 Task: Create a personal budget by listing your income and expenses, then calculate your remaining balance. Research personal finance strategies online.
Action: Mouse moved to (117, 29)
Screenshot: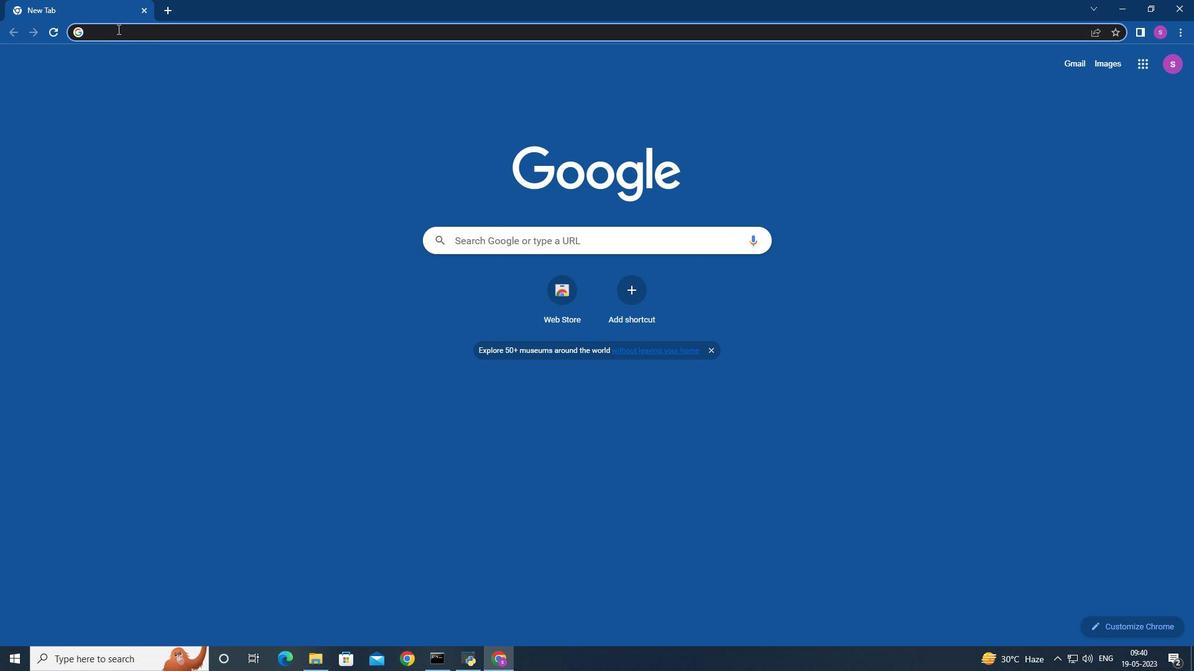 
Action: Mouse pressed left at (117, 29)
Screenshot: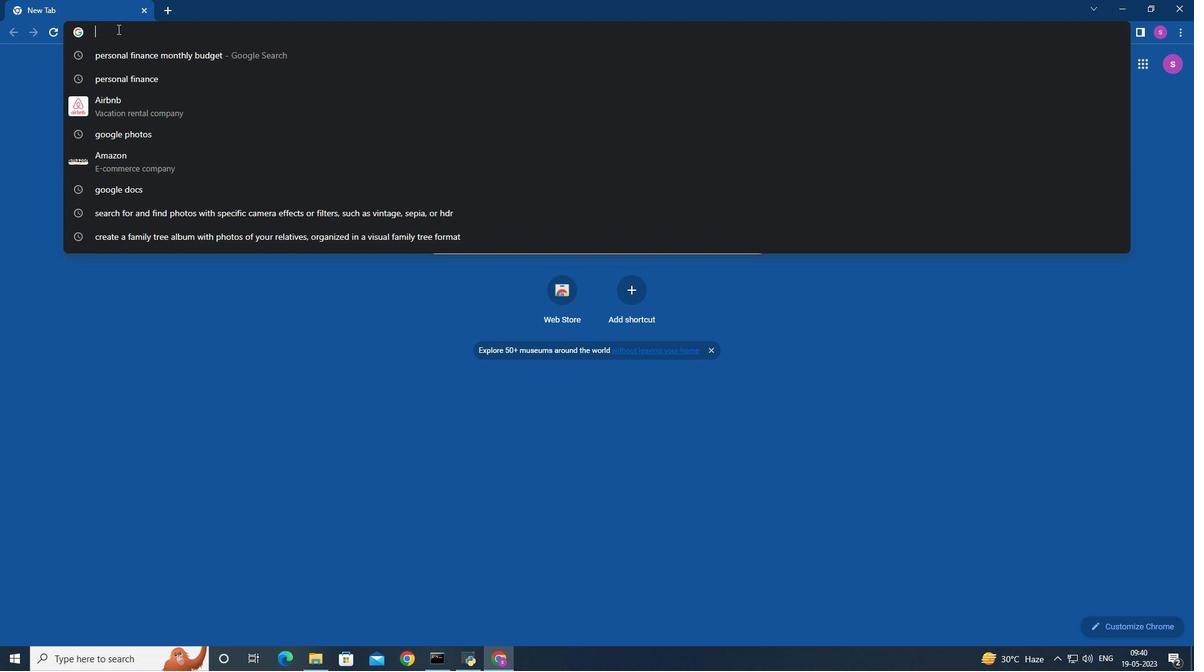
Action: Key pressed pero<Key.backspace>sonal<Key.space>
Screenshot: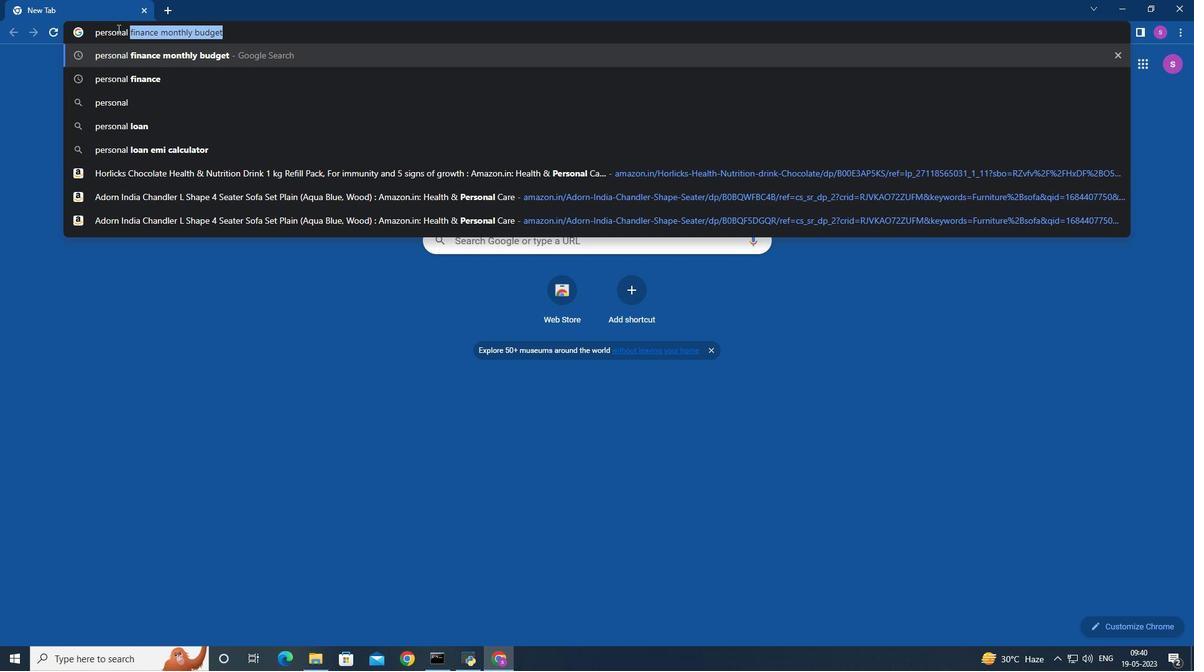 
Action: Mouse moved to (105, 82)
Screenshot: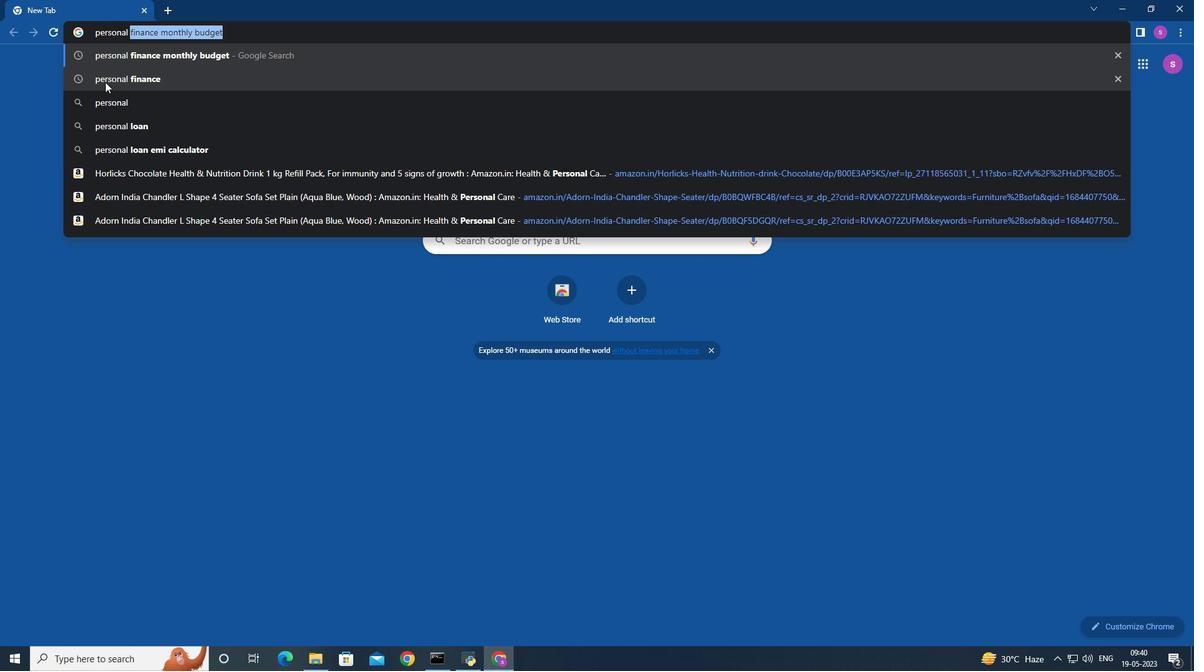 
Action: Mouse pressed left at (105, 82)
Screenshot: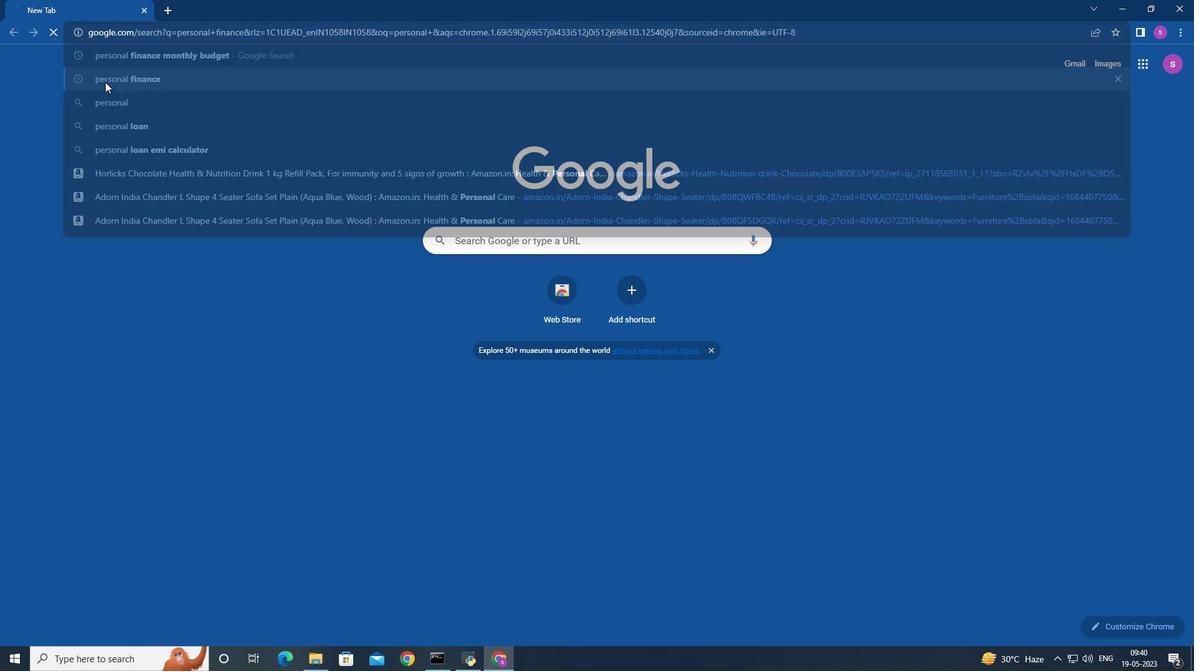 
Action: Mouse moved to (179, 273)
Screenshot: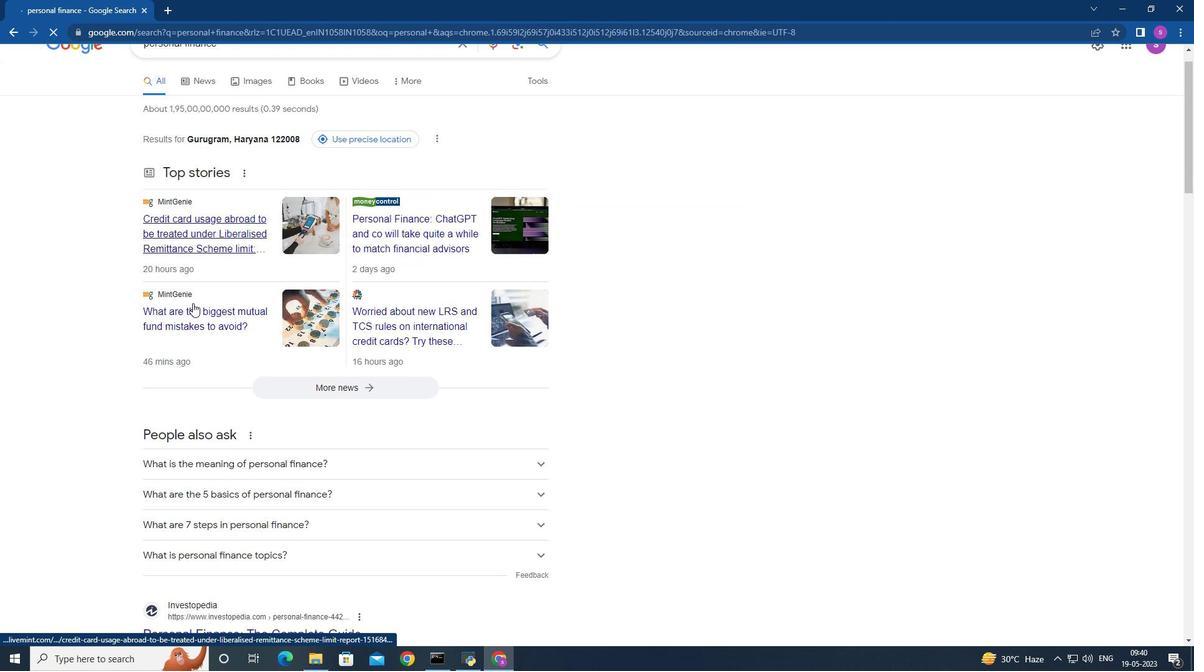 
Action: Mouse scrolled (179, 272) with delta (0, 0)
Screenshot: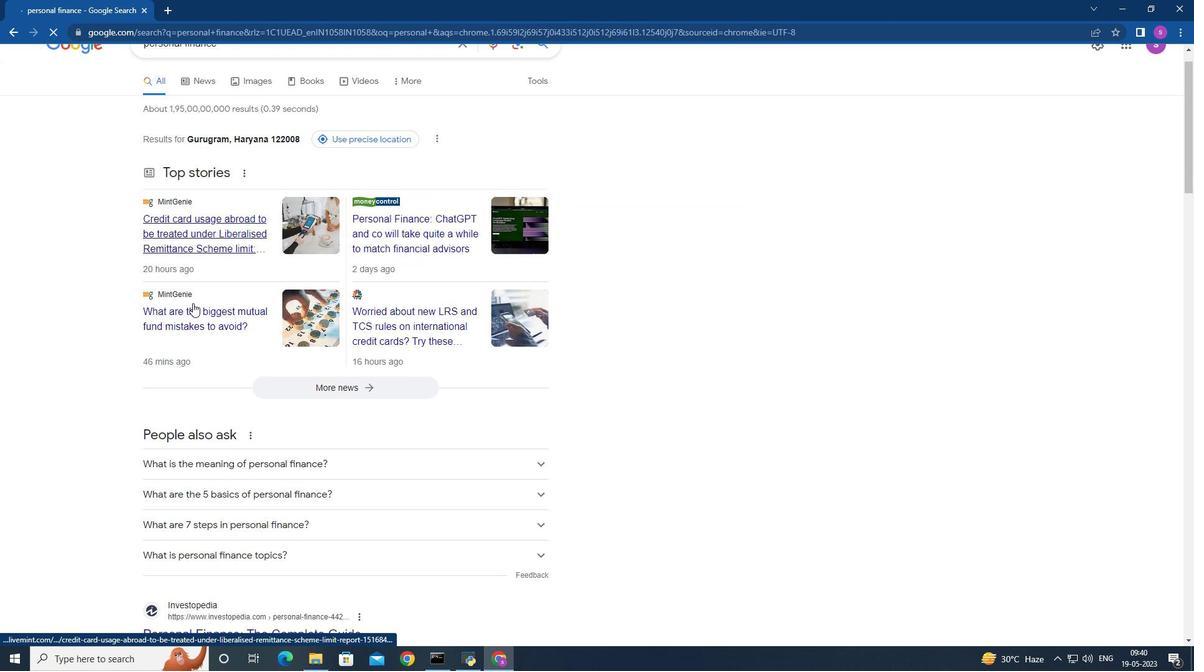 
Action: Mouse moved to (184, 281)
Screenshot: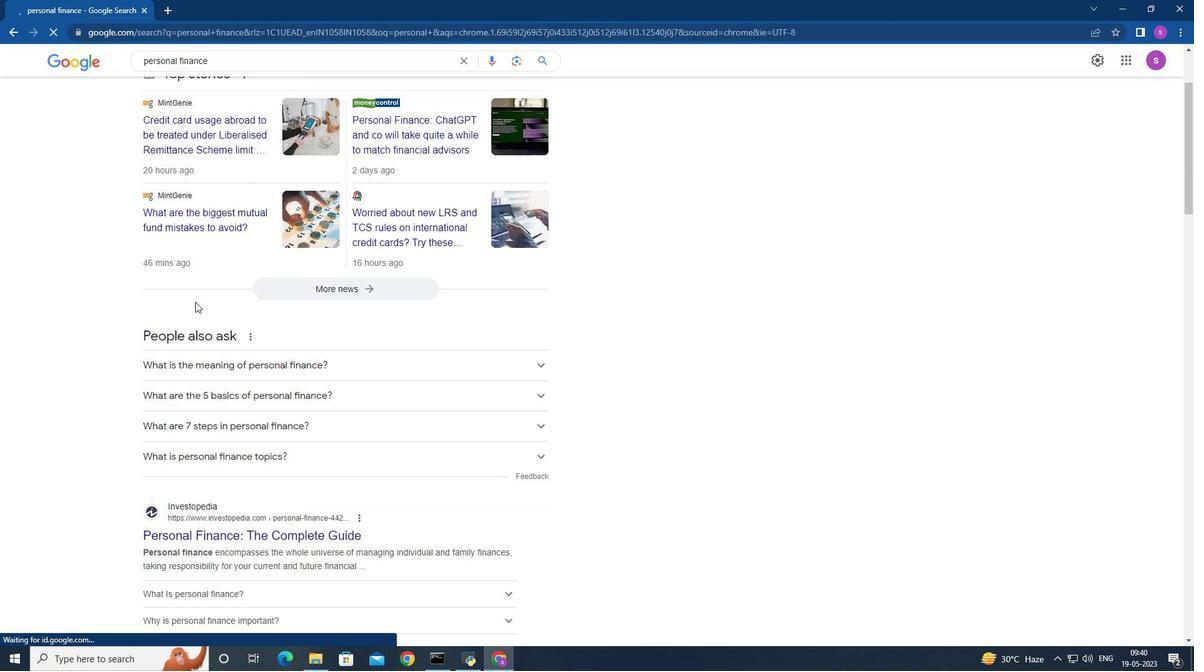 
Action: Mouse scrolled (184, 280) with delta (0, 0)
Screenshot: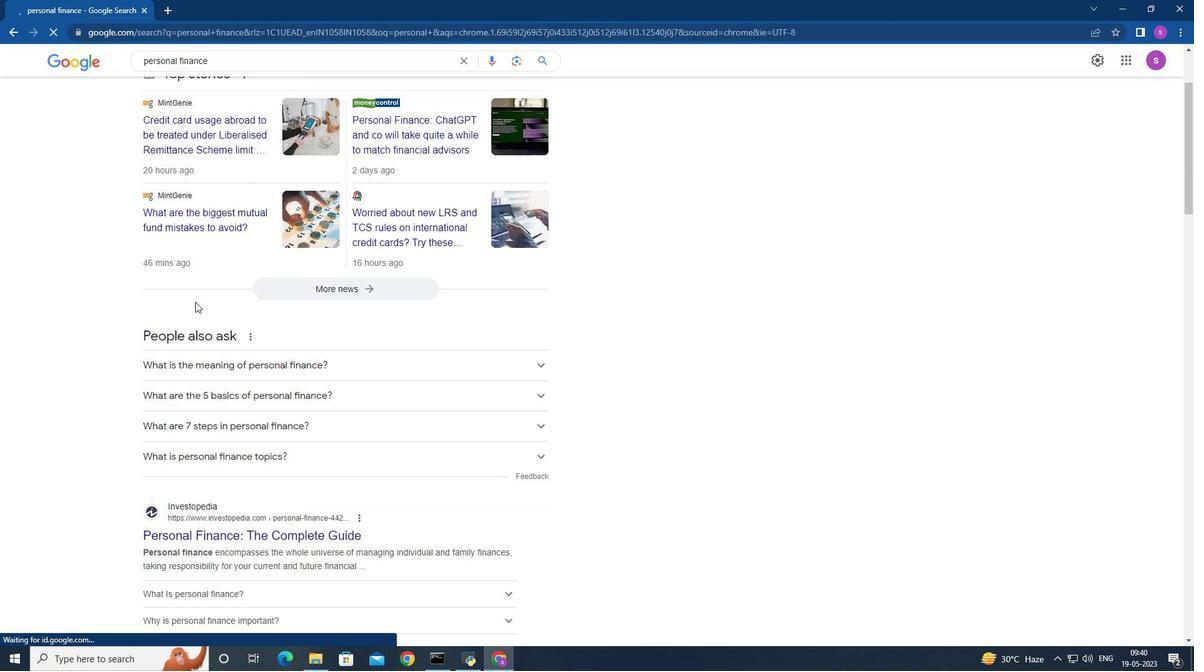
Action: Mouse moved to (193, 303)
Screenshot: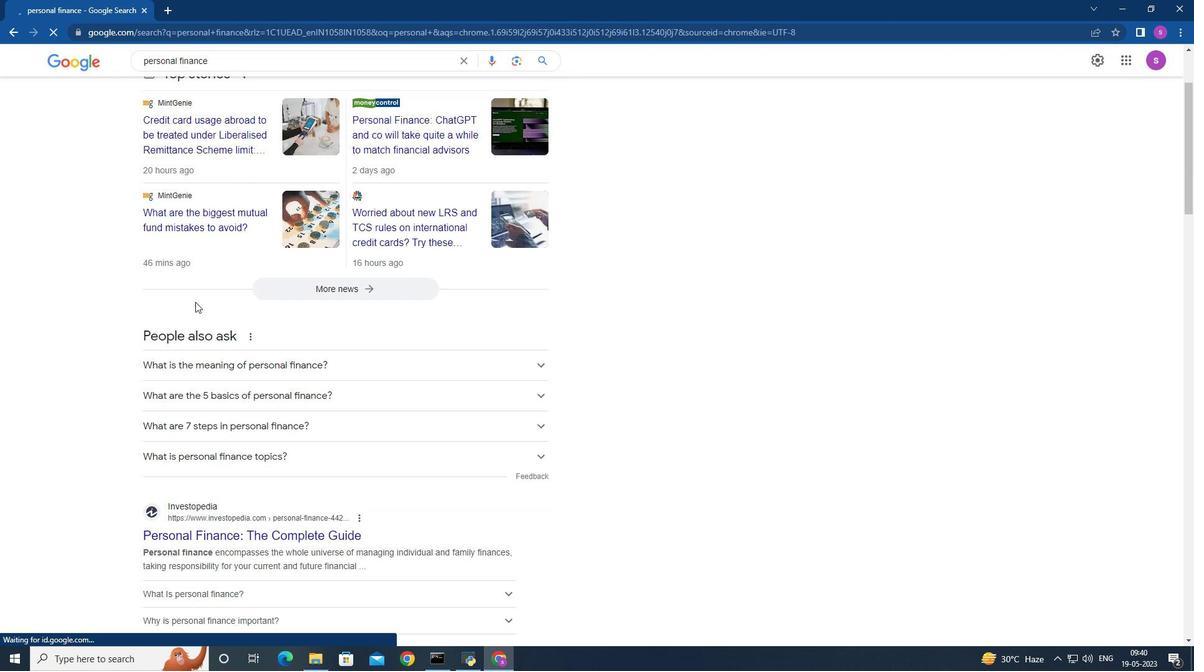 
Action: Mouse scrolled (193, 302) with delta (0, 0)
Screenshot: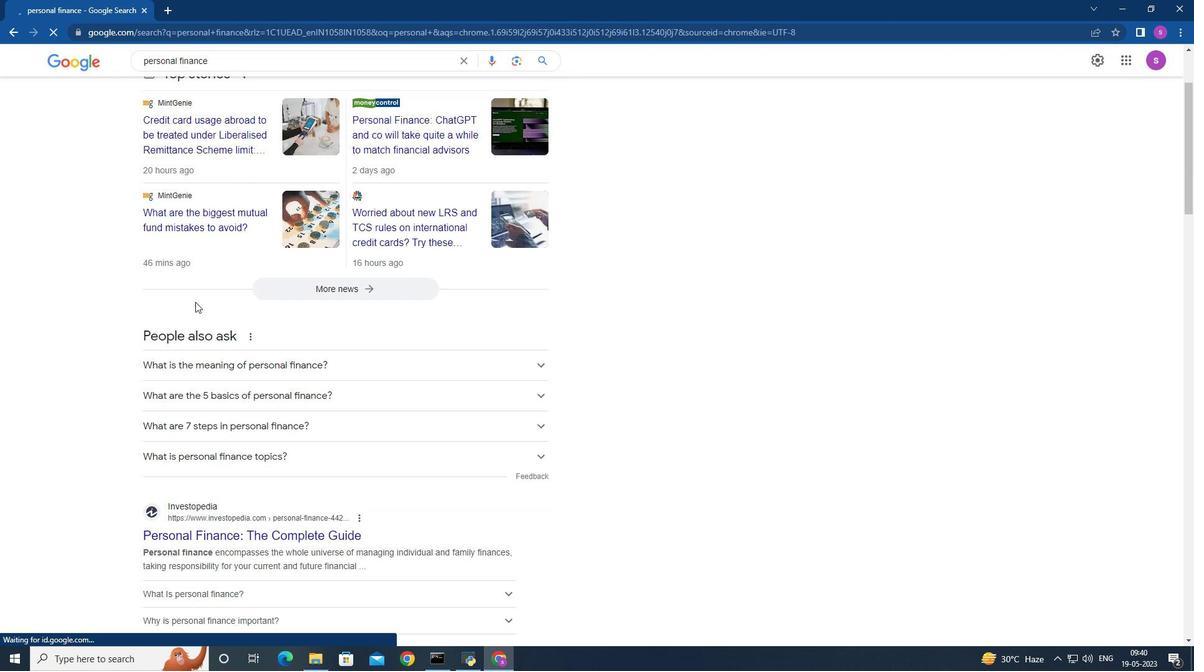 
Action: Mouse moved to (278, 444)
Screenshot: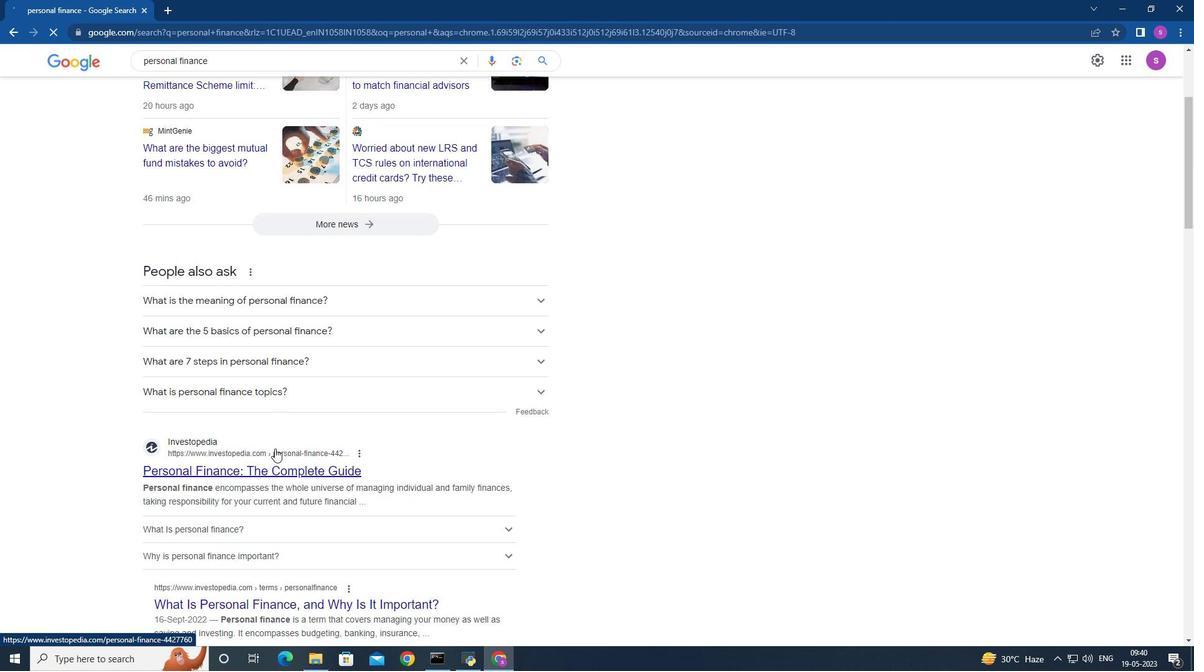 
Action: Mouse scrolled (278, 443) with delta (0, 0)
Screenshot: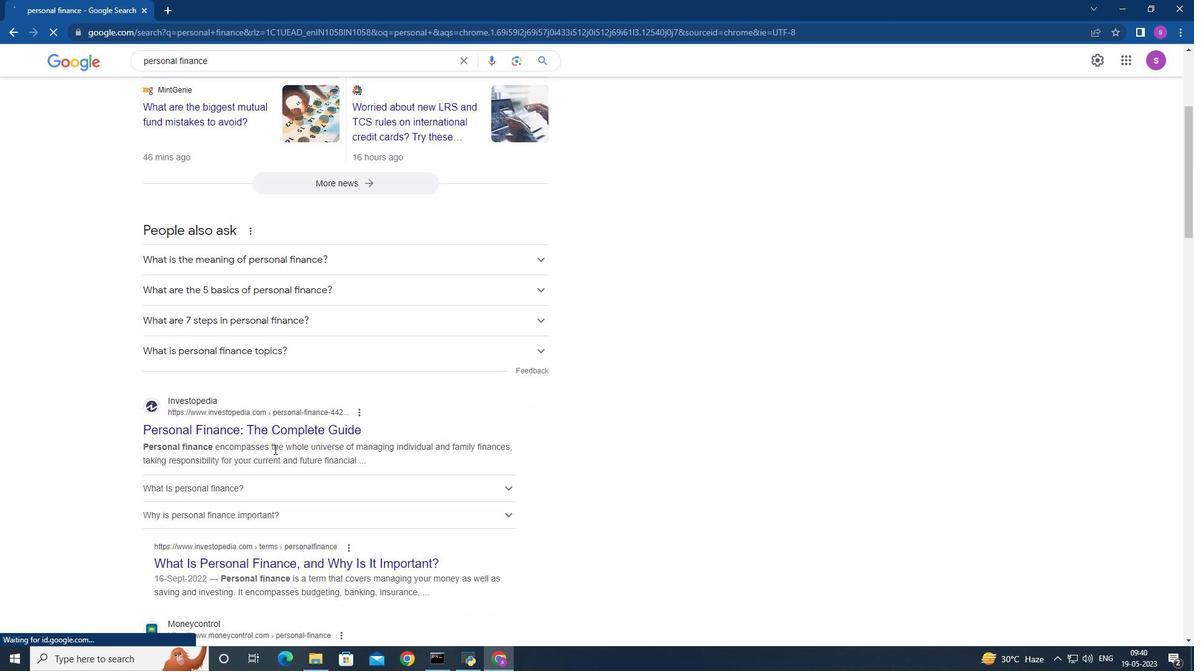 
Action: Mouse moved to (274, 449)
Screenshot: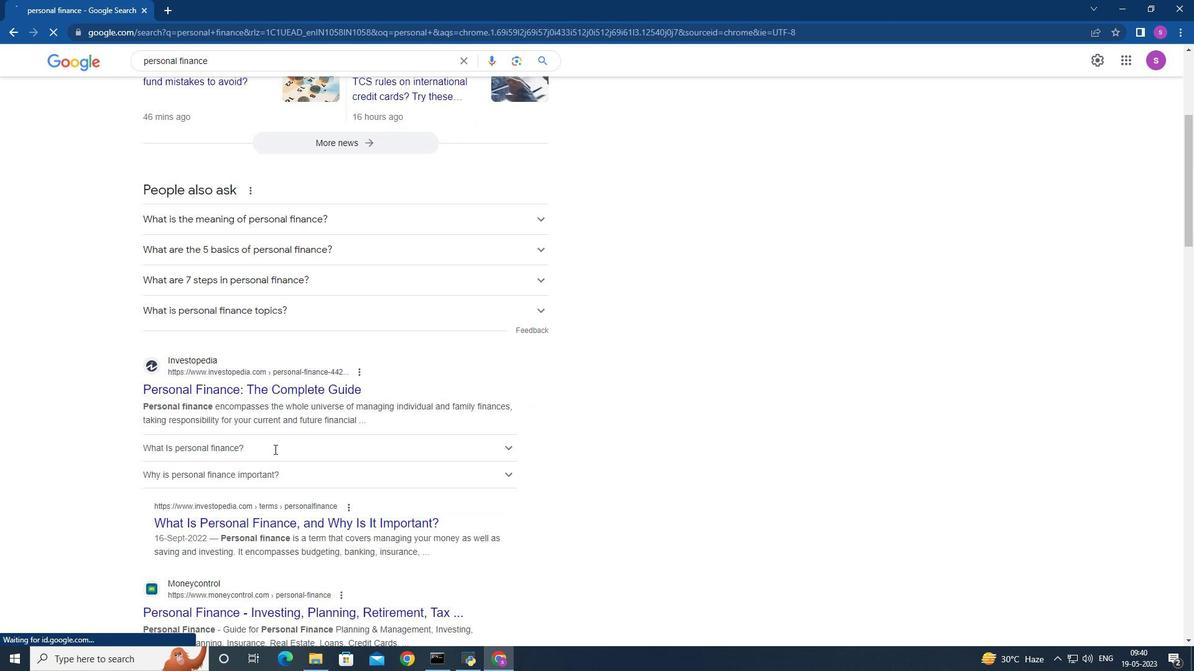 
Action: Mouse scrolled (274, 449) with delta (0, 0)
Screenshot: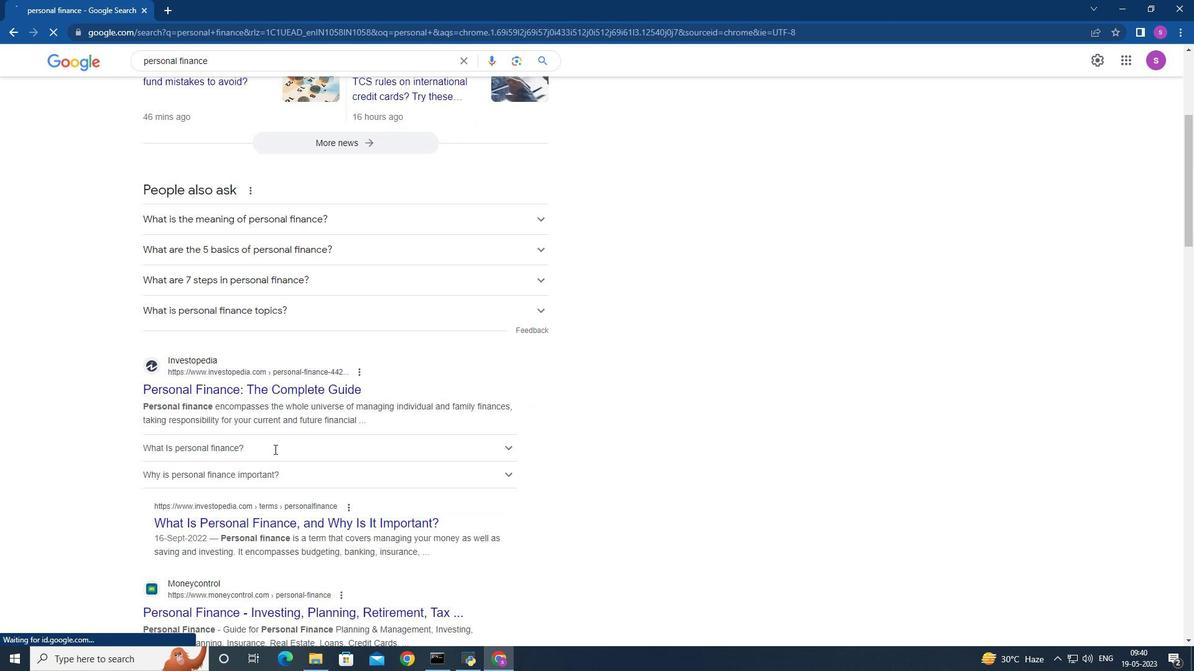 
Action: Mouse moved to (273, 444)
Screenshot: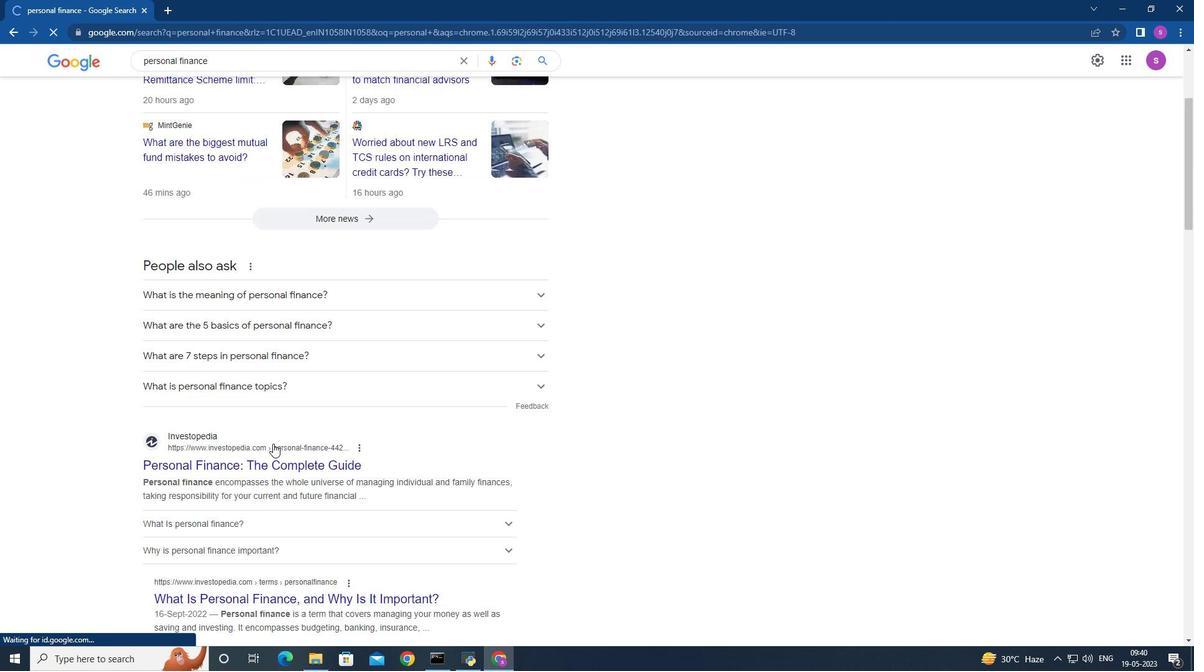 
Action: Mouse scrolled (273, 445) with delta (0, 0)
Screenshot: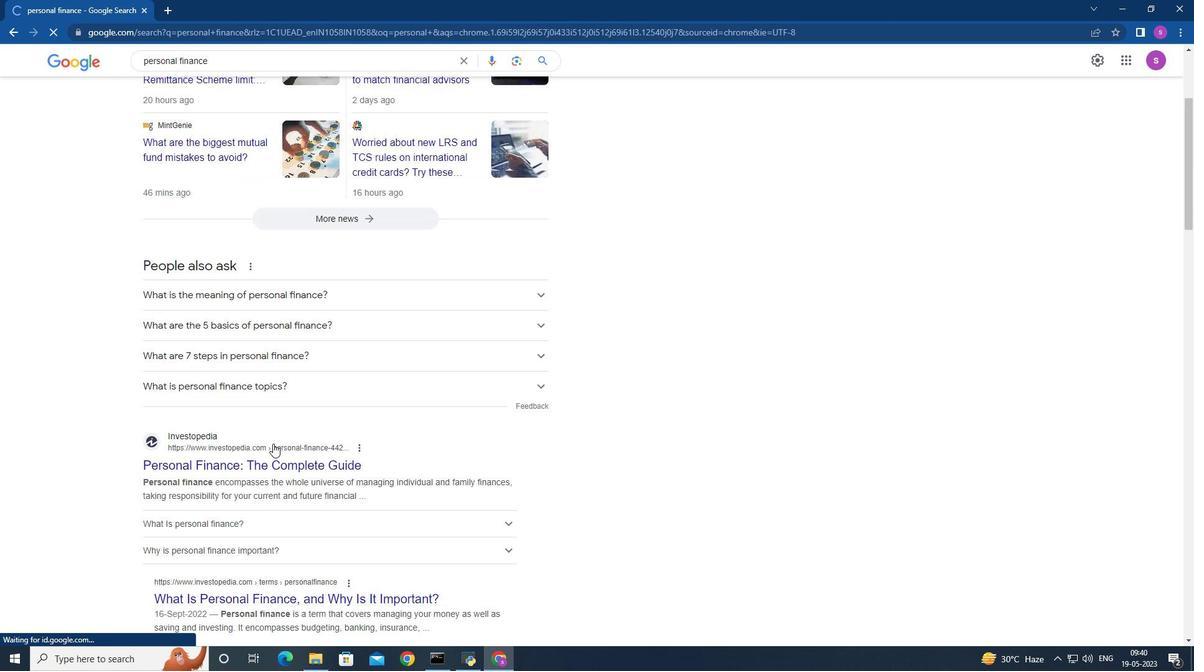 
Action: Mouse moved to (273, 444)
Screenshot: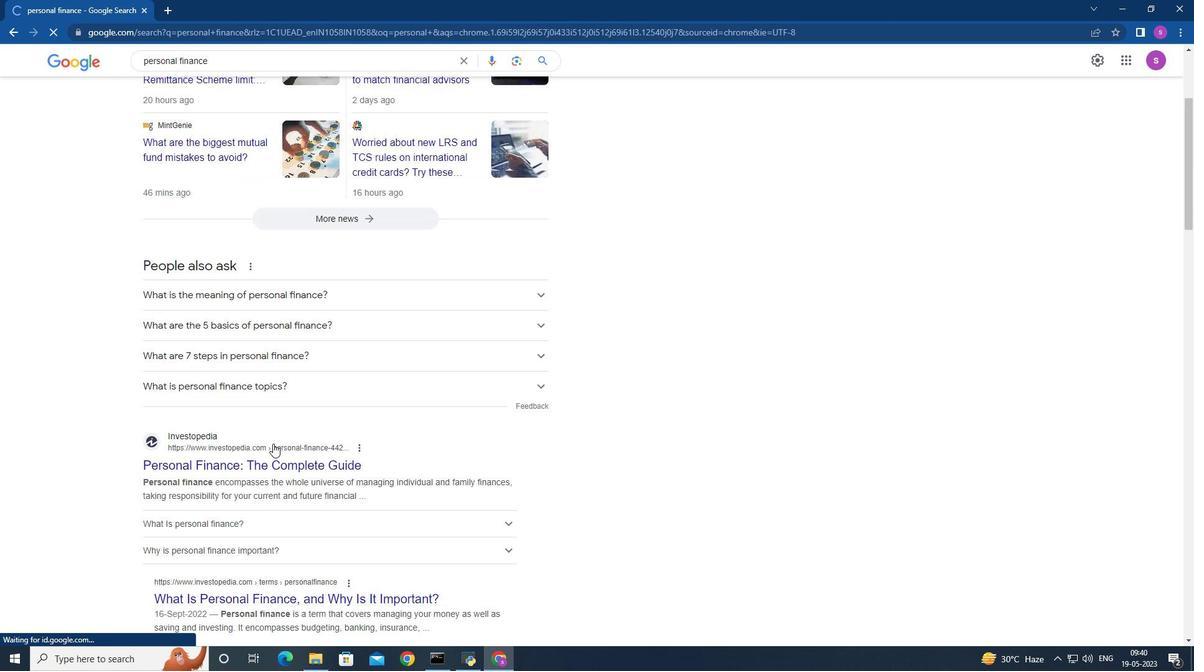 
Action: Mouse scrolled (273, 444) with delta (0, 0)
Screenshot: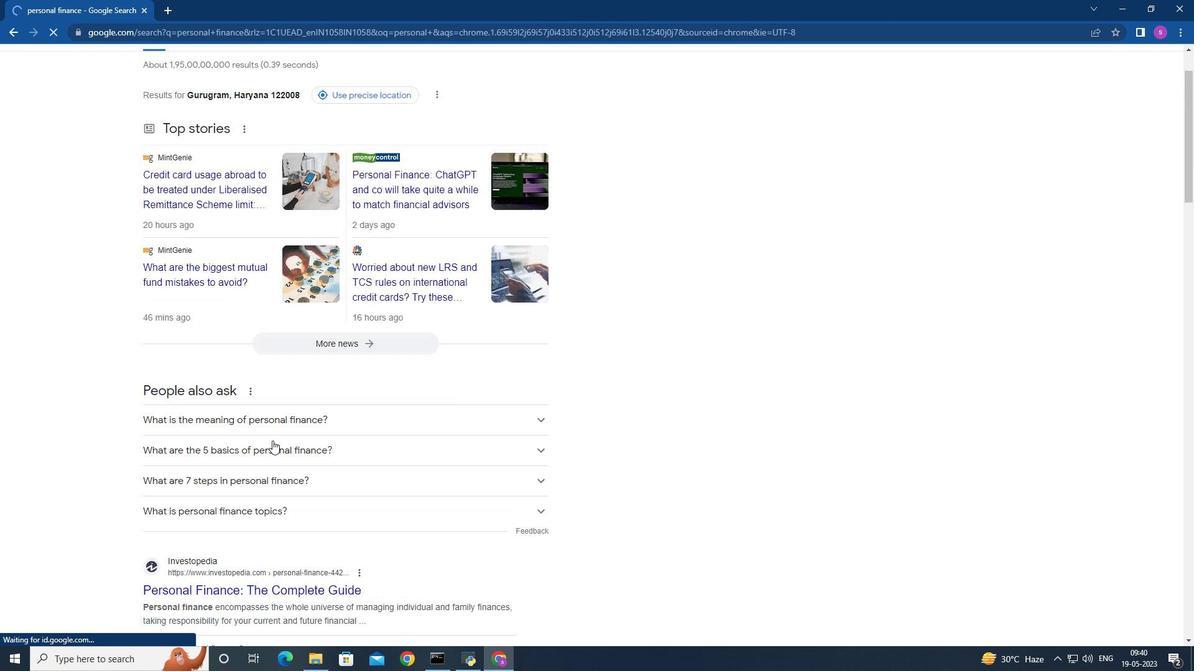 
Action: Mouse moved to (273, 444)
Screenshot: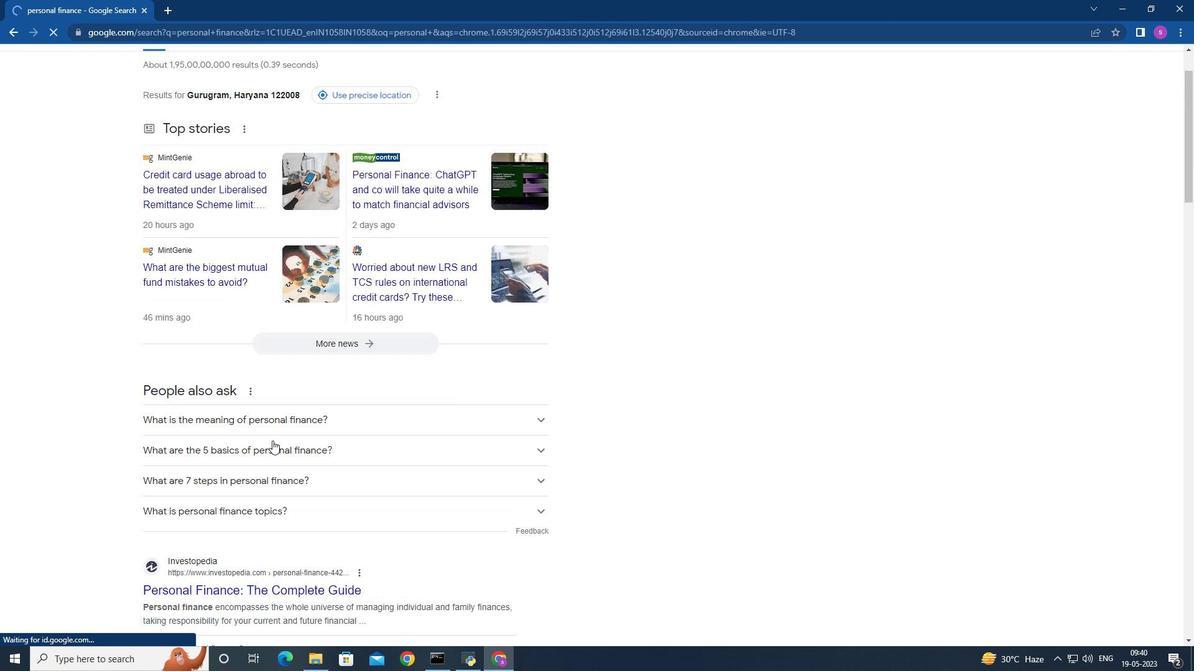 
Action: Mouse scrolled (273, 444) with delta (0, 0)
Screenshot: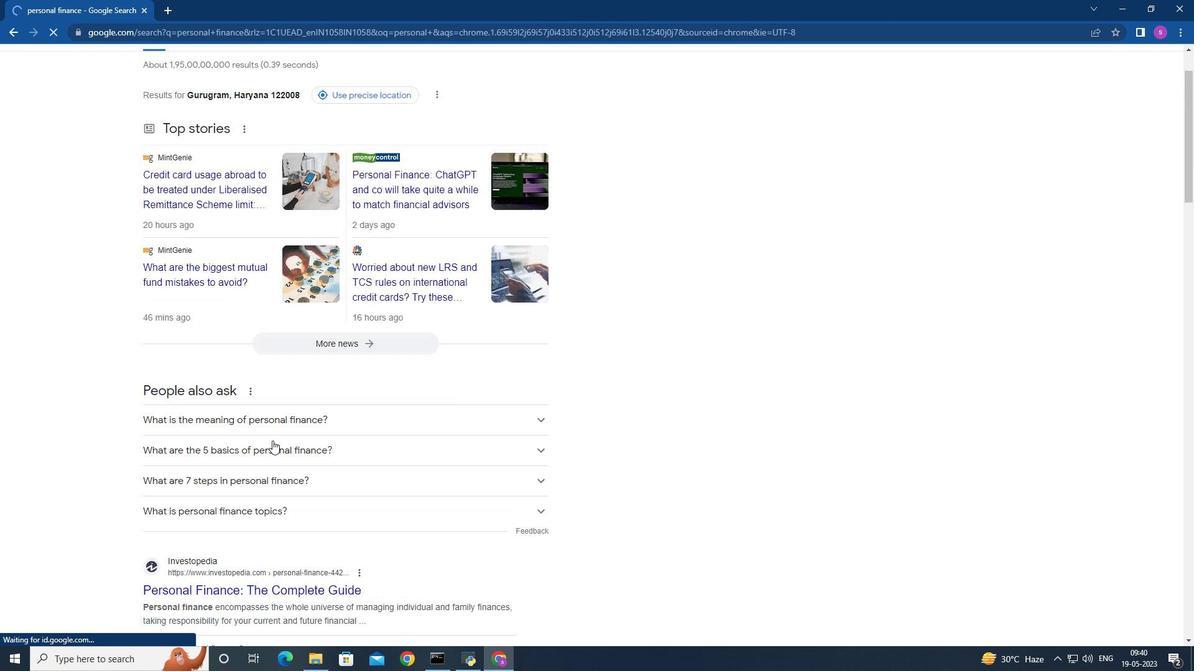 
Action: Mouse scrolled (273, 444) with delta (0, 0)
Screenshot: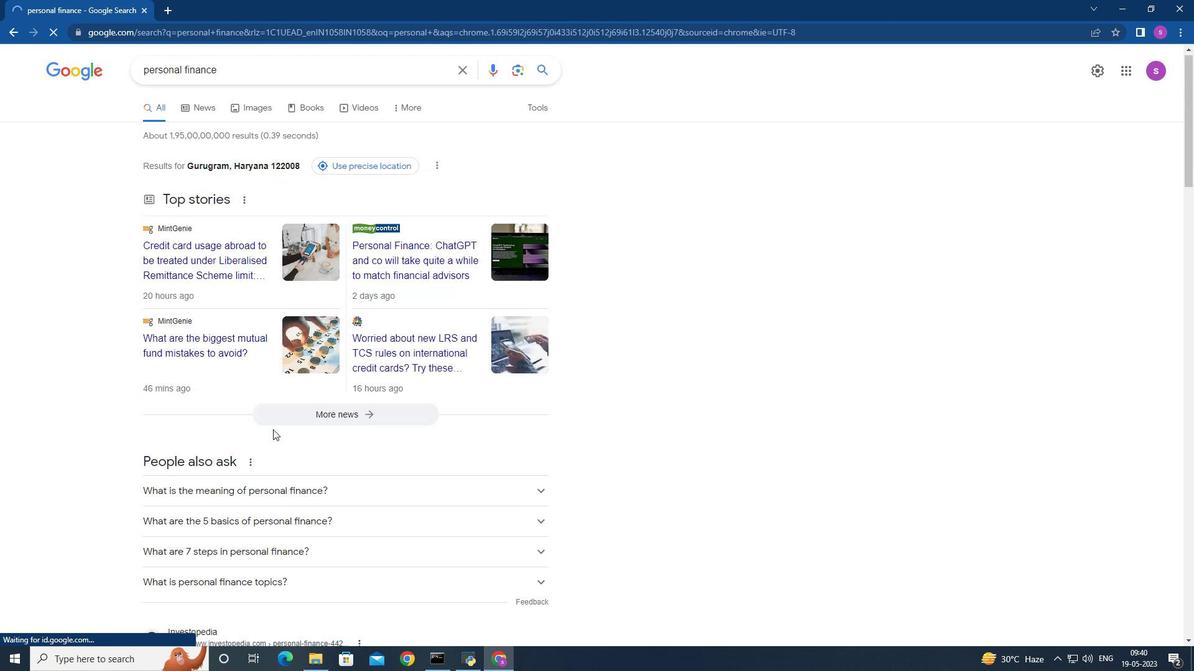 
Action: Mouse moved to (273, 444)
Screenshot: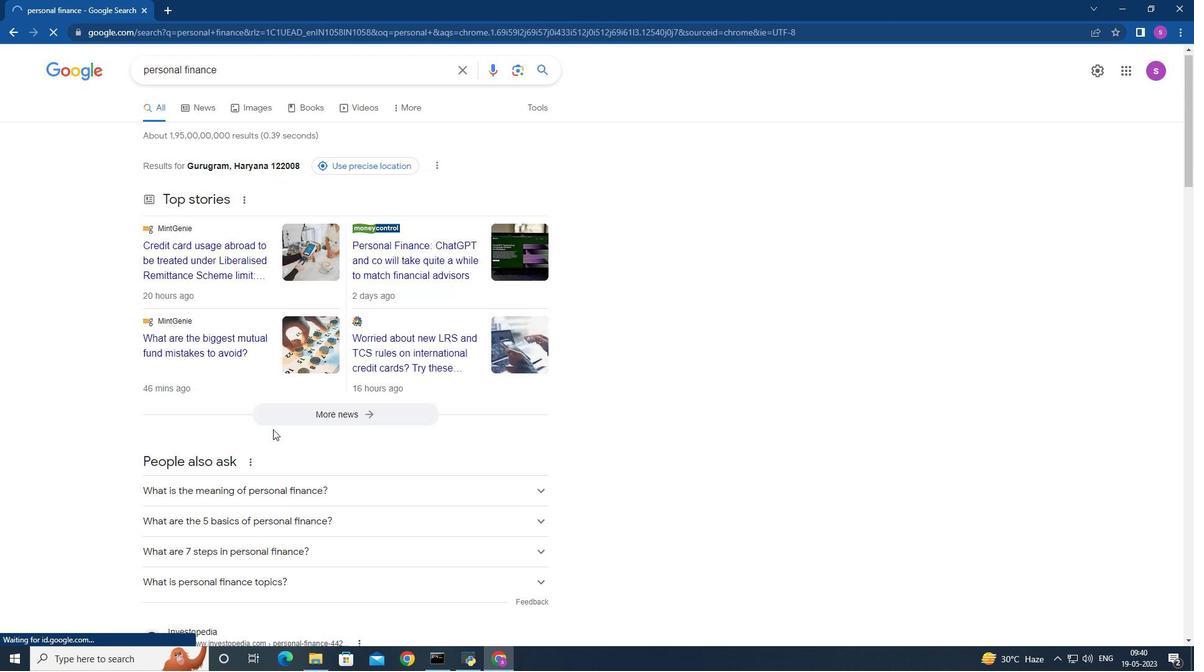 
Action: Mouse scrolled (273, 444) with delta (0, 0)
Screenshot: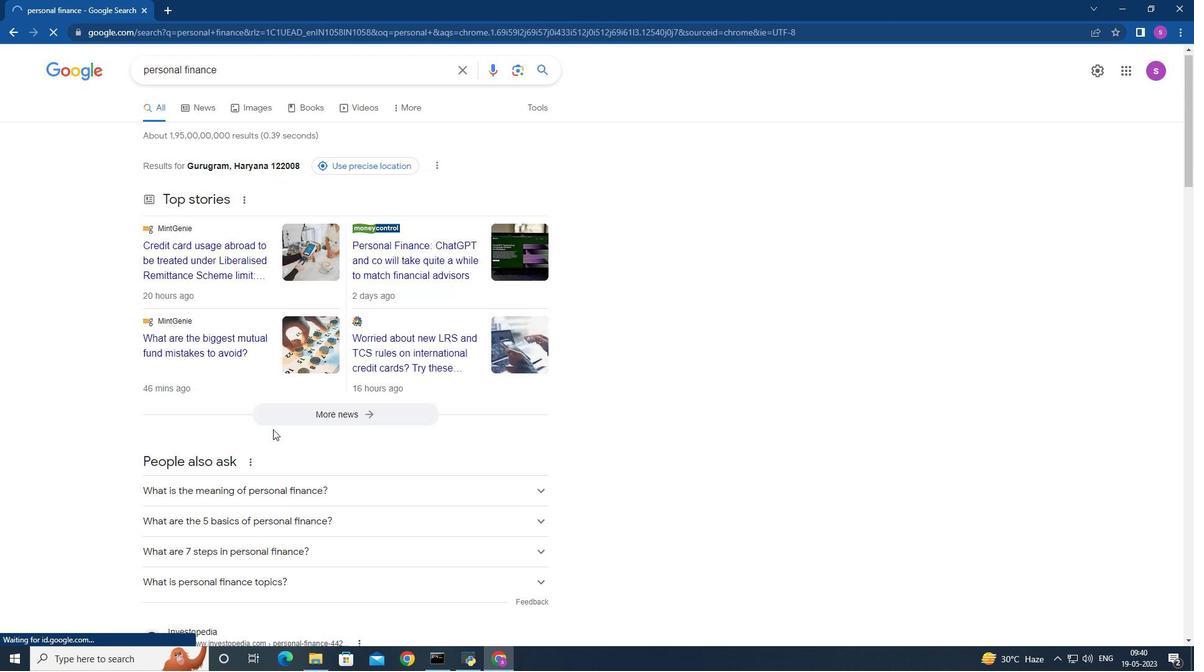 
Action: Mouse moved to (217, 245)
Screenshot: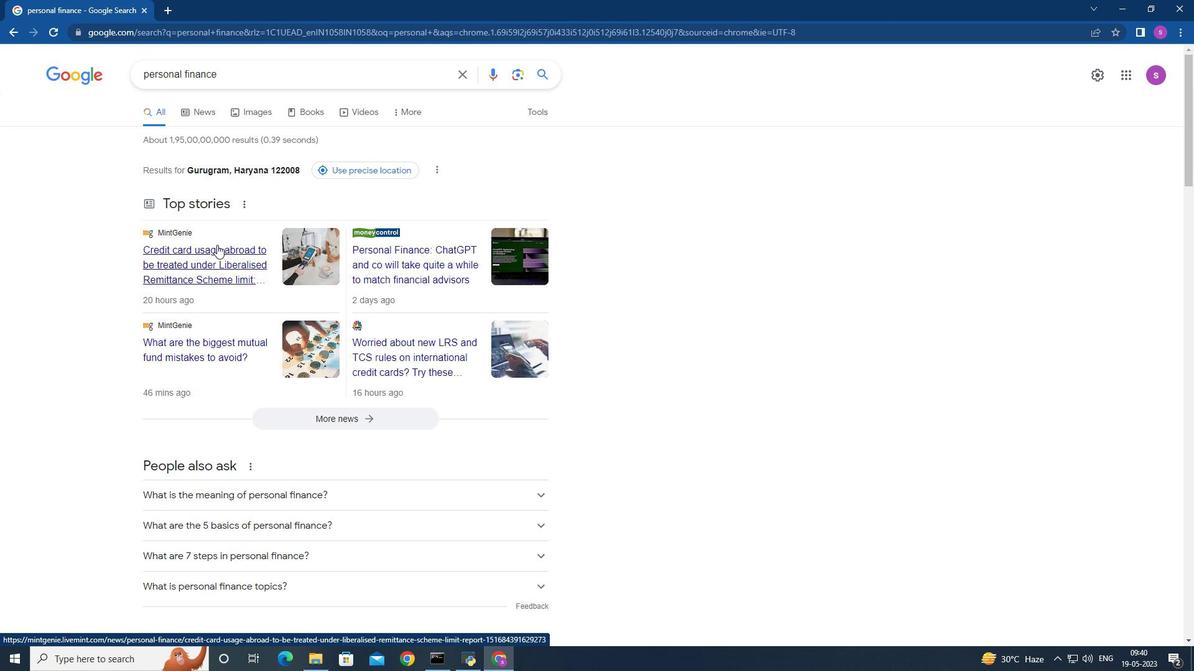 
Action: Mouse pressed left at (217, 245)
Screenshot: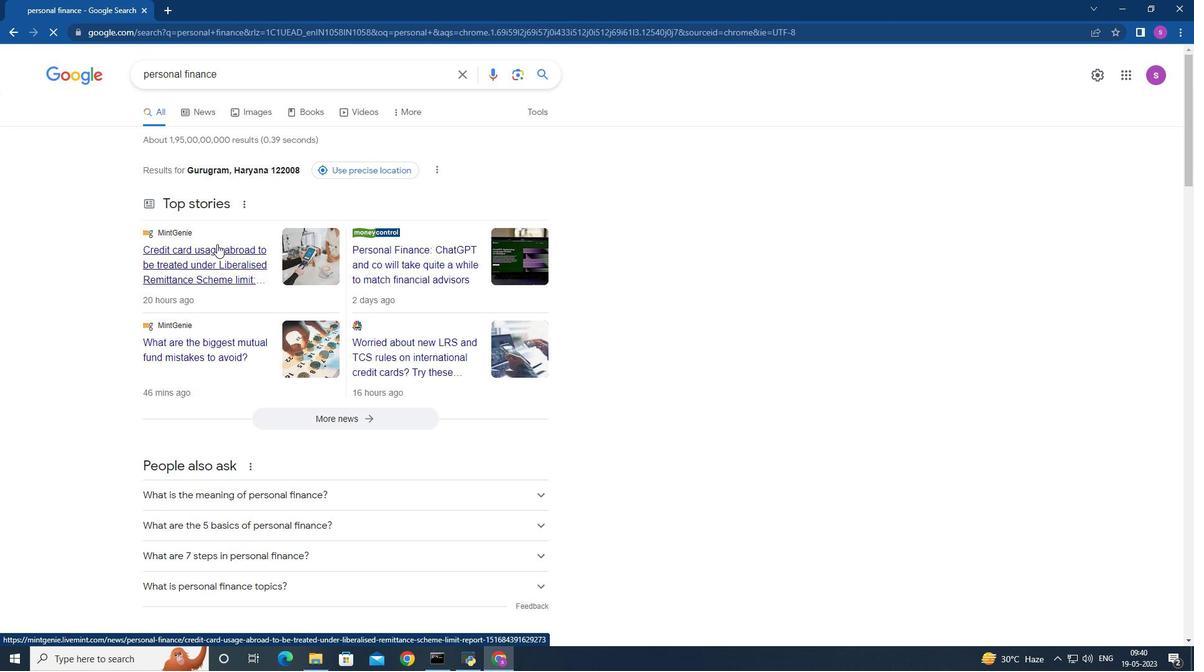 
Action: Mouse moved to (287, 382)
Screenshot: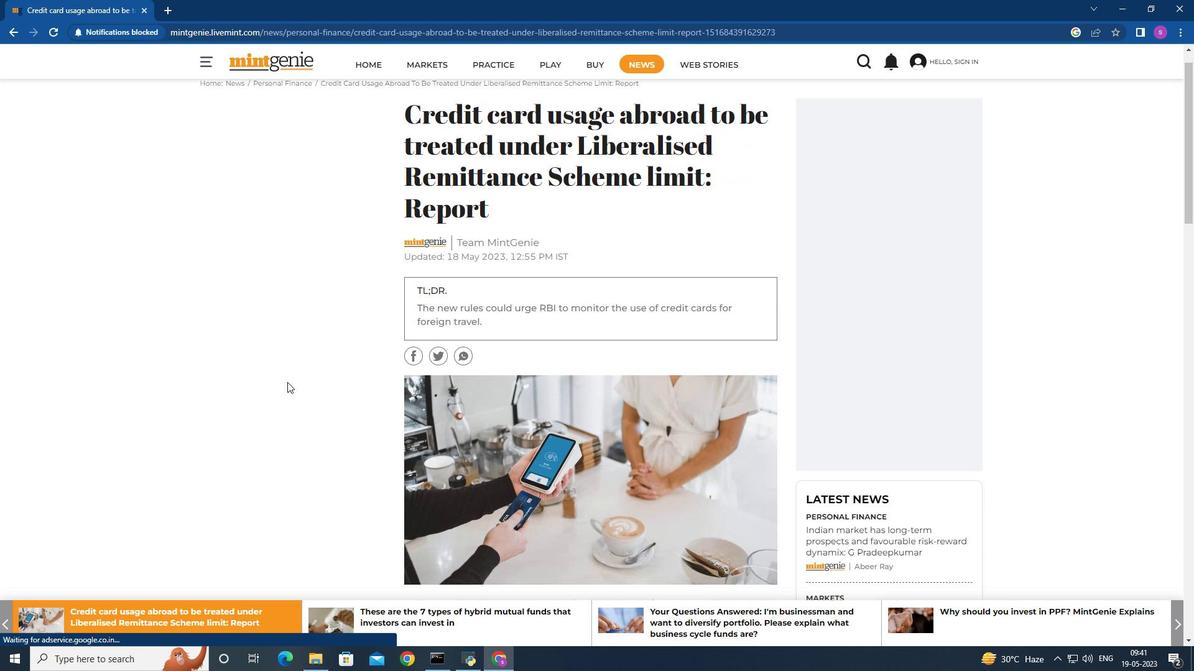 
Action: Mouse scrolled (287, 381) with delta (0, 0)
Screenshot: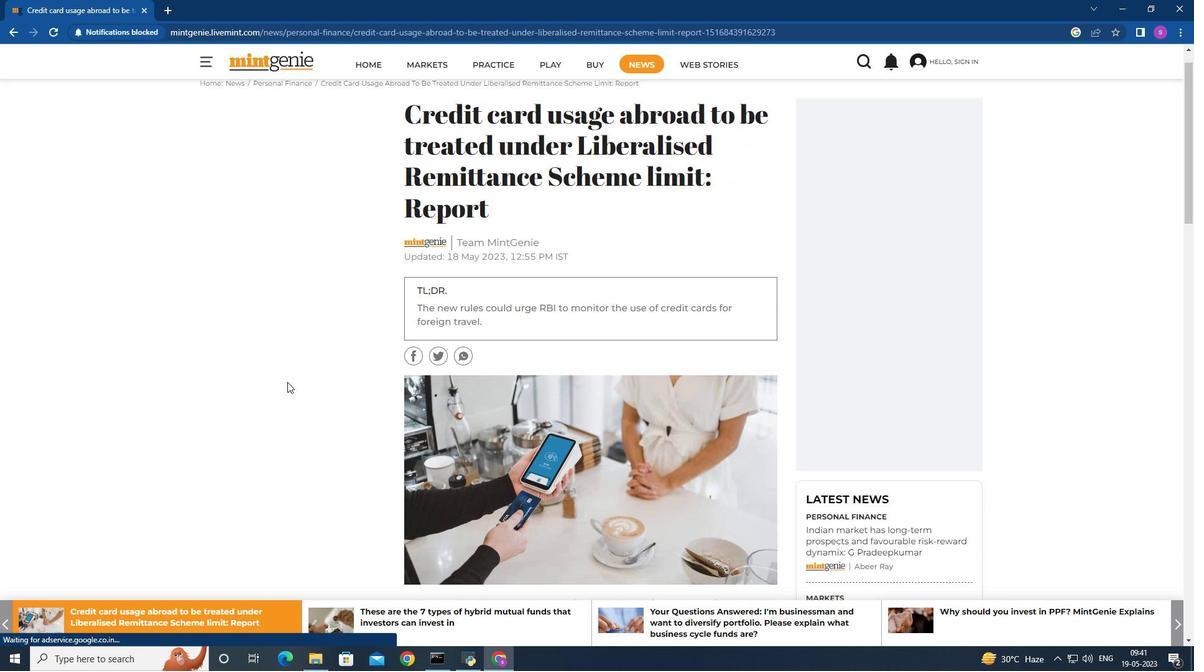 
Action: Mouse scrolled (287, 381) with delta (0, 0)
Screenshot: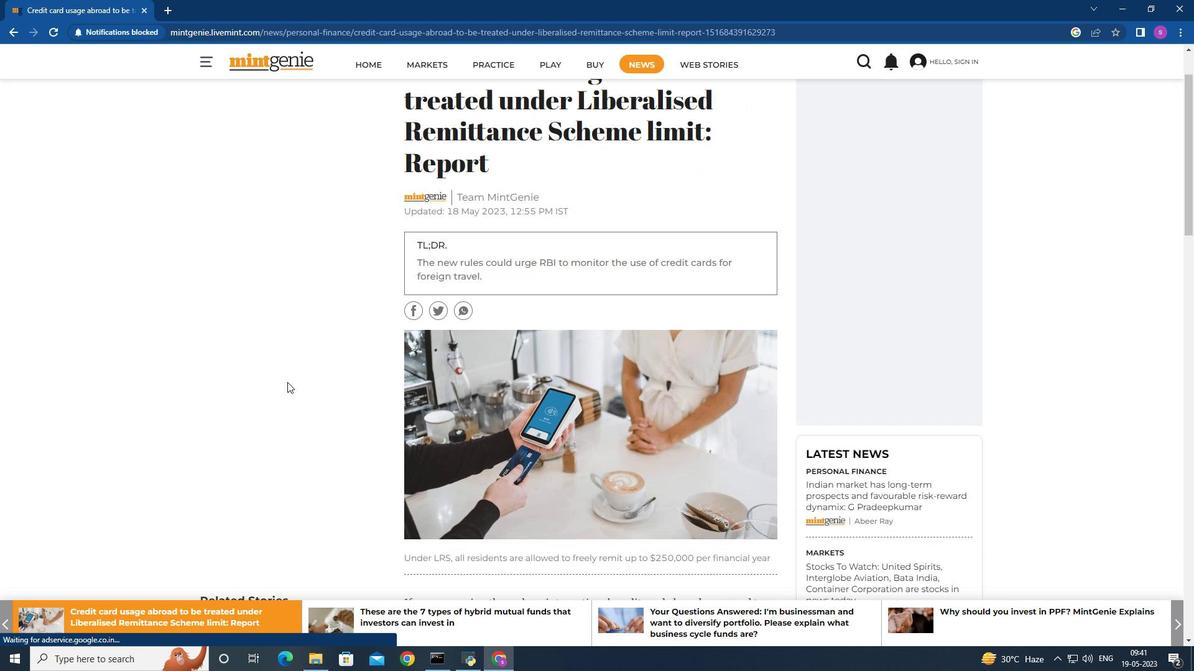 
Action: Mouse moved to (287, 378)
Screenshot: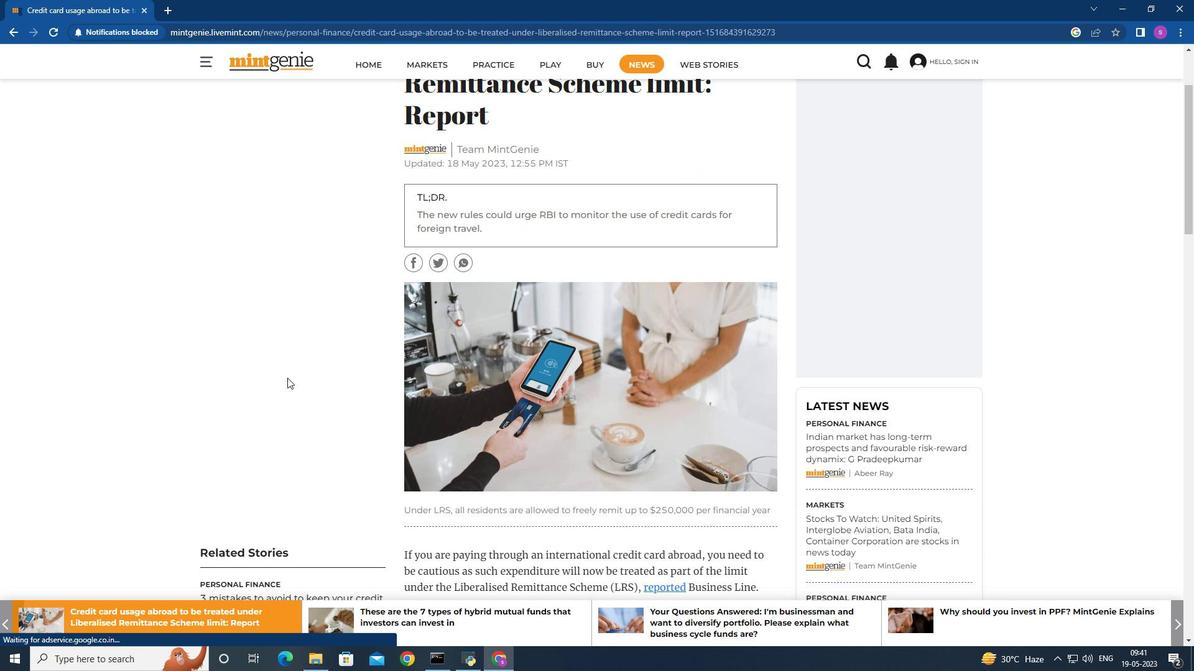 
Action: Mouse scrolled (287, 377) with delta (0, 0)
Screenshot: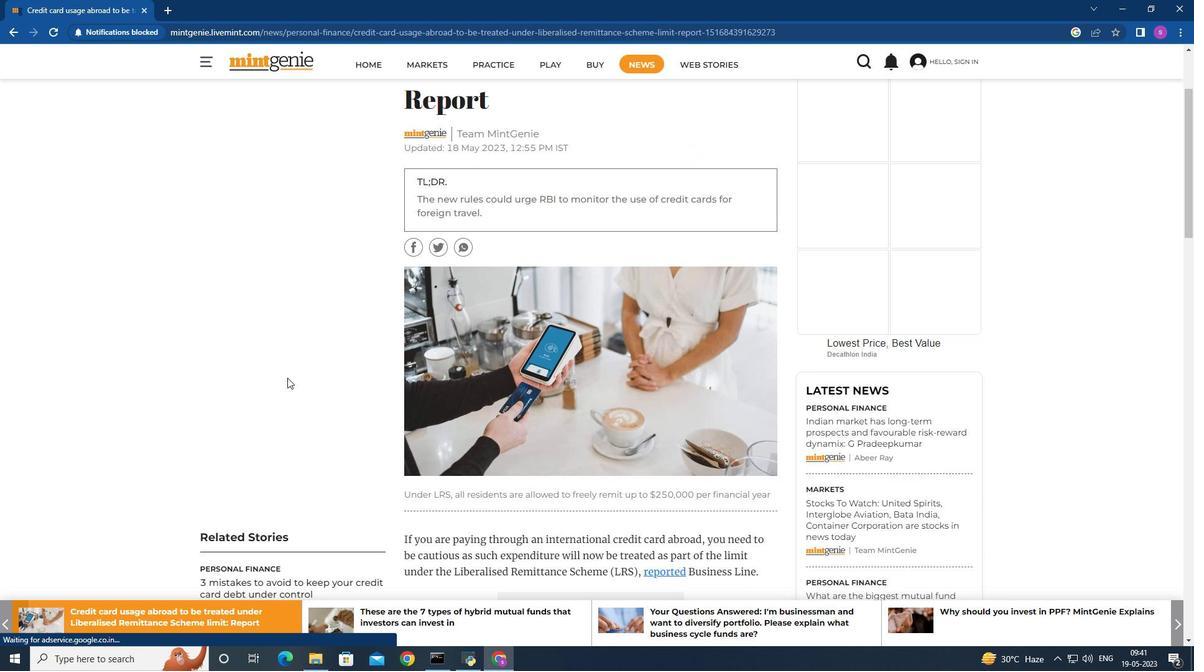 
Action: Mouse moved to (287, 378)
Screenshot: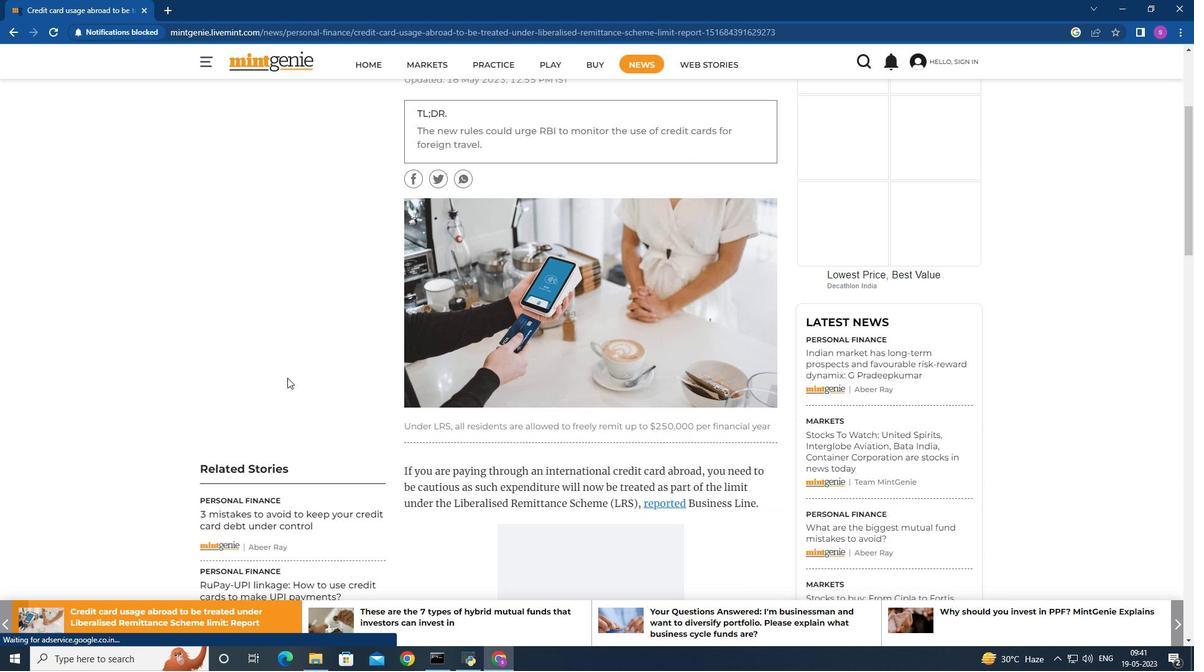 
Action: Mouse scrolled (287, 377) with delta (0, 0)
Screenshot: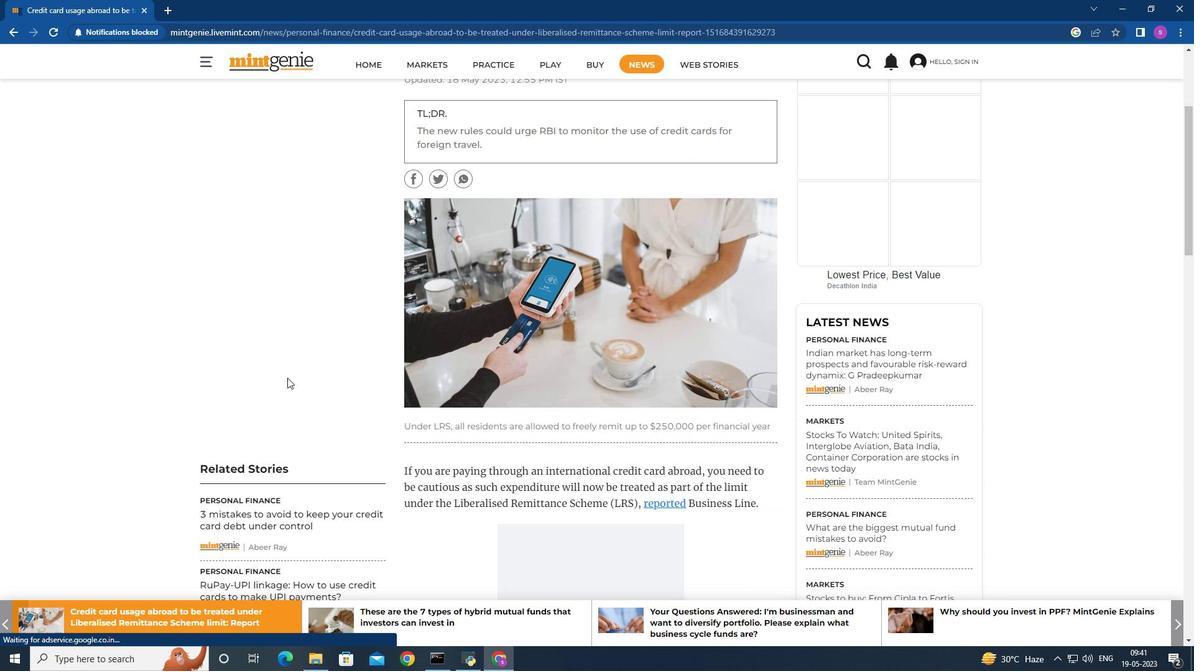 
Action: Mouse moved to (287, 378)
Screenshot: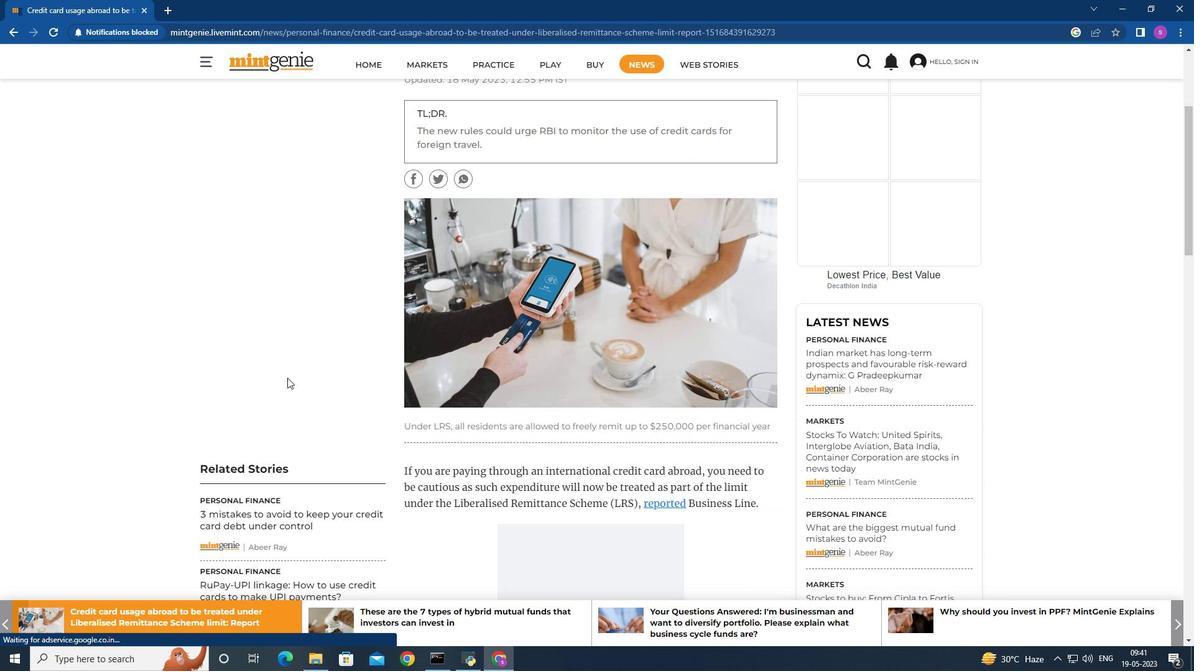 
Action: Mouse scrolled (287, 377) with delta (0, 0)
Screenshot: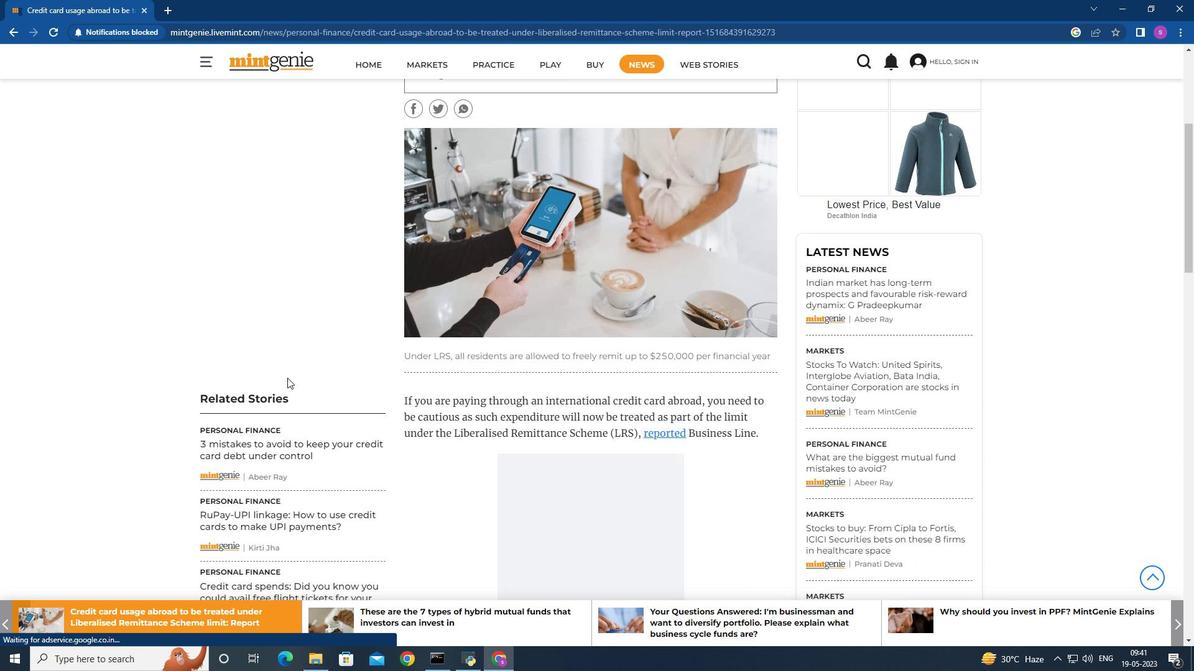
Action: Mouse moved to (285, 373)
Screenshot: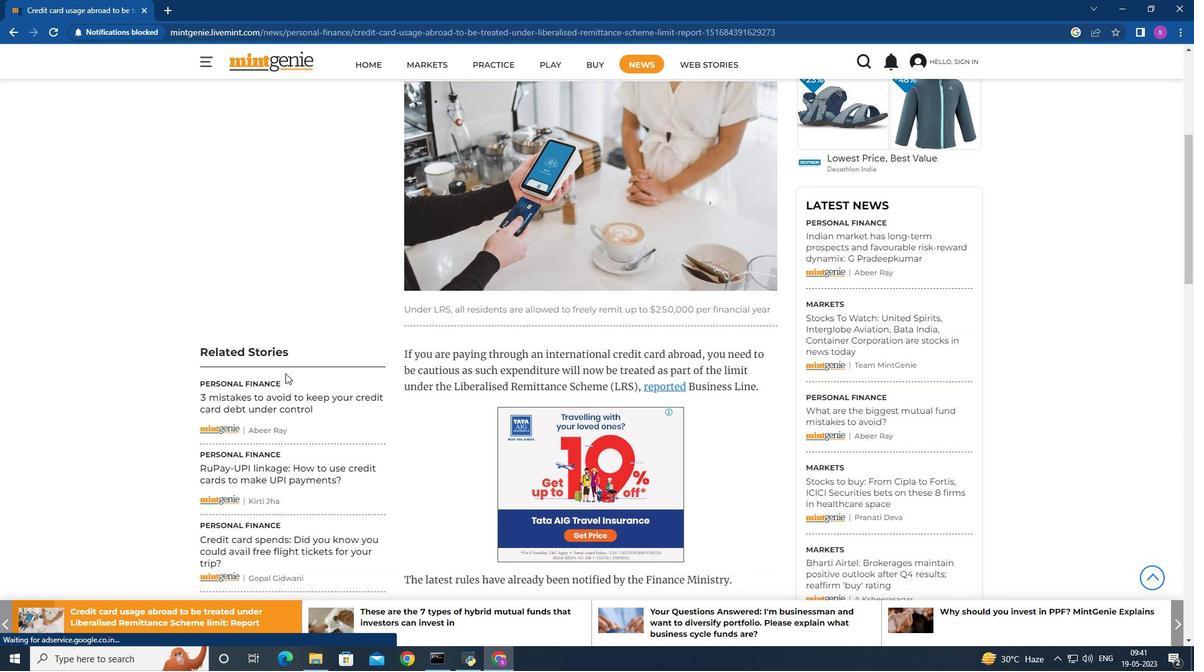 
Action: Mouse scrolled (285, 373) with delta (0, 0)
Screenshot: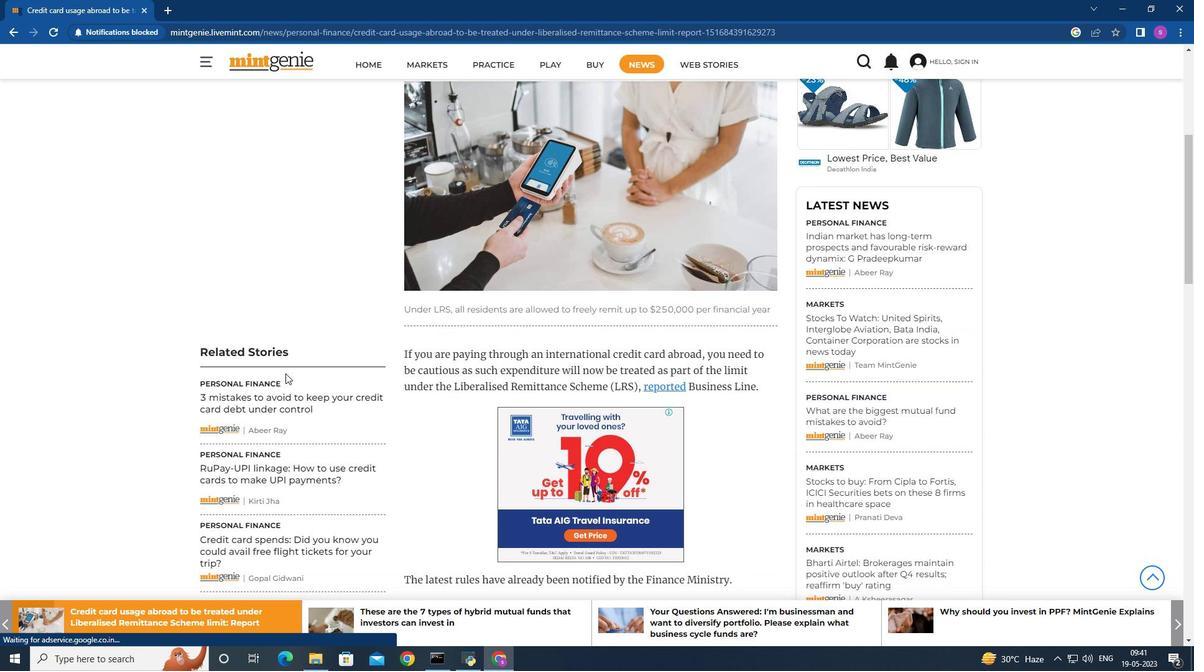 
Action: Mouse moved to (284, 374)
Screenshot: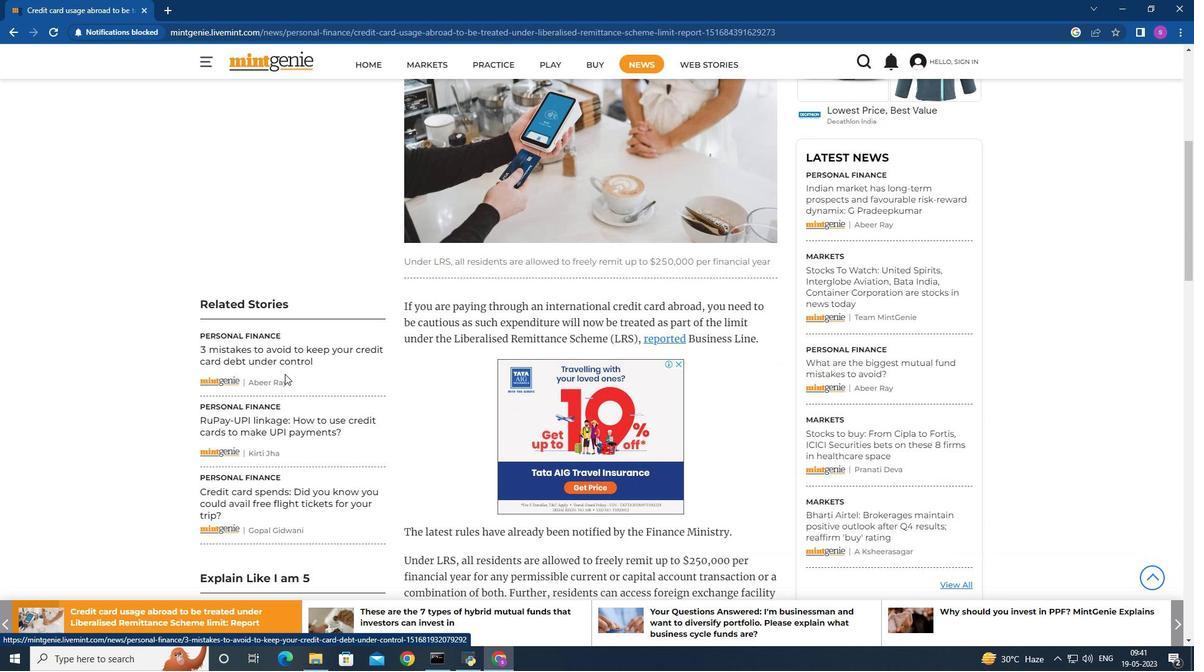 
Action: Mouse scrolled (284, 373) with delta (0, 0)
Screenshot: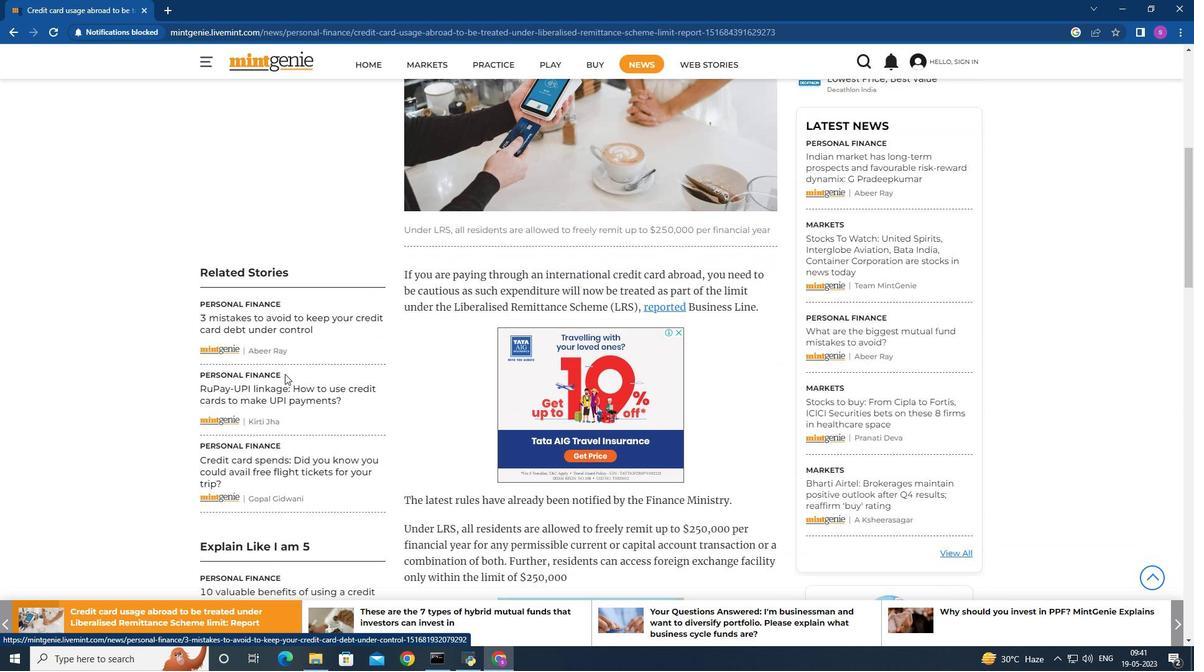 
Action: Mouse scrolled (284, 373) with delta (0, 0)
Screenshot: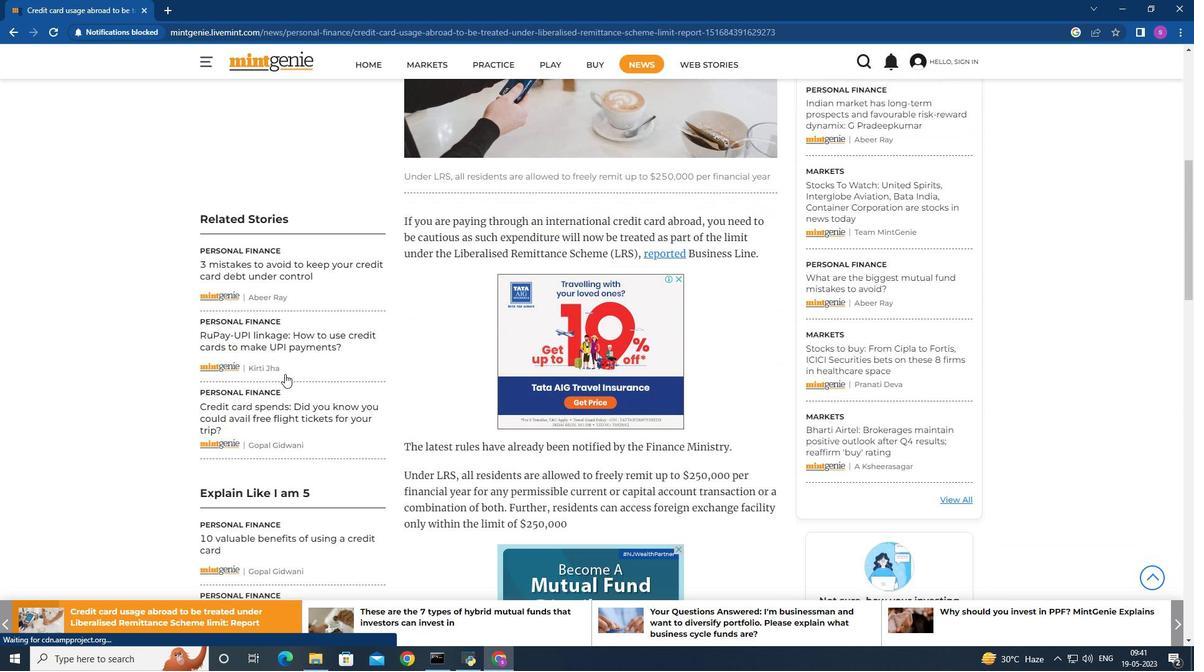 
Action: Mouse scrolled (284, 373) with delta (0, 0)
Screenshot: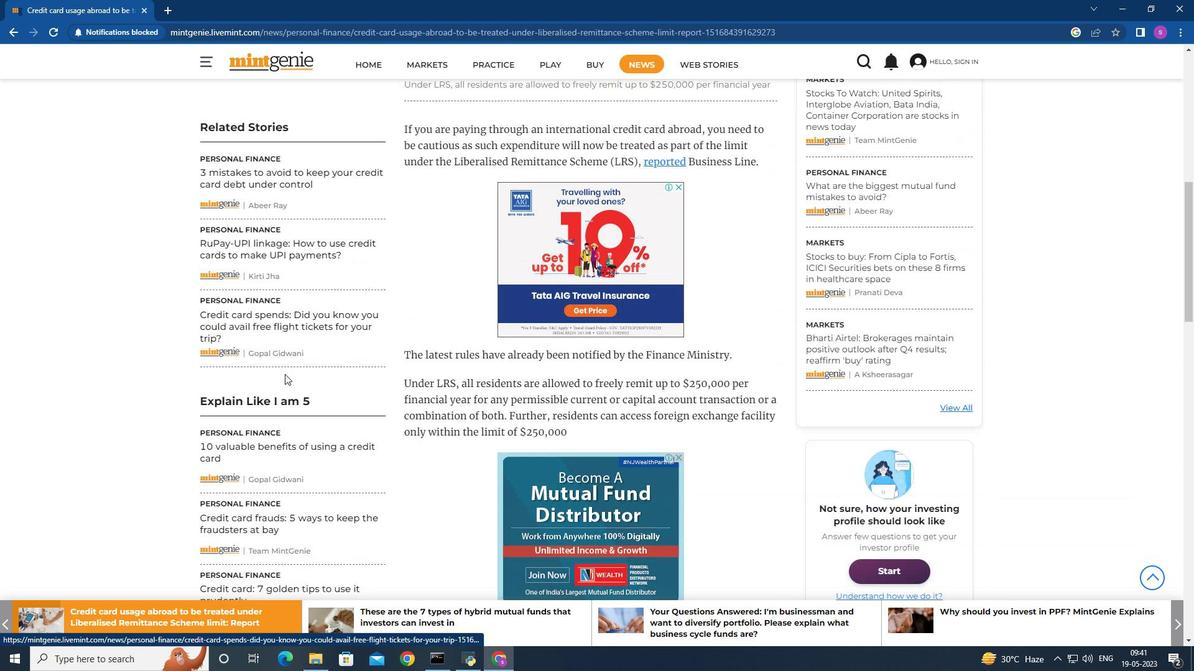 
Action: Mouse scrolled (284, 375) with delta (0, 0)
Screenshot: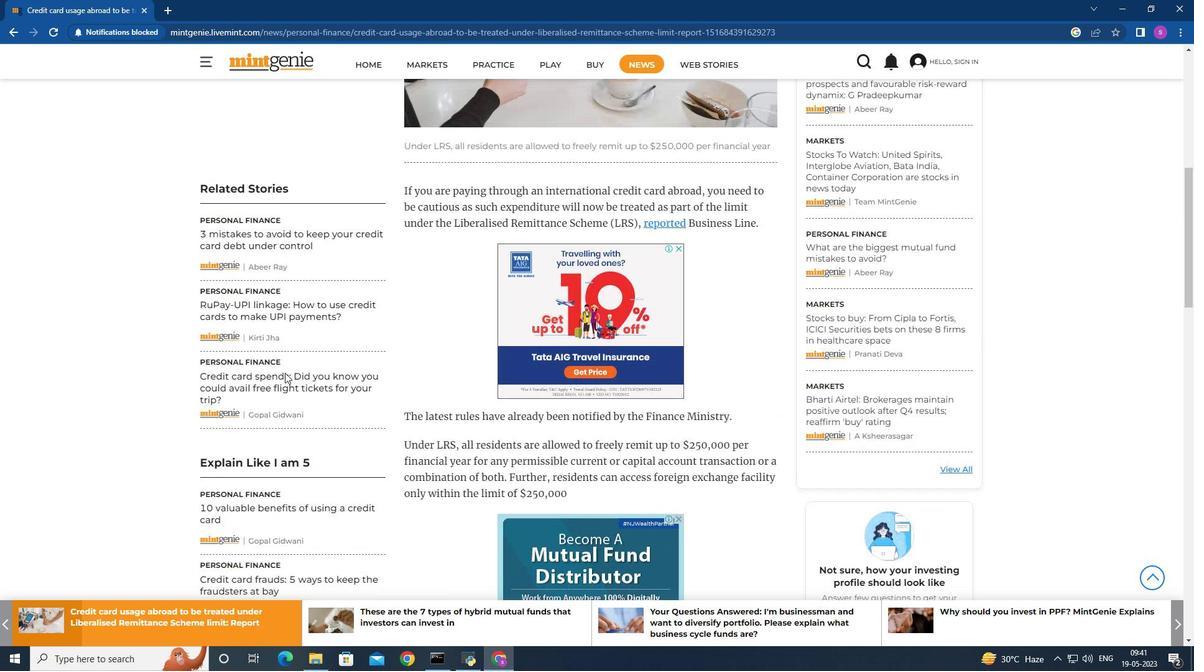 
Action: Mouse scrolled (284, 375) with delta (0, 0)
Screenshot: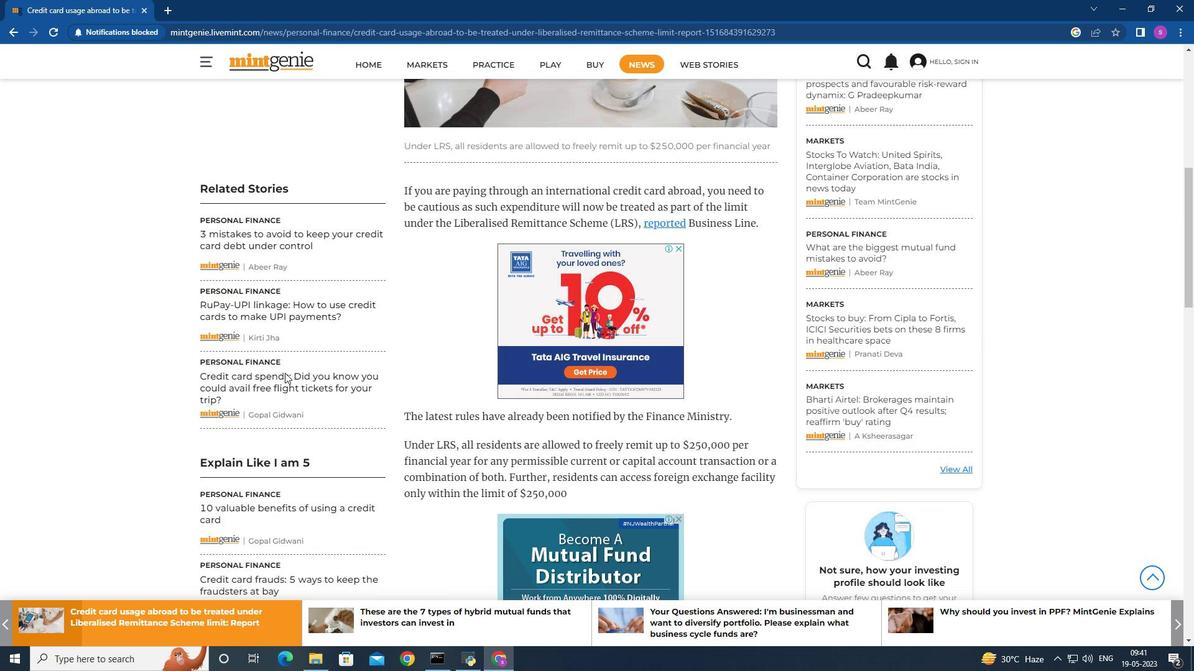 
Action: Mouse moved to (284, 373)
Screenshot: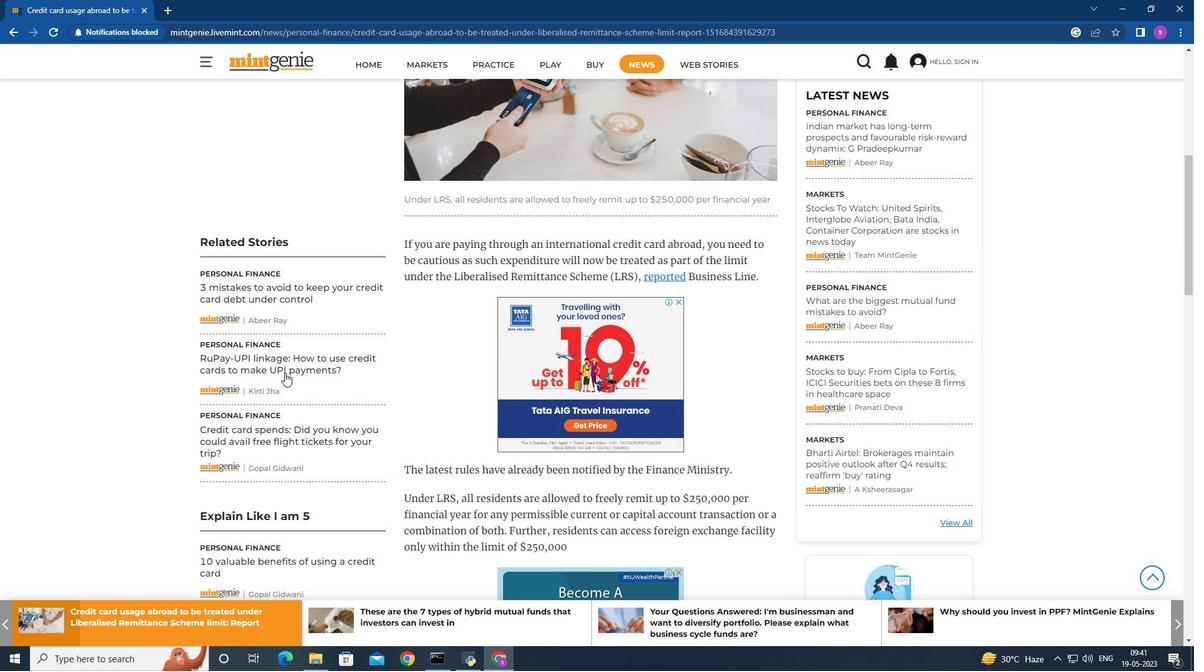 
Action: Mouse scrolled (284, 372) with delta (0, 0)
Screenshot: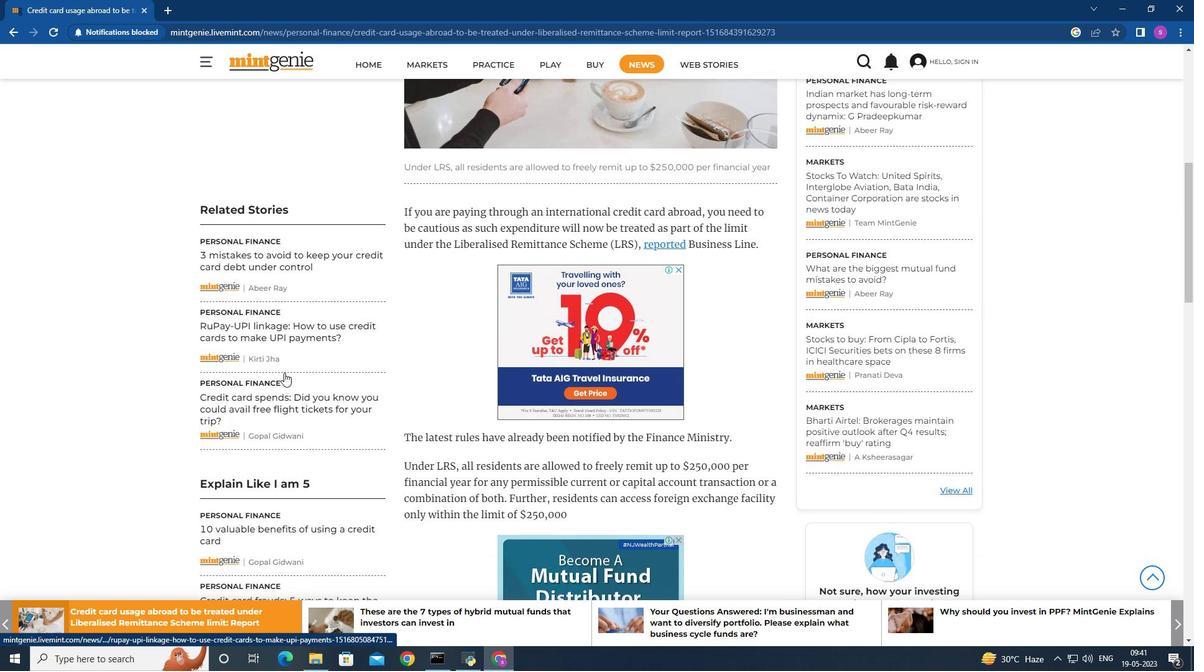 
Action: Mouse moved to (284, 373)
Screenshot: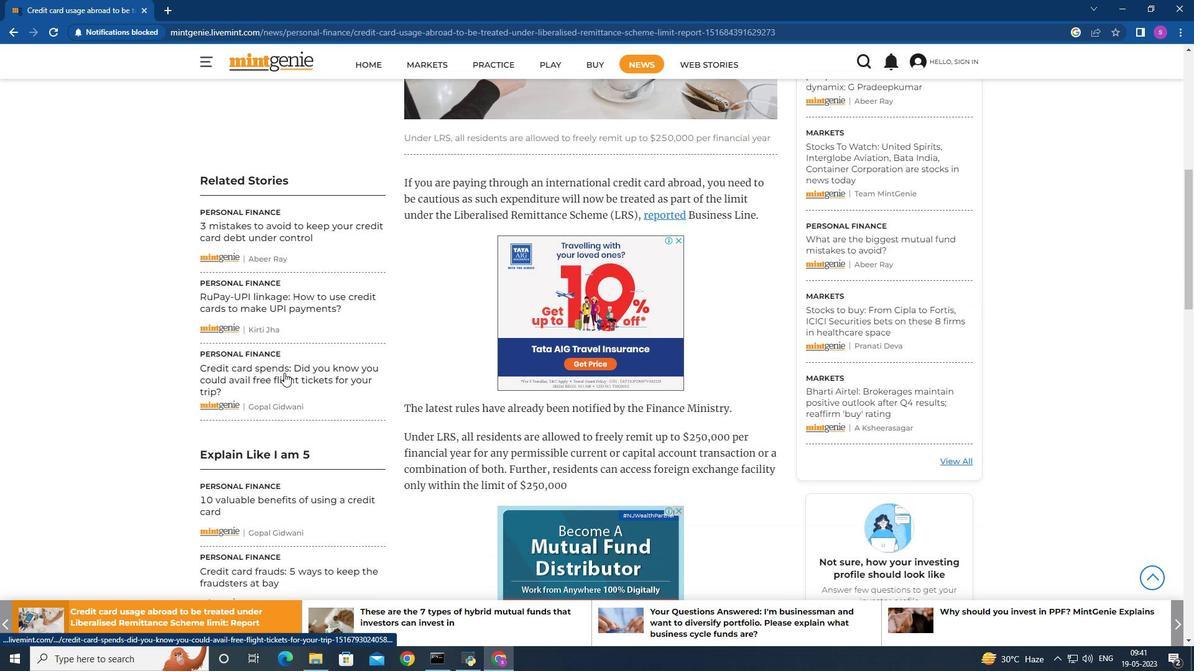 
Action: Mouse scrolled (284, 372) with delta (0, 0)
Screenshot: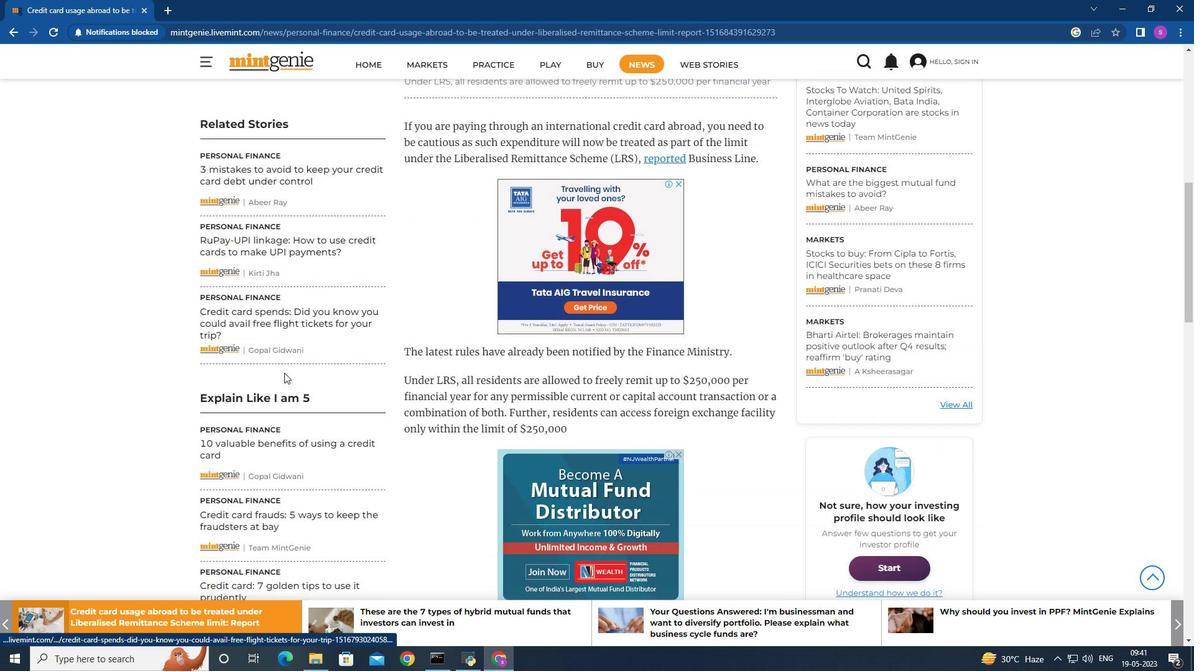 
Action: Mouse scrolled (284, 372) with delta (0, 0)
Screenshot: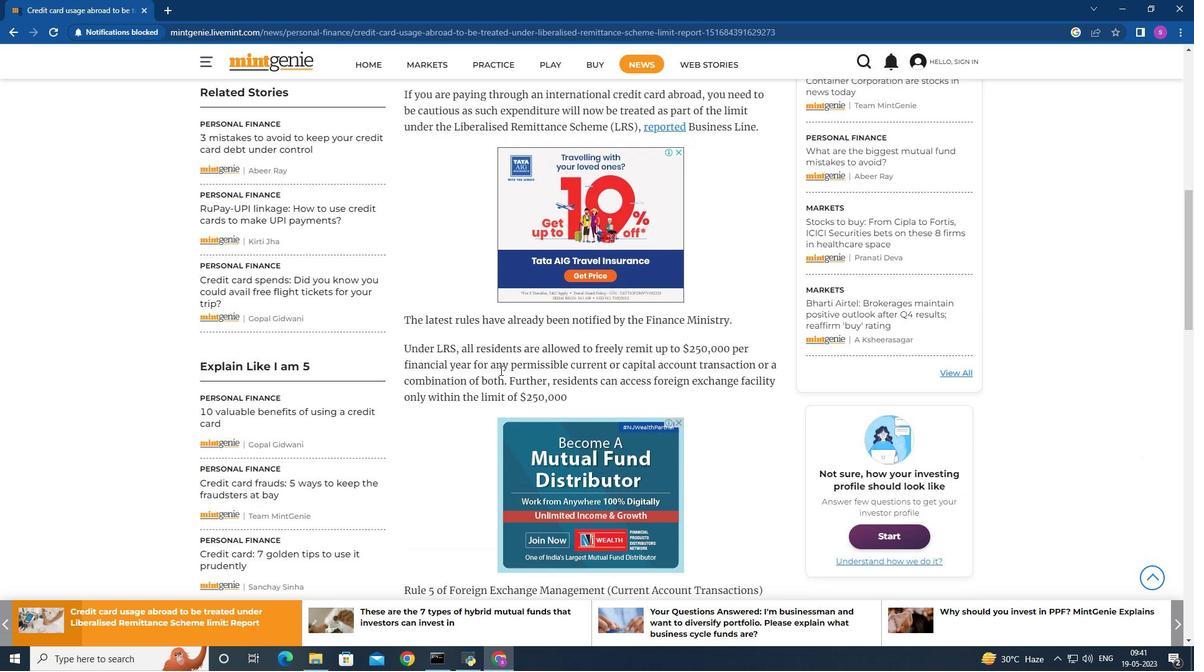 
Action: Mouse moved to (568, 354)
Screenshot: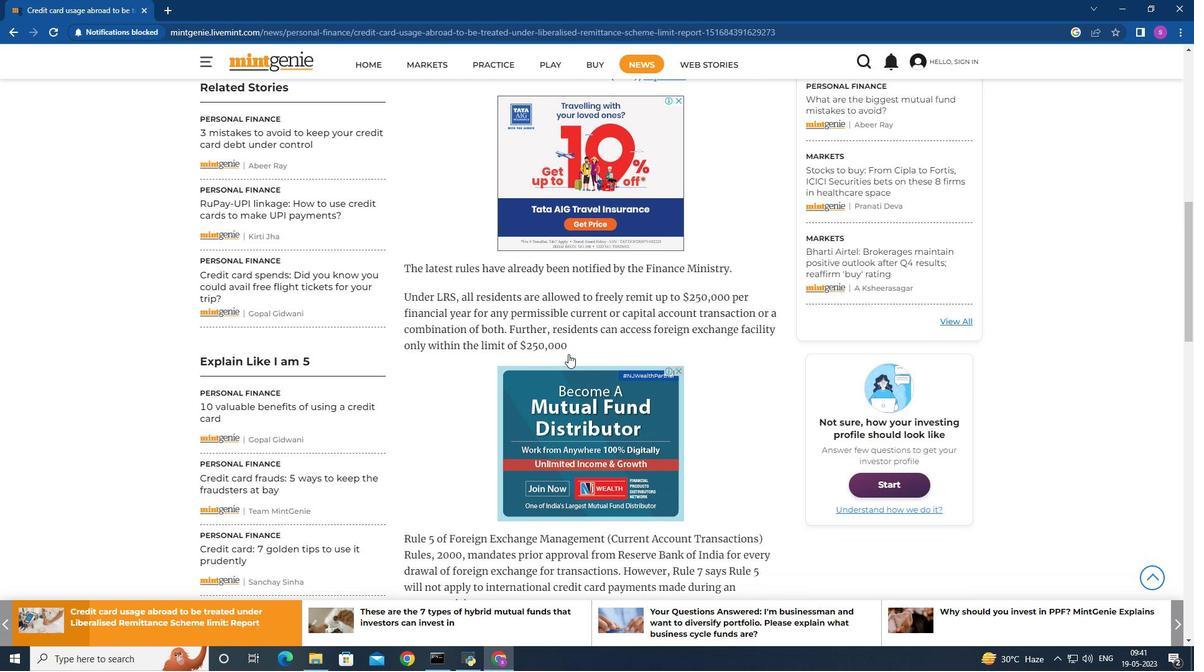 
Action: Mouse scrolled (568, 353) with delta (0, 0)
Screenshot: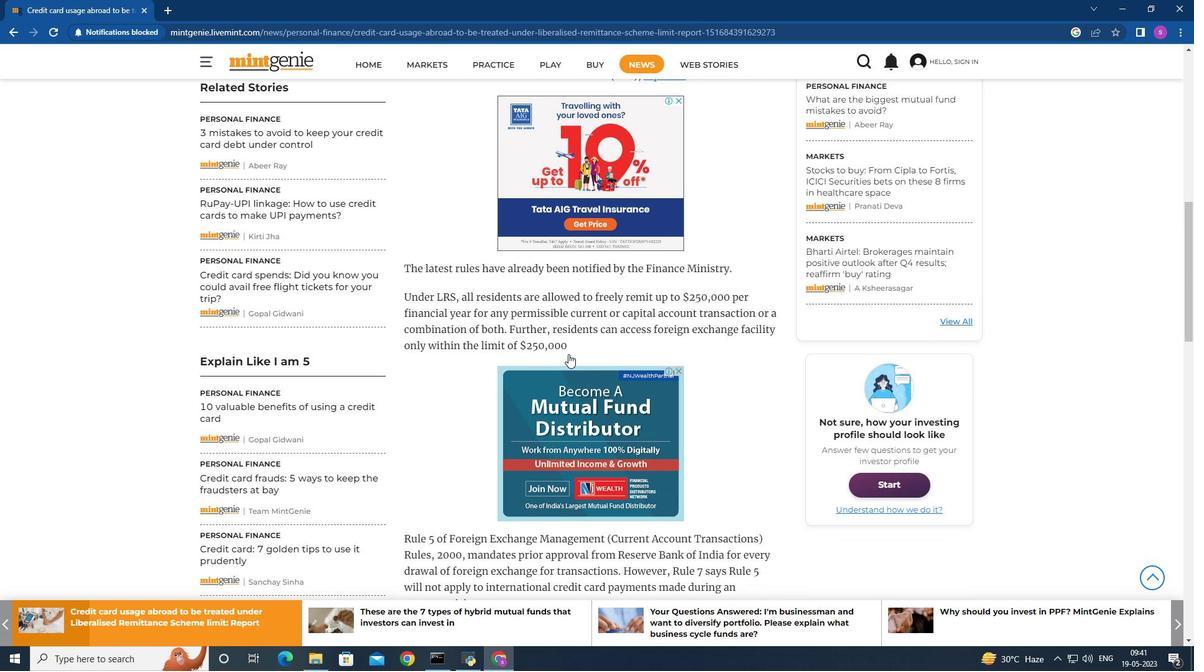 
Action: Mouse moved to (568, 354)
Screenshot: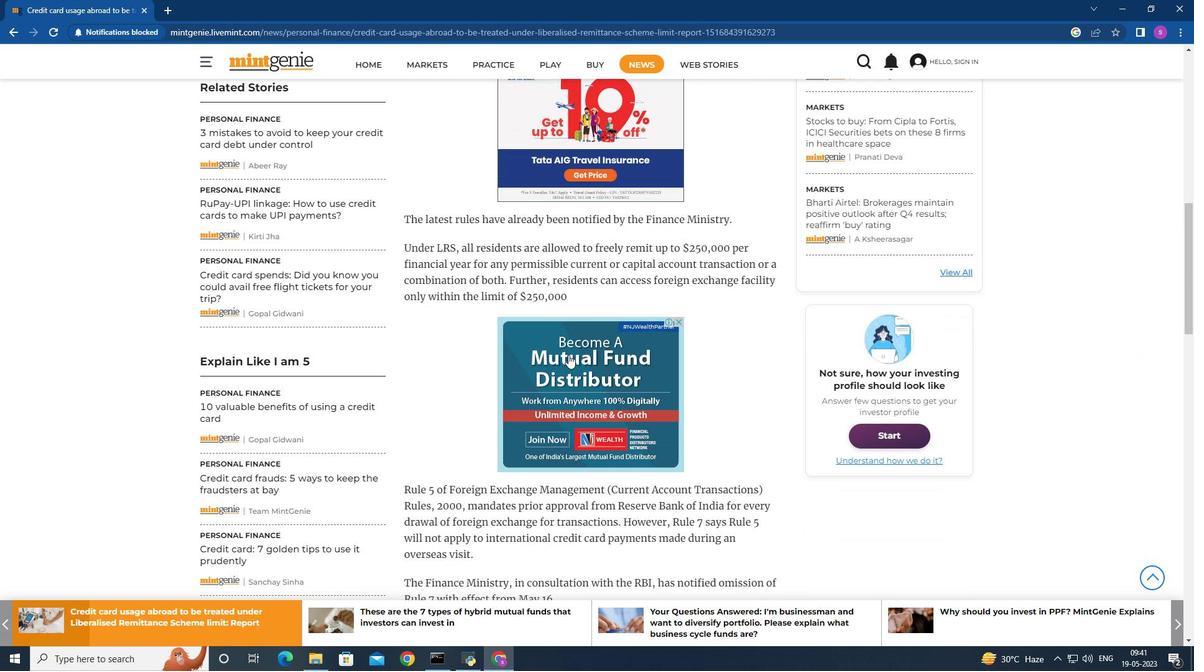 
Action: Mouse scrolled (568, 353) with delta (0, 0)
Screenshot: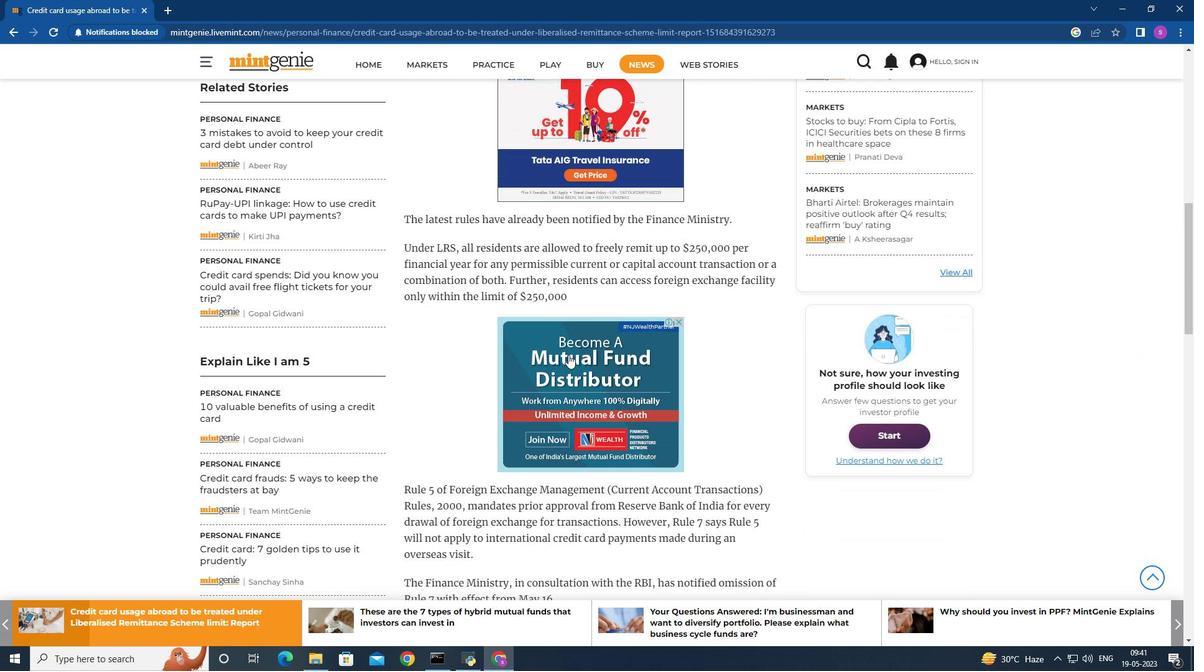 
Action: Mouse moved to (568, 355)
Screenshot: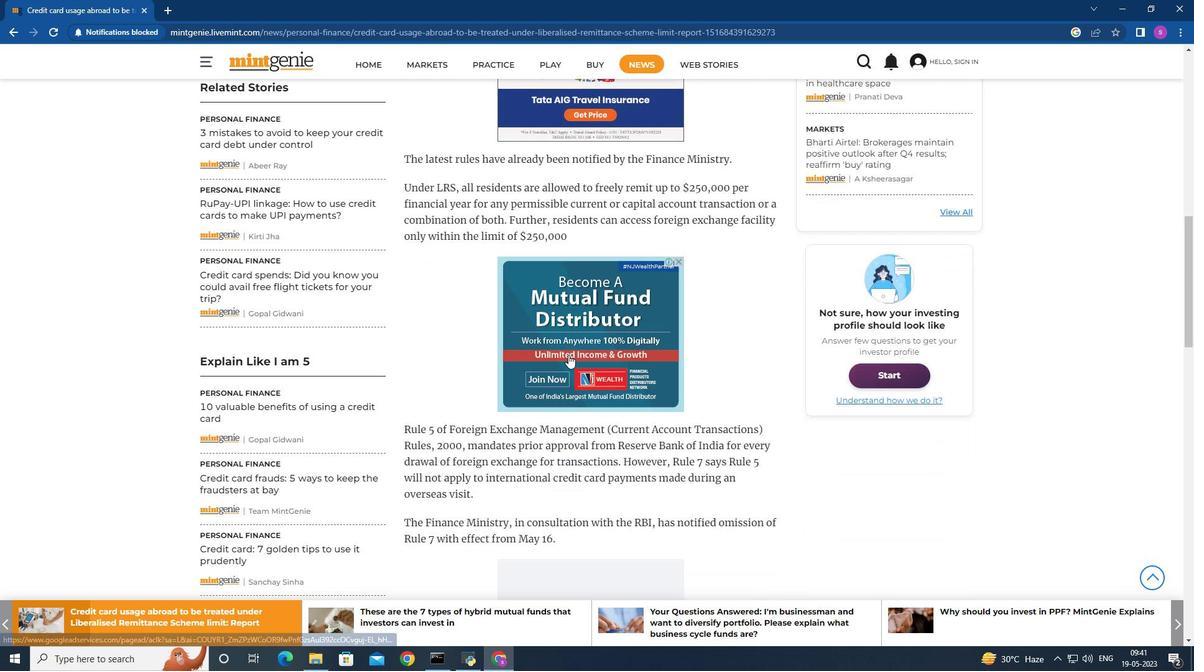 
Action: Mouse scrolled (568, 354) with delta (0, 0)
Screenshot: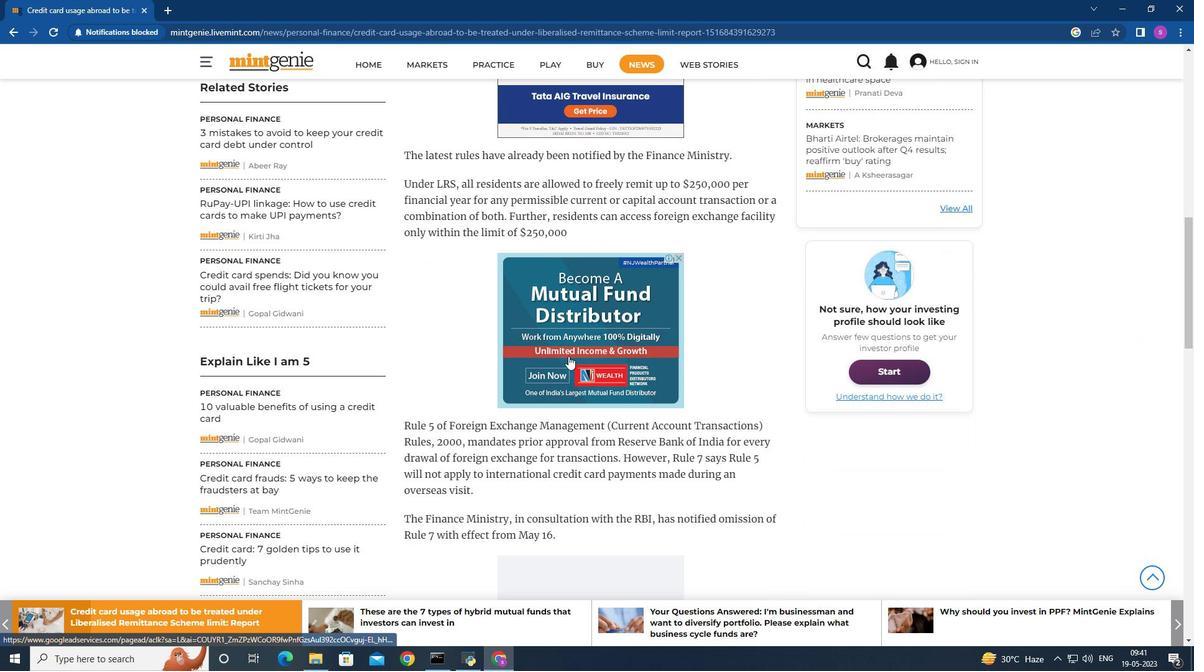 
Action: Mouse moved to (558, 359)
Screenshot: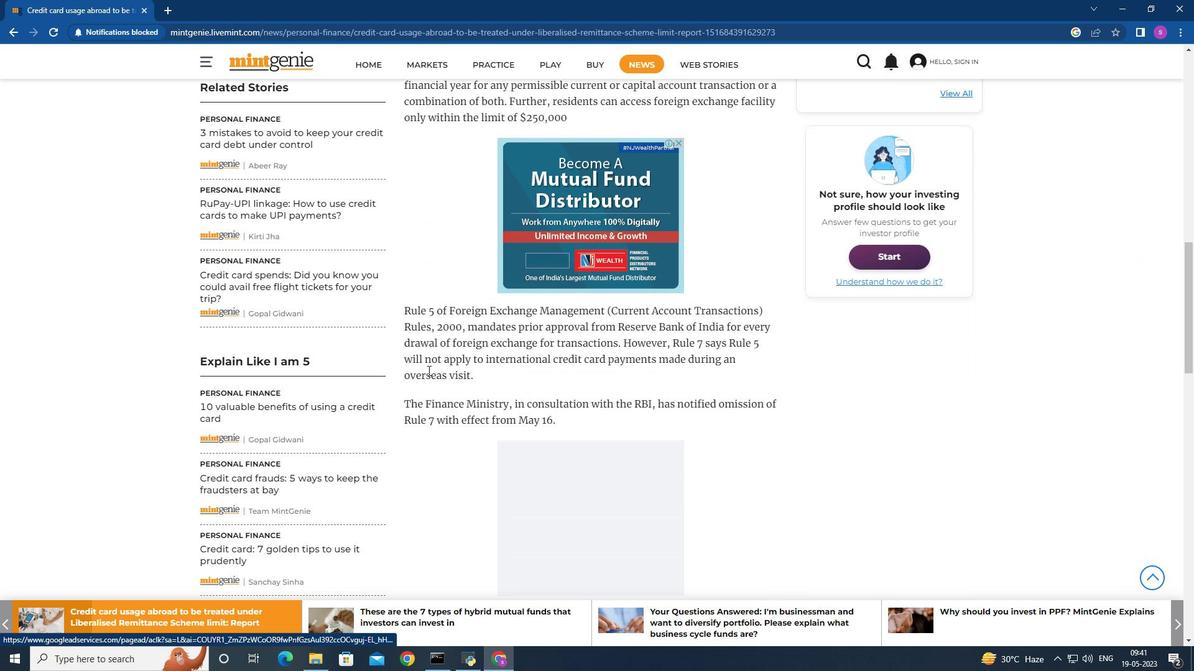 
Action: Mouse scrolled (558, 358) with delta (0, 0)
Screenshot: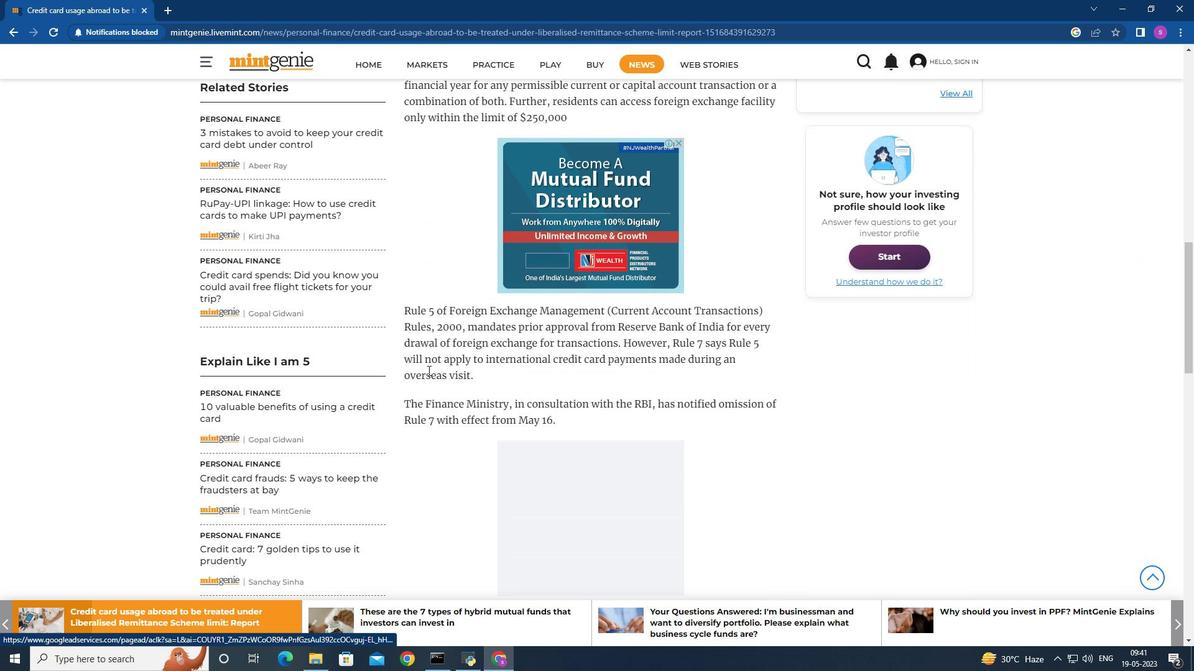 
Action: Mouse moved to (392, 372)
Screenshot: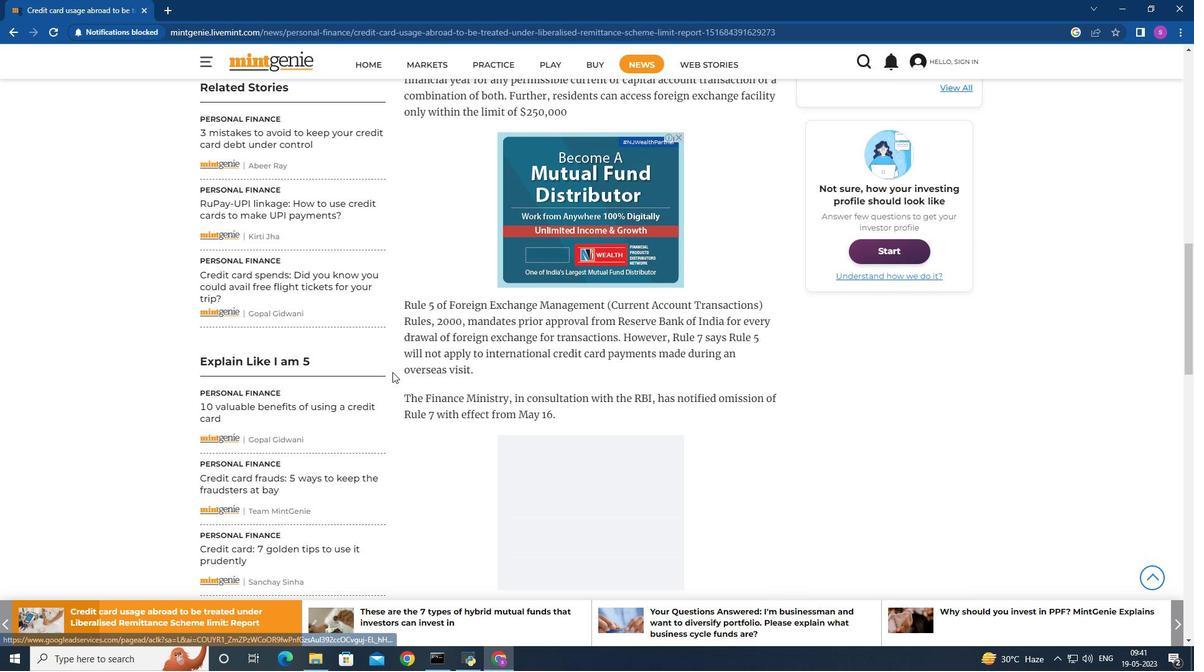 
Action: Mouse scrolled (392, 372) with delta (0, 0)
Screenshot: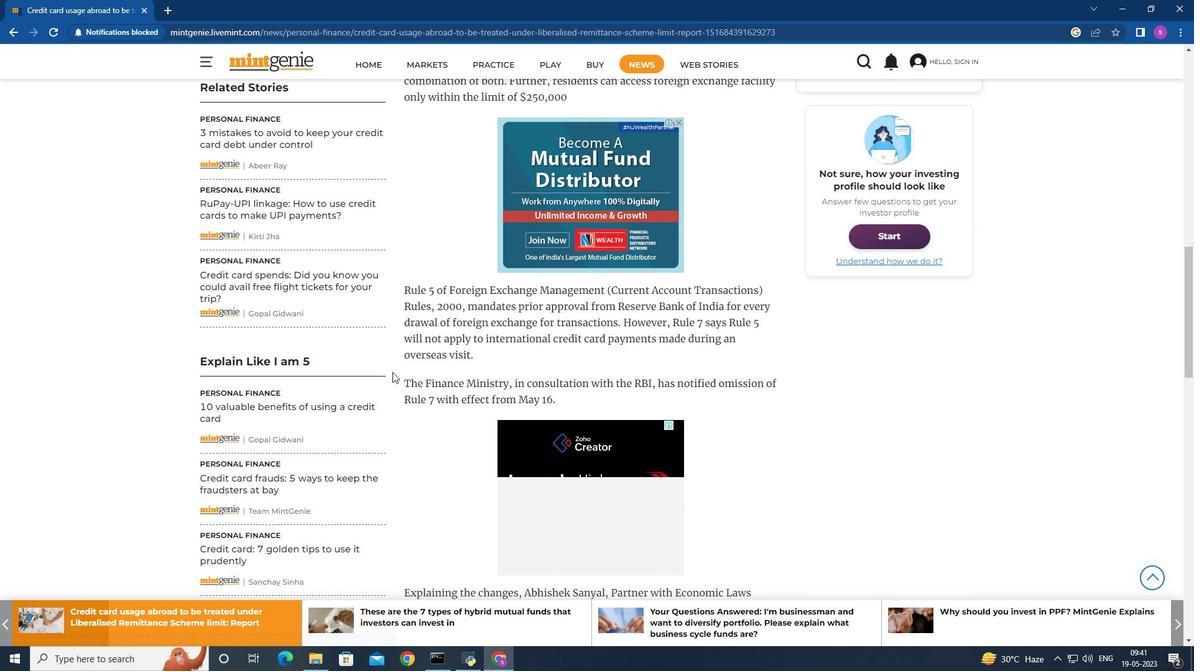 
Action: Mouse scrolled (392, 372) with delta (0, 0)
Screenshot: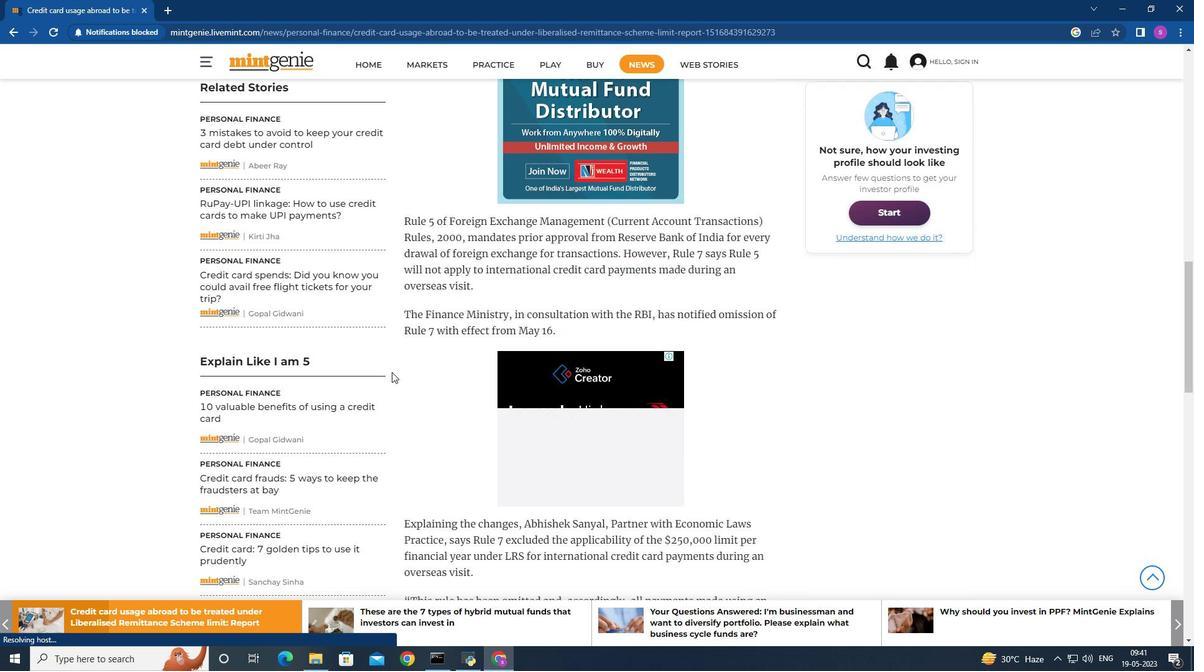 
Action: Mouse moved to (335, 376)
Screenshot: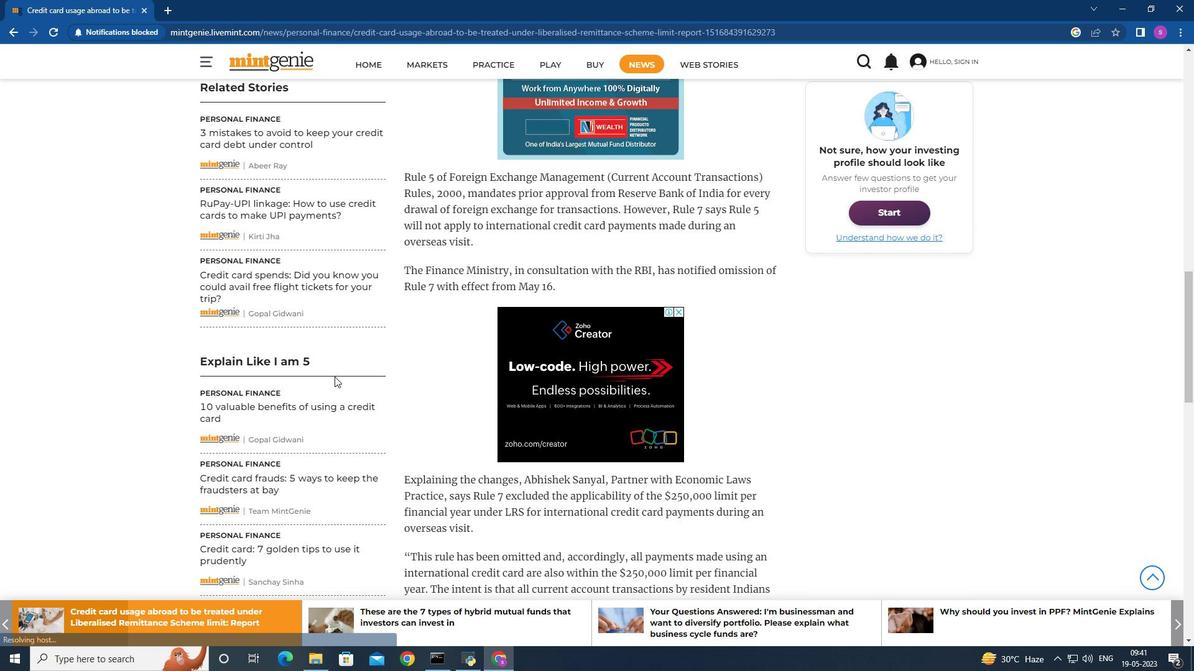 
Action: Mouse scrolled (335, 375) with delta (0, 0)
Screenshot: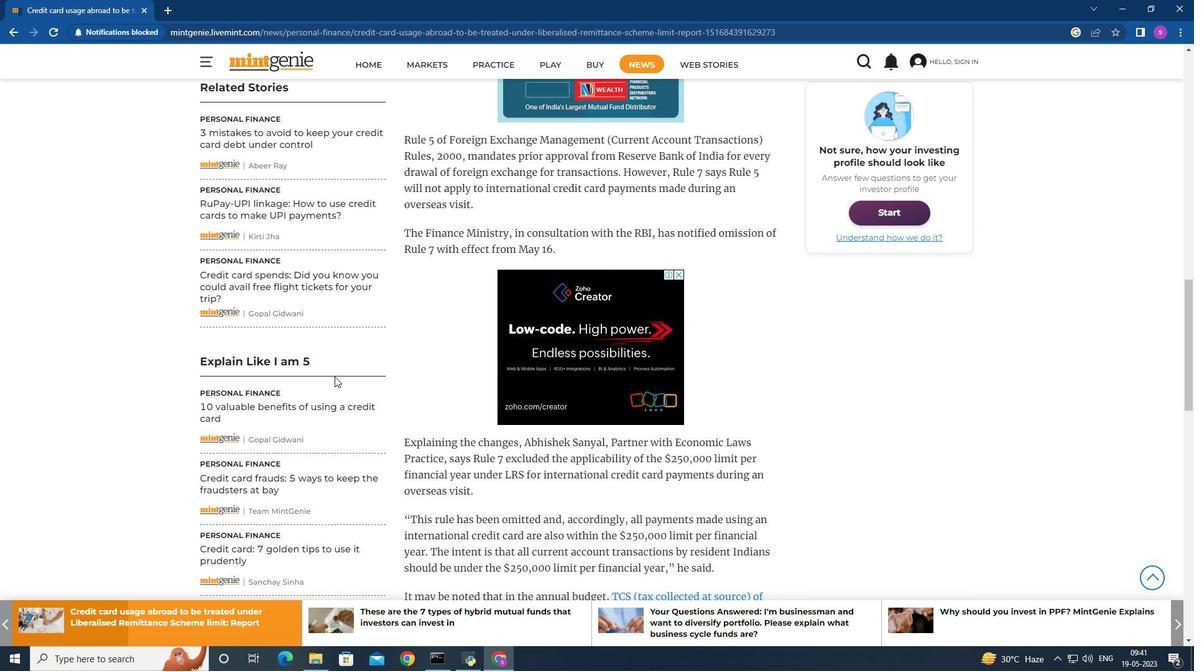 
Action: Mouse moved to (334, 376)
Screenshot: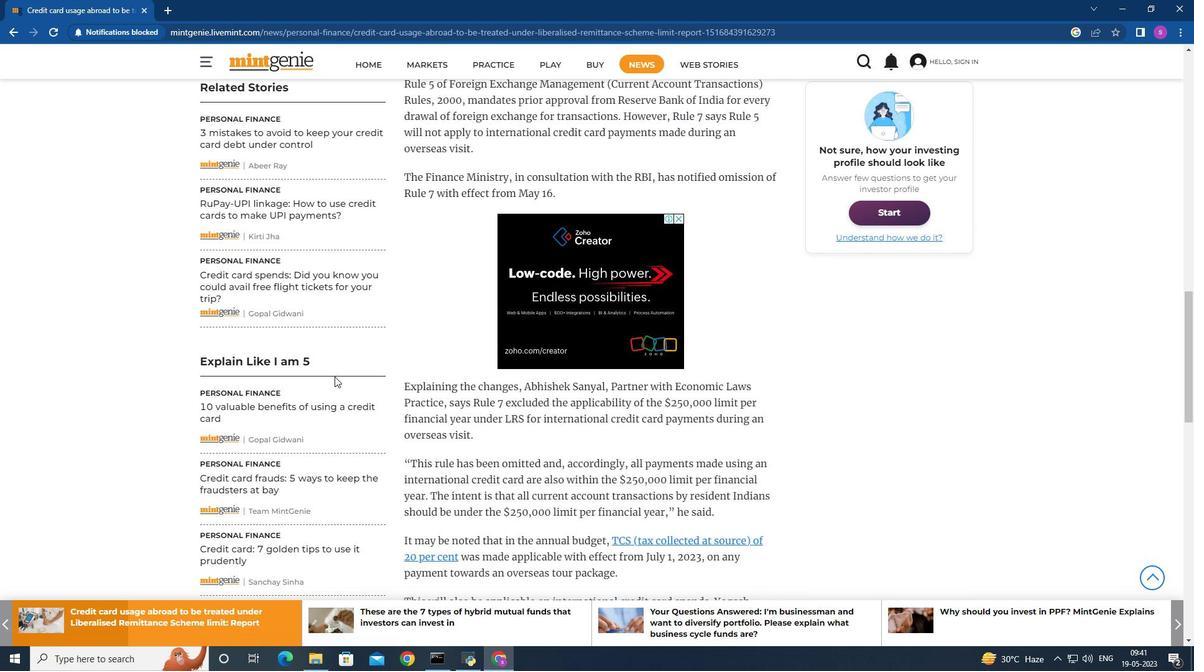 
Action: Mouse scrolled (334, 376) with delta (0, 0)
Screenshot: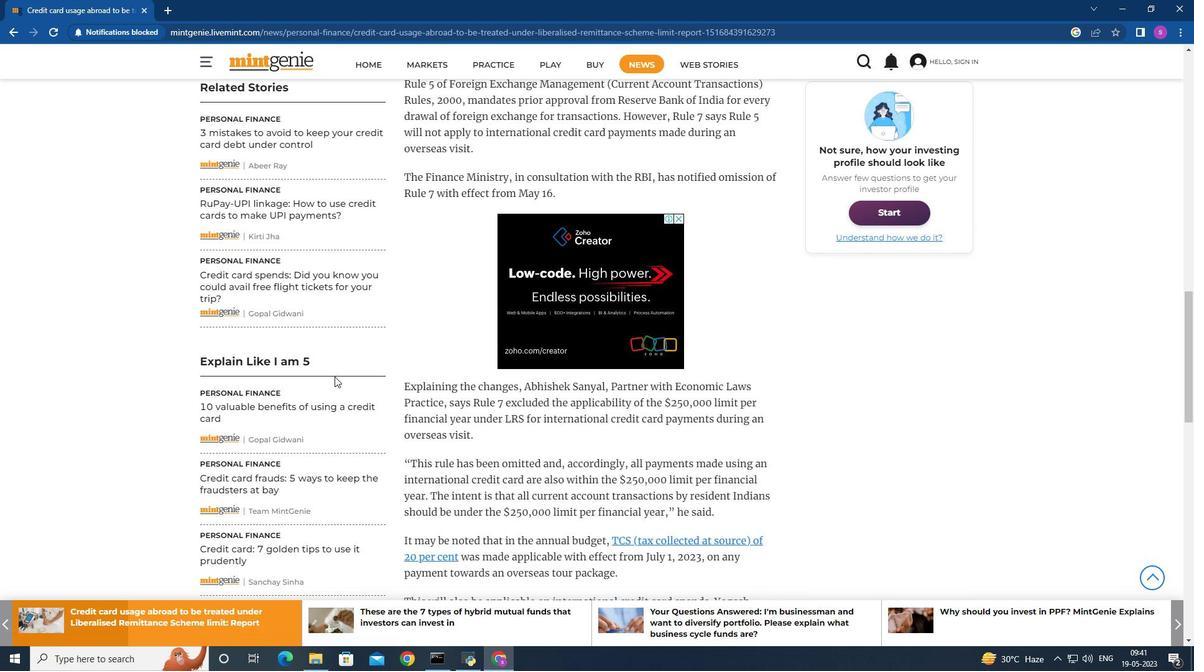 
Action: Mouse scrolled (334, 376) with delta (0, 0)
Screenshot: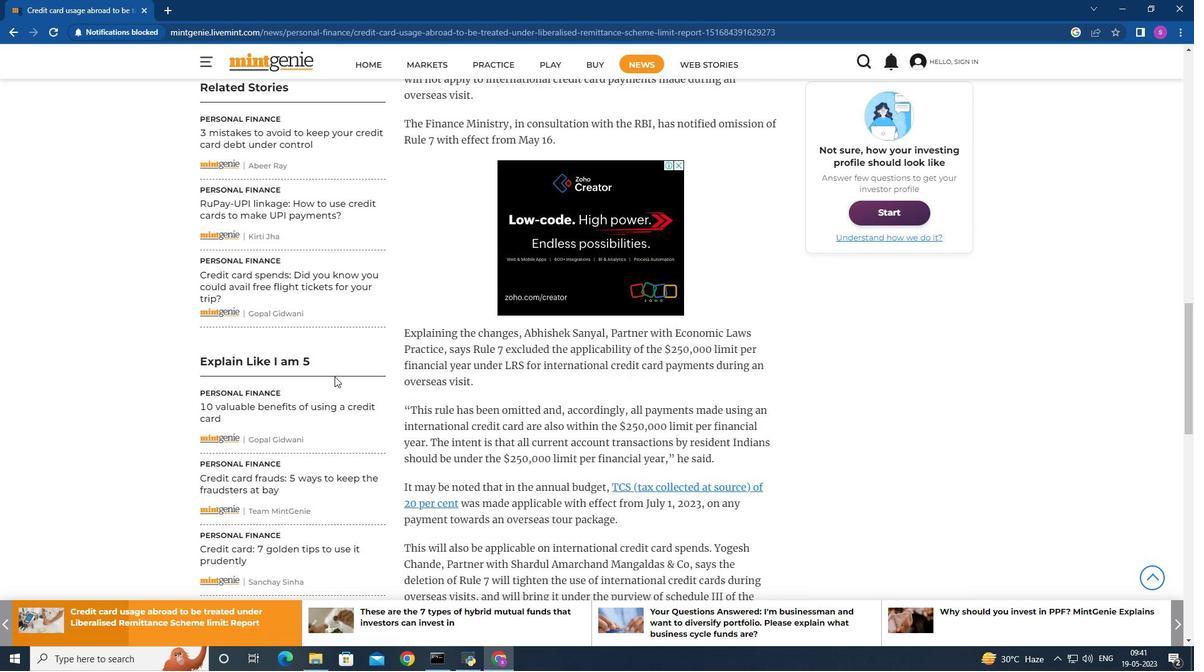 
Action: Mouse scrolled (334, 376) with delta (0, 0)
Screenshot: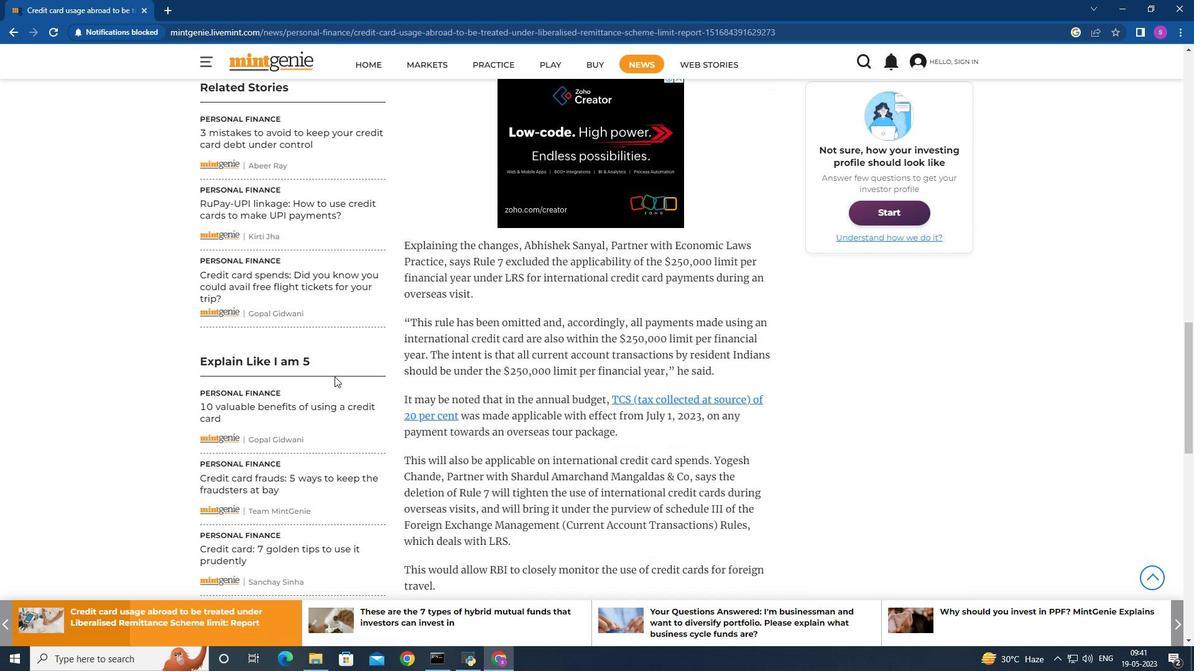 
Action: Mouse moved to (284, 377)
Screenshot: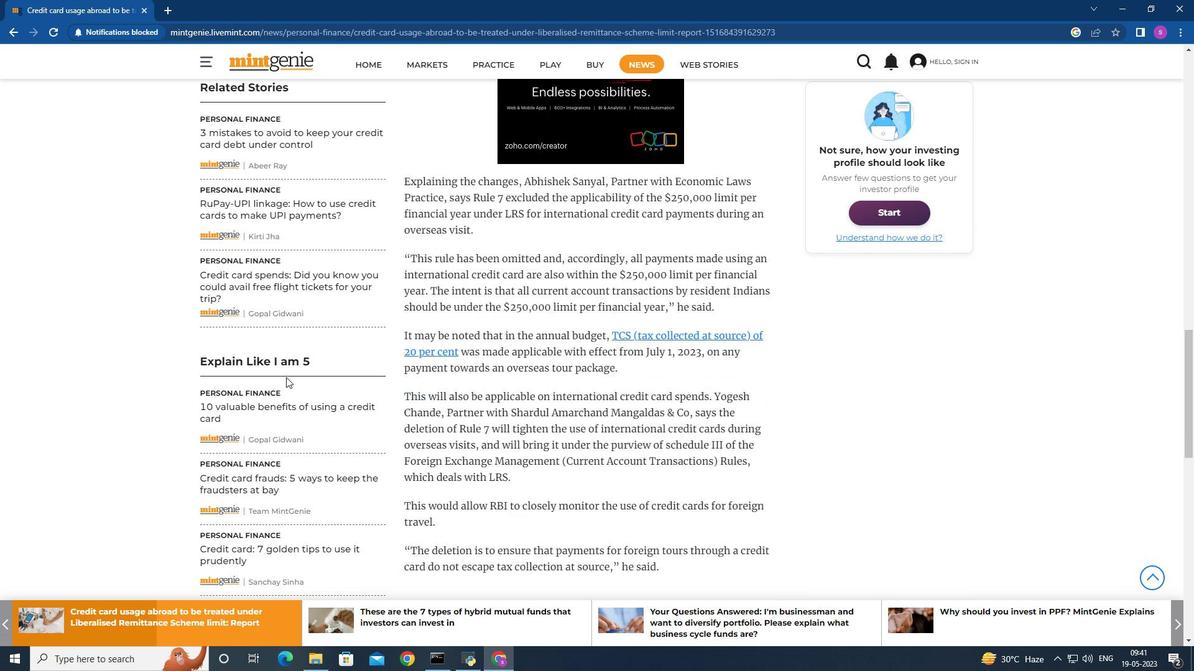 
Action: Mouse scrolled (284, 376) with delta (0, 0)
Screenshot: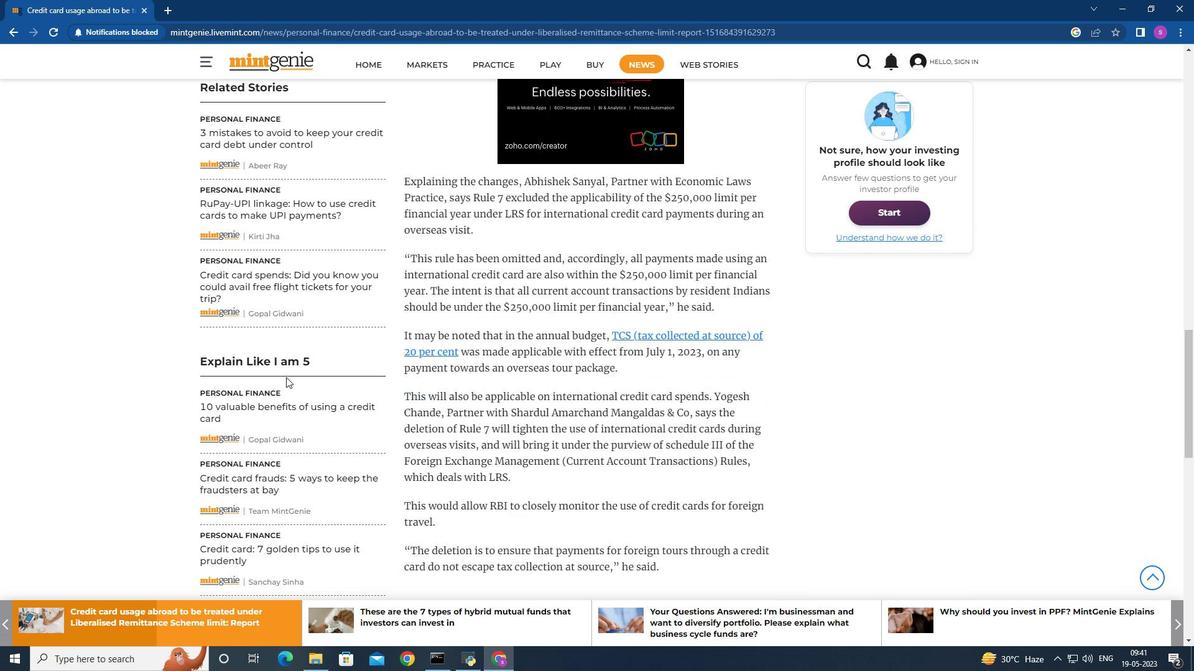 
Action: Mouse moved to (284, 377)
Screenshot: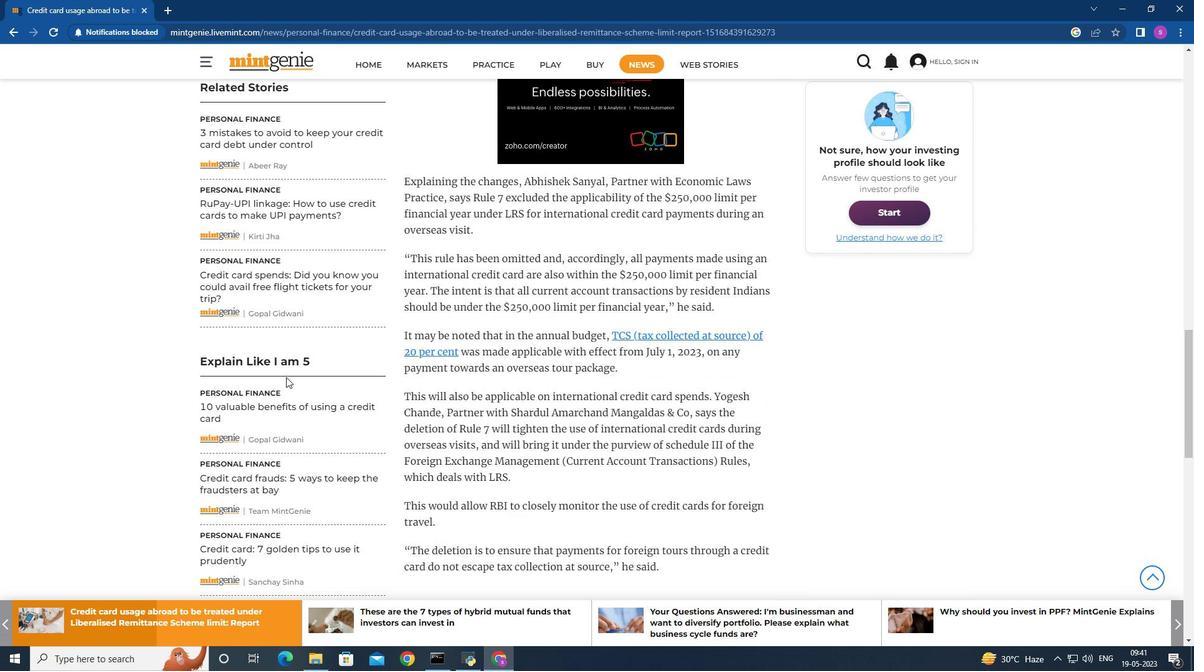 
Action: Mouse scrolled (284, 376) with delta (0, 0)
Screenshot: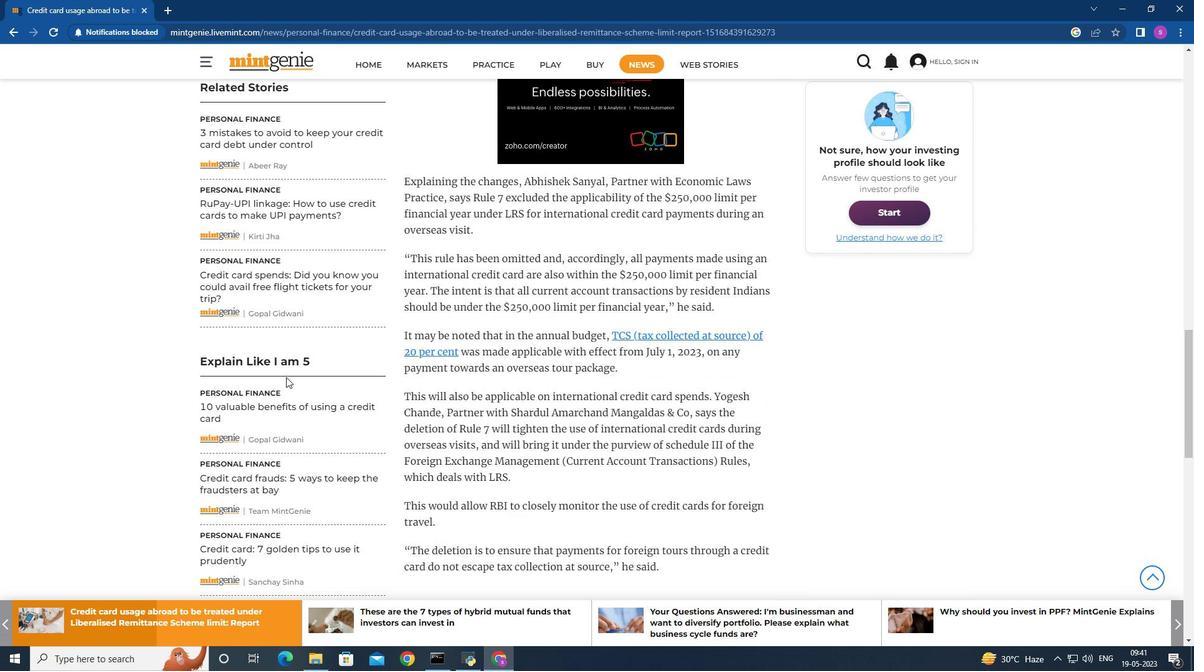 
Action: Mouse moved to (286, 377)
Screenshot: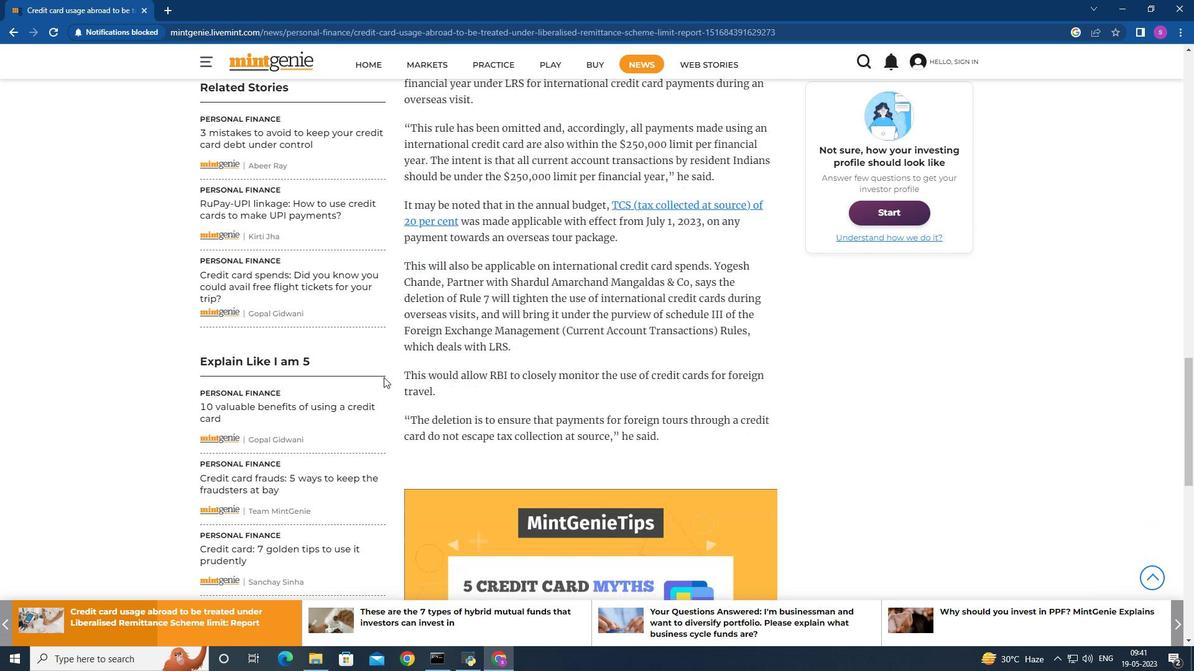 
Action: Mouse scrolled (286, 376) with delta (0, 0)
Screenshot: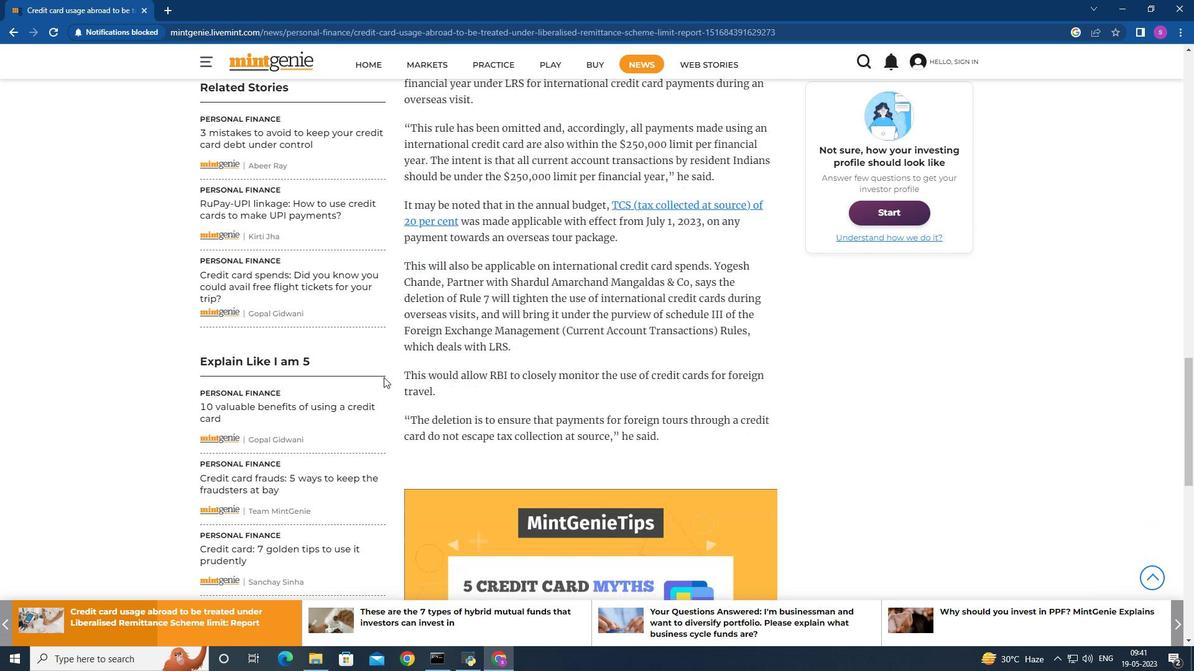 
Action: Mouse moved to (423, 378)
Screenshot: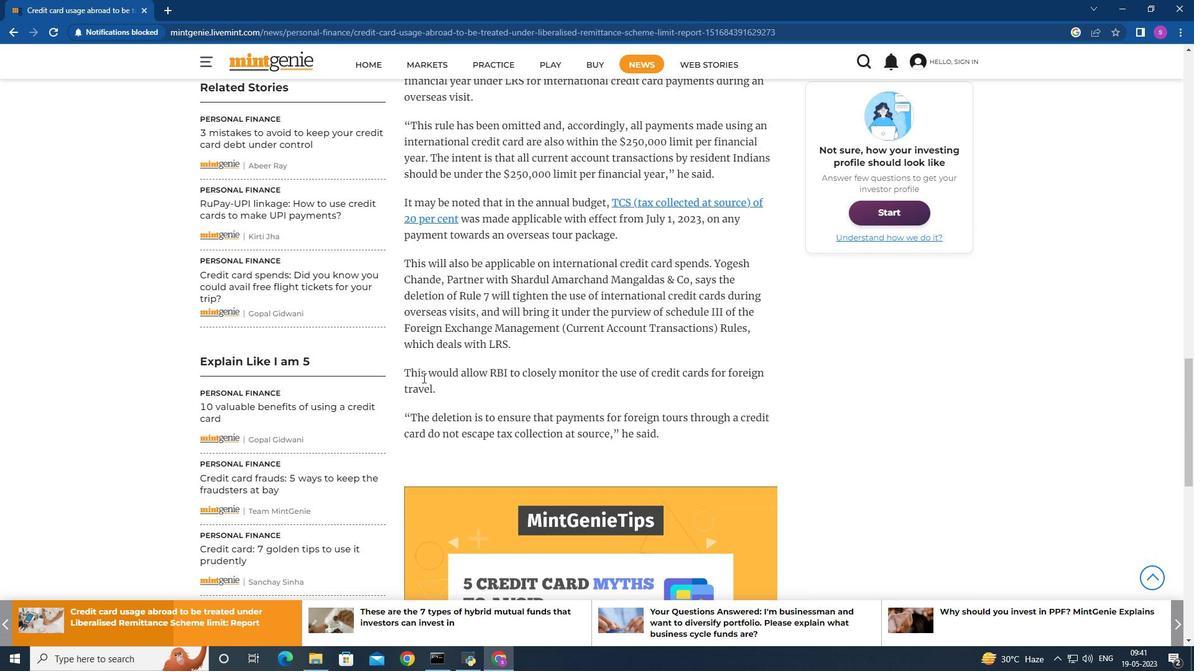 
Action: Mouse scrolled (423, 377) with delta (0, 0)
Screenshot: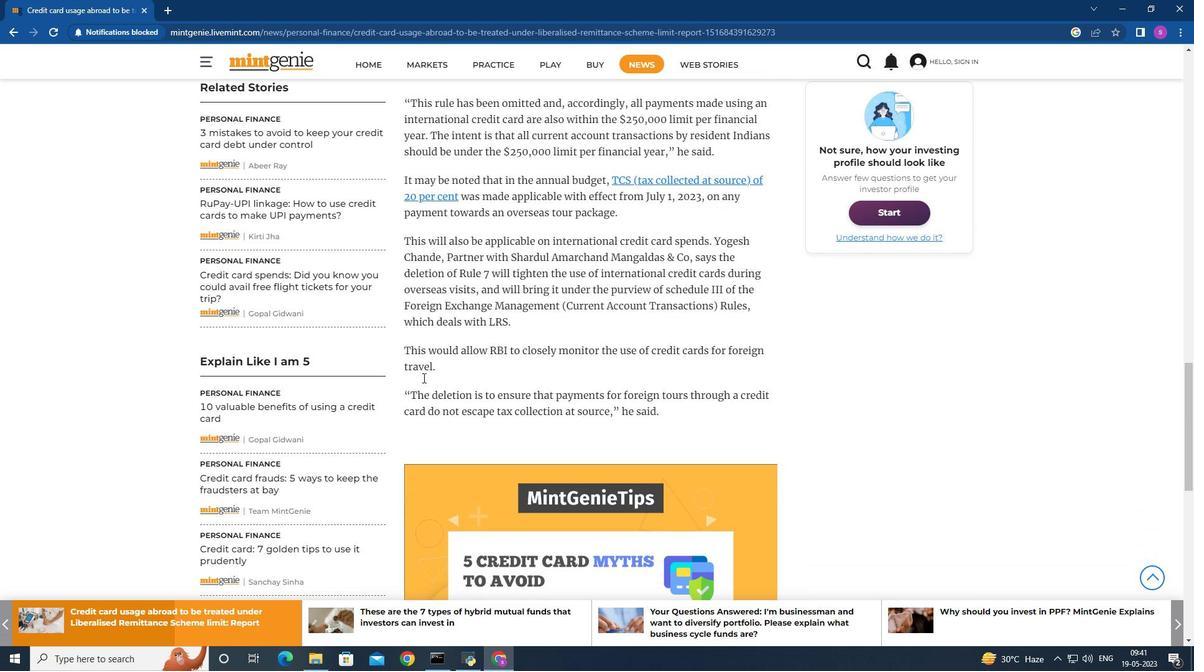 
Action: Mouse scrolled (423, 377) with delta (0, 0)
Screenshot: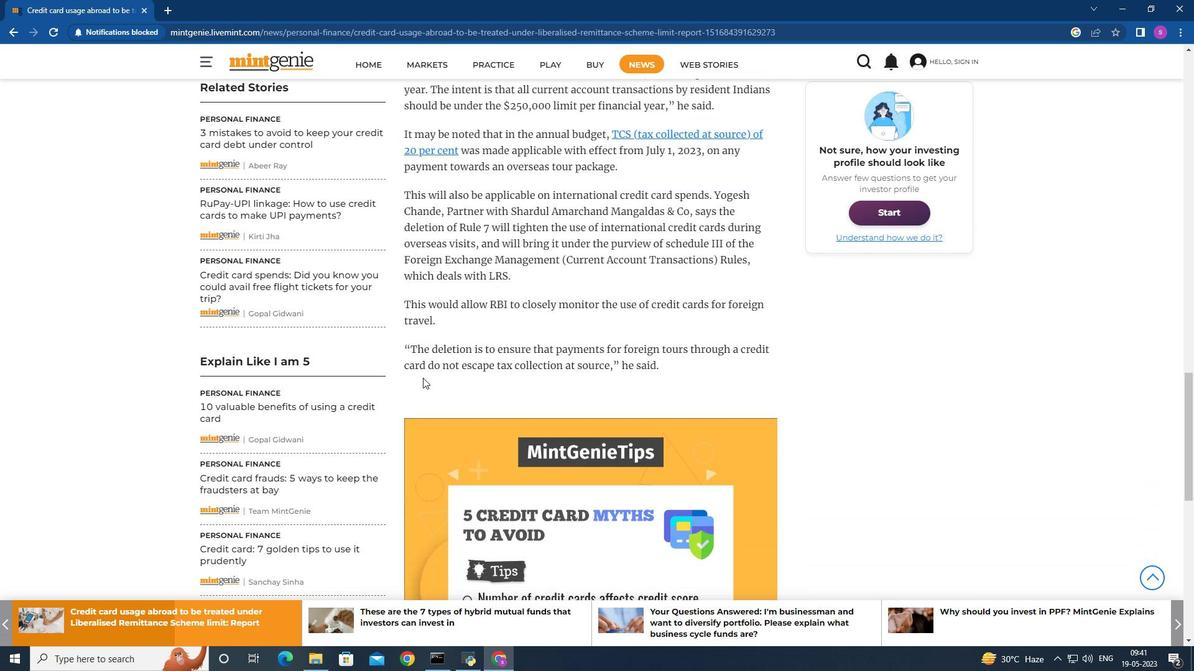 
Action: Mouse scrolled (423, 377) with delta (0, 0)
Screenshot: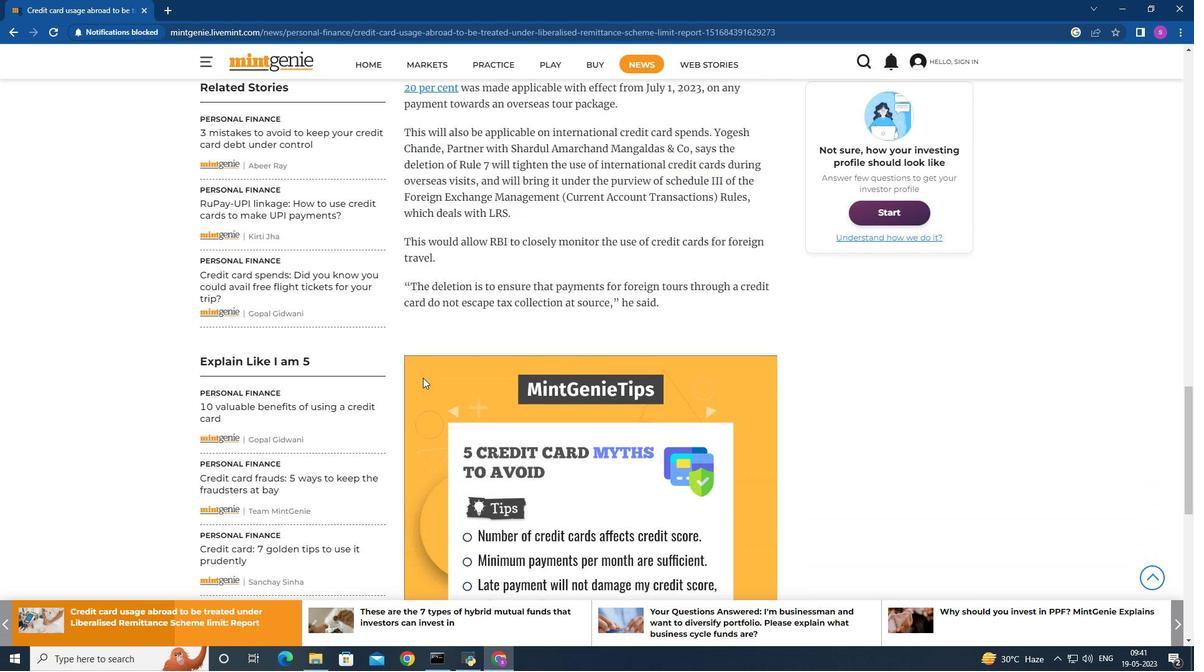 
Action: Mouse scrolled (423, 377) with delta (0, 0)
Screenshot: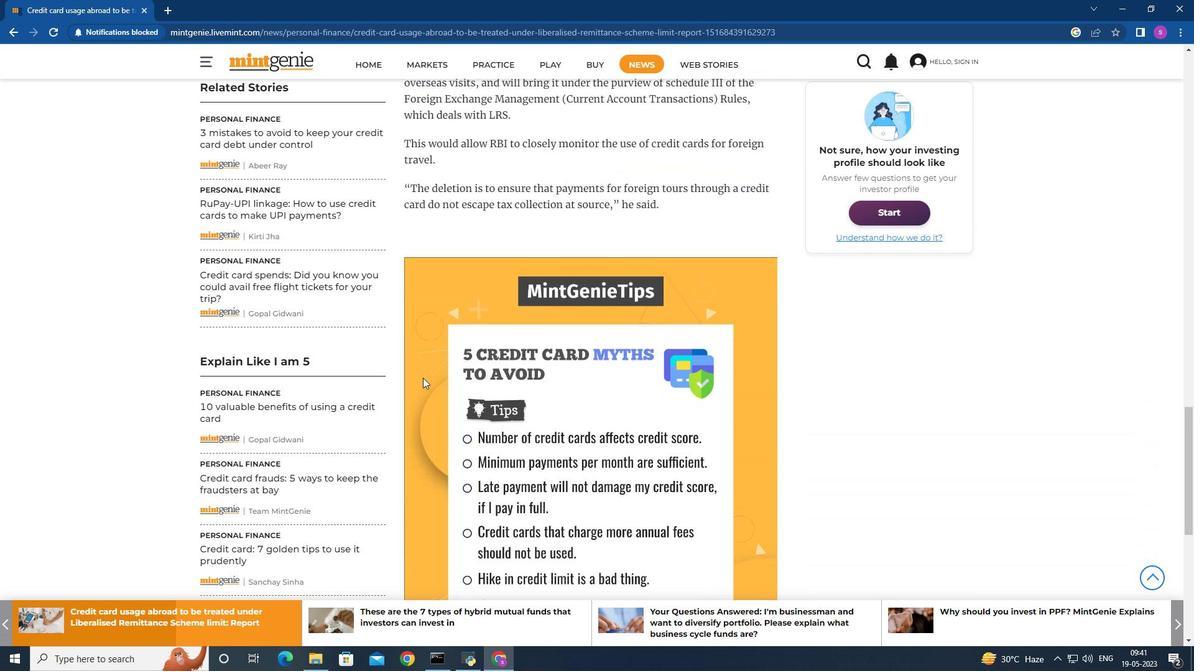 
Action: Mouse scrolled (423, 377) with delta (0, 0)
Screenshot: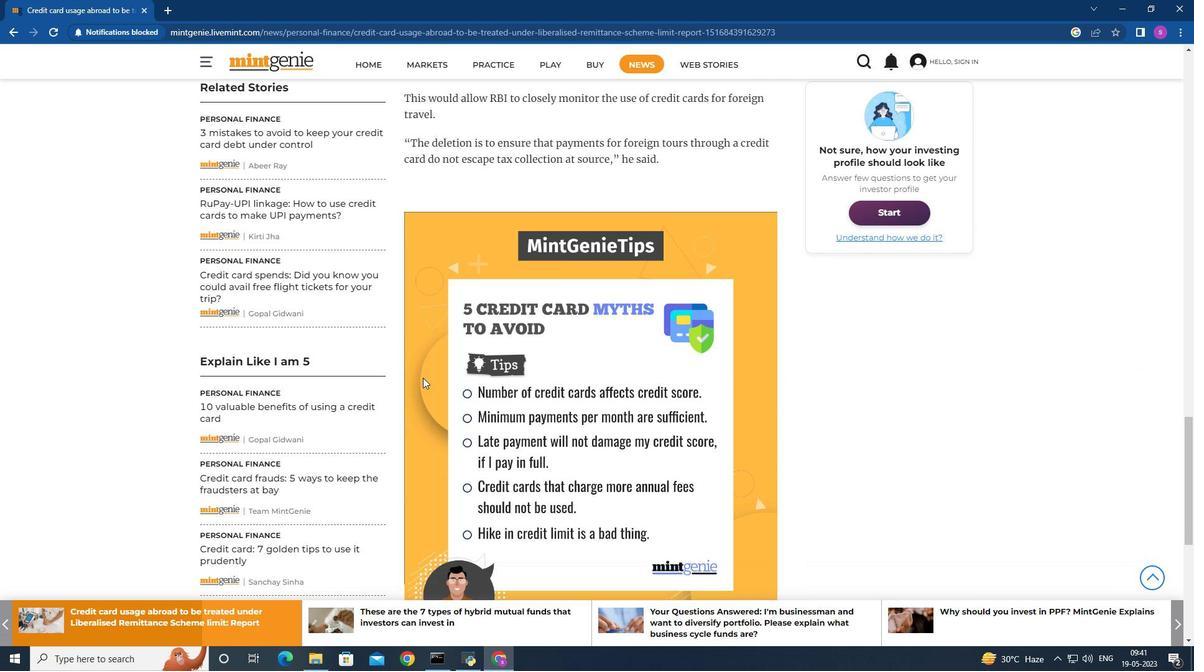 
Action: Mouse scrolled (423, 377) with delta (0, 0)
Screenshot: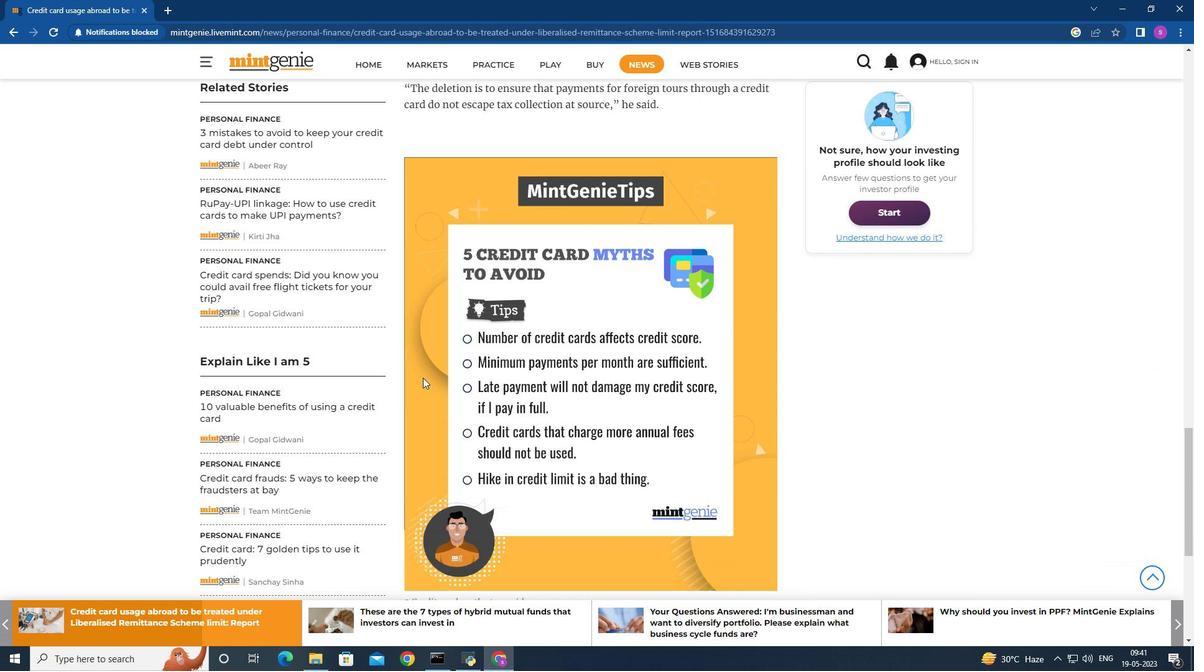 
Action: Mouse scrolled (423, 377) with delta (0, 0)
Screenshot: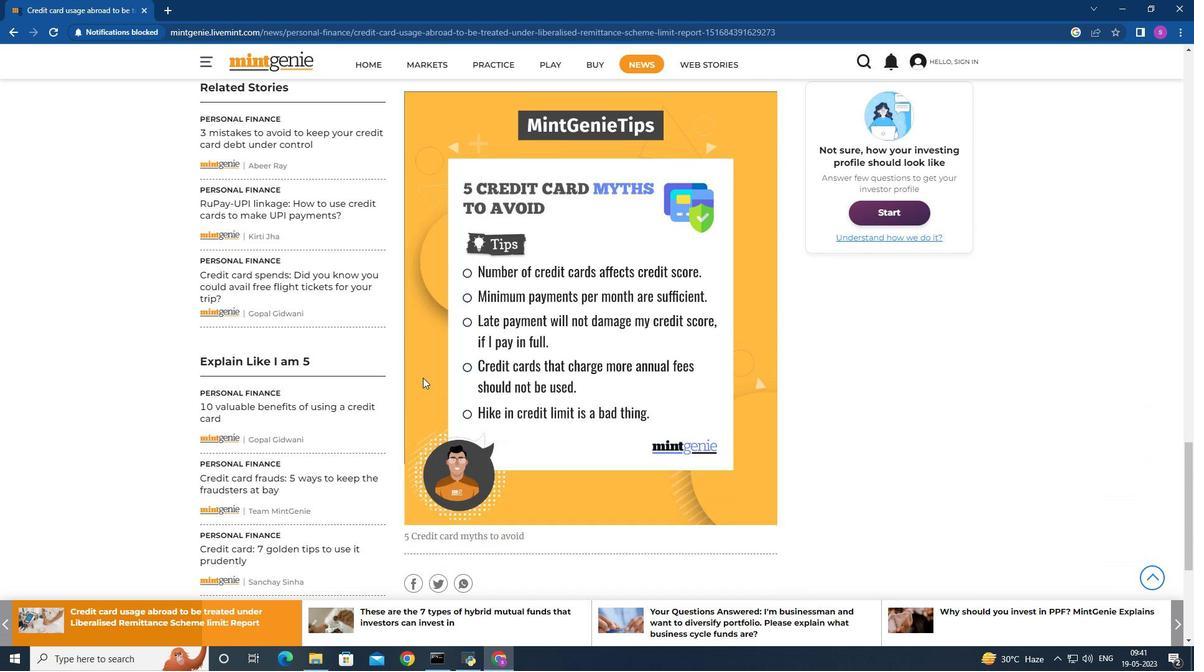 
Action: Mouse moved to (423, 378)
Screenshot: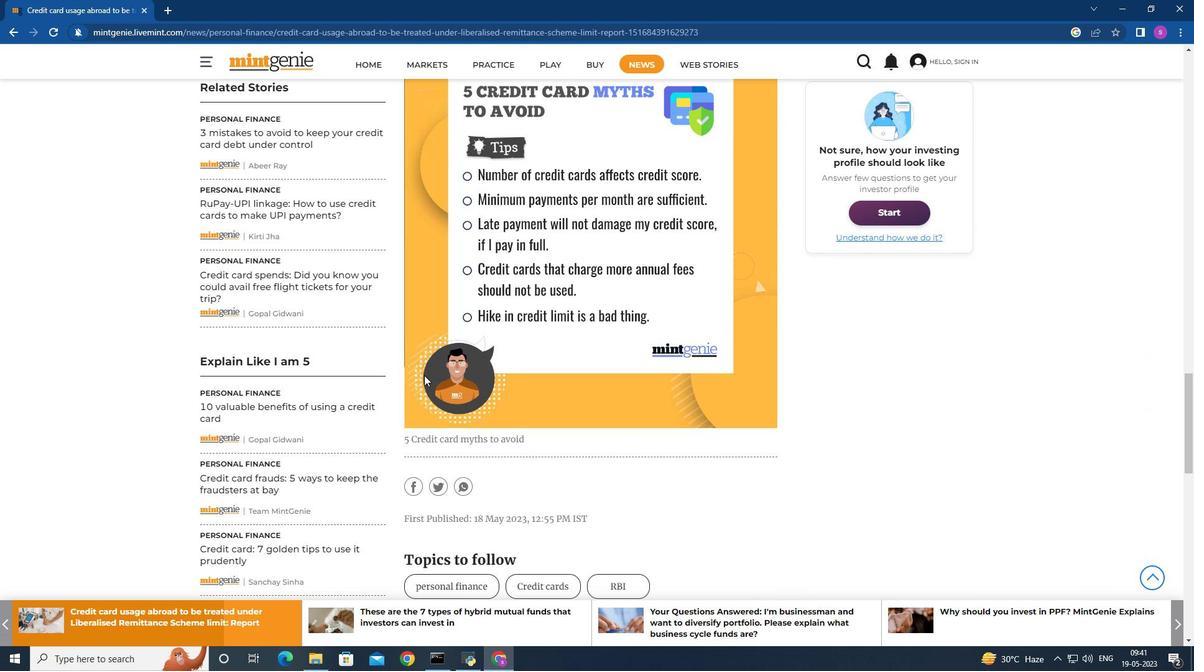 
Action: Mouse scrolled (423, 377) with delta (0, 0)
Screenshot: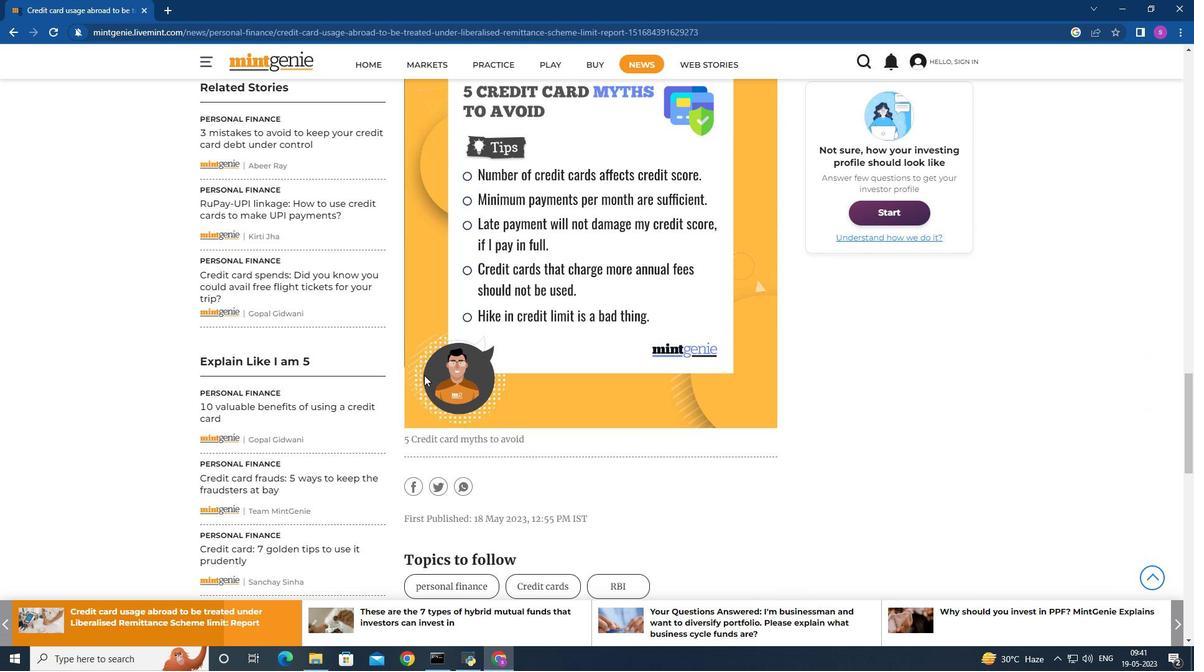 
Action: Mouse moved to (423, 378)
Screenshot: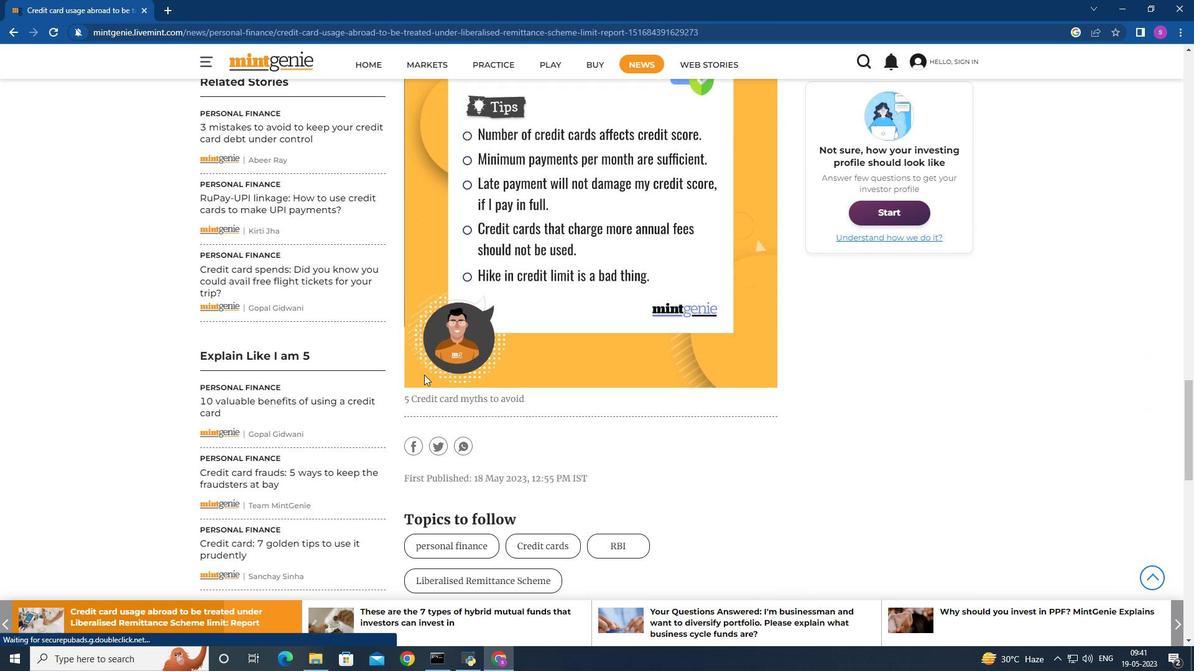 
Action: Mouse scrolled (423, 377) with delta (0, 0)
Screenshot: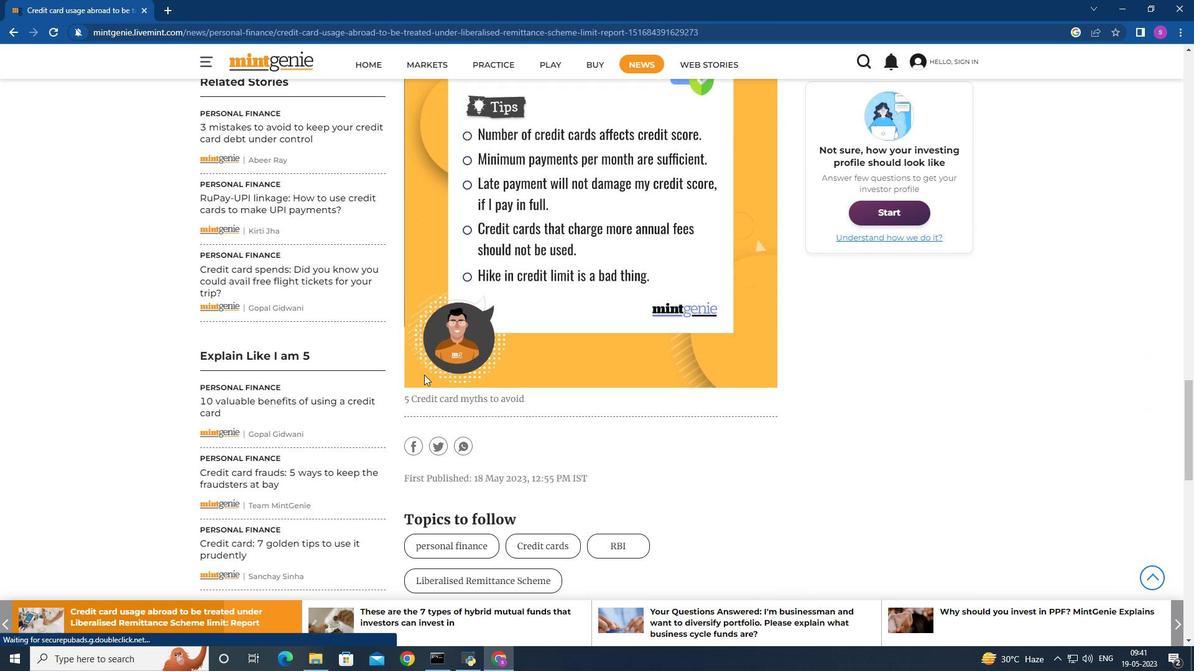 
Action: Mouse moved to (424, 375)
Screenshot: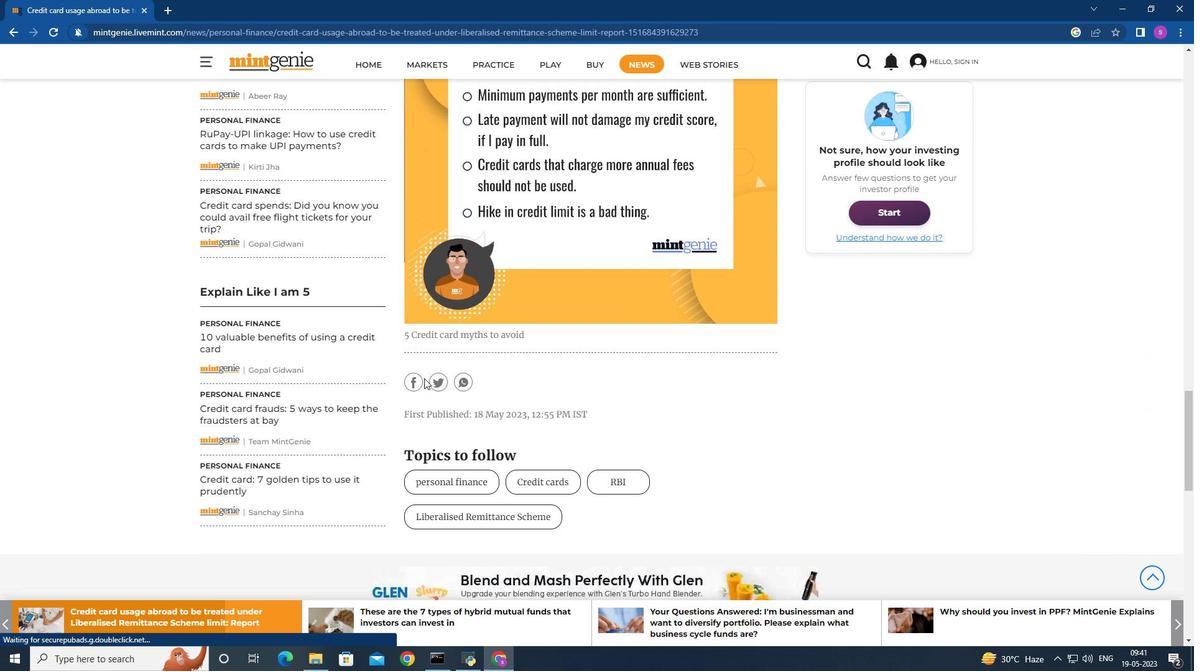 
Action: Mouse scrolled (424, 374) with delta (0, 0)
Screenshot: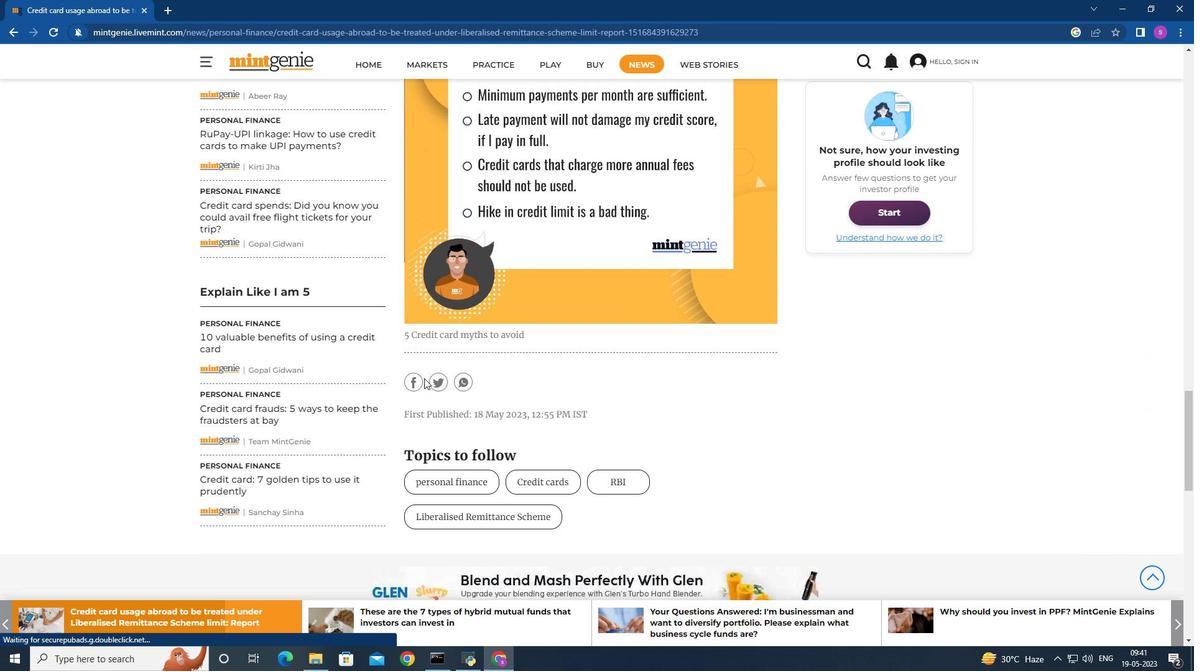
Action: Mouse moved to (427, 381)
Screenshot: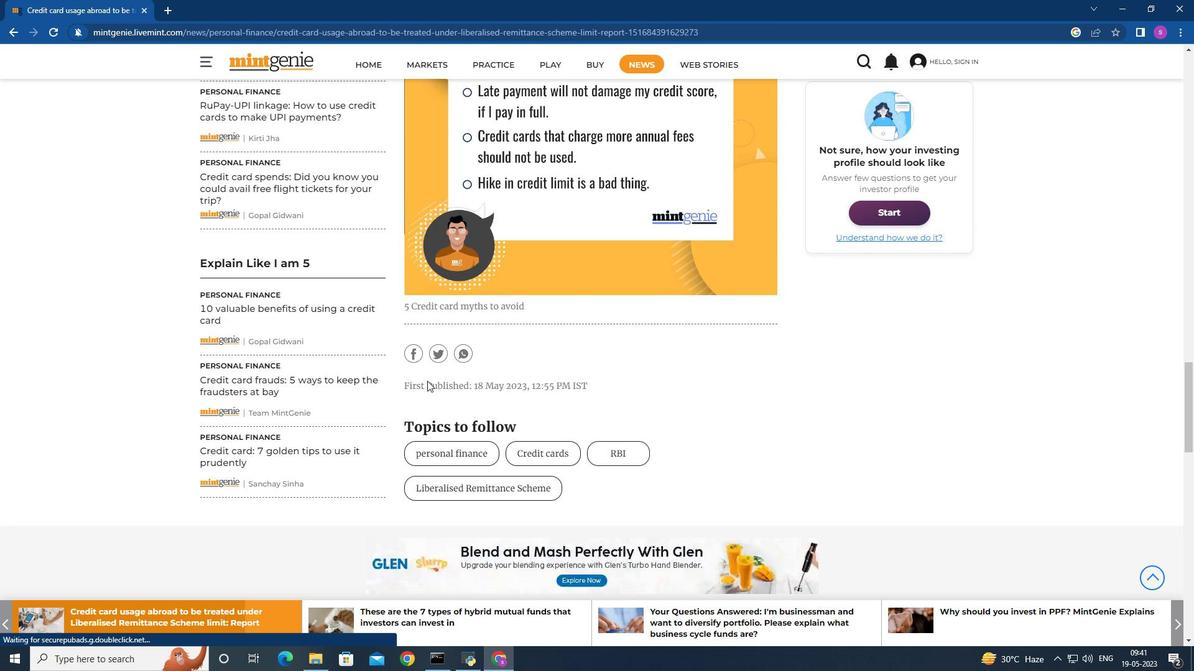 
Action: Mouse scrolled (427, 380) with delta (0, 0)
Screenshot: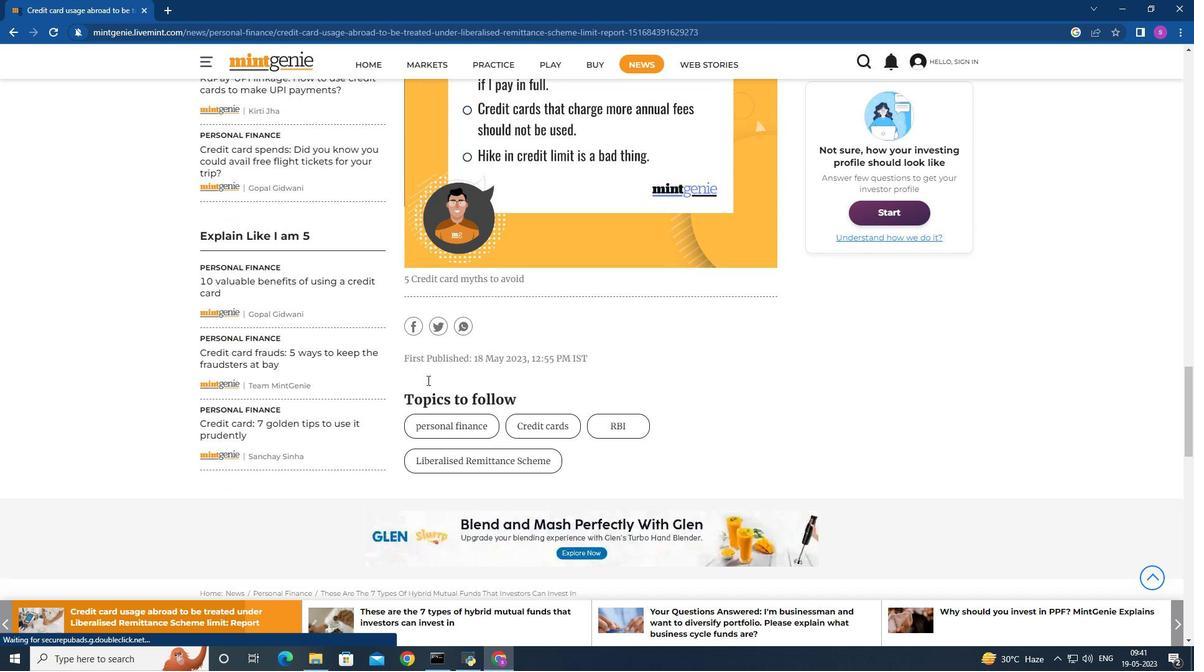 
Action: Mouse moved to (424, 382)
Screenshot: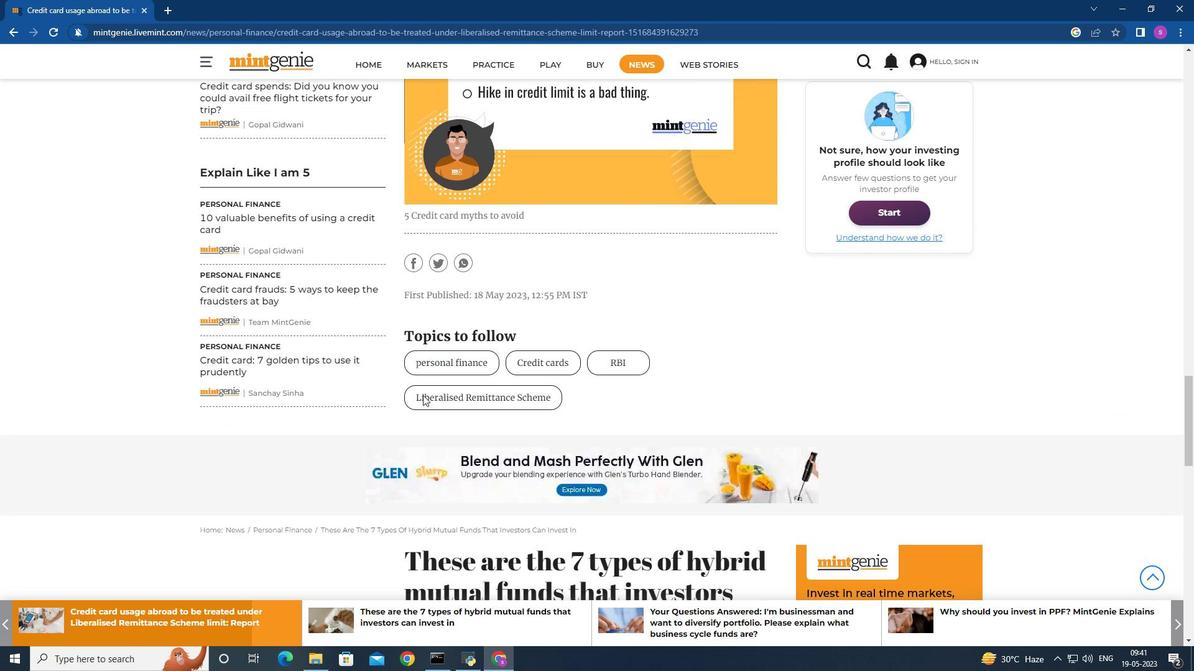 
Action: Mouse scrolled (424, 381) with delta (0, 0)
Screenshot: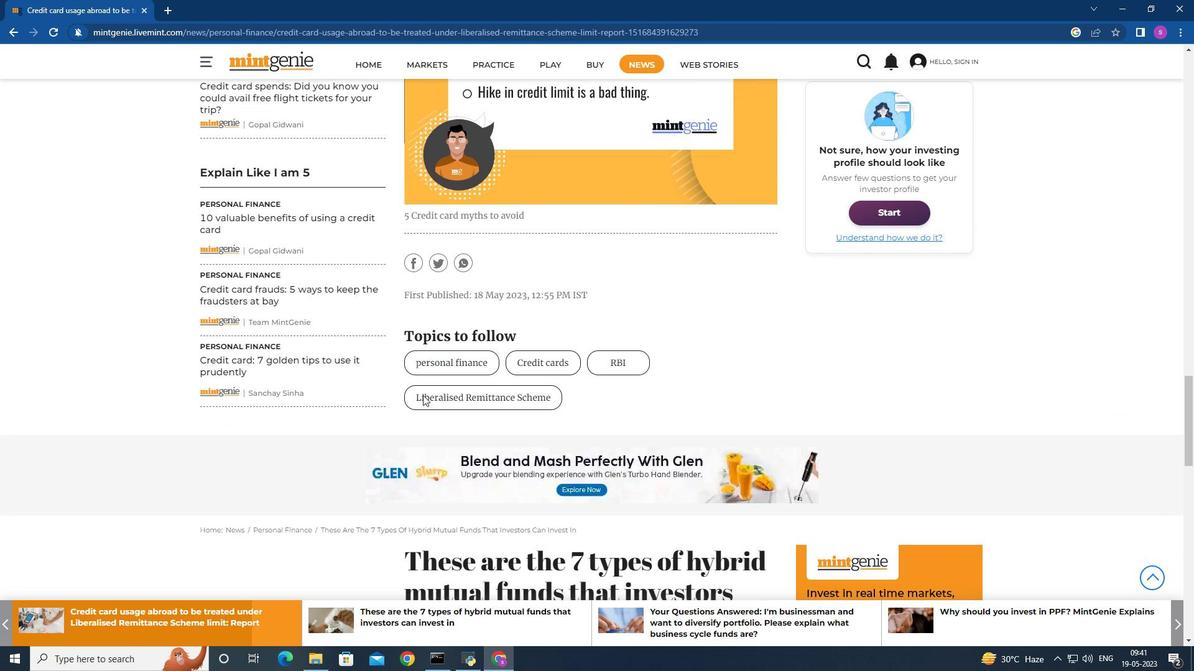 
Action: Mouse moved to (423, 395)
Screenshot: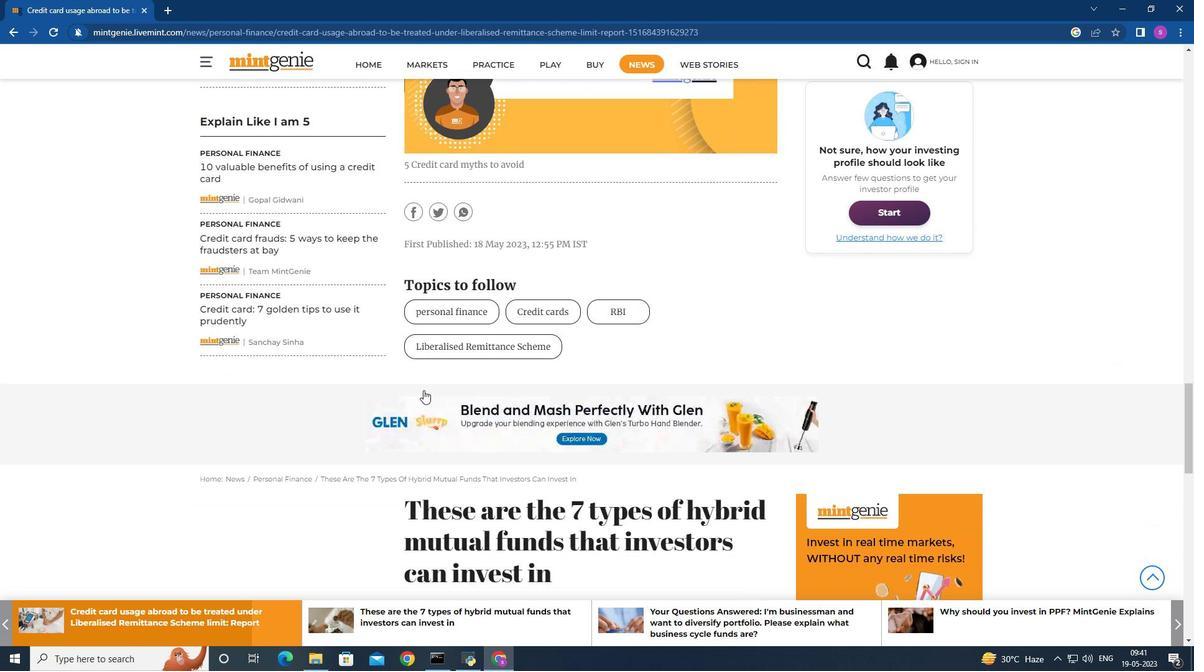 
Action: Mouse scrolled (423, 395) with delta (0, 0)
Screenshot: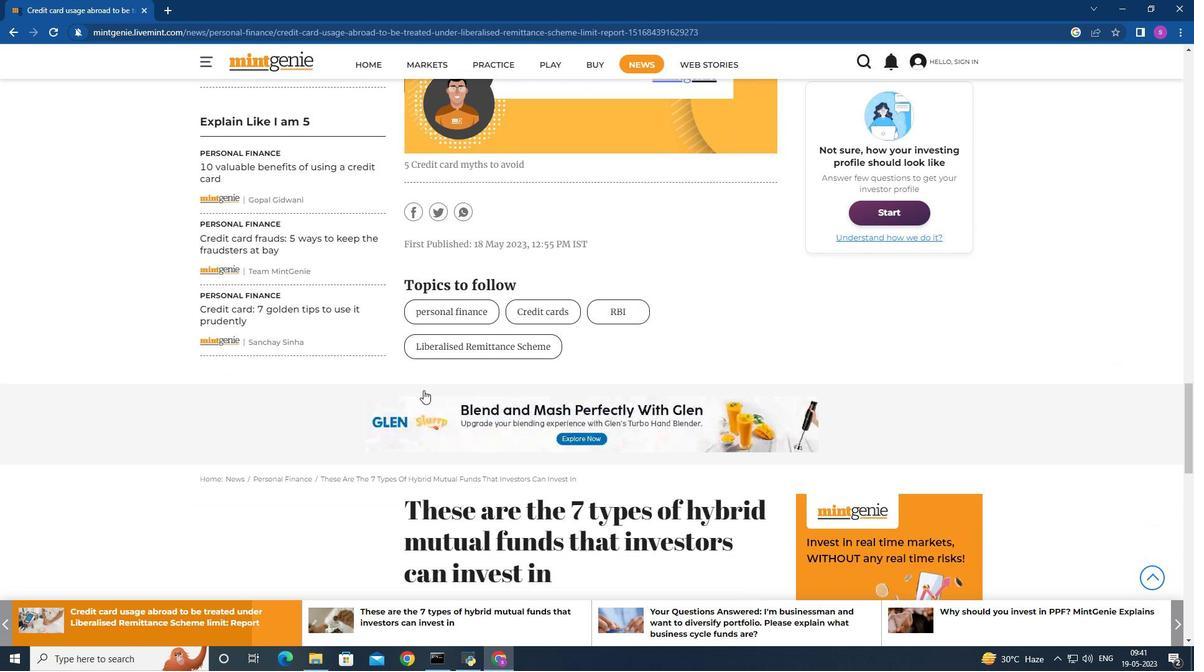 
Action: Mouse moved to (423, 392)
Screenshot: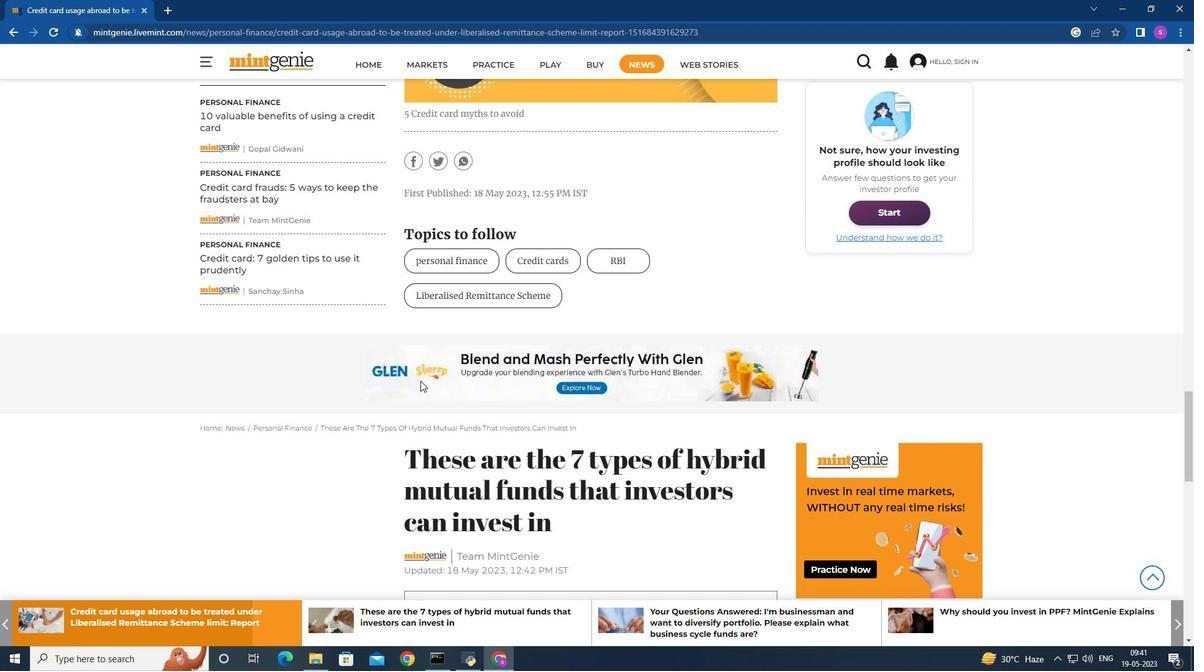 
Action: Mouse scrolled (423, 391) with delta (0, 0)
Screenshot: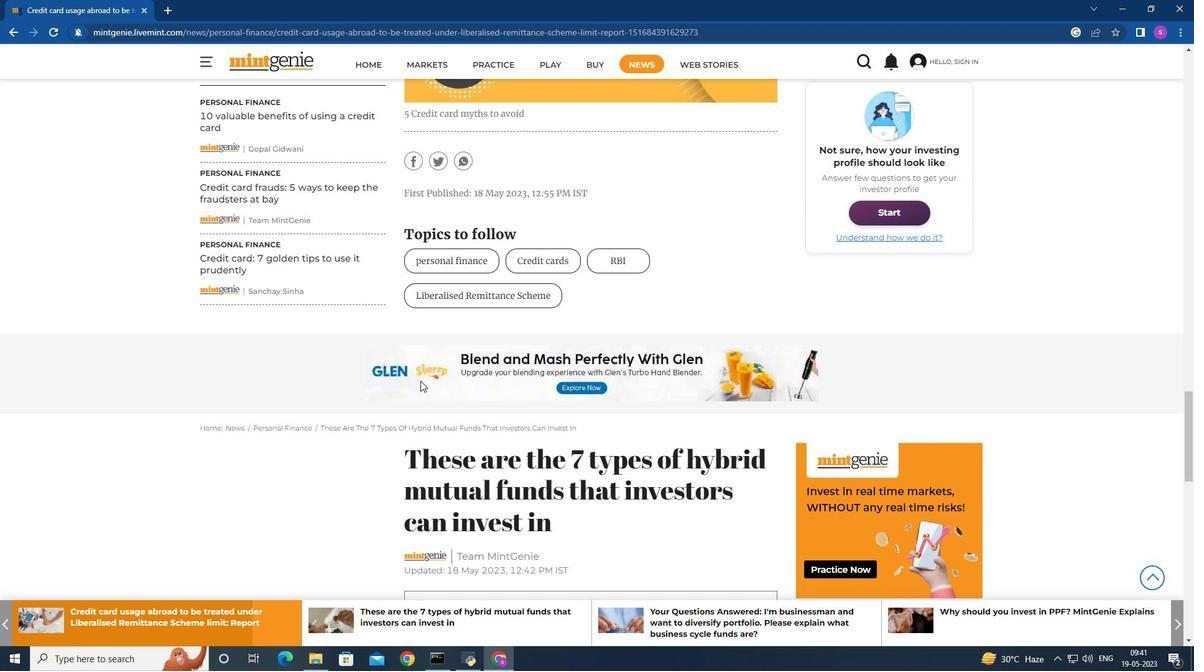 
Action: Mouse moved to (420, 381)
Screenshot: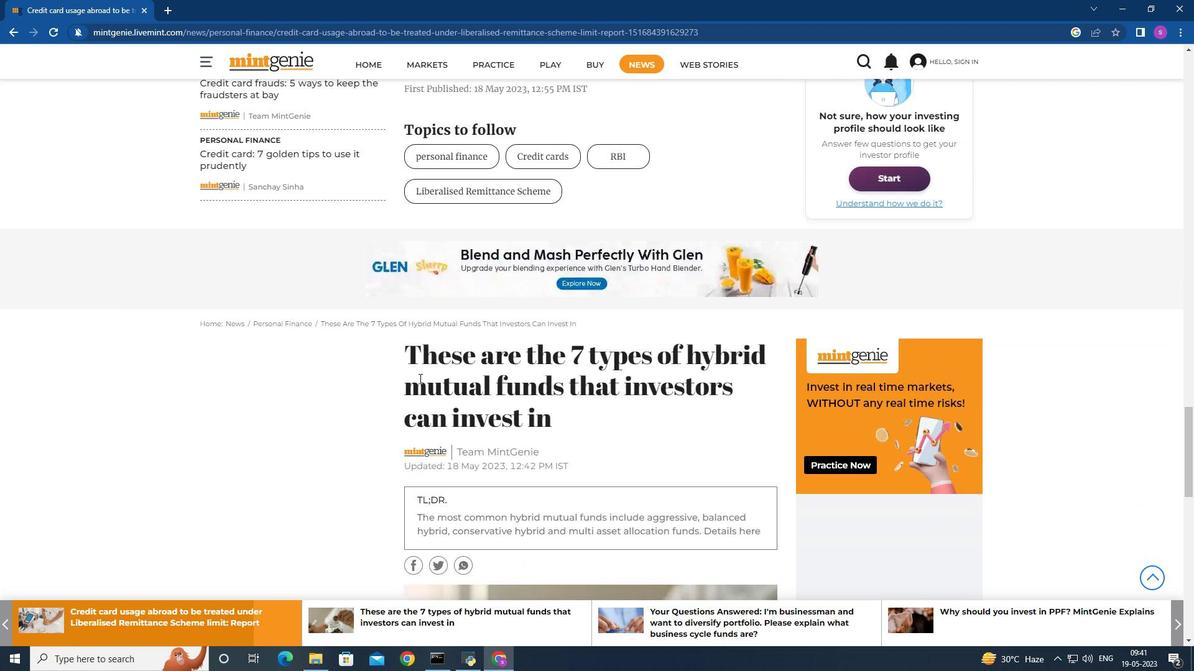 
Action: Mouse scrolled (420, 380) with delta (0, 0)
Screenshot: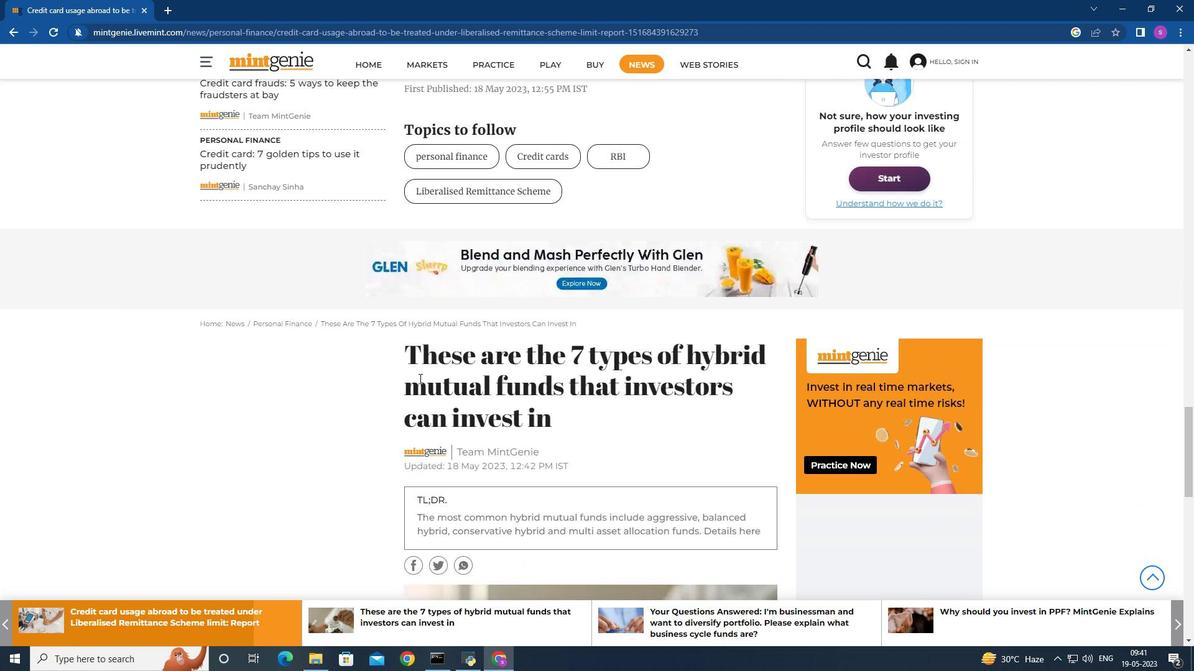 
Action: Mouse moved to (418, 385)
Screenshot: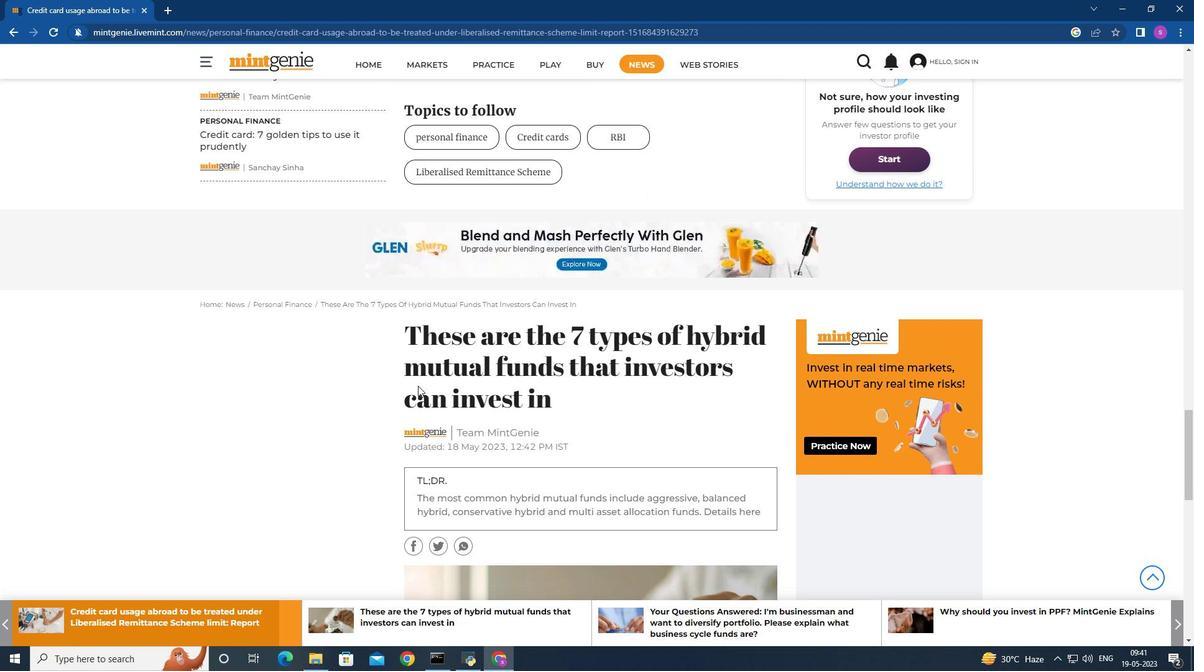 
Action: Mouse scrolled (418, 384) with delta (0, 0)
Screenshot: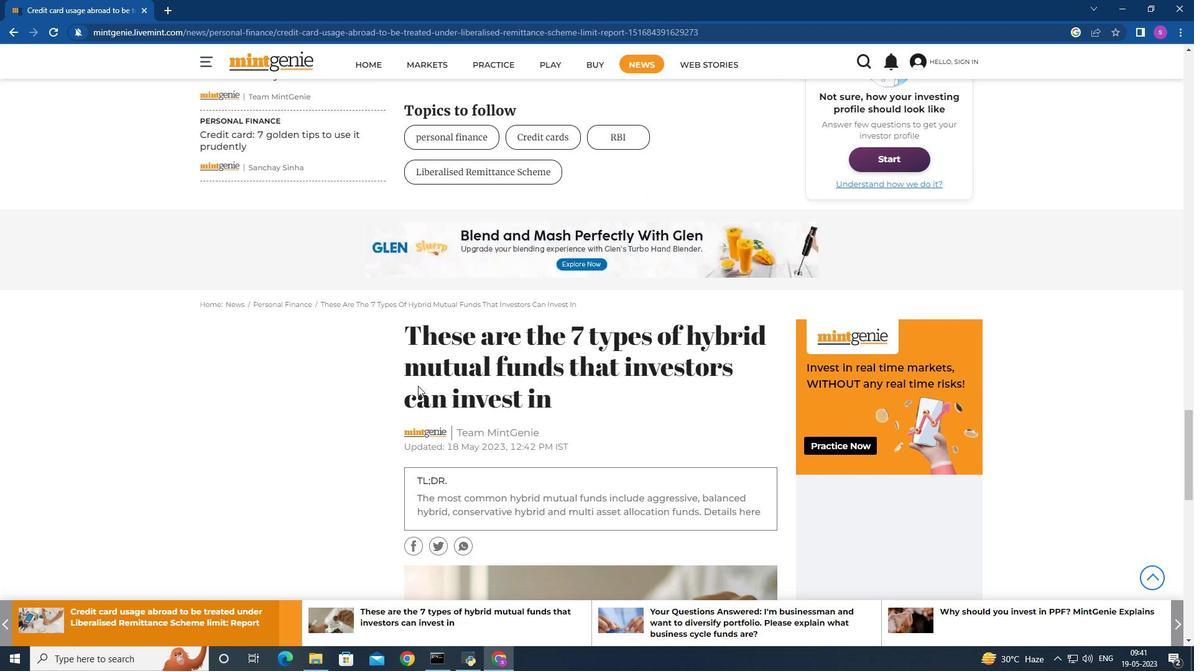 
Action: Mouse moved to (418, 386)
Screenshot: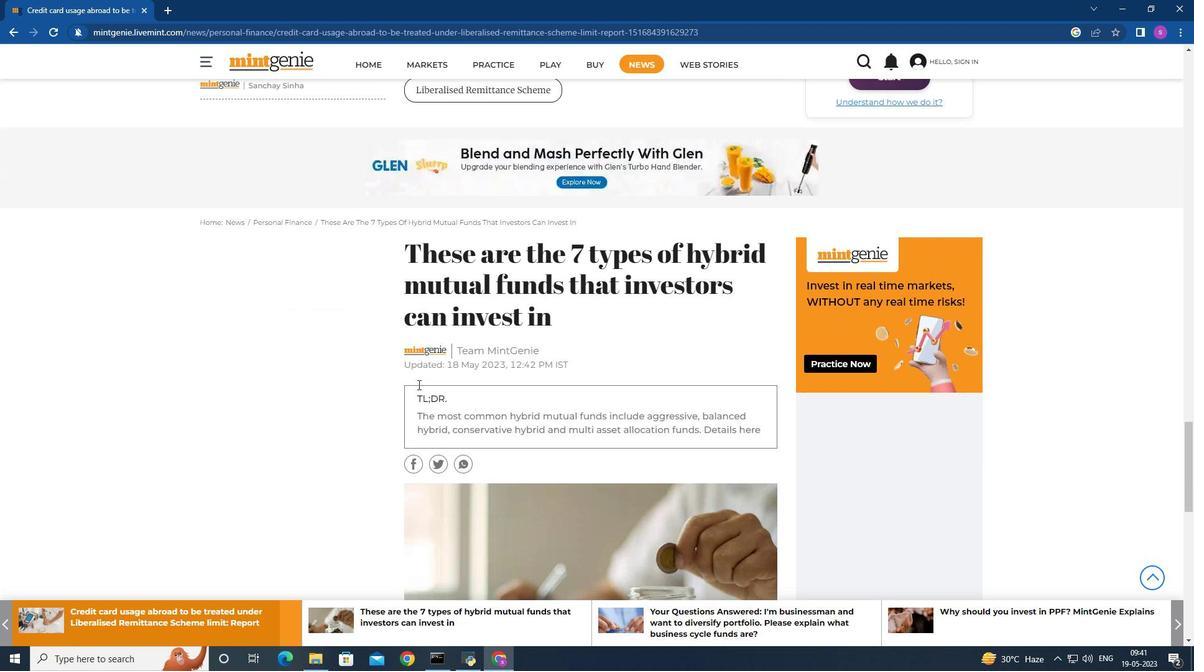 
Action: Mouse scrolled (418, 385) with delta (0, 0)
Screenshot: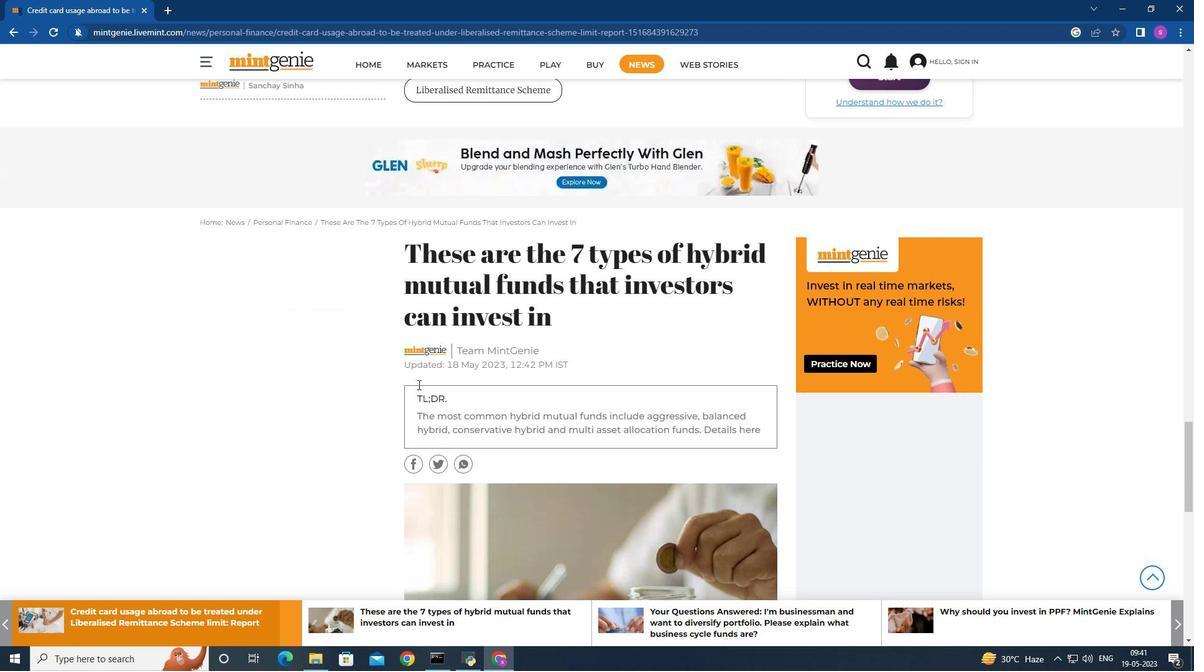 
Action: Mouse moved to (418, 386)
Screenshot: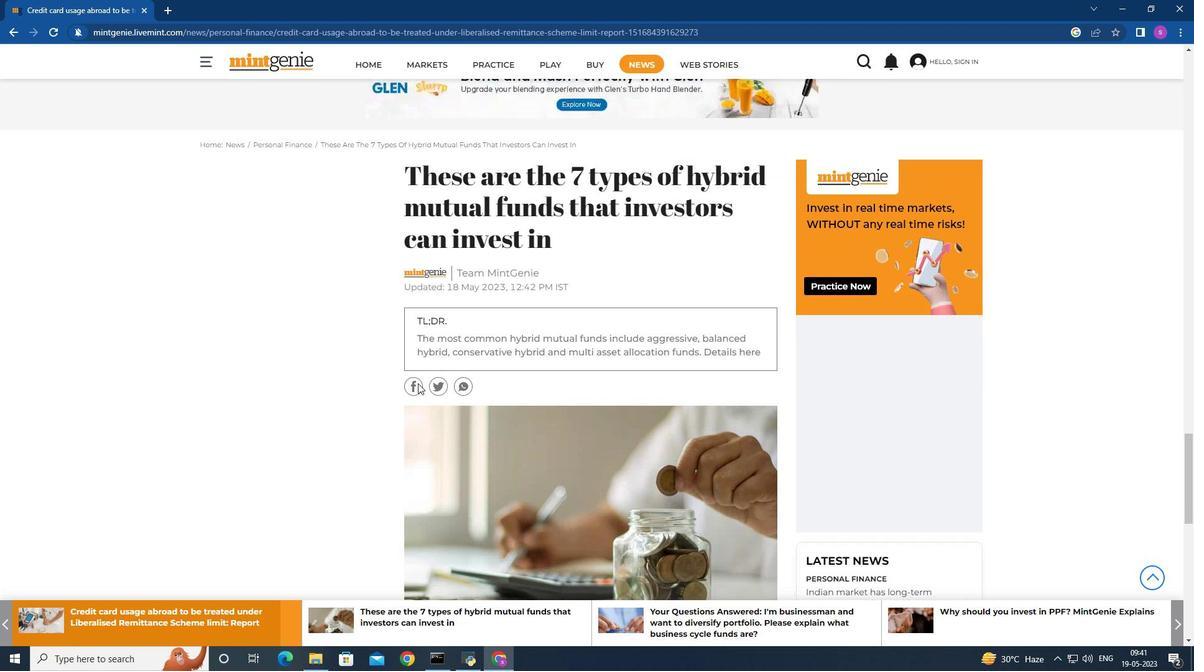 
Action: Mouse scrolled (418, 385) with delta (0, 0)
Screenshot: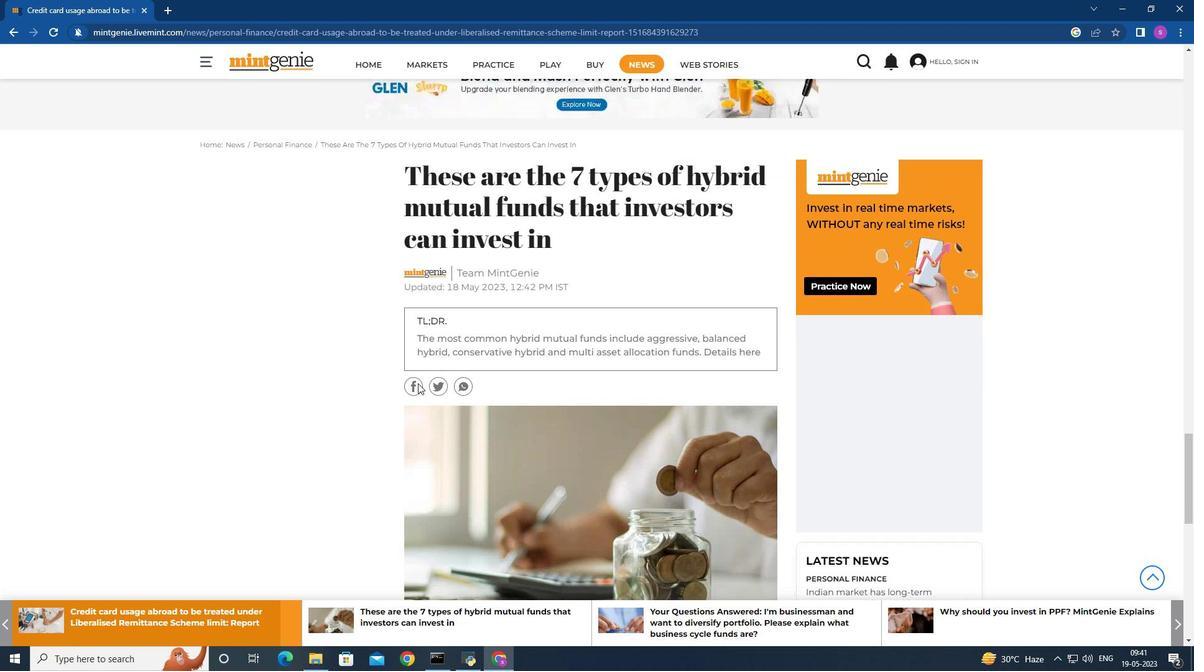 
Action: Mouse moved to (418, 388)
Screenshot: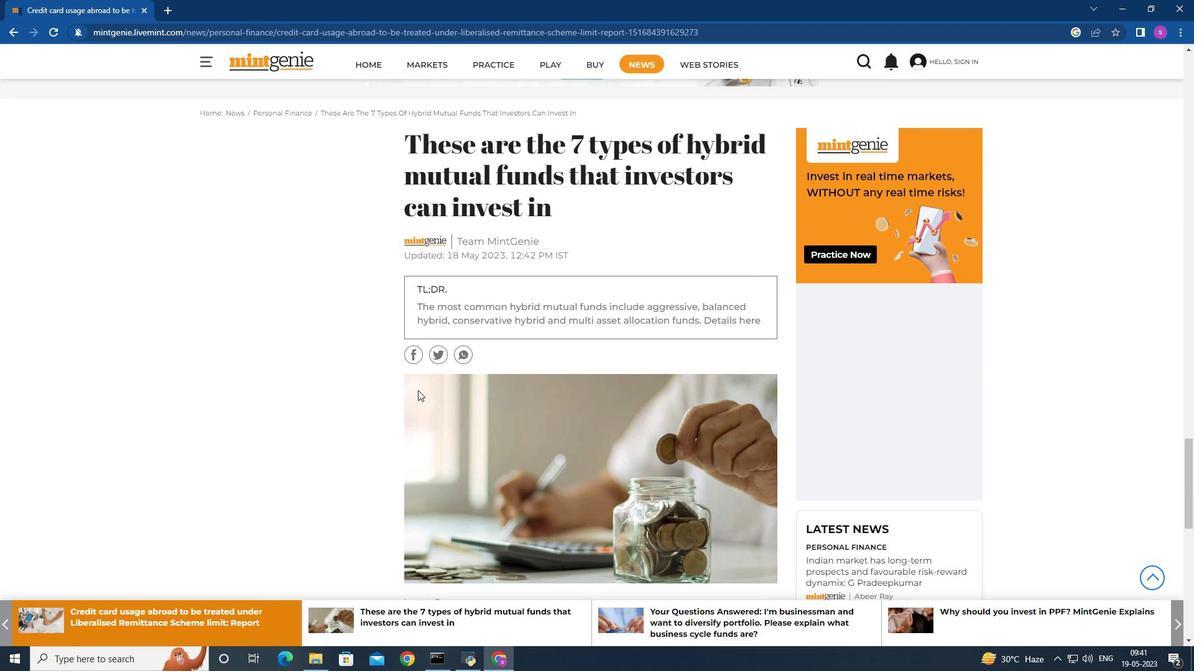 
Action: Mouse scrolled (418, 388) with delta (0, 0)
Screenshot: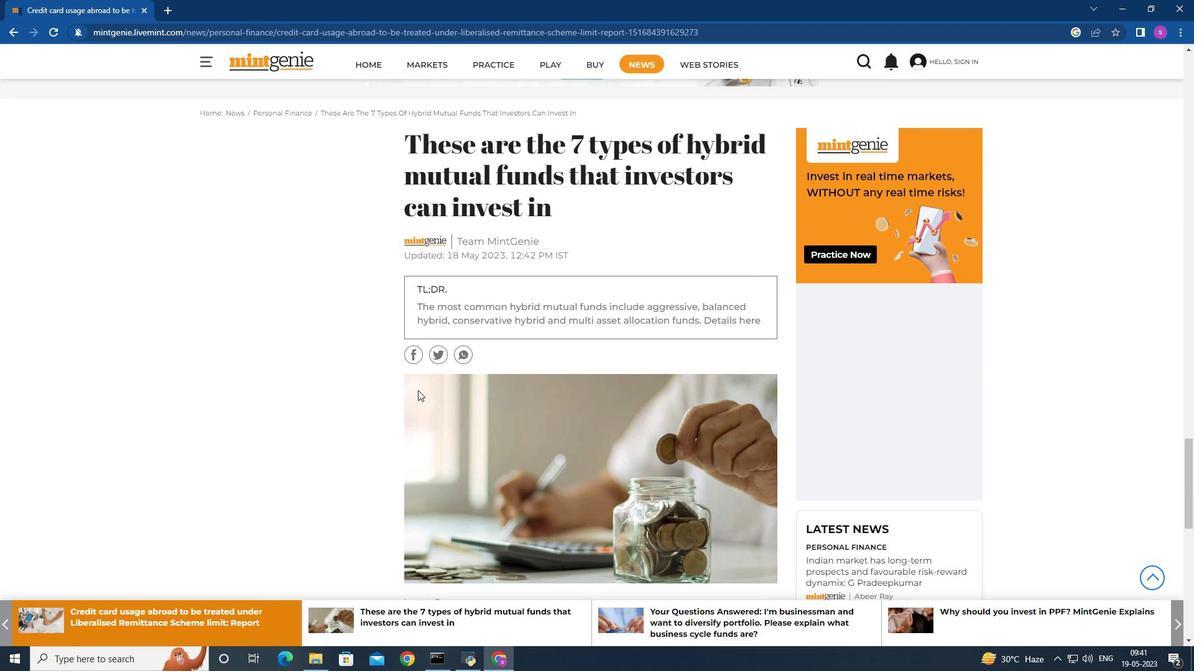 
Action: Mouse moved to (418, 390)
Screenshot: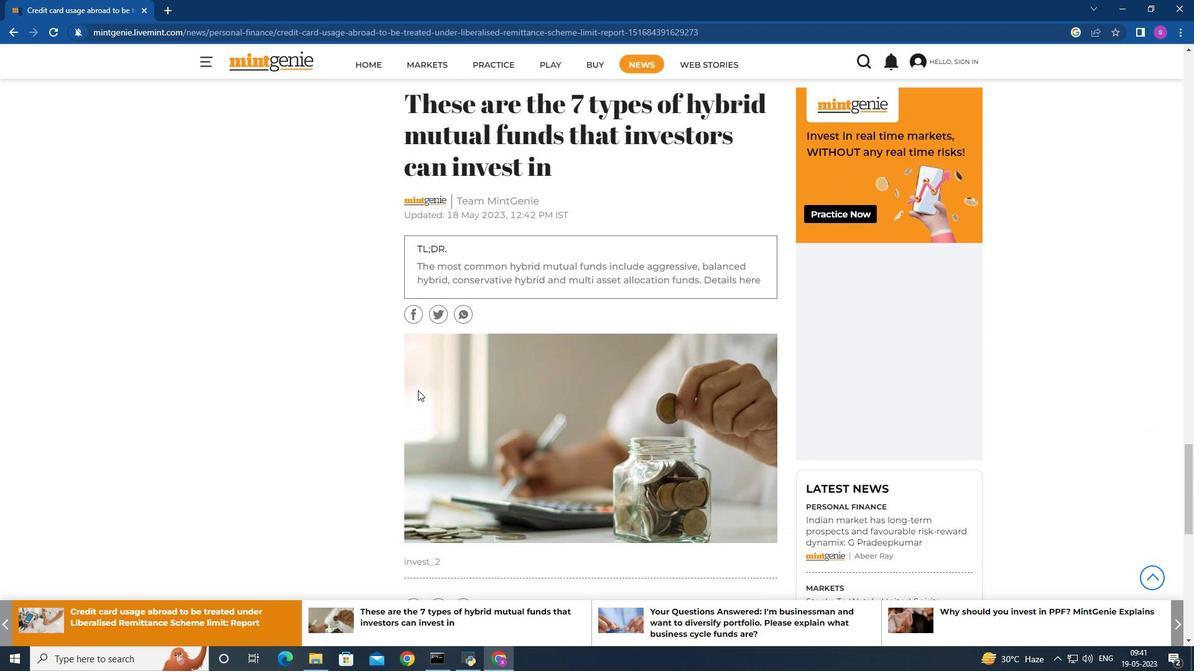 
Action: Mouse scrolled (418, 390) with delta (0, 0)
Screenshot: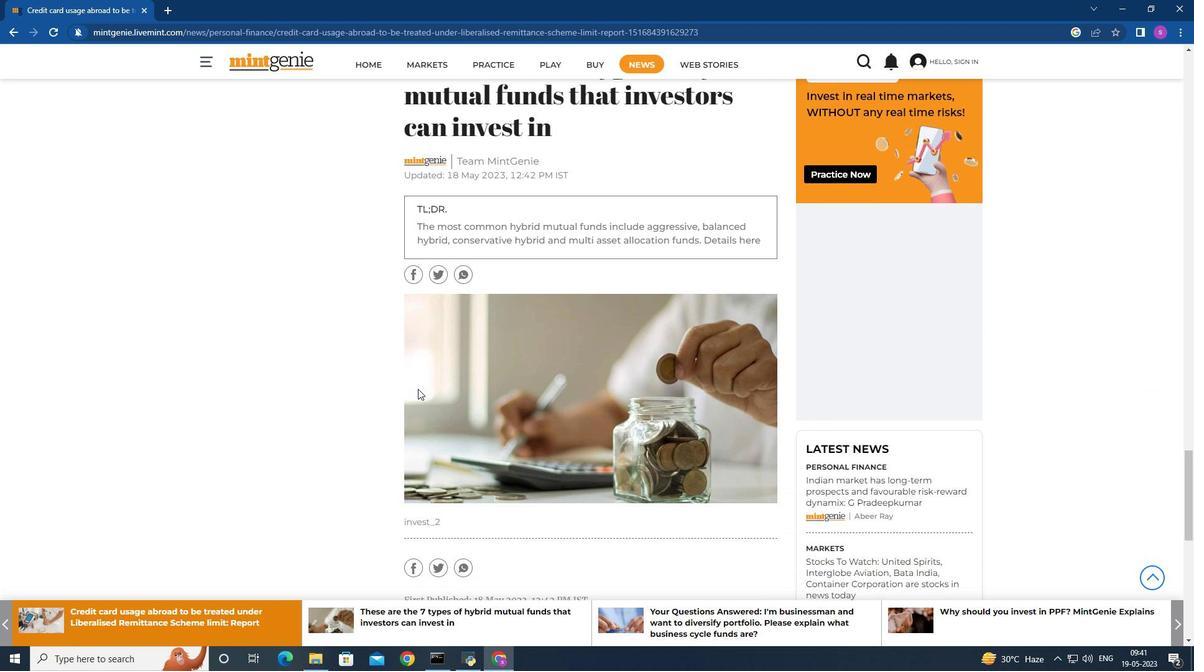 
Action: Mouse moved to (418, 388)
Screenshot: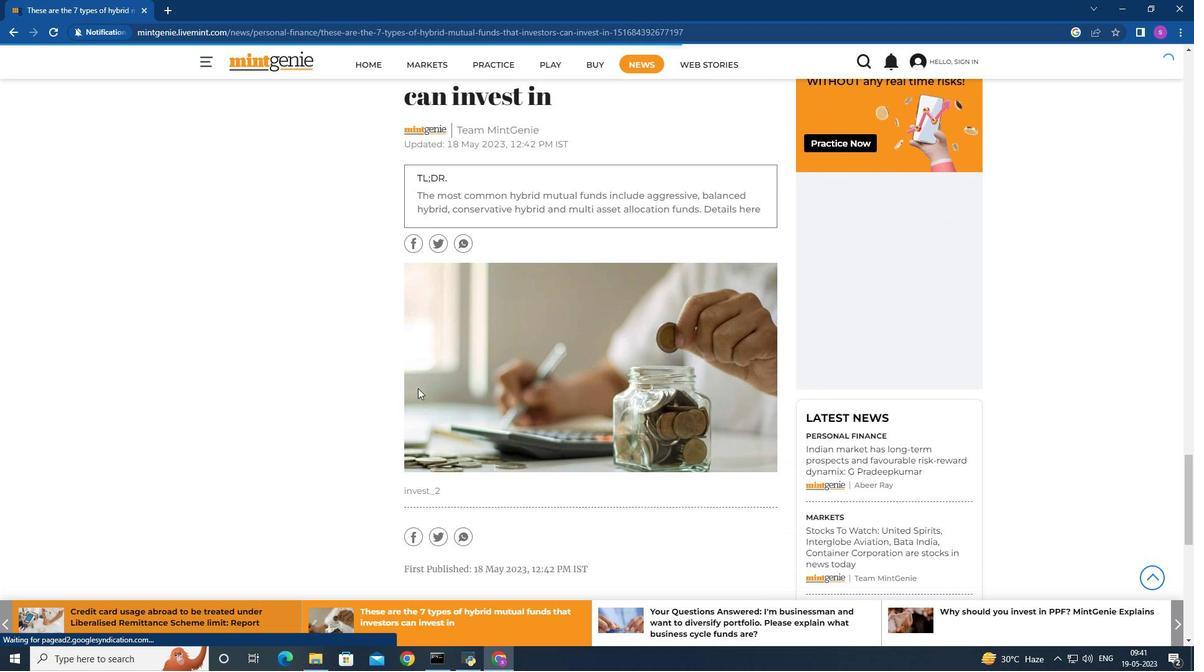 
Action: Mouse scrolled (418, 388) with delta (0, 0)
Screenshot: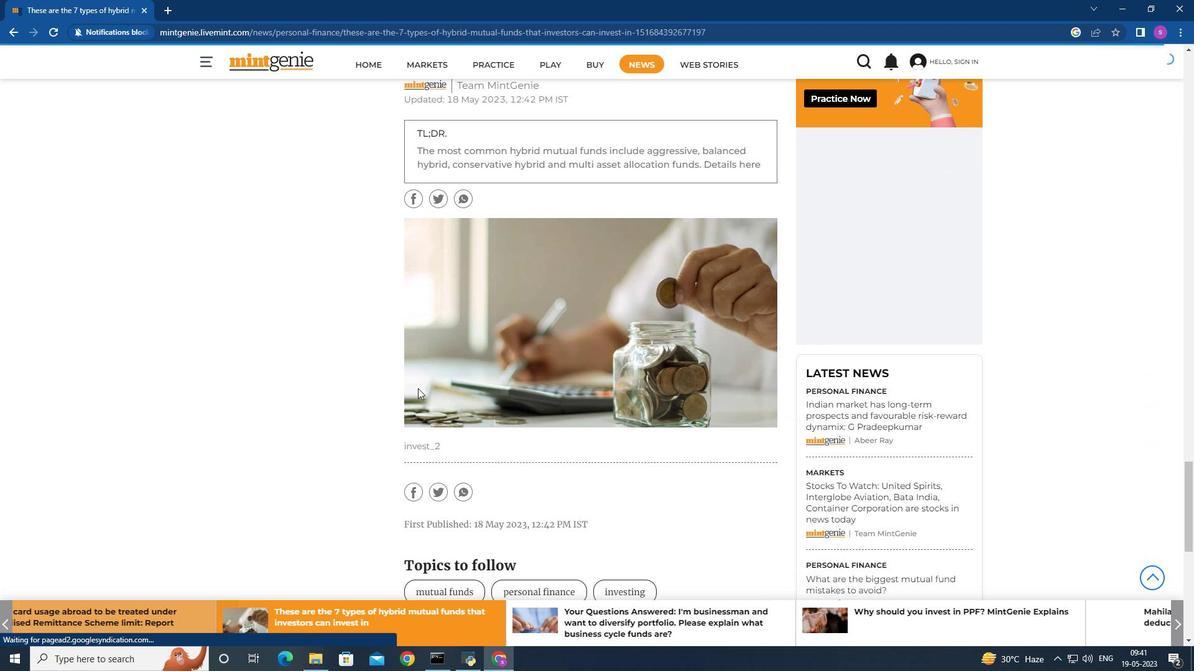 
Action: Mouse scrolled (418, 388) with delta (0, 0)
Screenshot: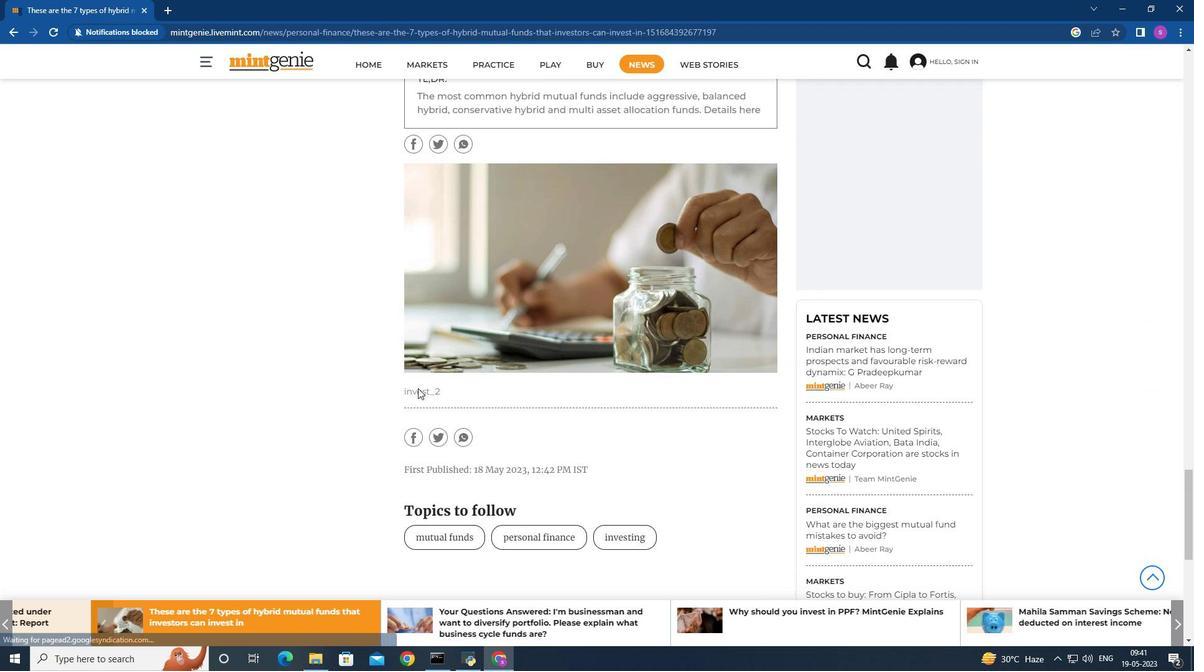 
Action: Mouse moved to (418, 388)
Screenshot: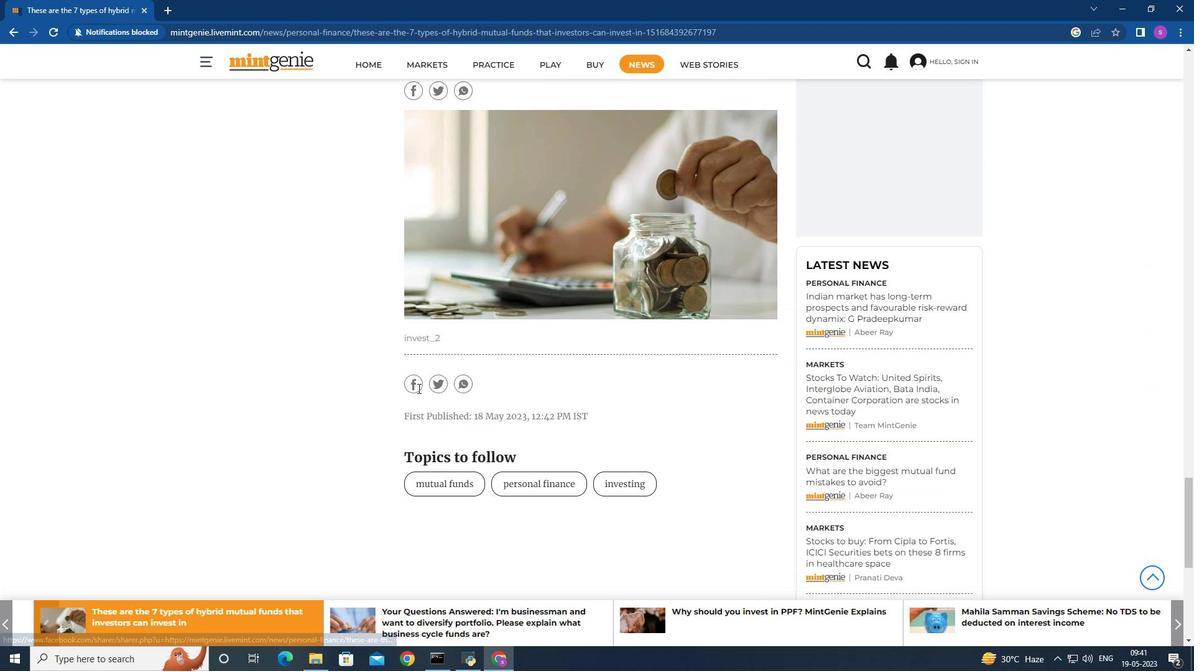 
Action: Mouse scrolled (418, 388) with delta (0, 0)
Screenshot: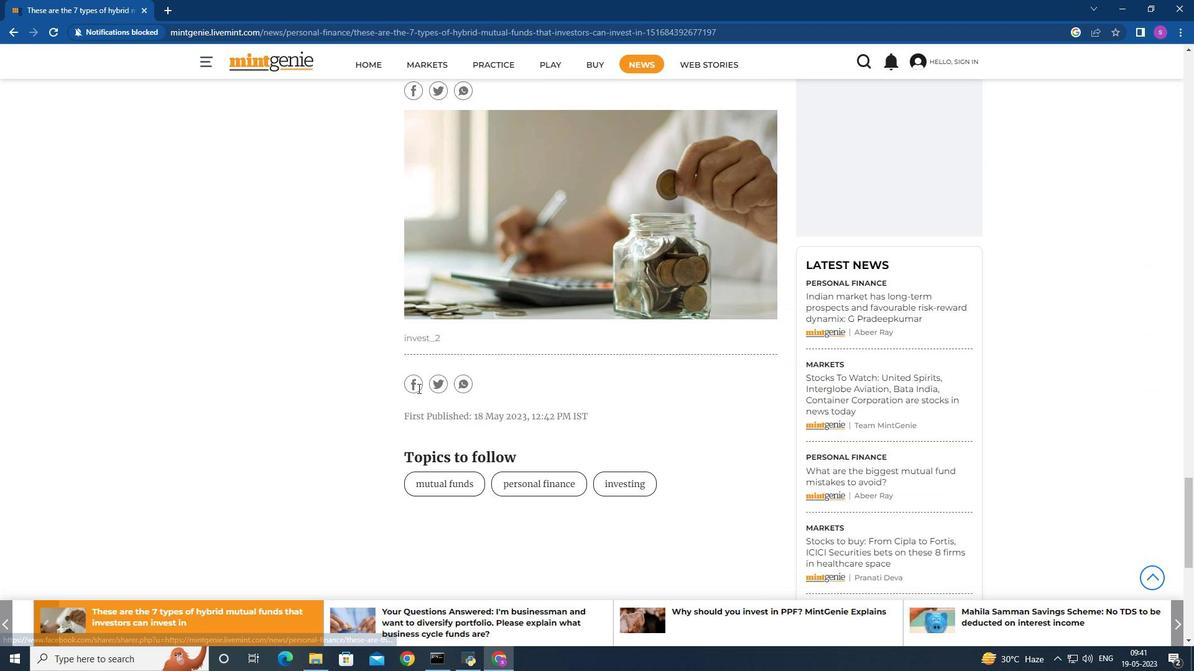 
Action: Mouse moved to (418, 388)
Screenshot: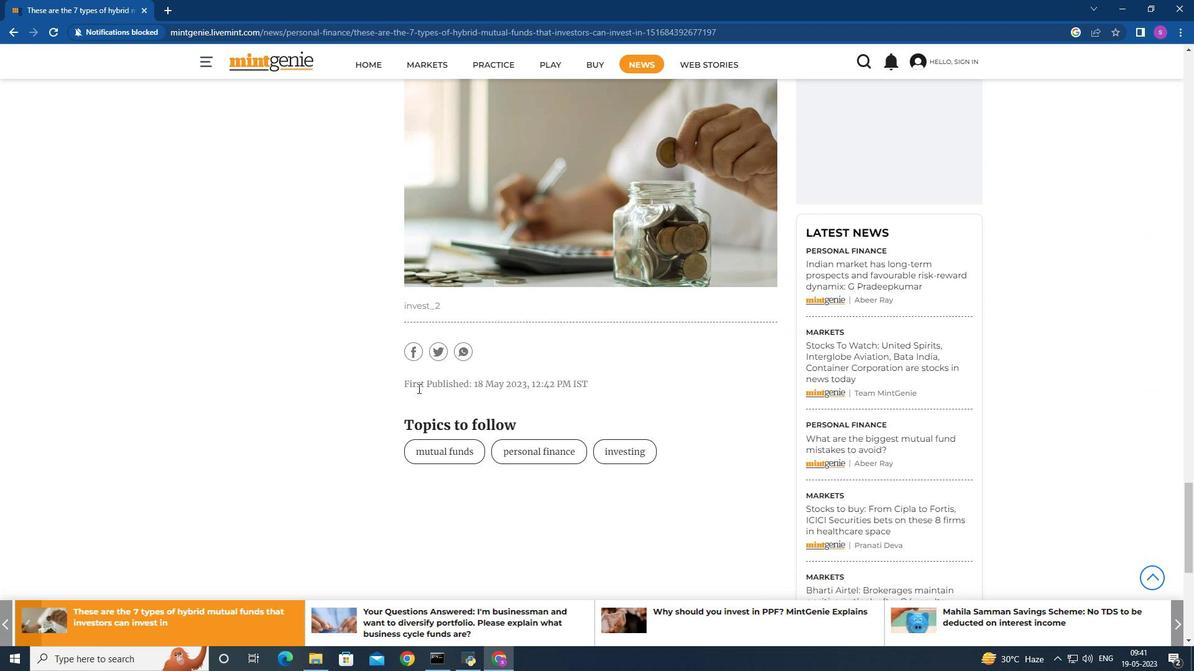 
Action: Mouse scrolled (418, 388) with delta (0, 0)
Screenshot: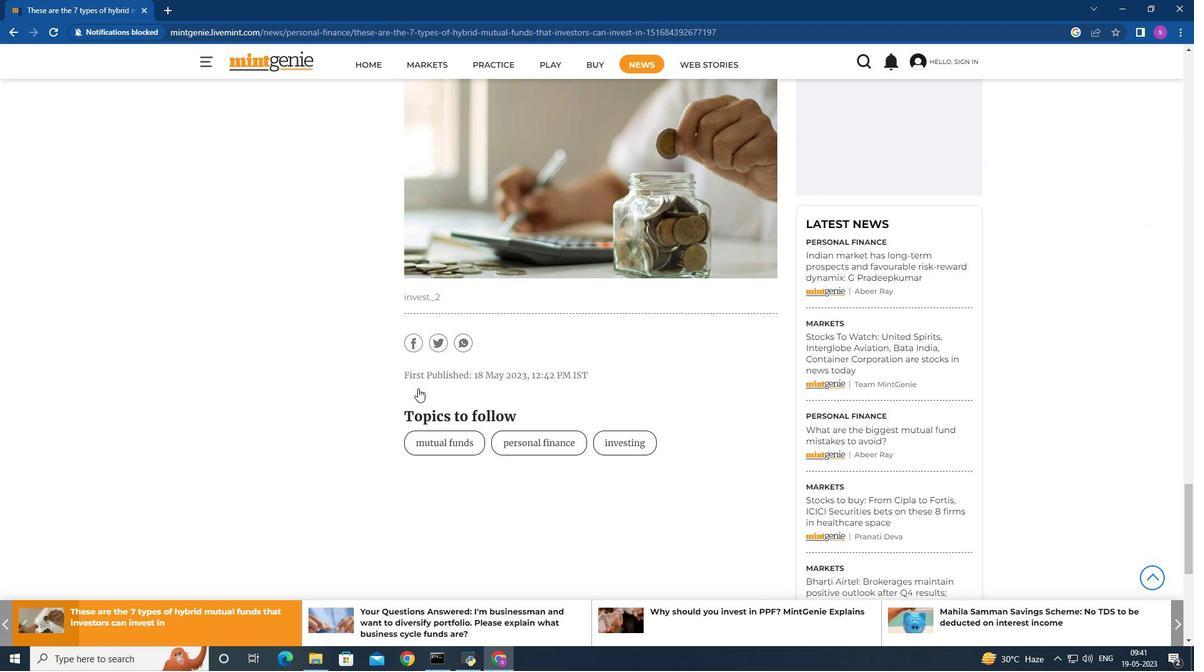 
Action: Mouse scrolled (418, 388) with delta (0, 0)
Screenshot: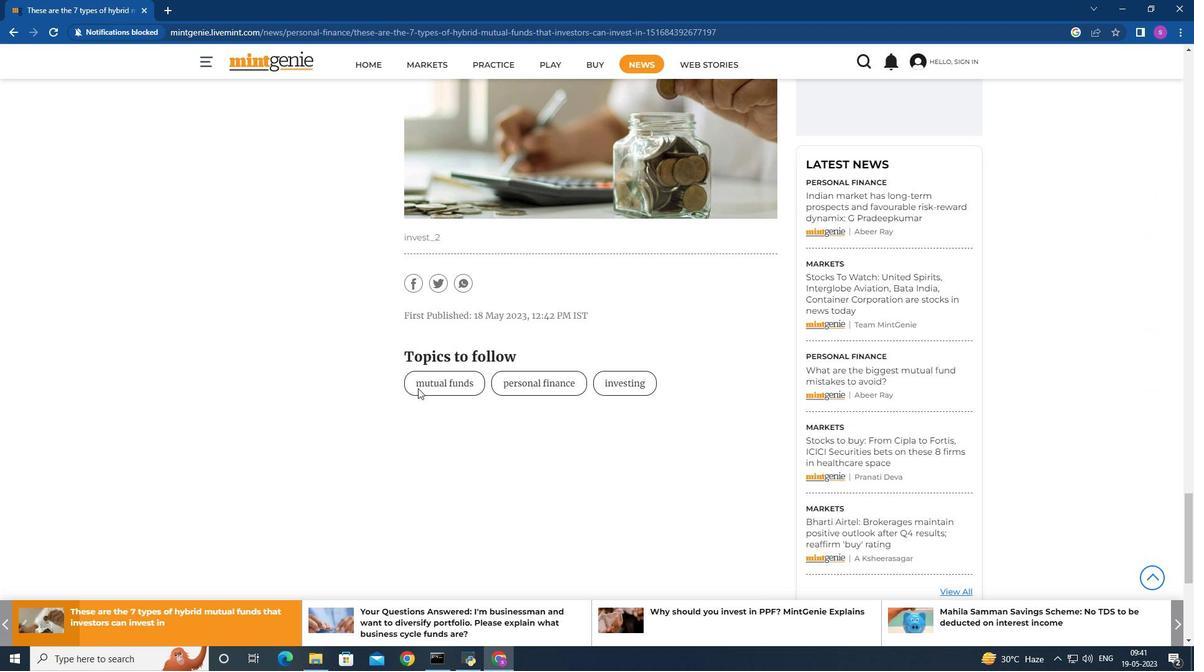 
Action: Mouse scrolled (418, 388) with delta (0, 0)
Screenshot: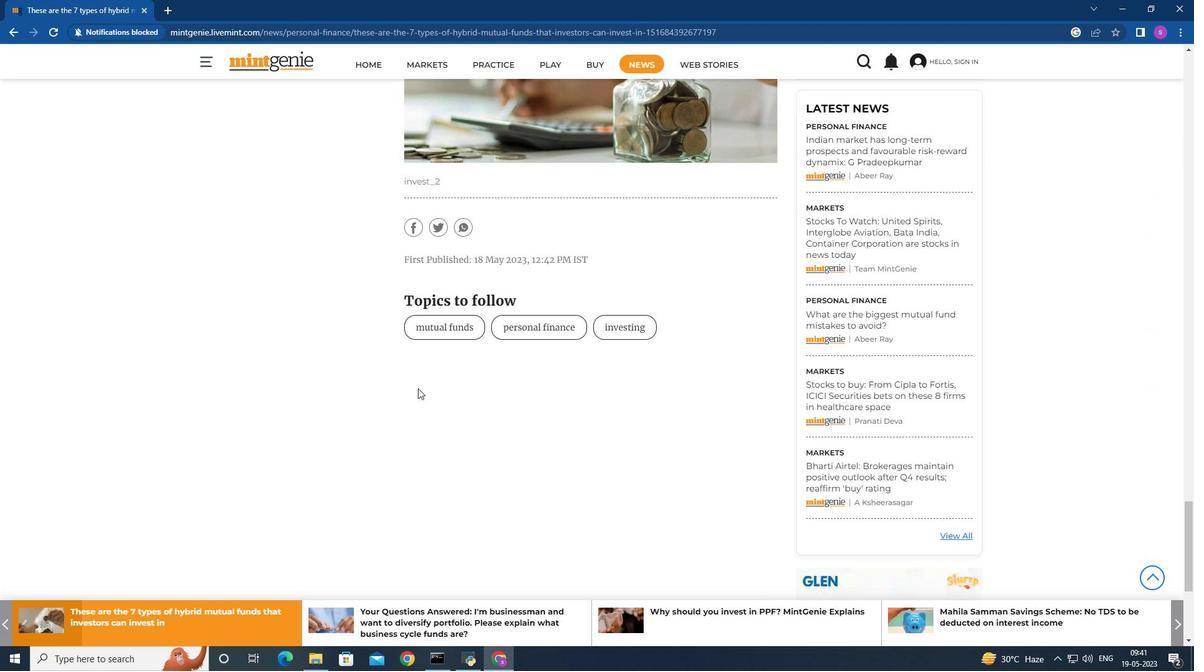 
Action: Mouse scrolled (418, 388) with delta (0, 0)
Screenshot: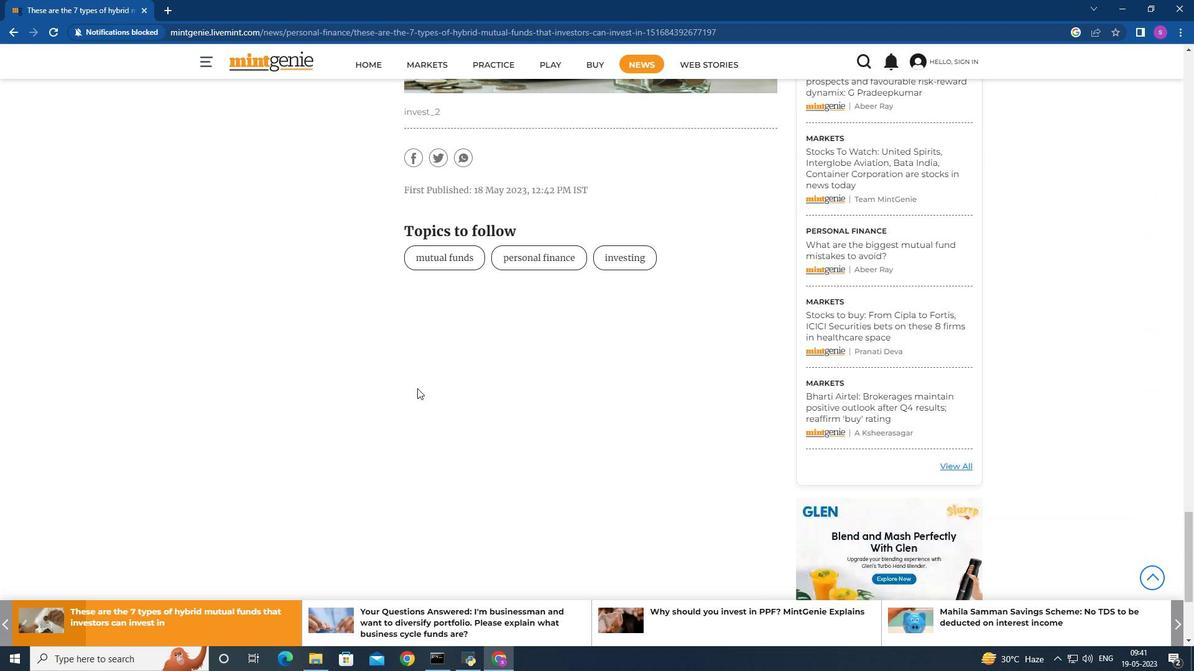 
Action: Mouse moved to (417, 388)
Screenshot: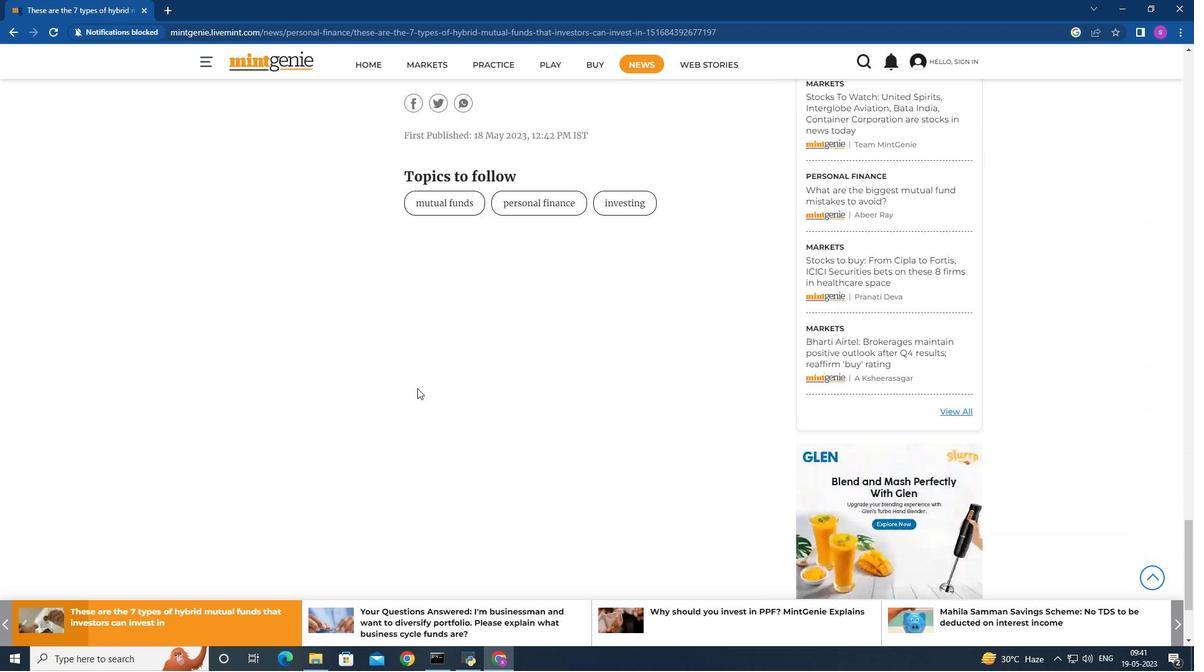 
Action: Mouse scrolled (417, 388) with delta (0, 0)
Screenshot: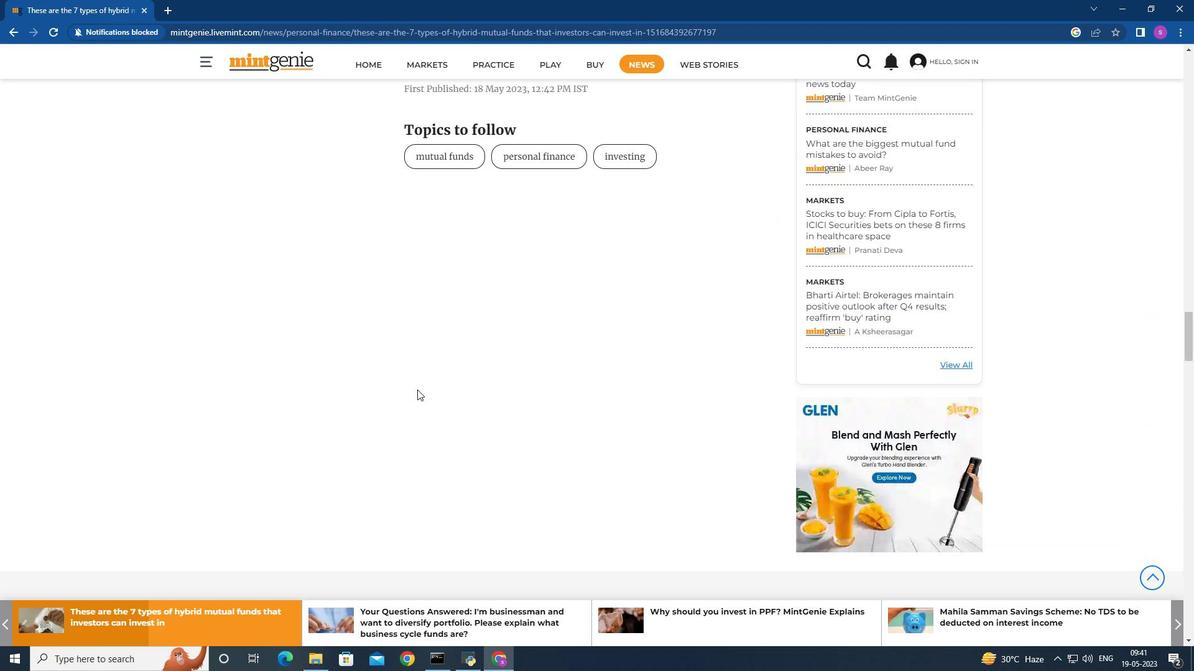 
Action: Mouse scrolled (417, 388) with delta (0, 0)
Screenshot: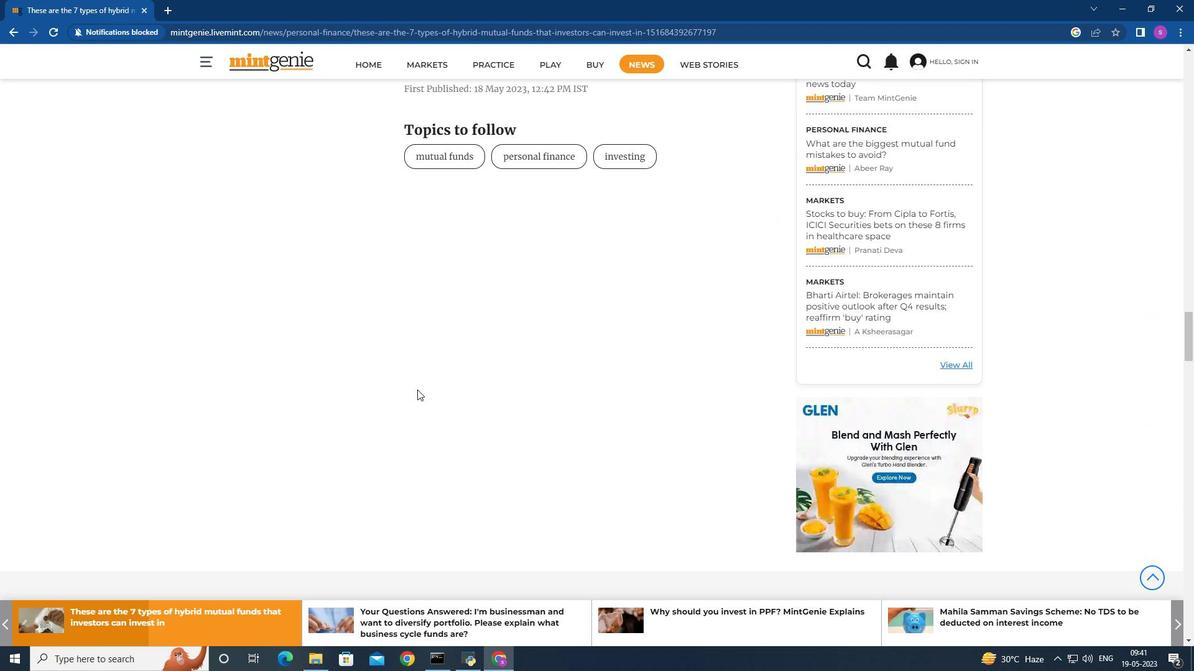 
Action: Mouse moved to (417, 390)
Screenshot: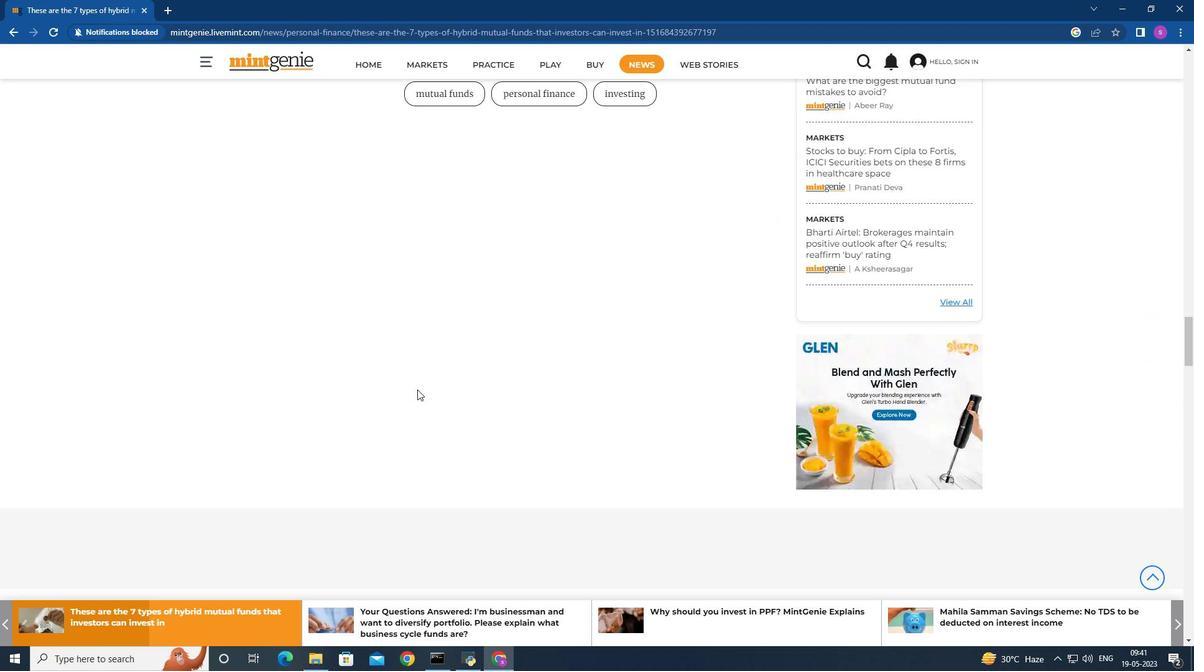 
Action: Mouse scrolled (417, 389) with delta (0, 0)
Screenshot: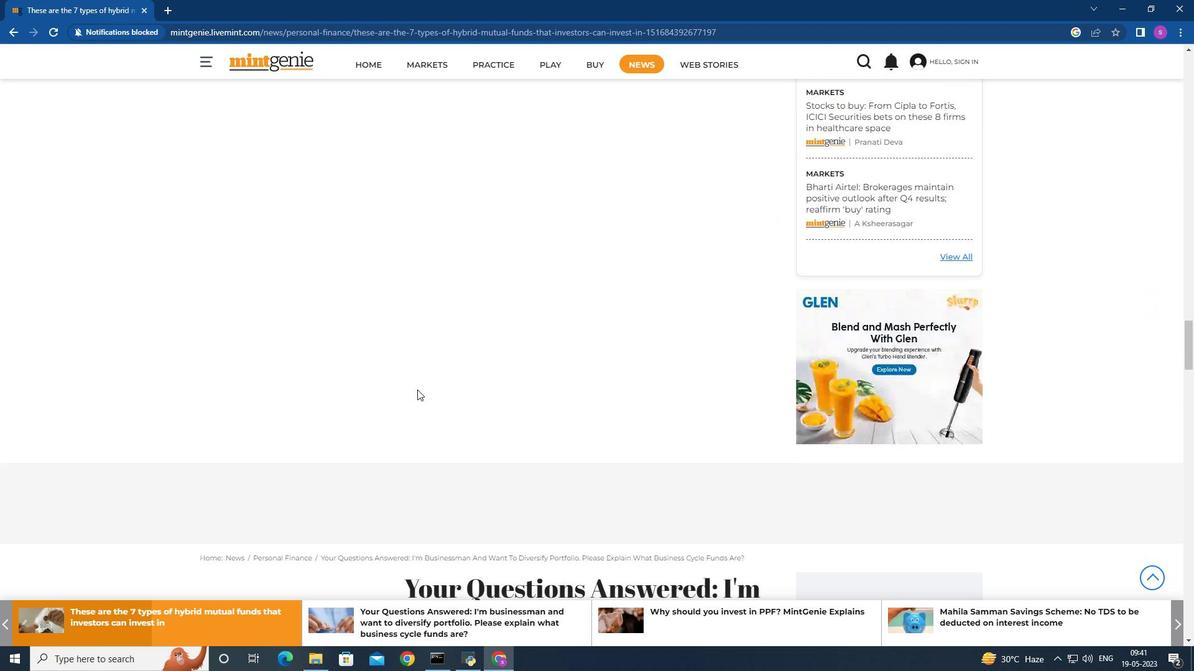 
Action: Mouse scrolled (417, 389) with delta (0, 0)
Screenshot: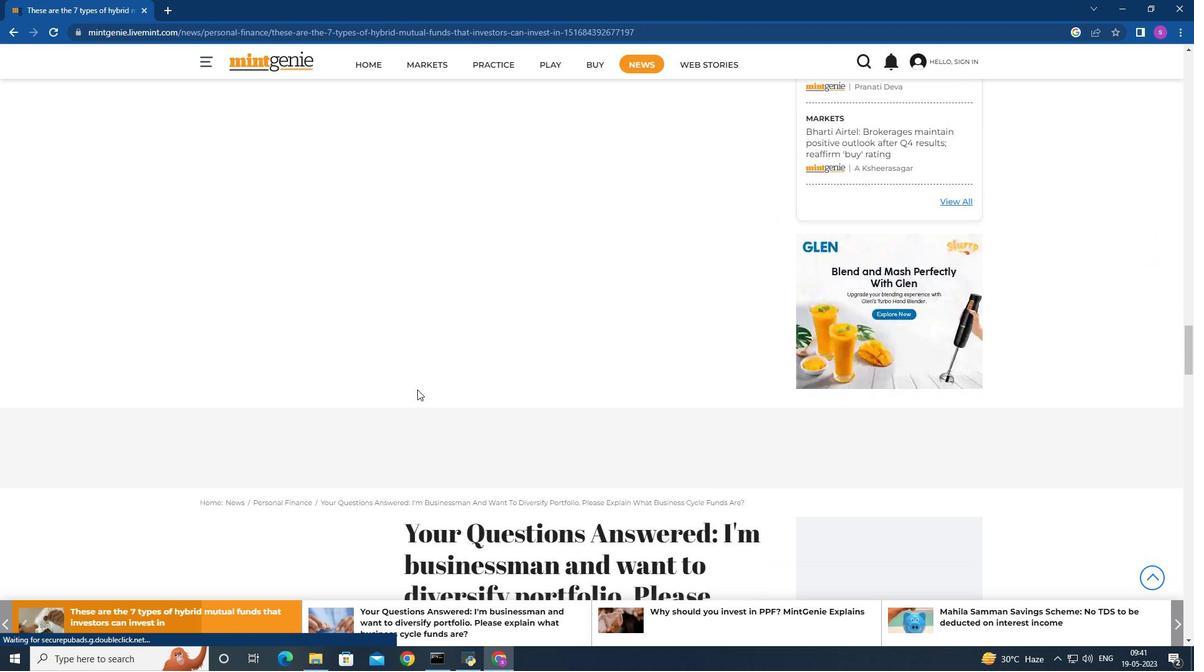 
Action: Mouse scrolled (417, 389) with delta (0, 0)
Screenshot: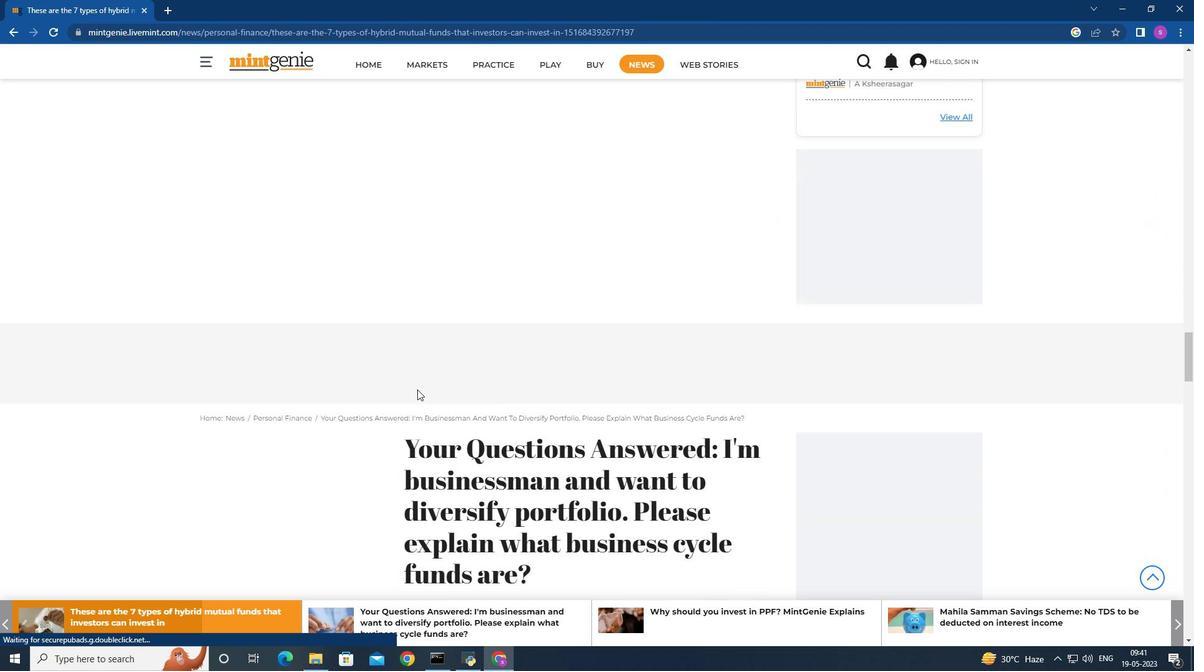 
Action: Mouse moved to (417, 390)
Screenshot: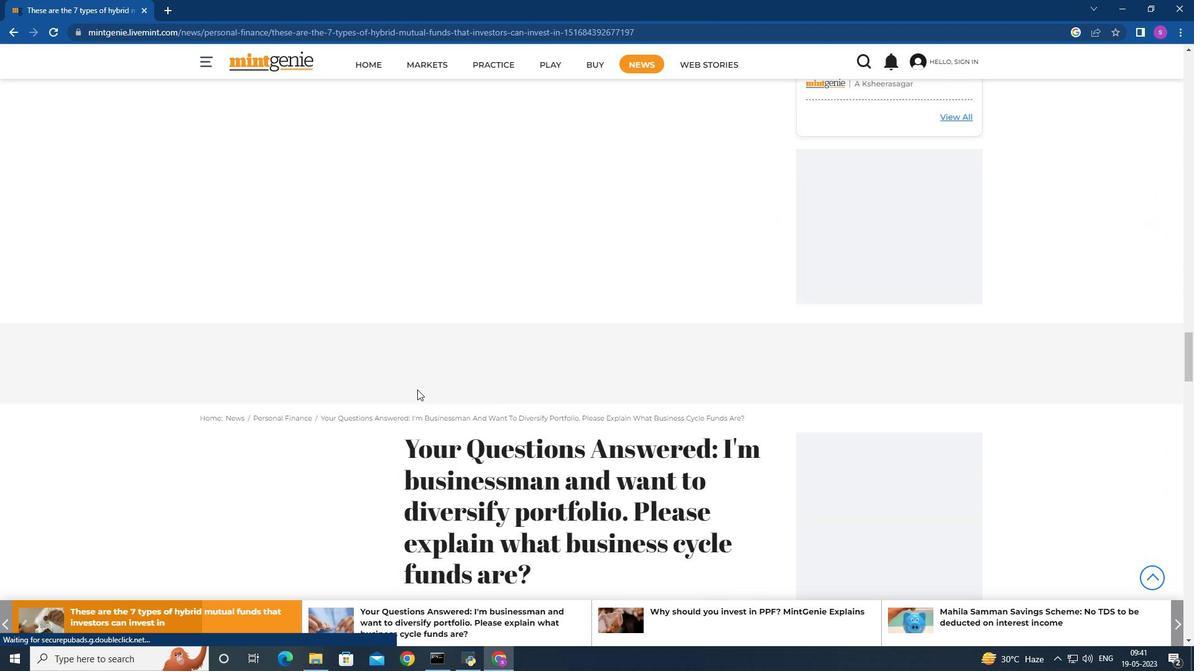 
Action: Mouse scrolled (417, 389) with delta (0, 0)
Screenshot: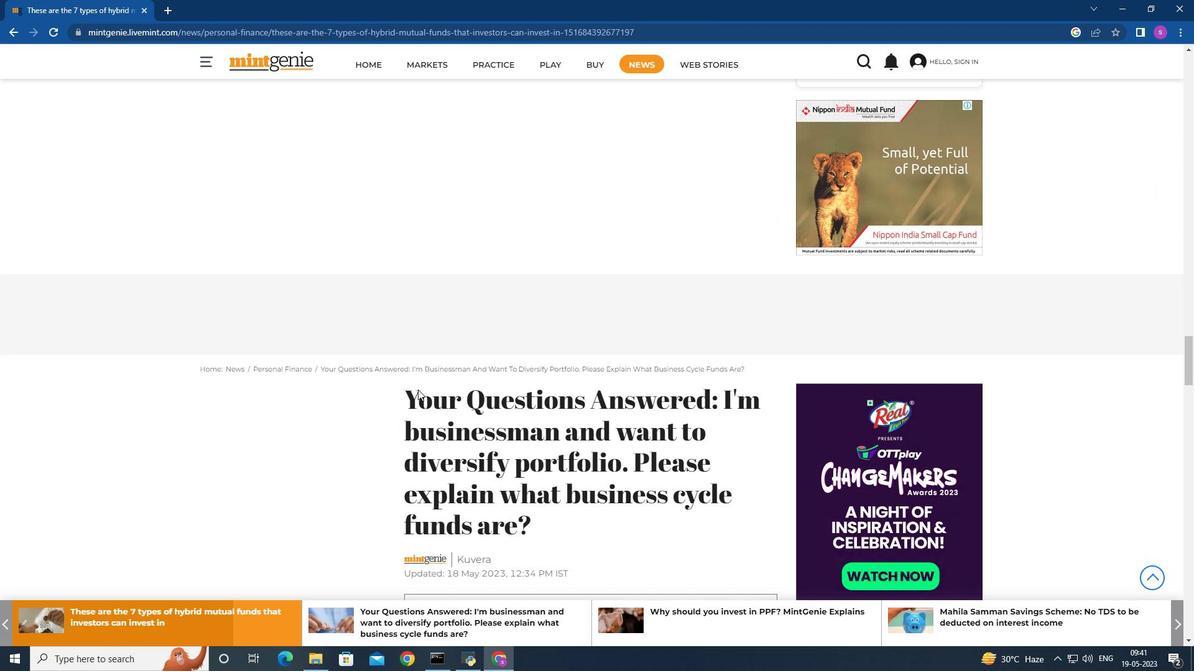 
Action: Mouse scrolled (417, 389) with delta (0, 0)
Screenshot: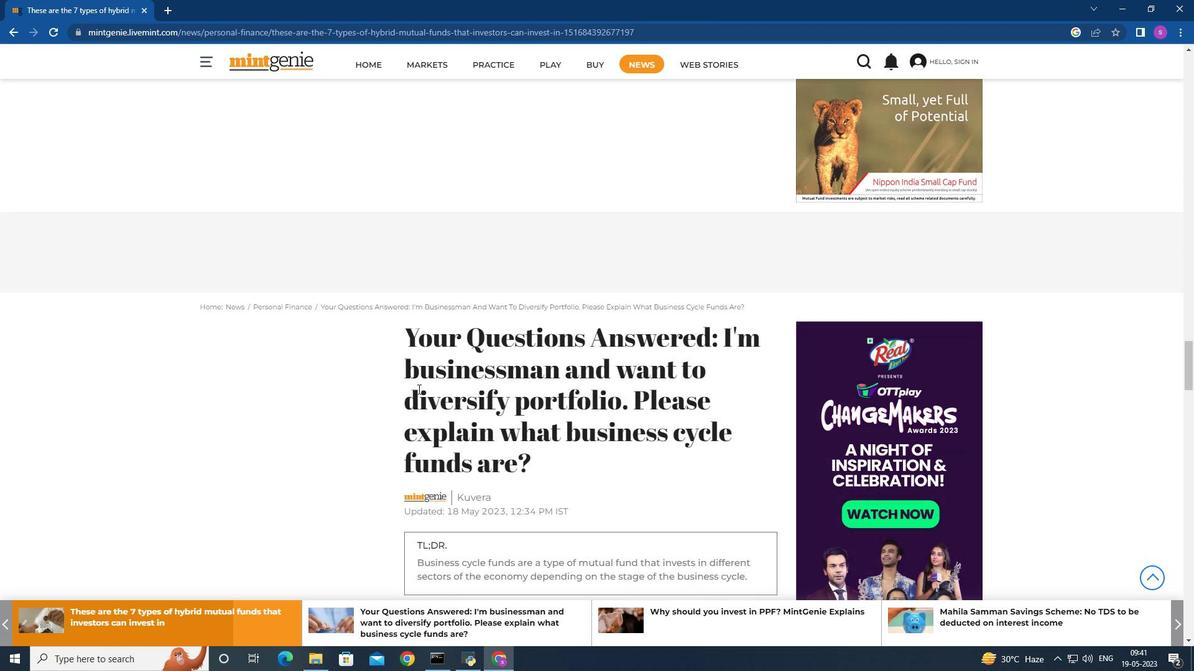 
Action: Mouse moved to (418, 389)
Screenshot: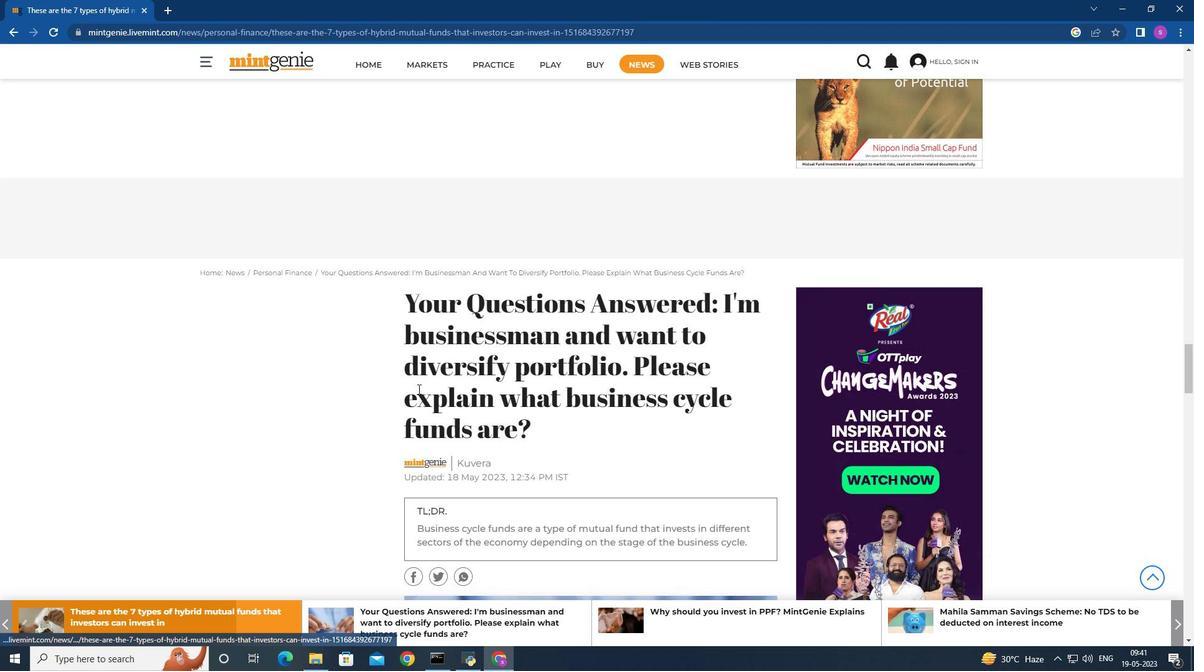 
Action: Mouse scrolled (418, 388) with delta (0, 0)
Screenshot: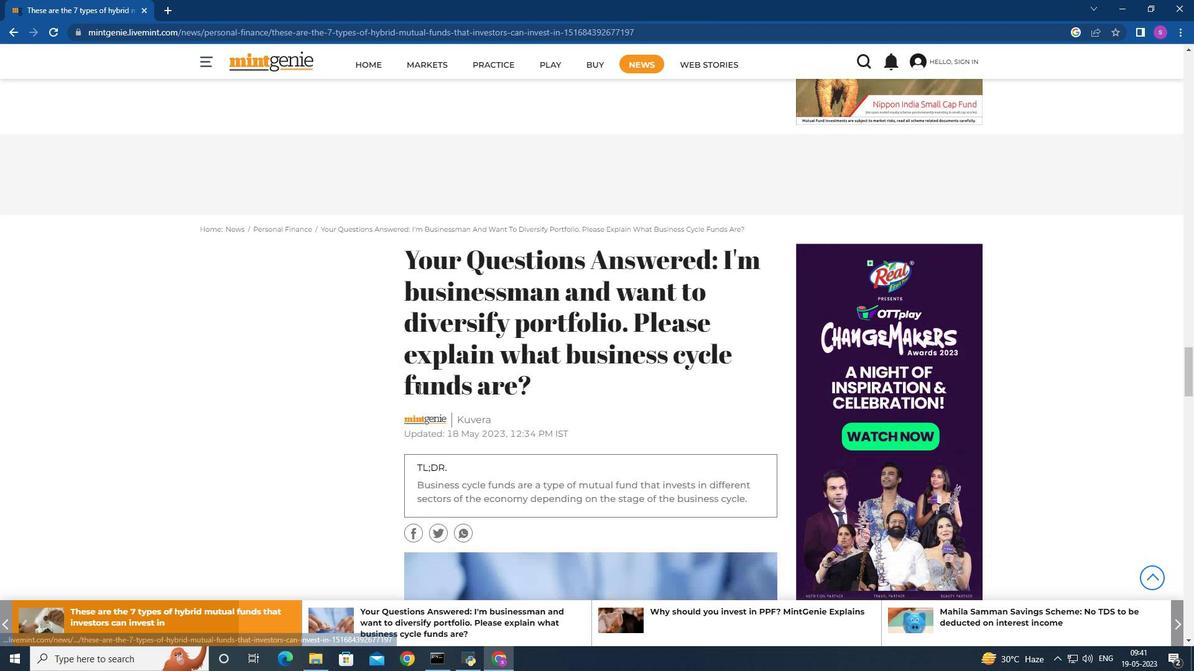
Action: Mouse moved to (418, 389)
Screenshot: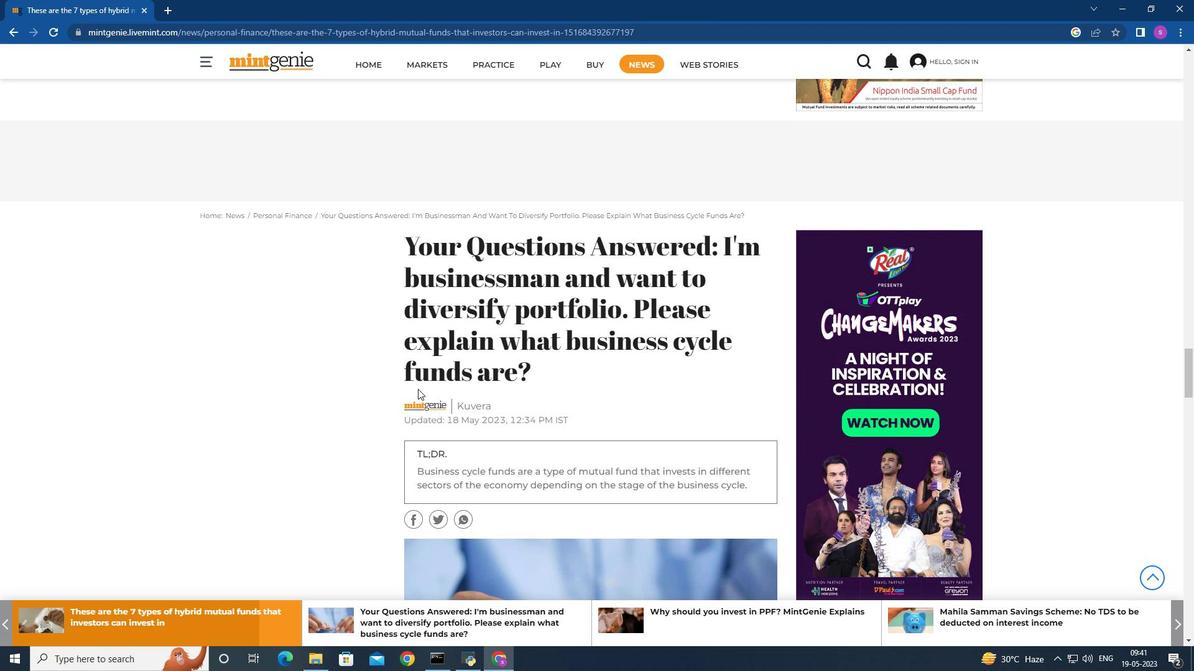
Action: Mouse scrolled (418, 388) with delta (0, 0)
Screenshot: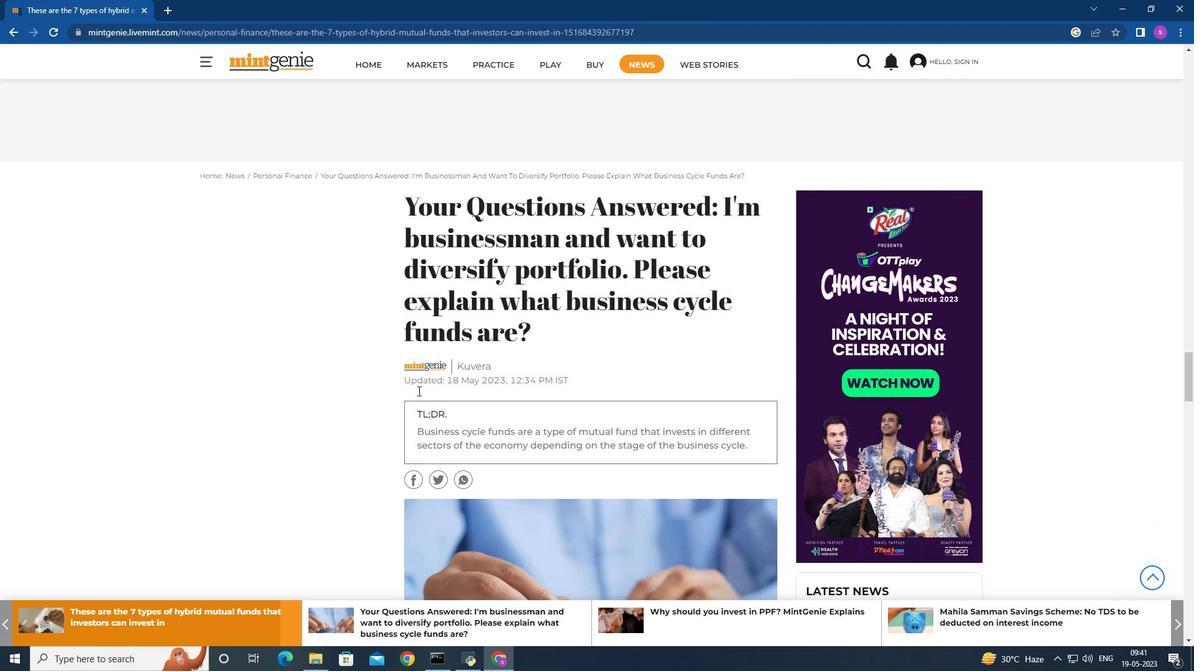 
Action: Mouse moved to (418, 390)
Screenshot: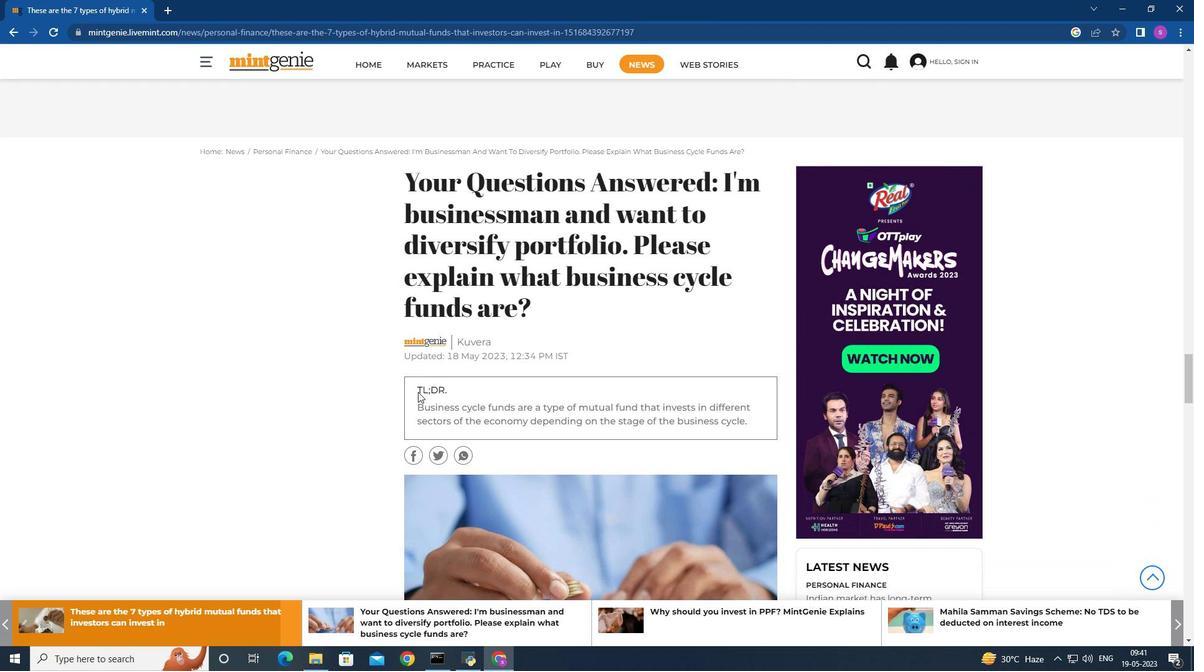 
Action: Mouse scrolled (418, 389) with delta (0, 0)
Screenshot: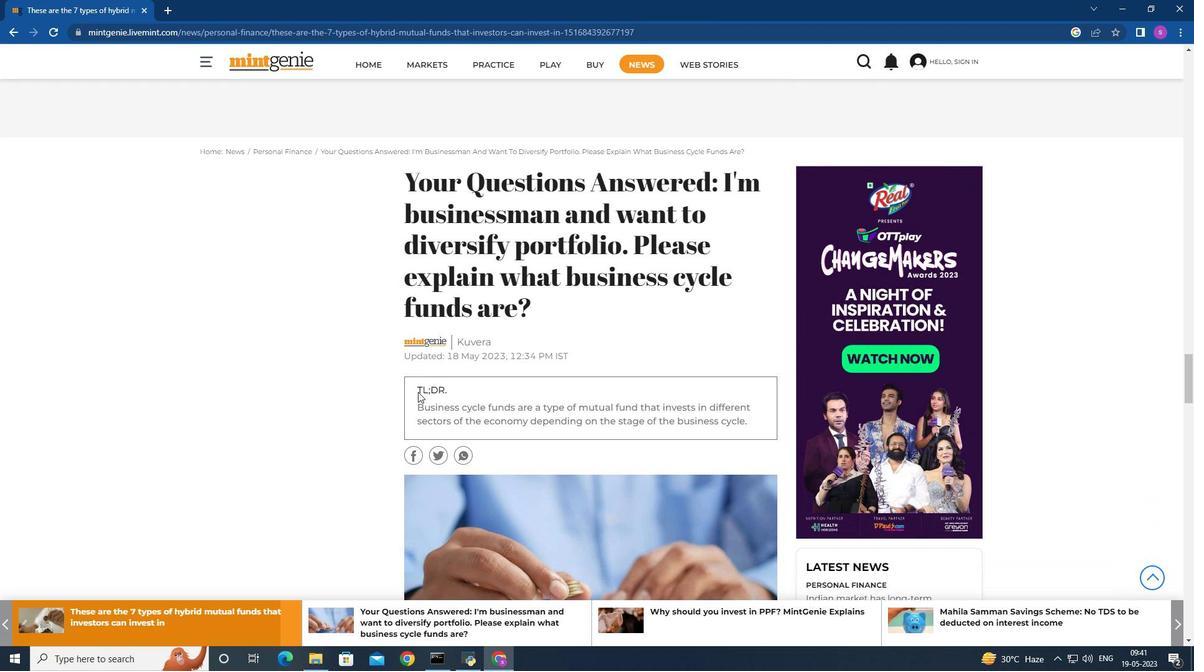 
Action: Mouse moved to (418, 392)
Screenshot: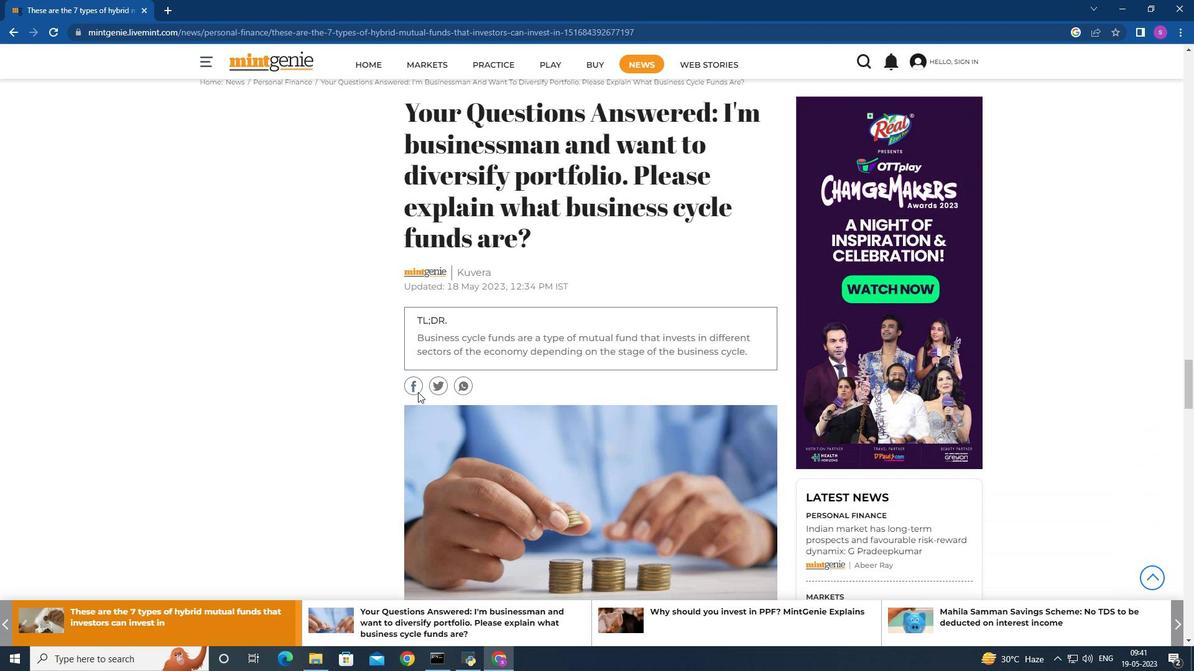 
Action: Mouse scrolled (418, 391) with delta (0, 0)
Screenshot: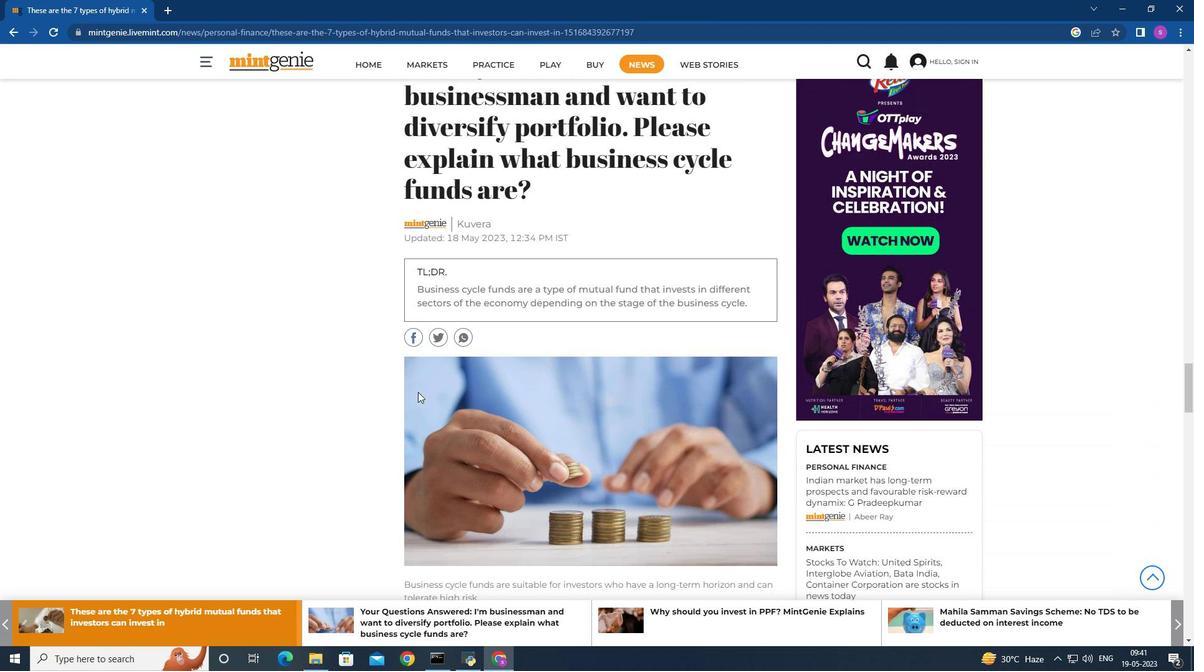 
Action: Mouse scrolled (418, 391) with delta (0, 0)
Screenshot: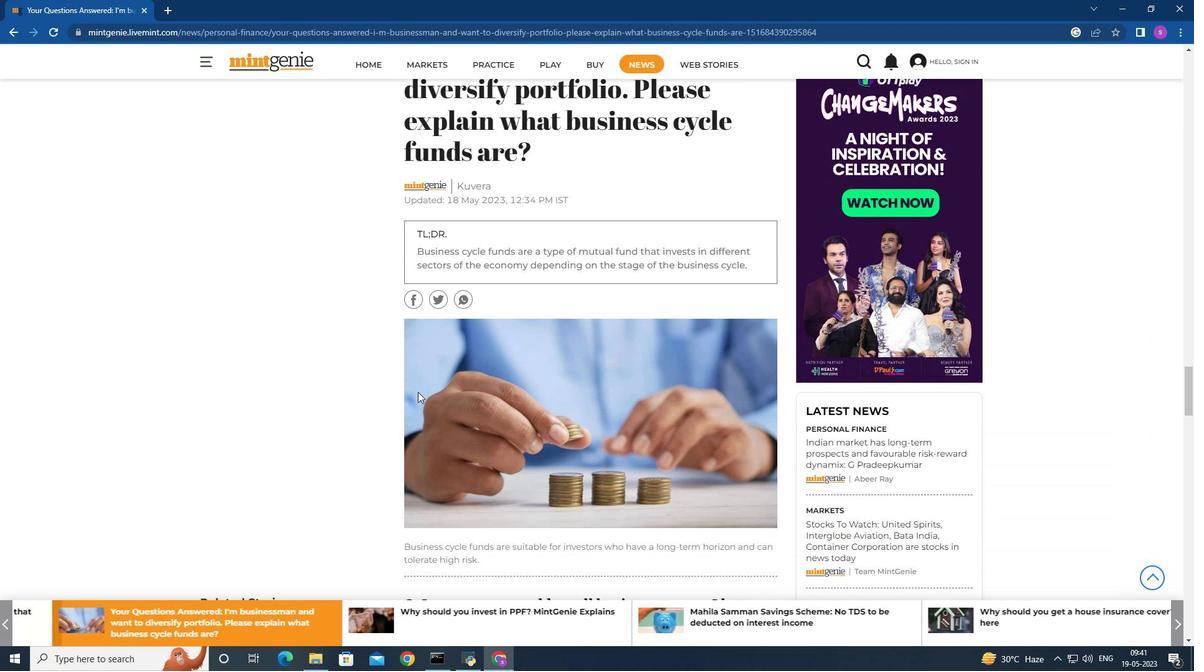 
Action: Mouse scrolled (418, 391) with delta (0, 0)
Screenshot: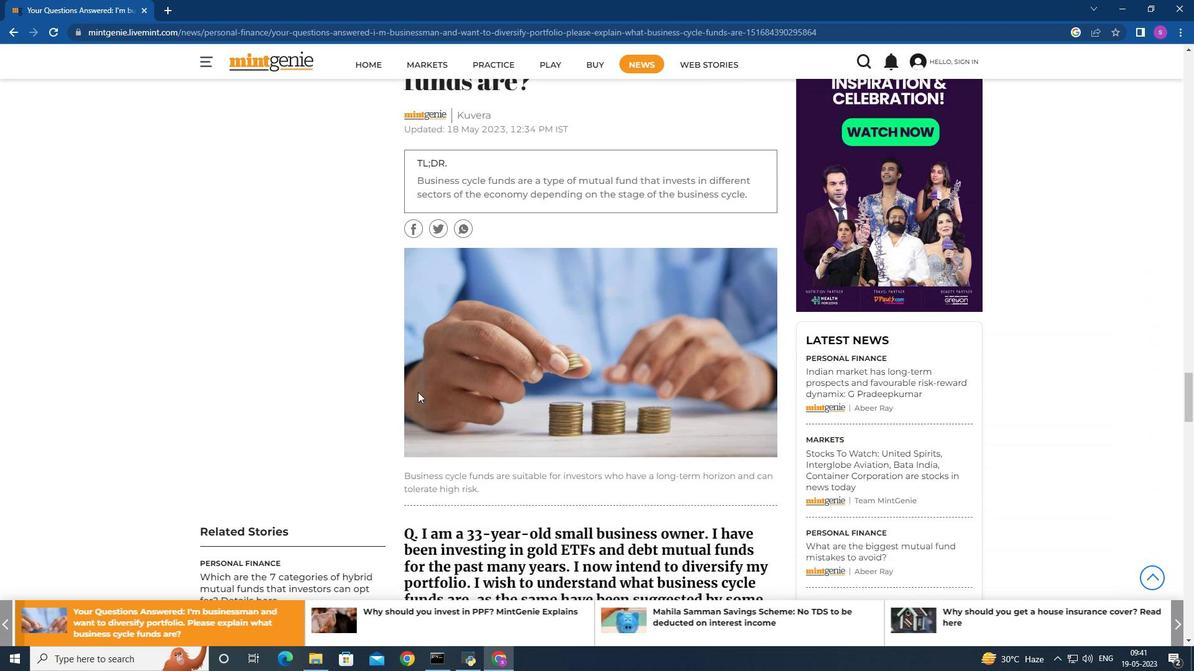 
Action: Mouse scrolled (418, 391) with delta (0, 0)
Screenshot: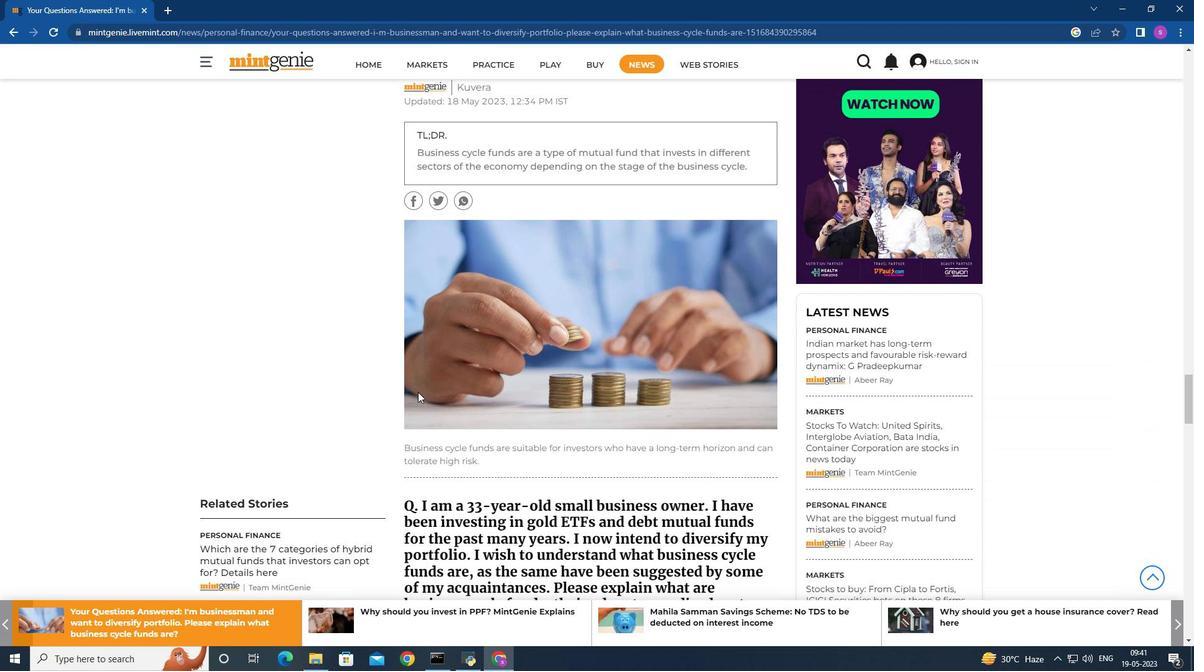 
Action: Mouse scrolled (418, 391) with delta (0, 0)
Screenshot: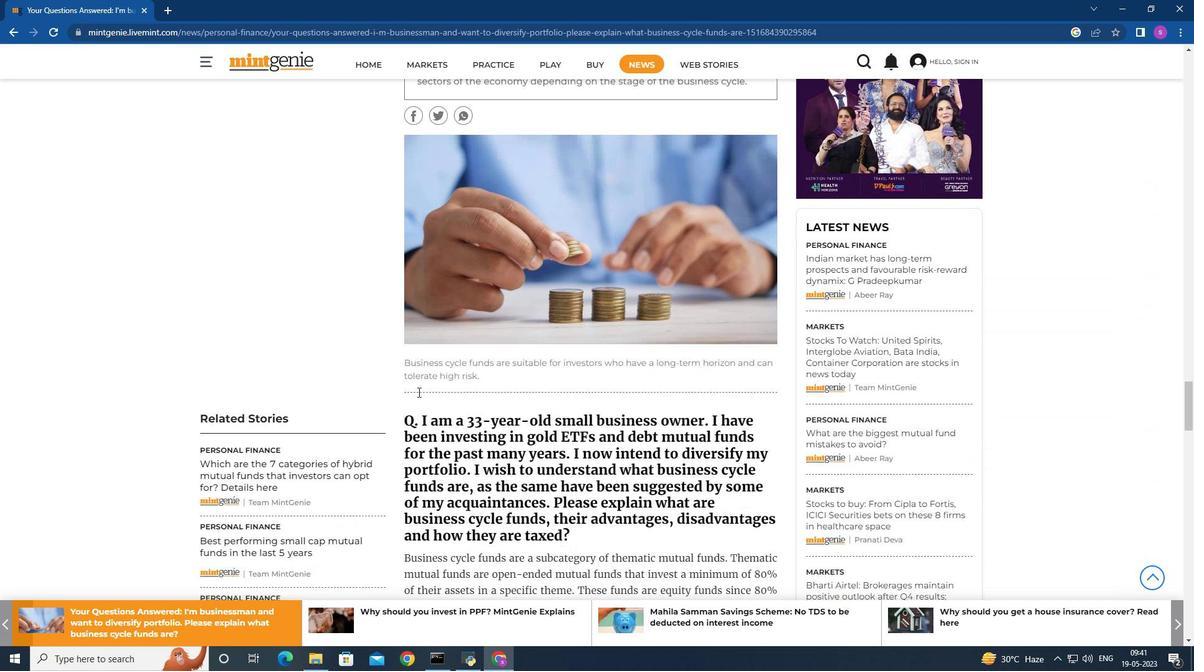 
Action: Mouse scrolled (418, 391) with delta (0, 0)
Screenshot: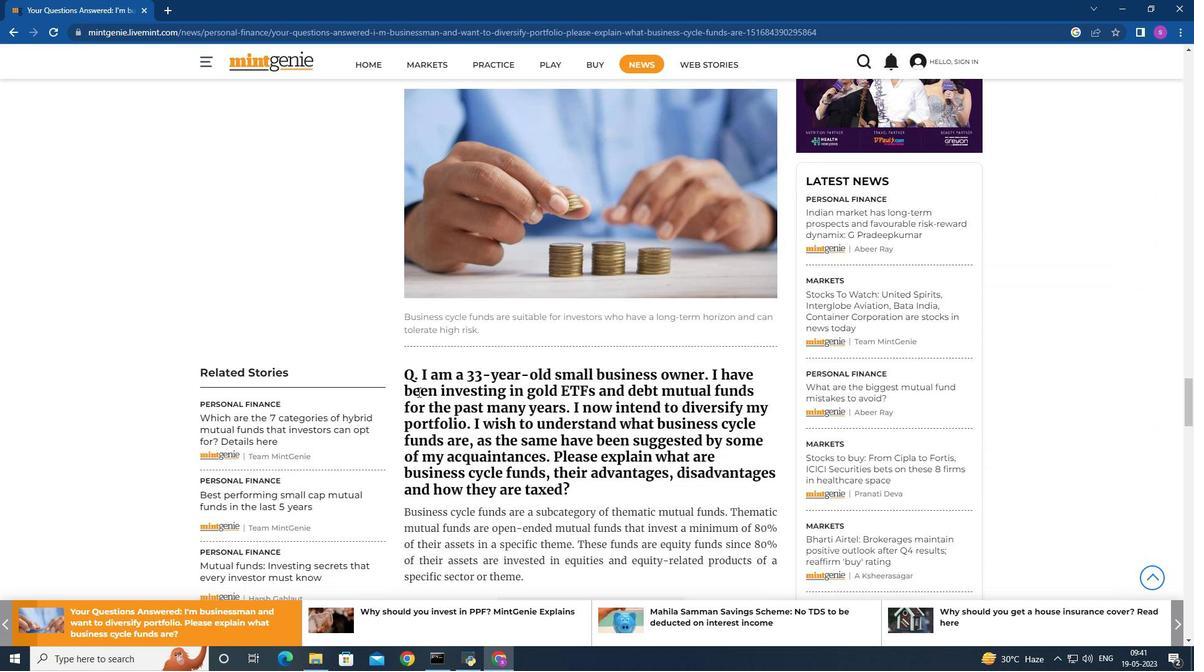 
Action: Mouse scrolled (418, 391) with delta (0, 0)
Screenshot: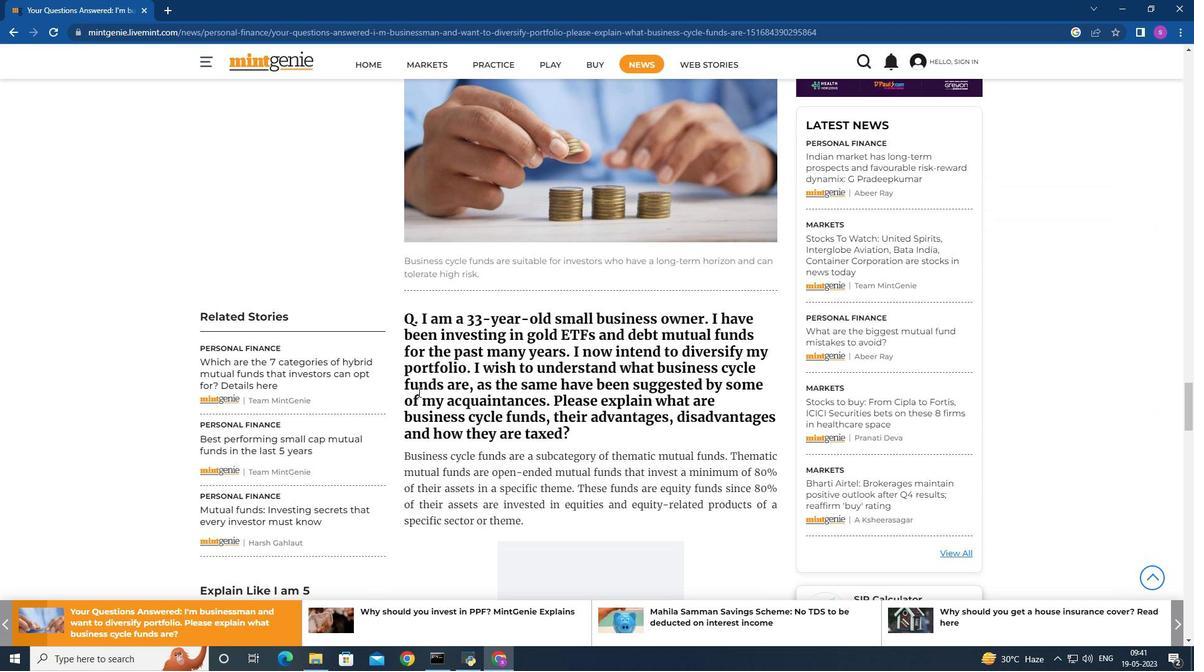 
Action: Mouse scrolled (418, 391) with delta (0, 0)
Screenshot: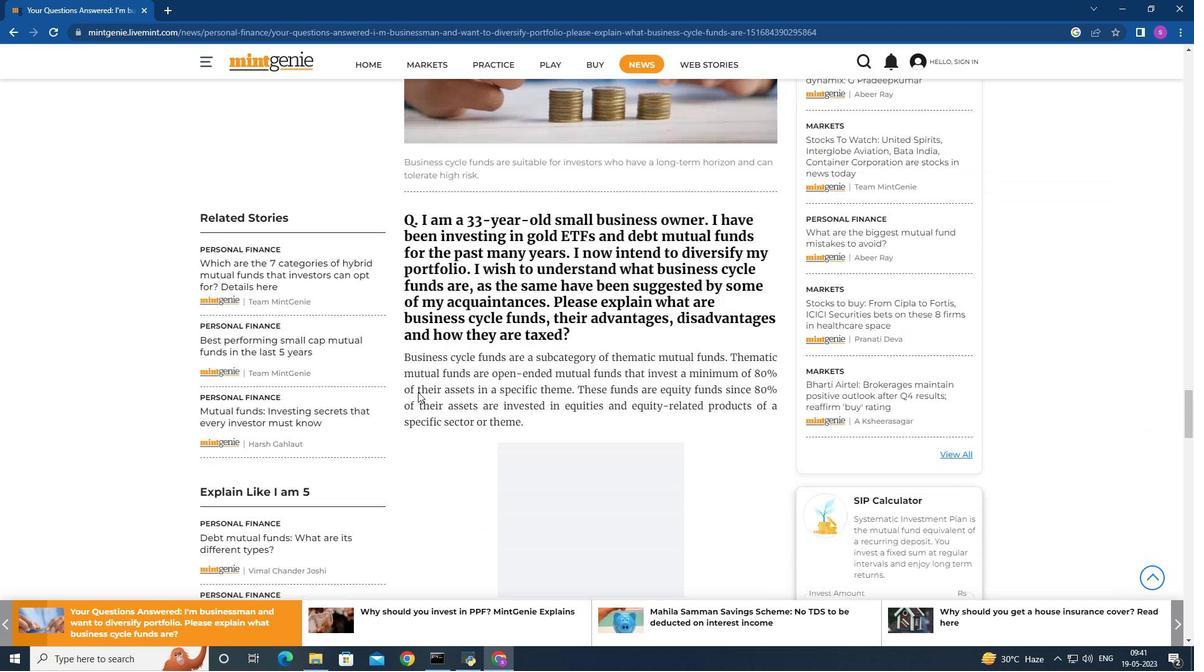 
Action: Mouse scrolled (418, 391) with delta (0, 0)
Screenshot: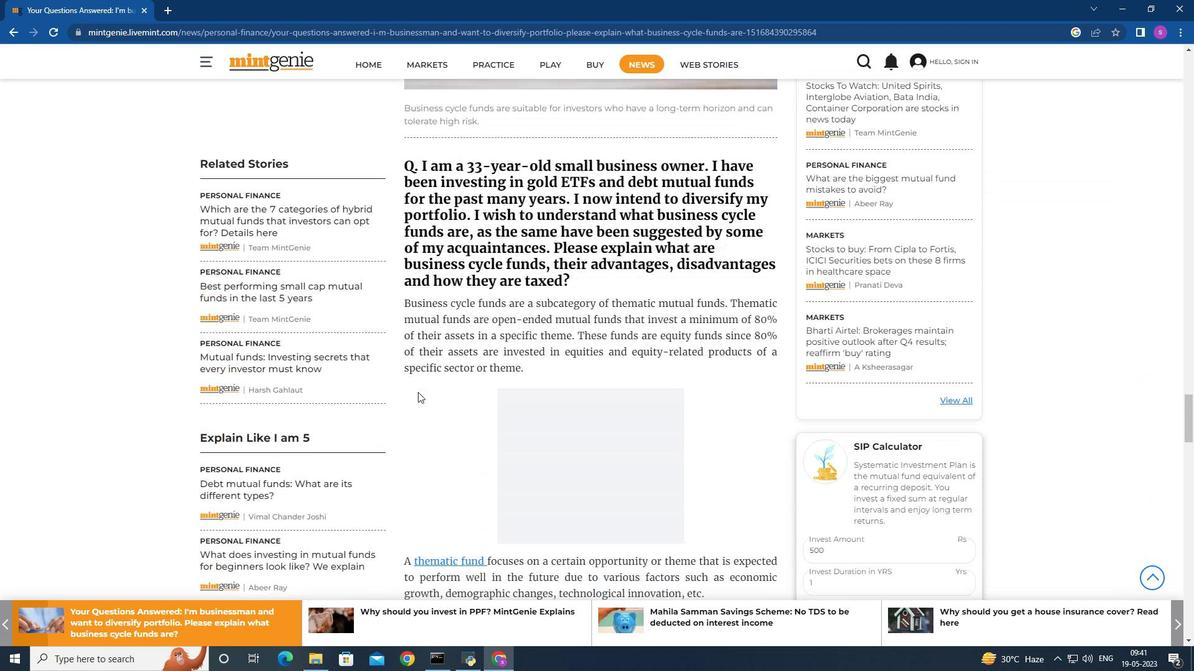 
Action: Mouse scrolled (418, 391) with delta (0, 0)
Screenshot: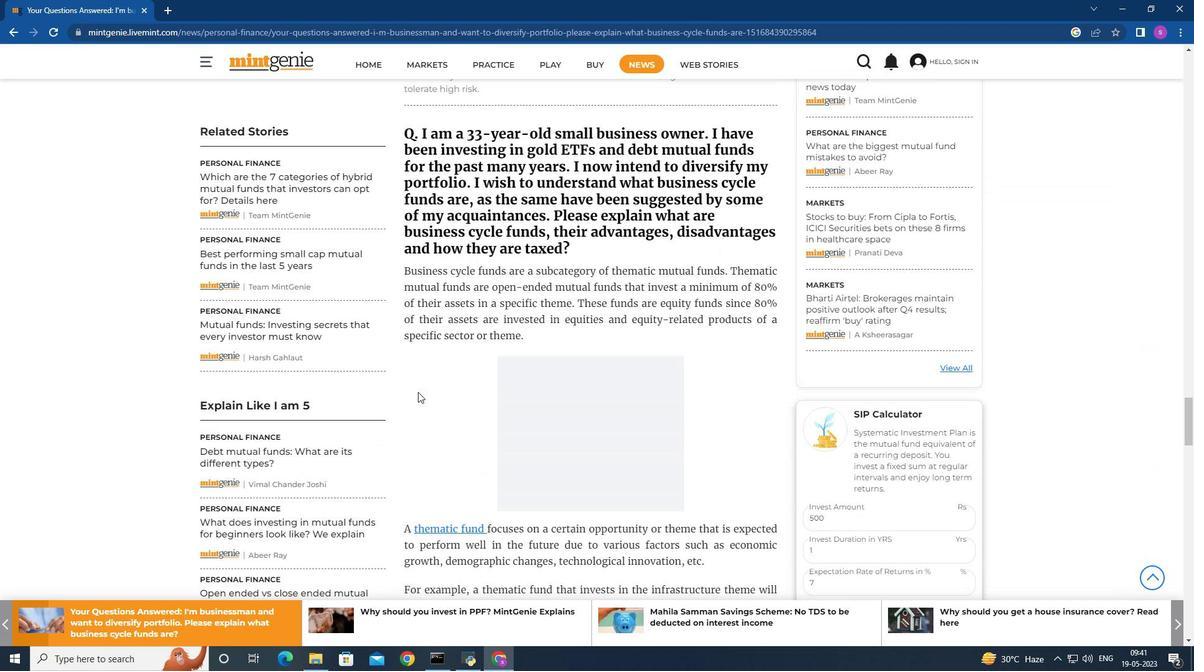 
Action: Mouse moved to (418, 392)
Screenshot: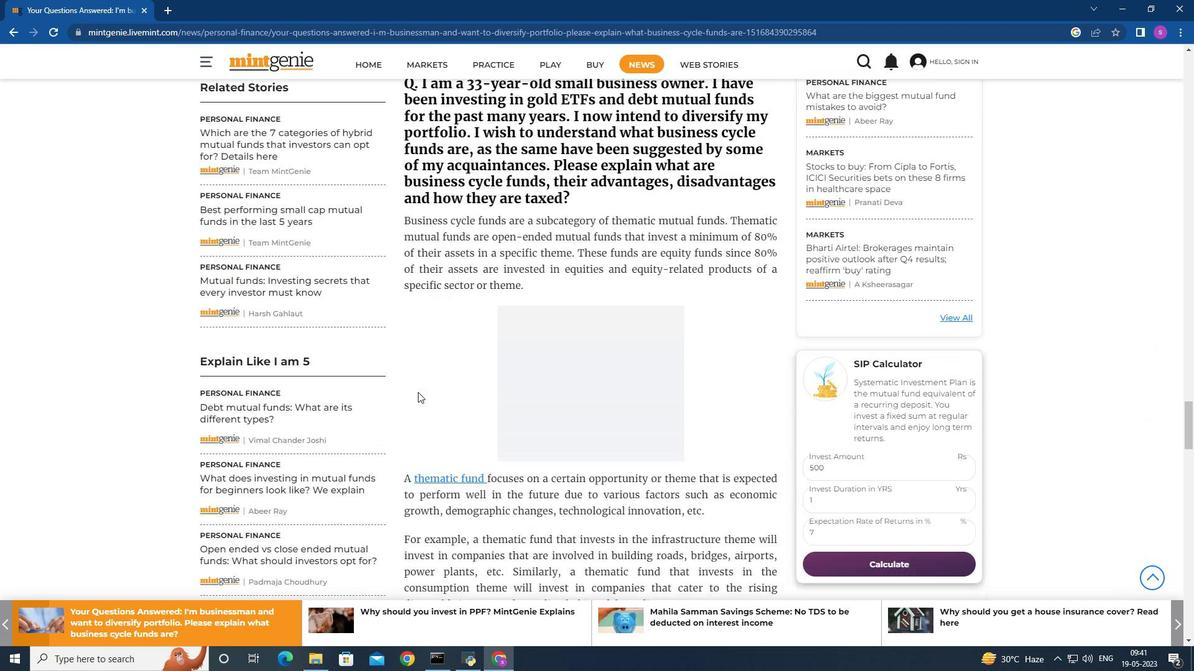 
Action: Mouse scrolled (418, 391) with delta (0, 0)
Screenshot: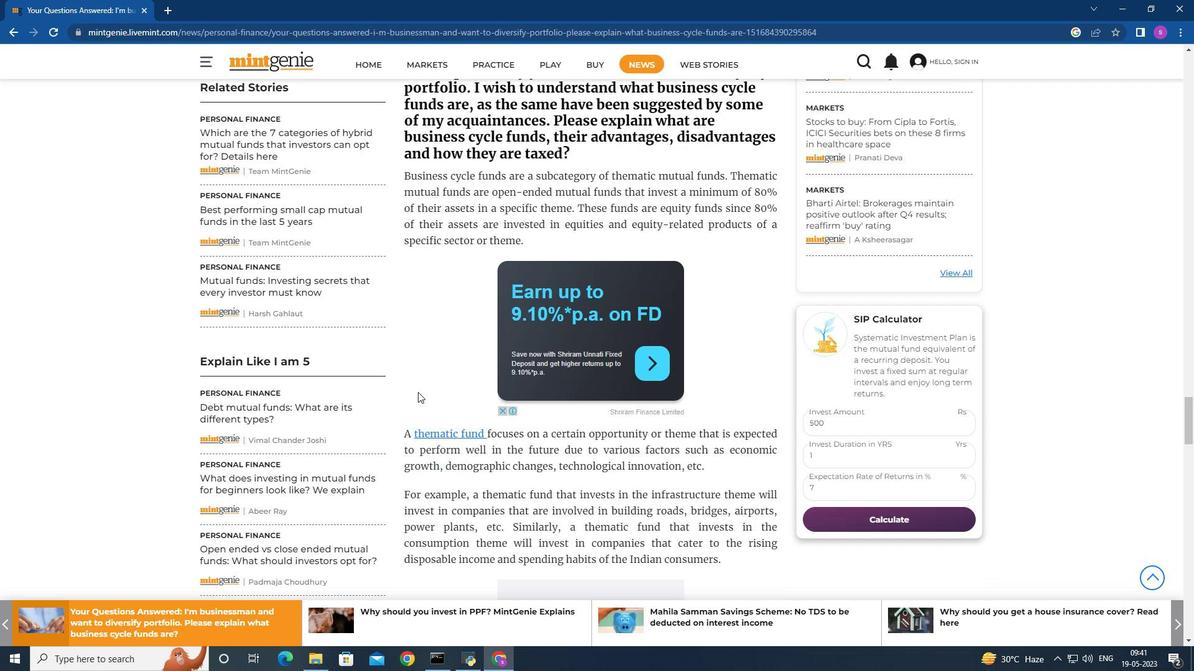 
Action: Mouse scrolled (418, 391) with delta (0, 0)
Screenshot: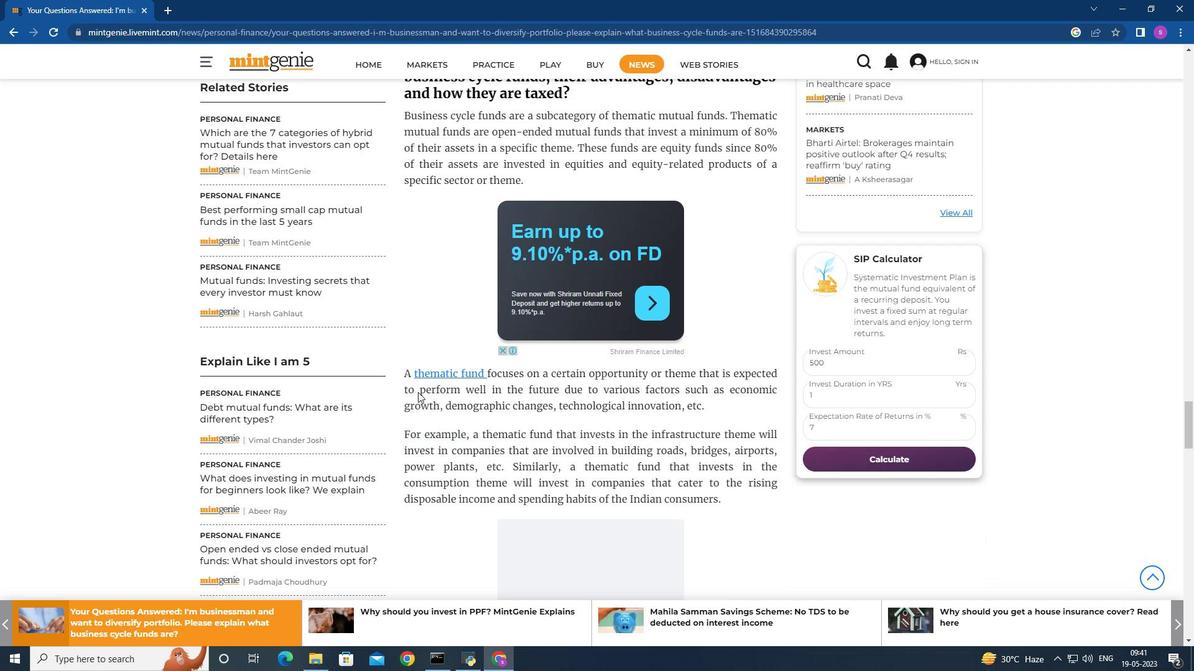 
Action: Mouse scrolled (418, 391) with delta (0, 0)
Screenshot: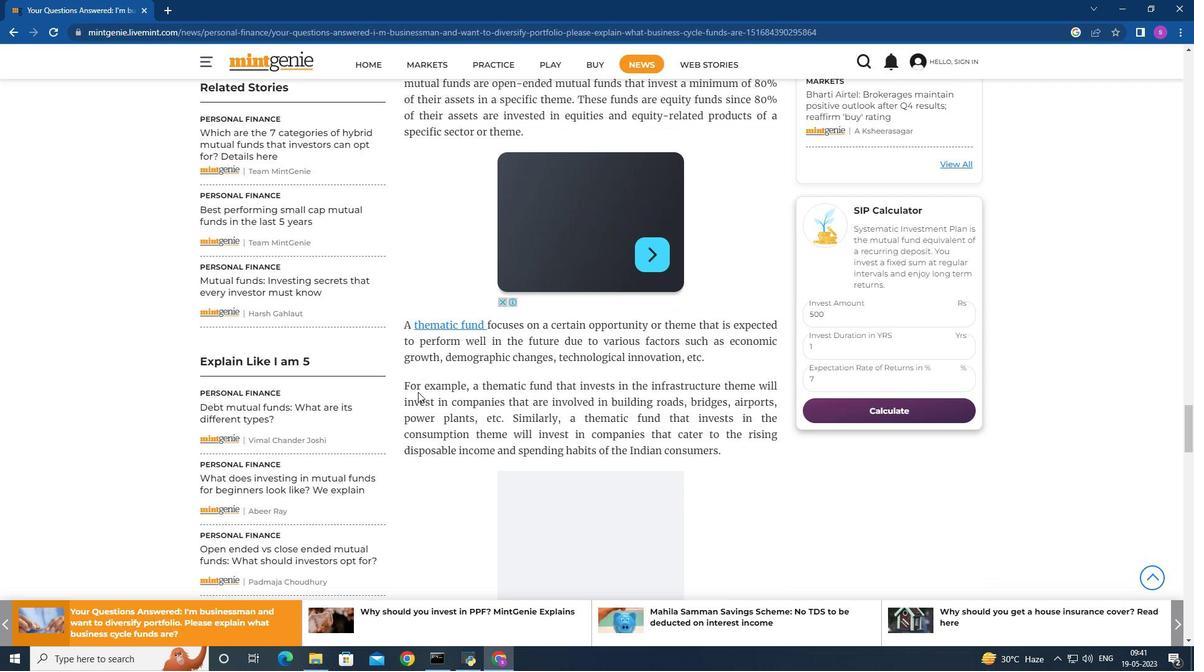 
Action: Mouse scrolled (418, 391) with delta (0, 0)
Screenshot: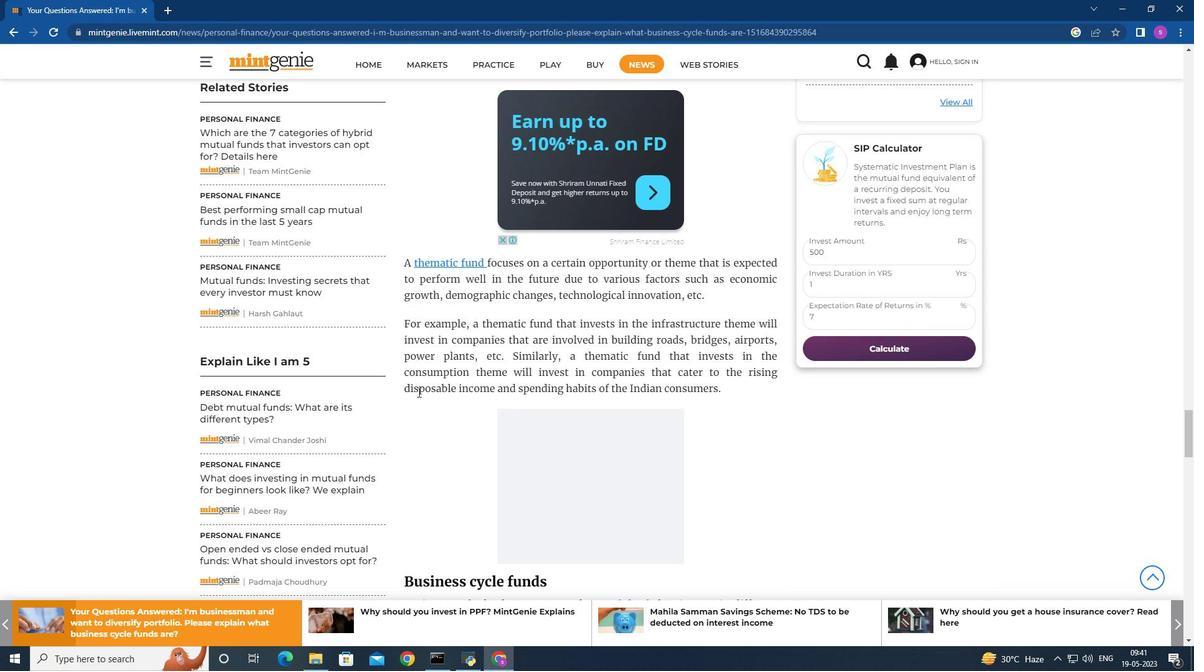 
Action: Mouse scrolled (418, 391) with delta (0, 0)
Screenshot: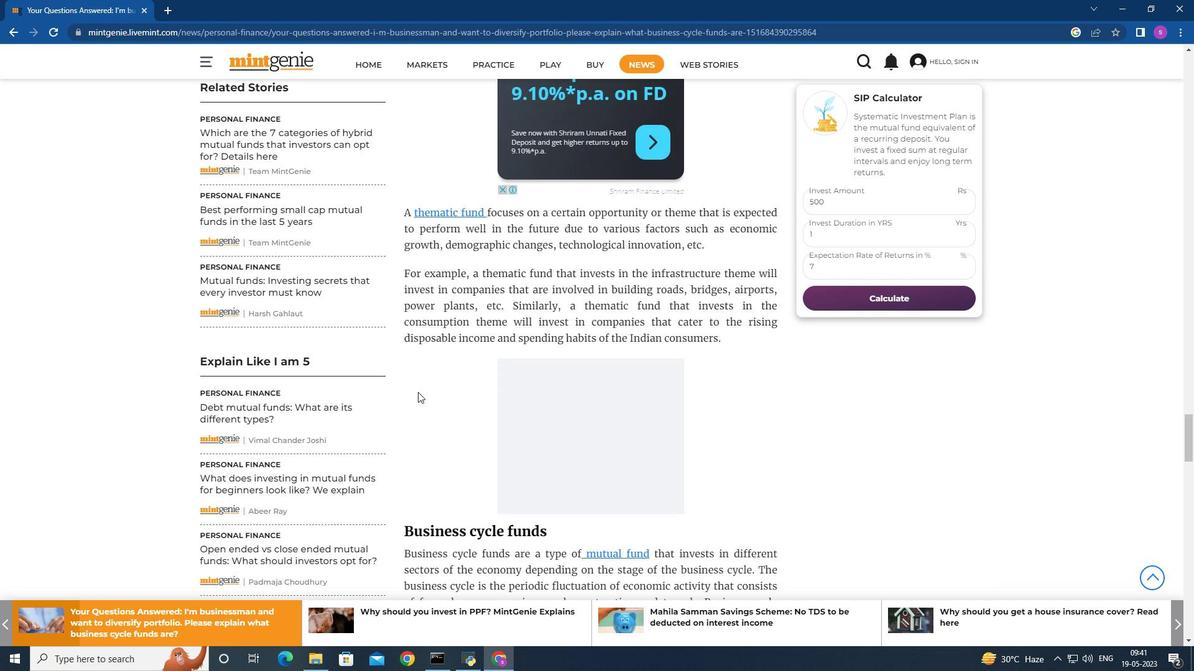 
Action: Mouse scrolled (418, 391) with delta (0, 0)
Screenshot: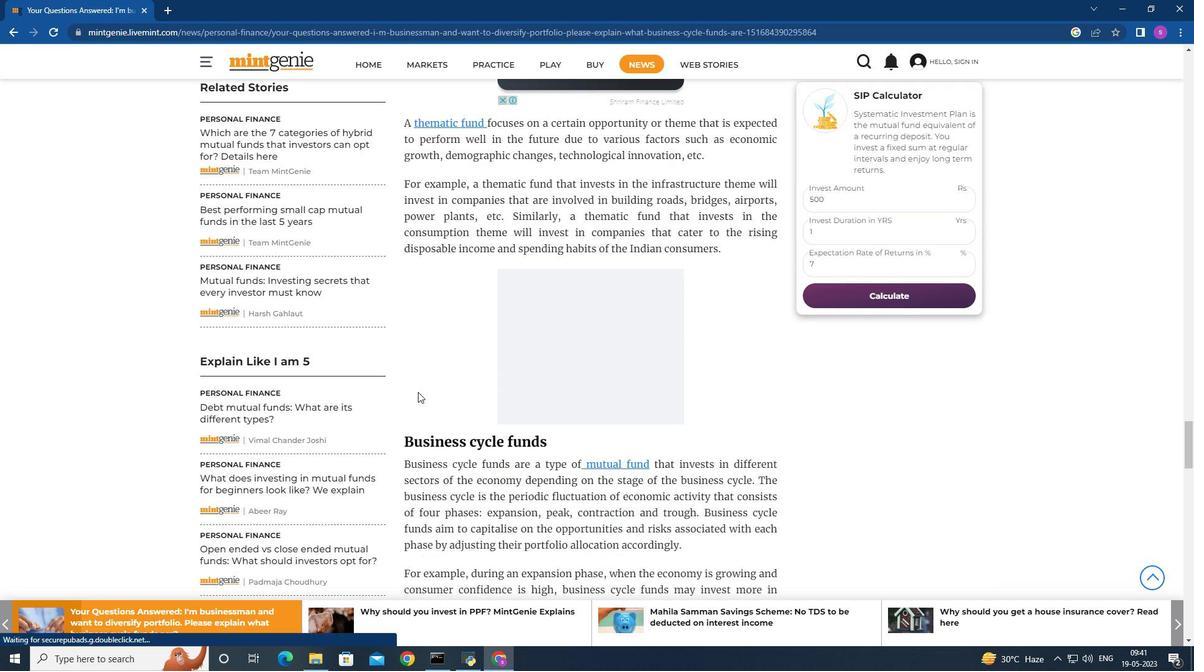 
Action: Mouse scrolled (418, 391) with delta (0, 0)
Screenshot: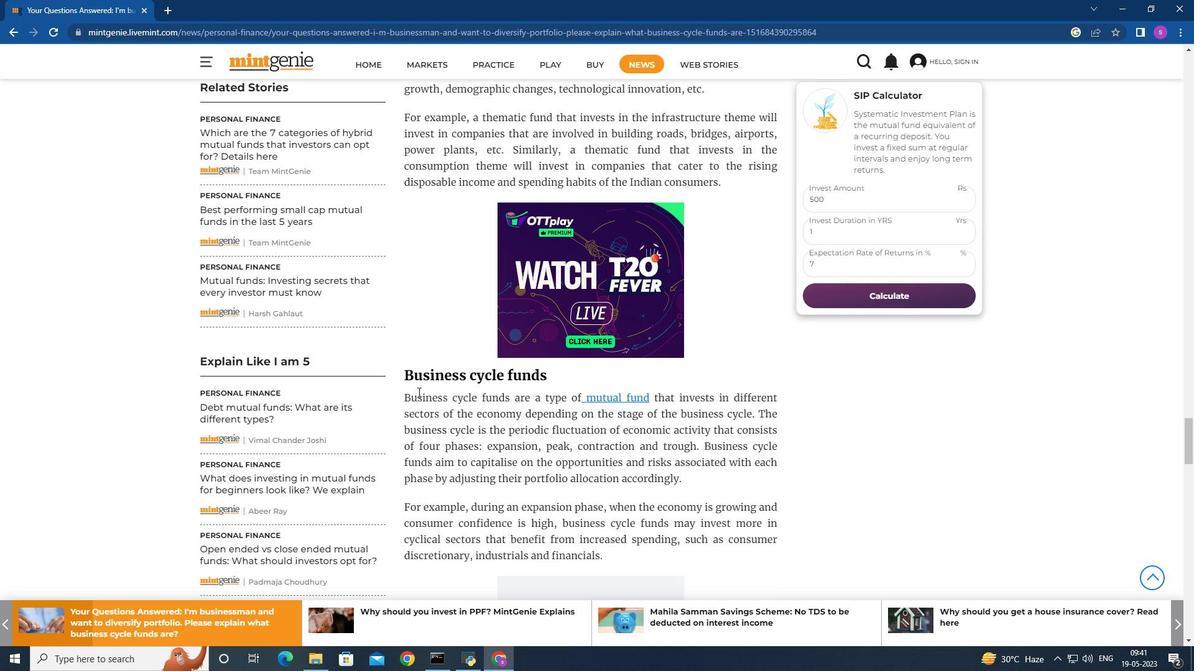 
Action: Mouse scrolled (418, 391) with delta (0, 0)
Screenshot: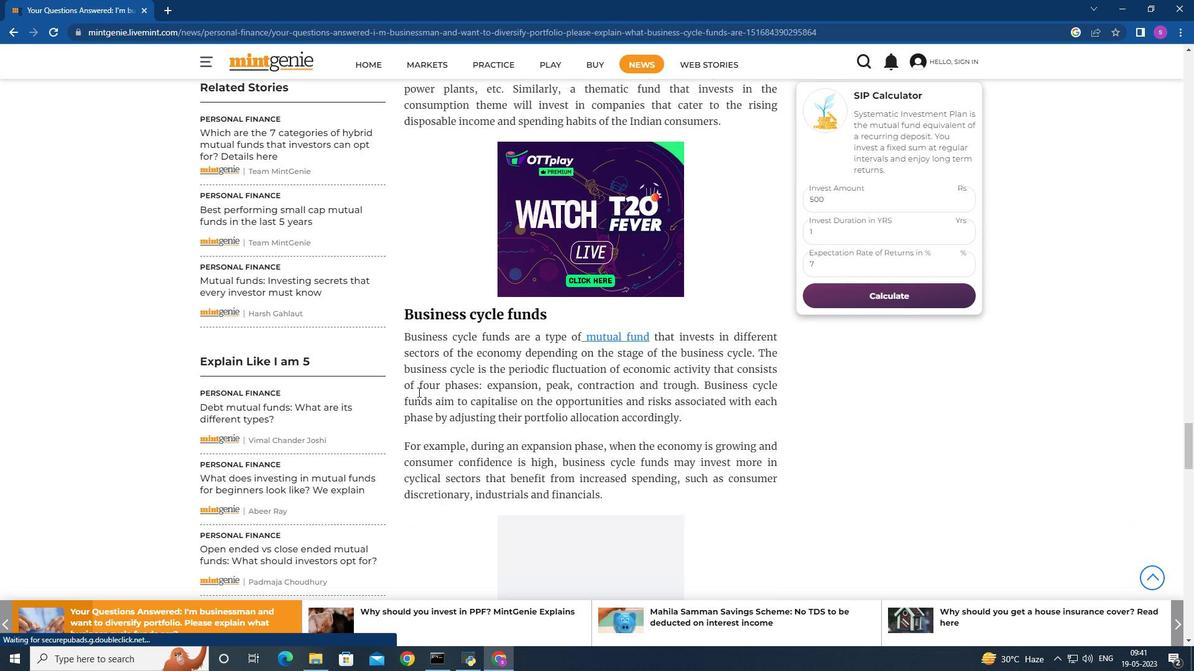 
Action: Mouse scrolled (418, 391) with delta (0, 0)
Screenshot: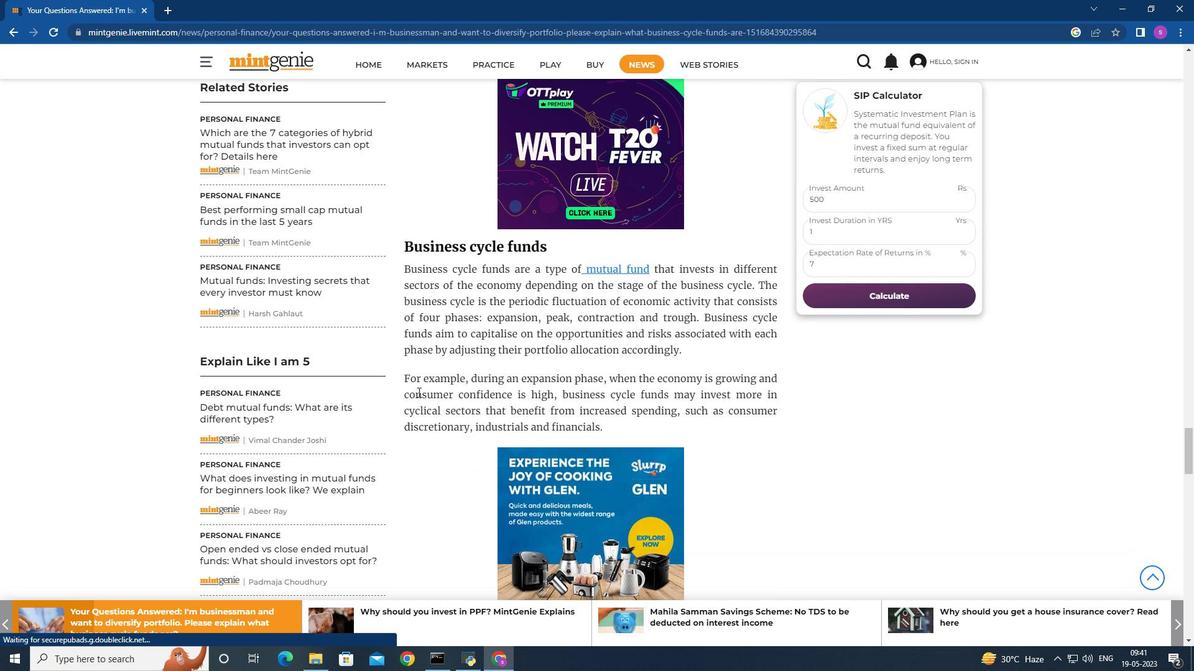 
Action: Mouse scrolled (418, 391) with delta (0, 0)
Screenshot: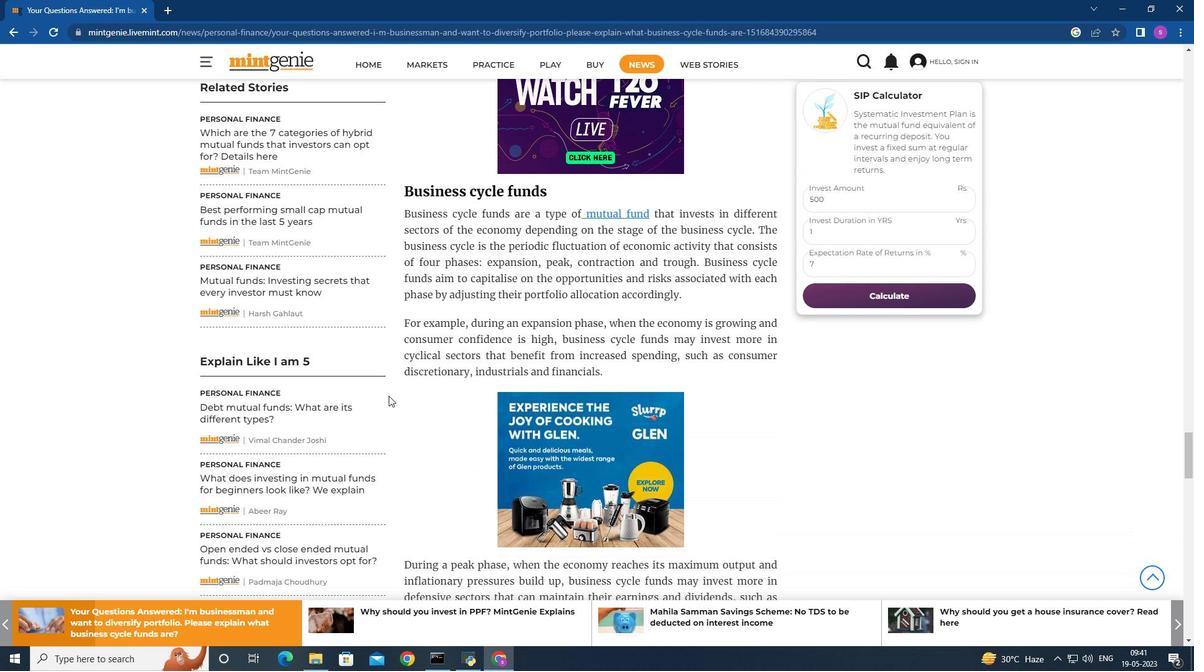 
Action: Mouse moved to (315, 393)
Screenshot: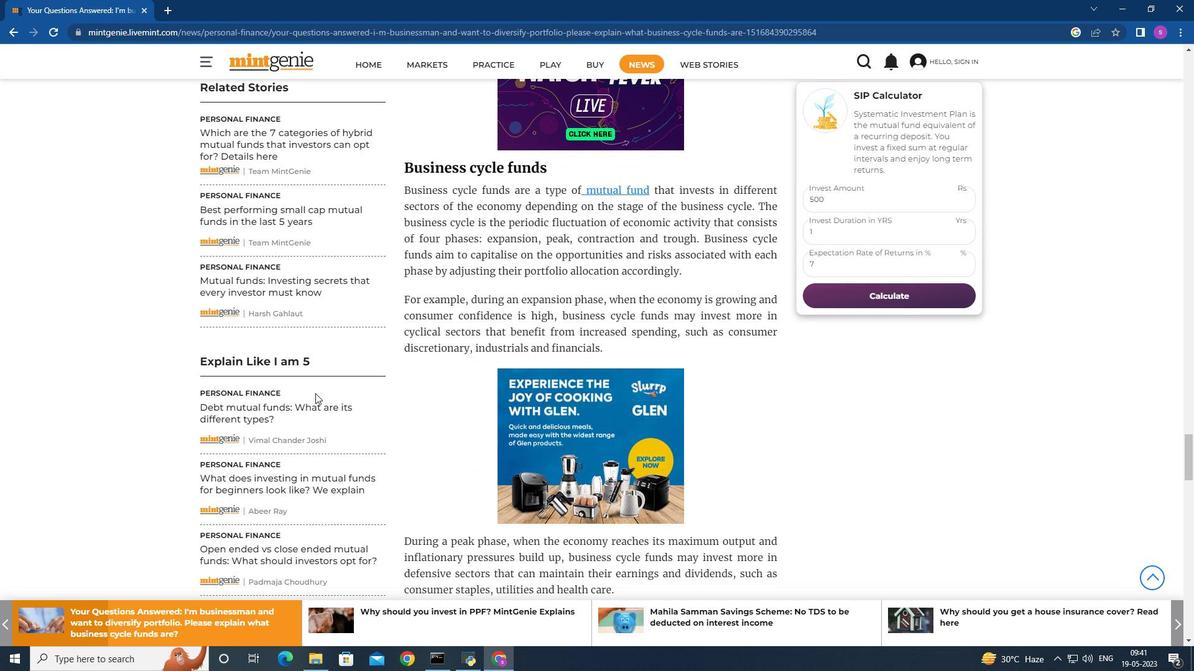 
Action: Mouse scrolled (315, 393) with delta (0, 0)
Screenshot: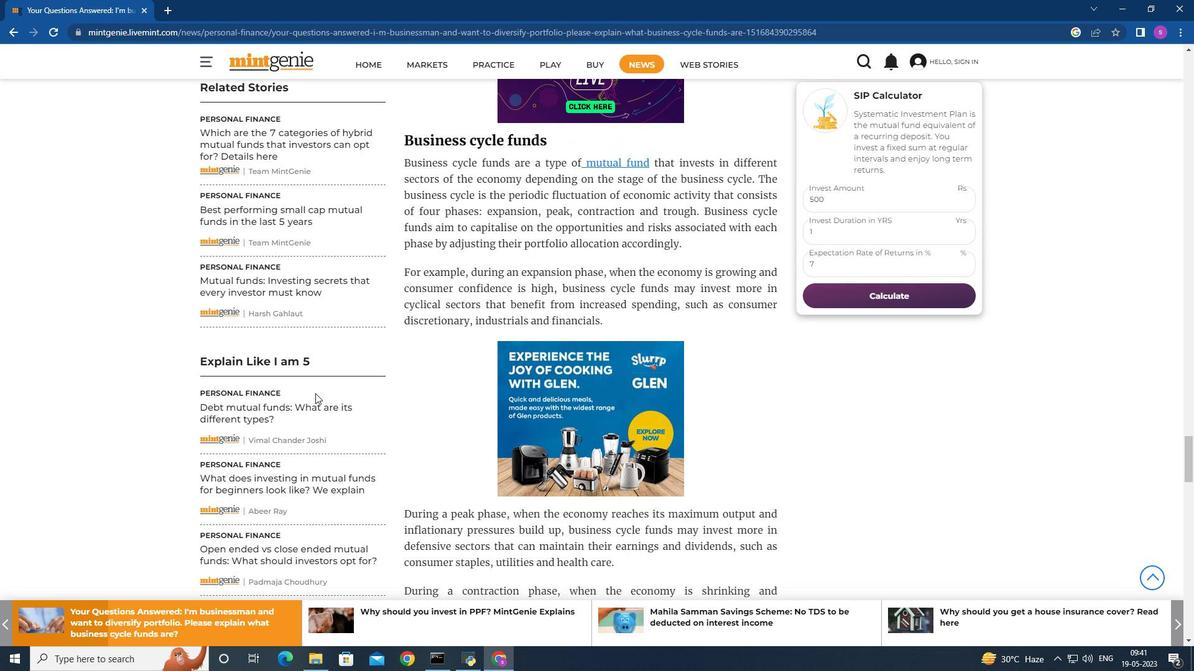
Action: Mouse scrolled (315, 393) with delta (0, 0)
Screenshot: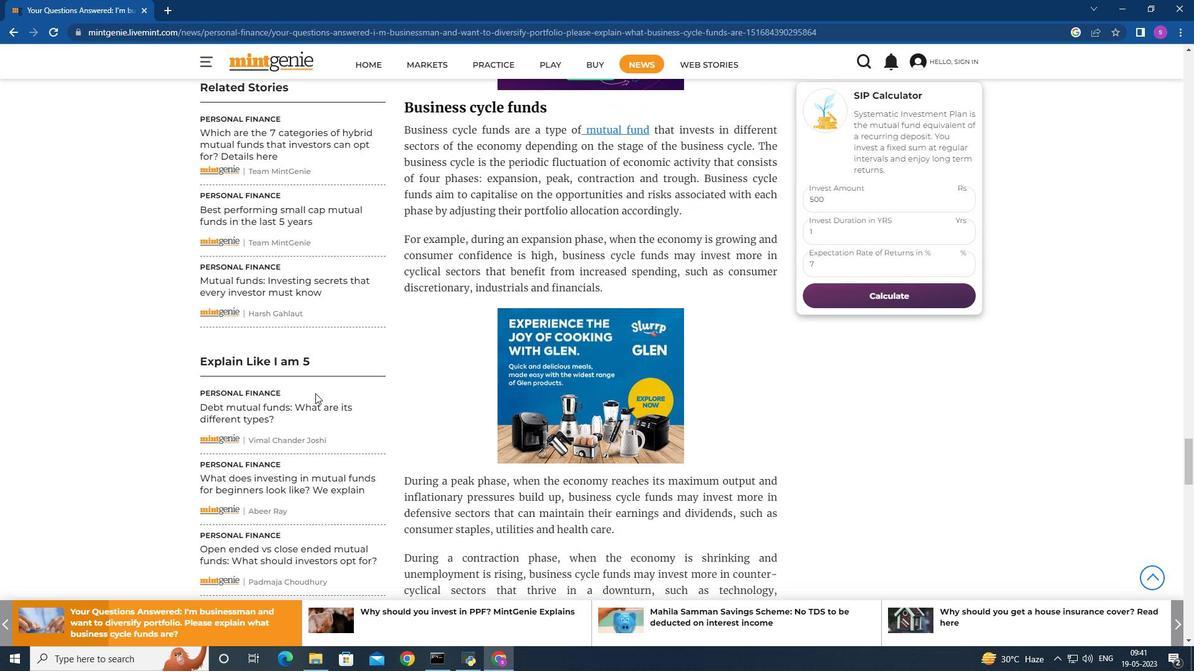 
Action: Mouse scrolled (315, 393) with delta (0, 0)
Screenshot: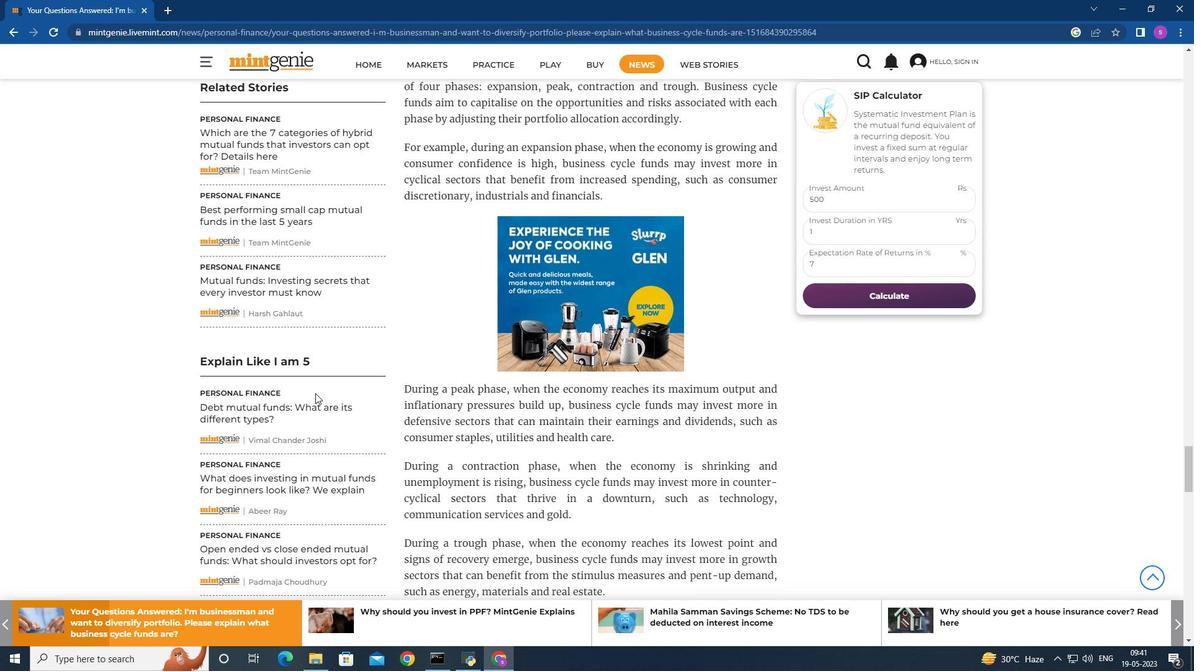 
Action: Mouse moved to (400, 400)
Screenshot: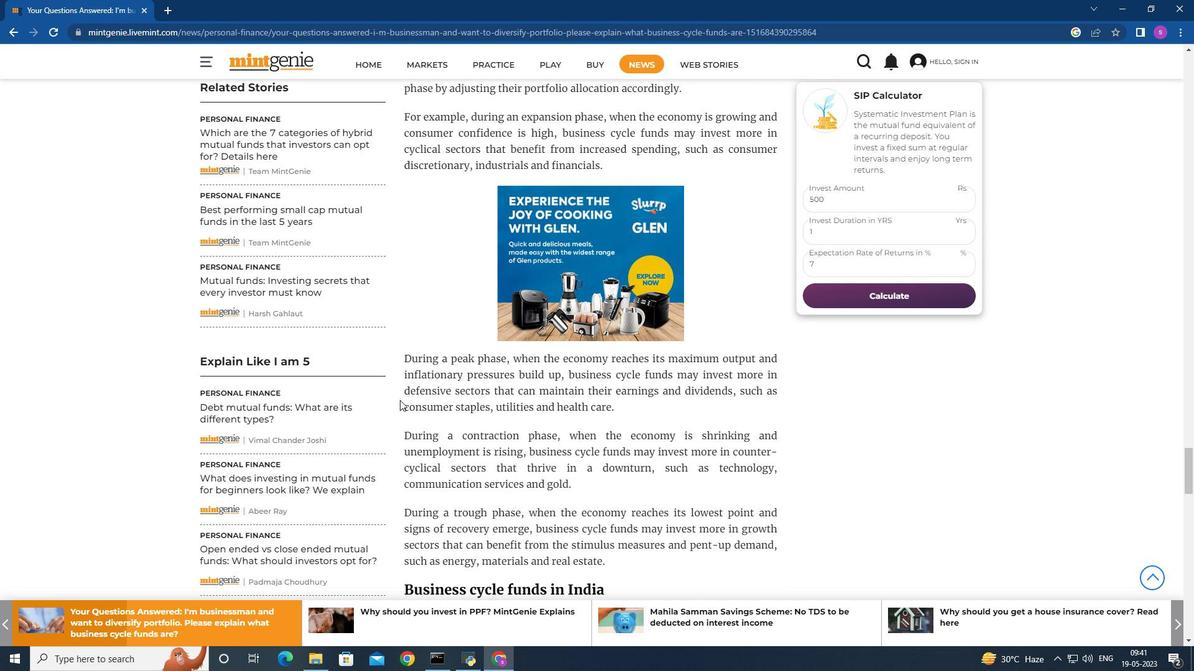 
Action: Mouse scrolled (400, 400) with delta (0, 0)
Screenshot: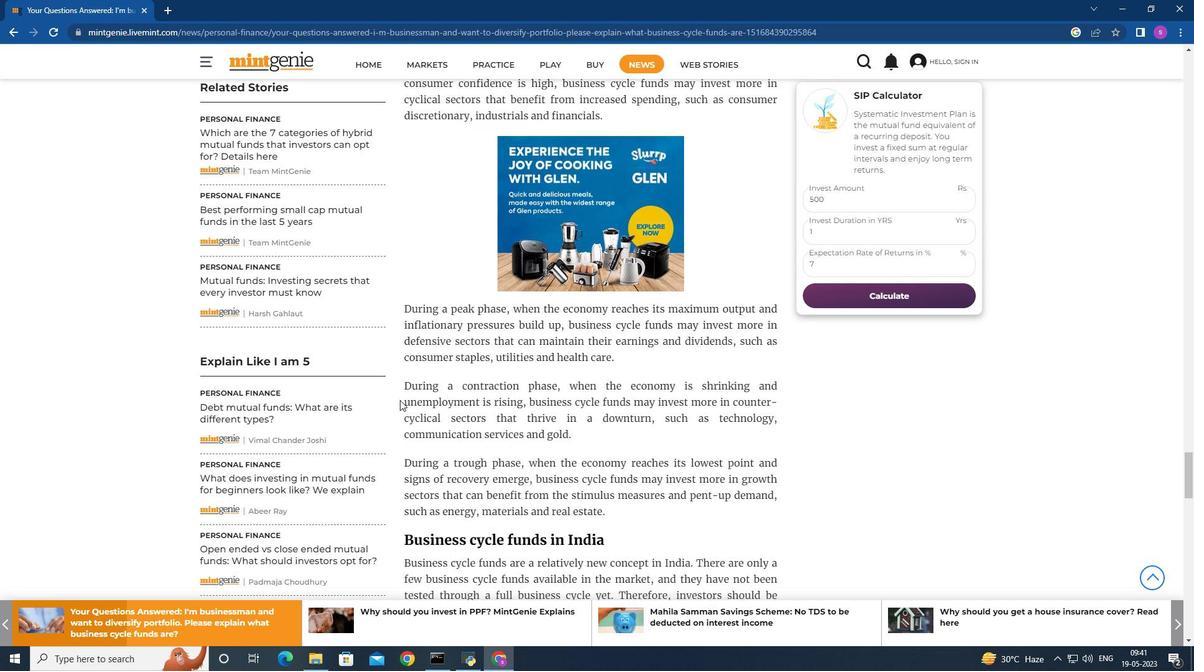 
Action: Mouse scrolled (400, 400) with delta (0, 0)
Screenshot: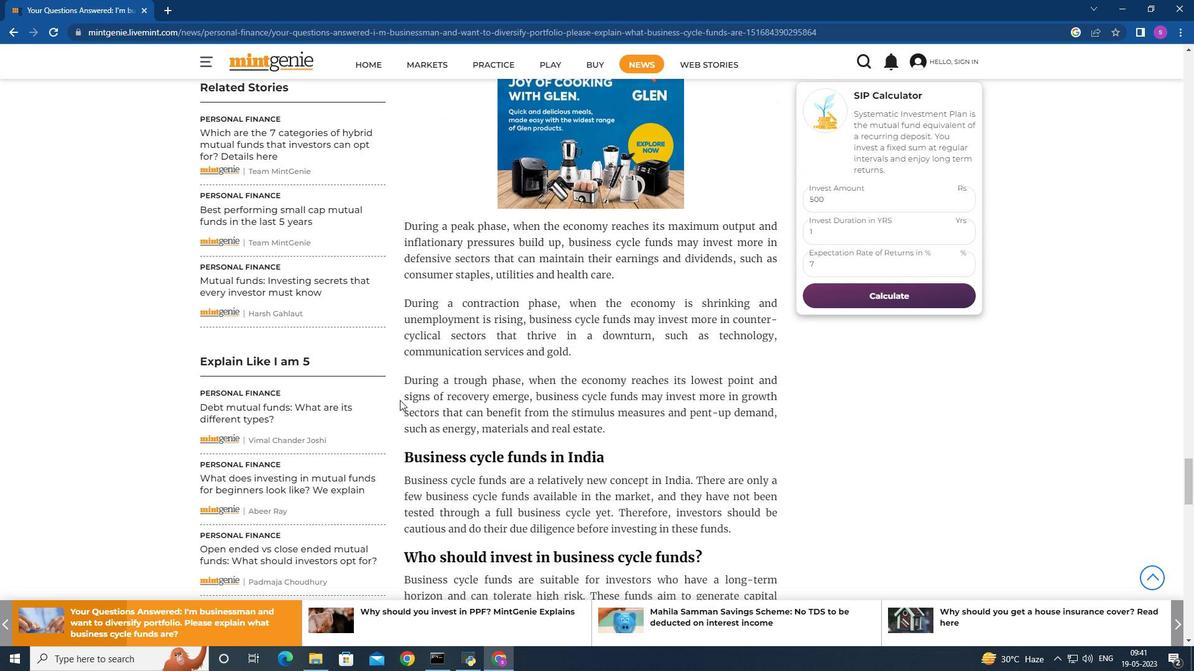
Action: Mouse scrolled (400, 400) with delta (0, 0)
Screenshot: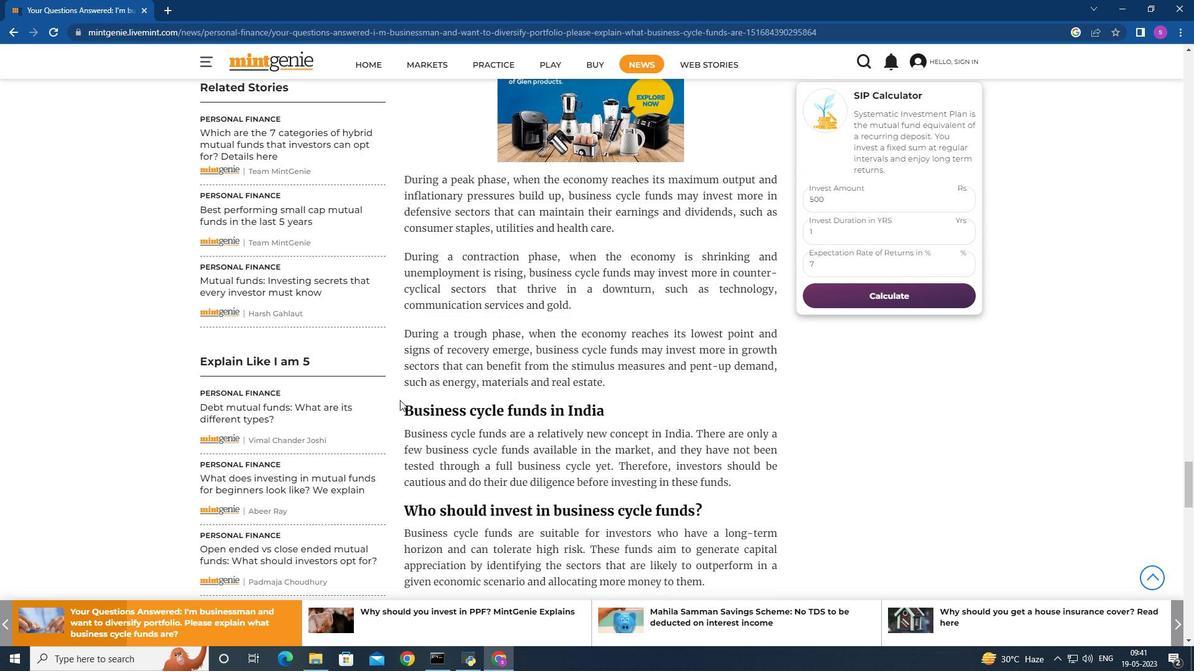 
Action: Mouse scrolled (400, 400) with delta (0, 0)
Screenshot: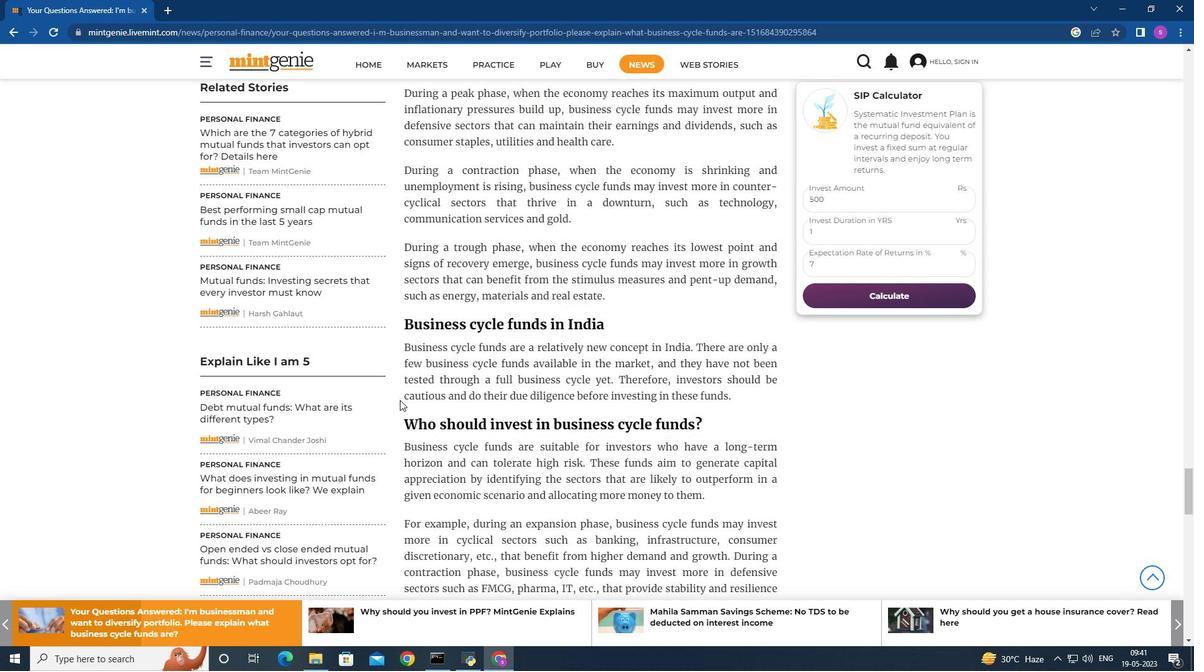 
Action: Mouse scrolled (400, 400) with delta (0, 0)
Screenshot: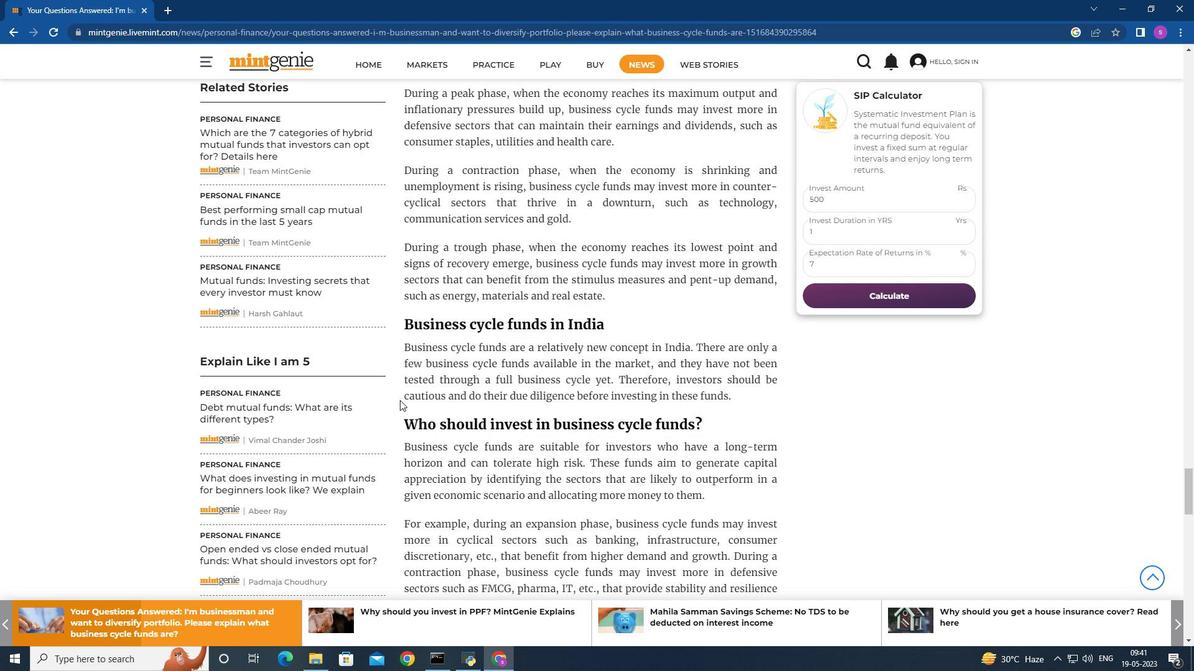
Action: Mouse scrolled (400, 400) with delta (0, 0)
Screenshot: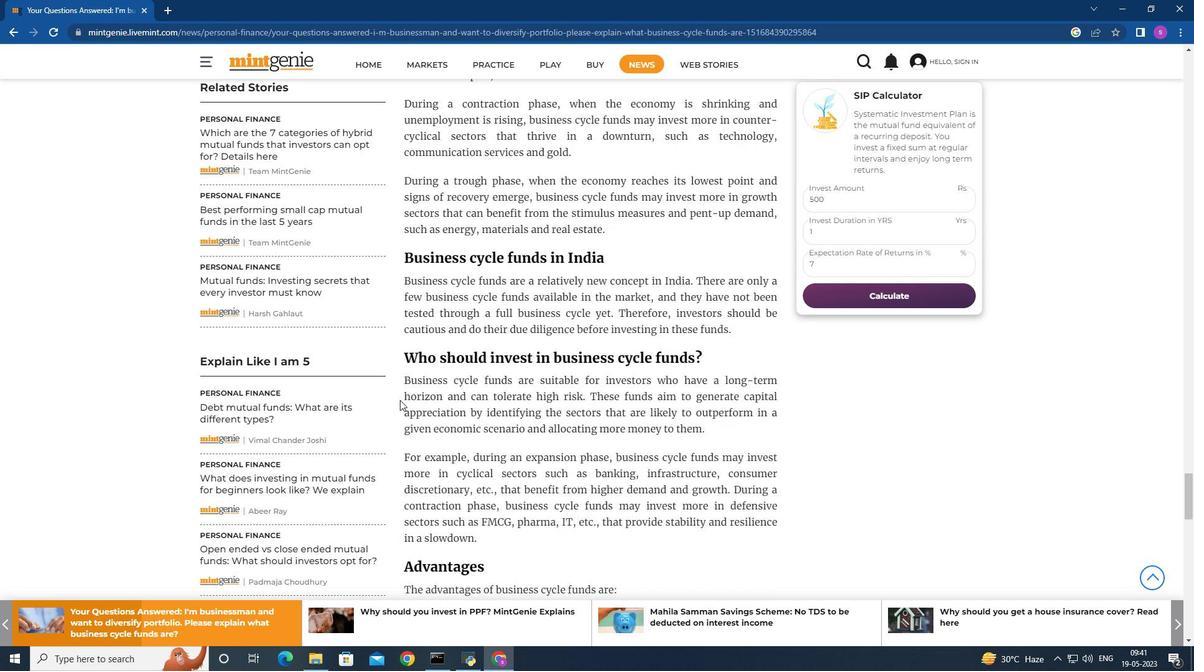 
Action: Mouse moved to (463, 412)
Screenshot: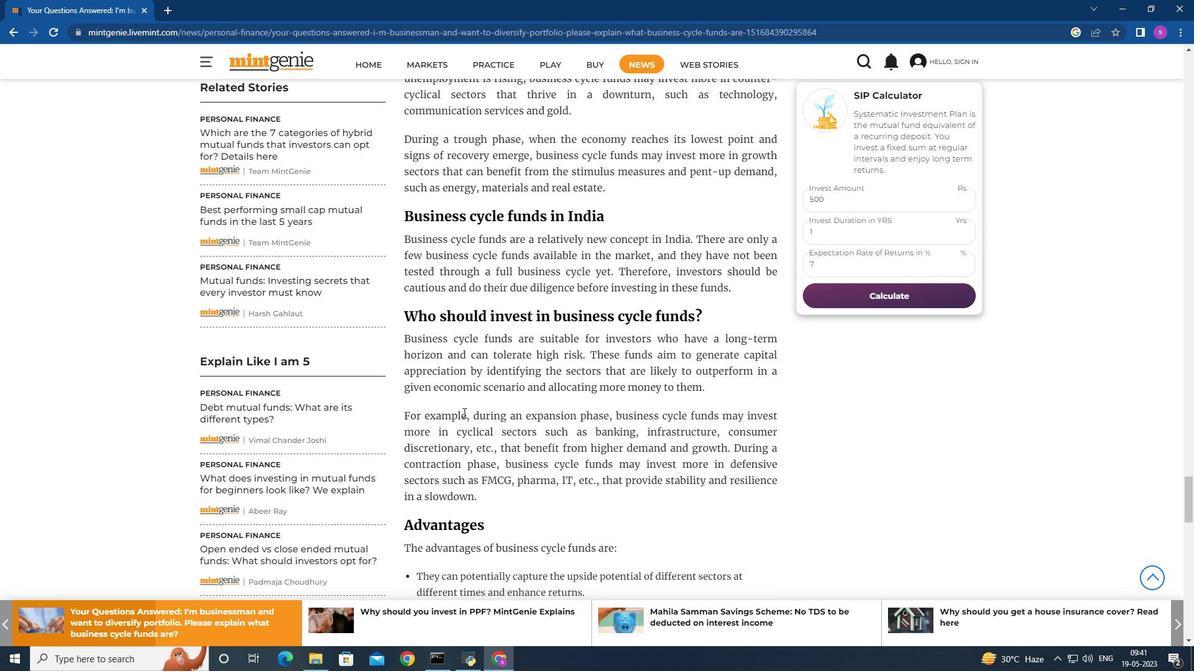 
Action: Mouse scrolled (463, 411) with delta (0, 0)
Screenshot: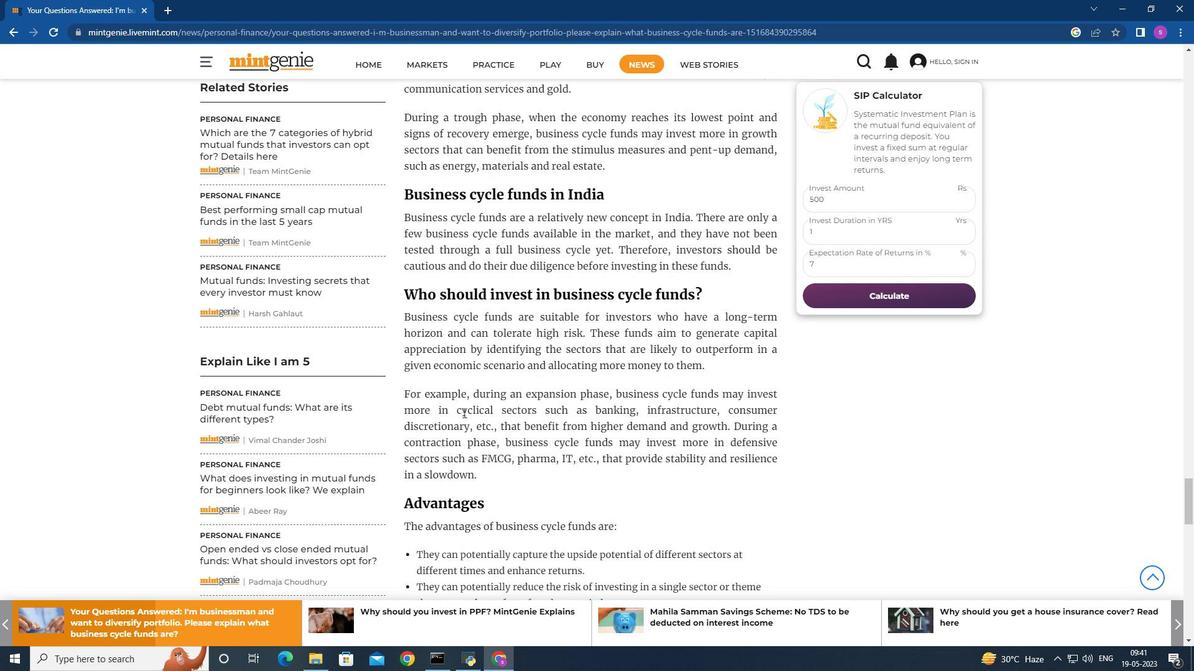 
Action: Mouse moved to (463, 413)
Screenshot: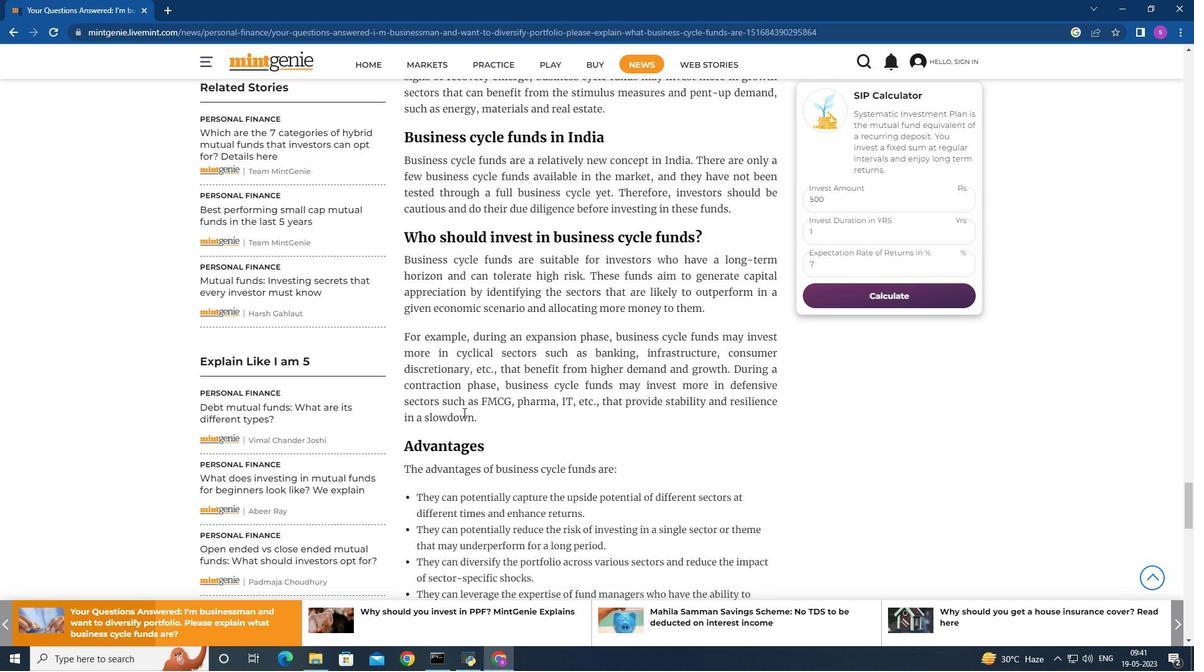 
Action: Mouse scrolled (463, 412) with delta (0, 0)
Screenshot: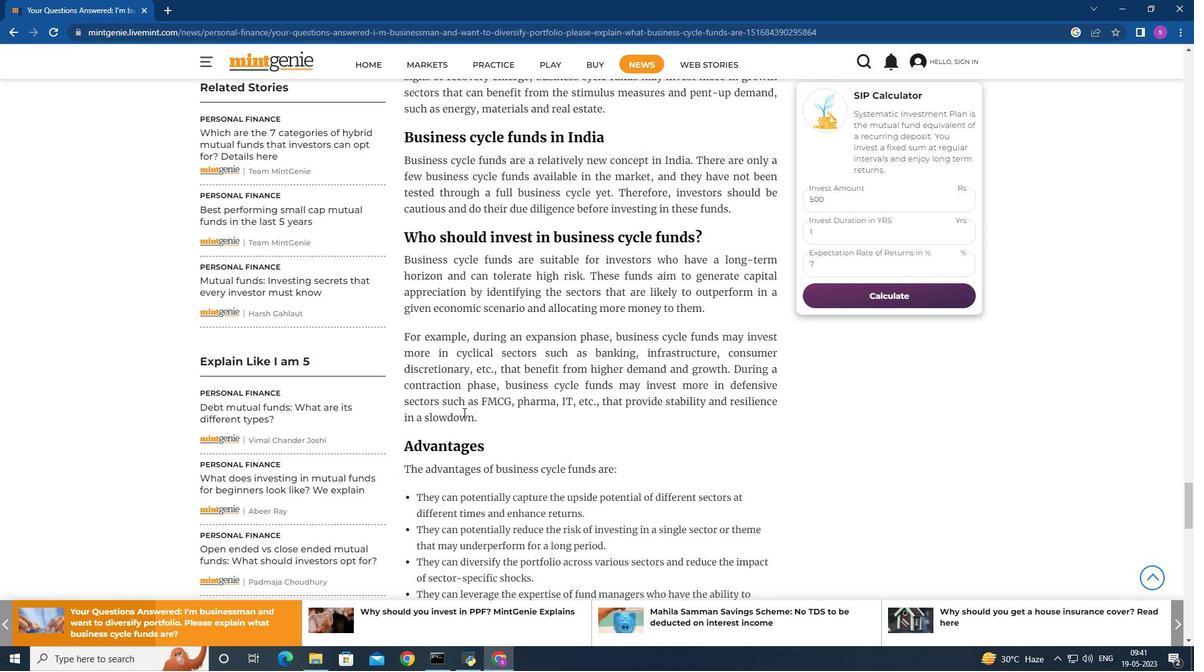 
Action: Mouse scrolled (463, 412) with delta (0, 0)
Screenshot: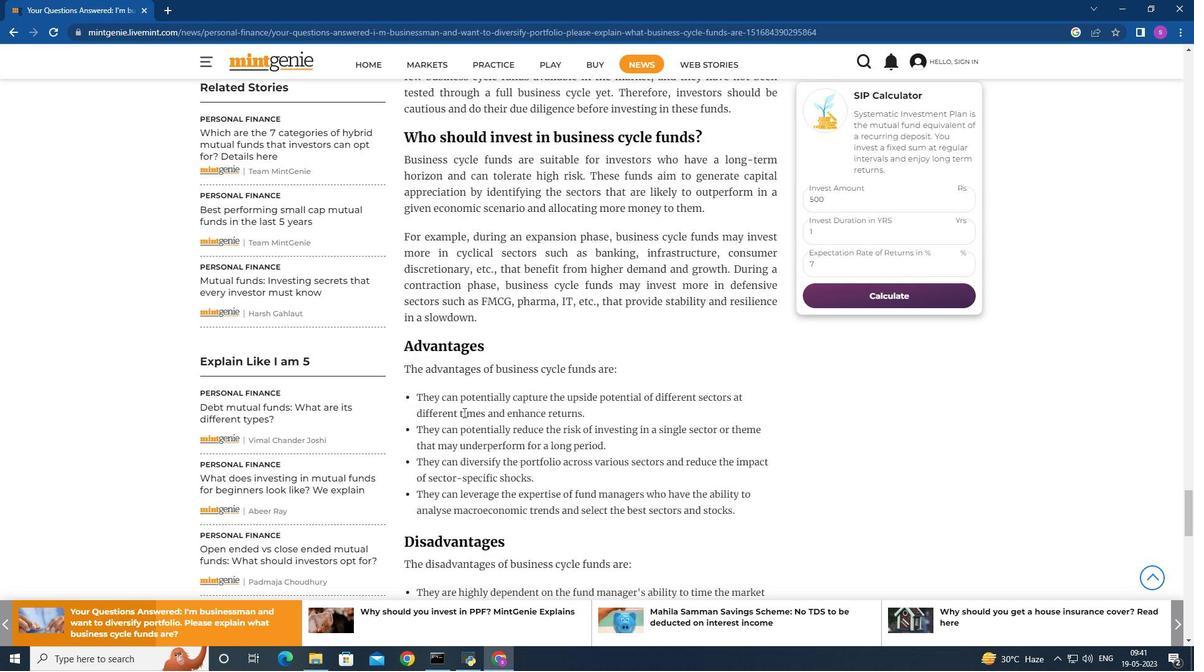 
Action: Mouse scrolled (463, 412) with delta (0, 0)
Screenshot: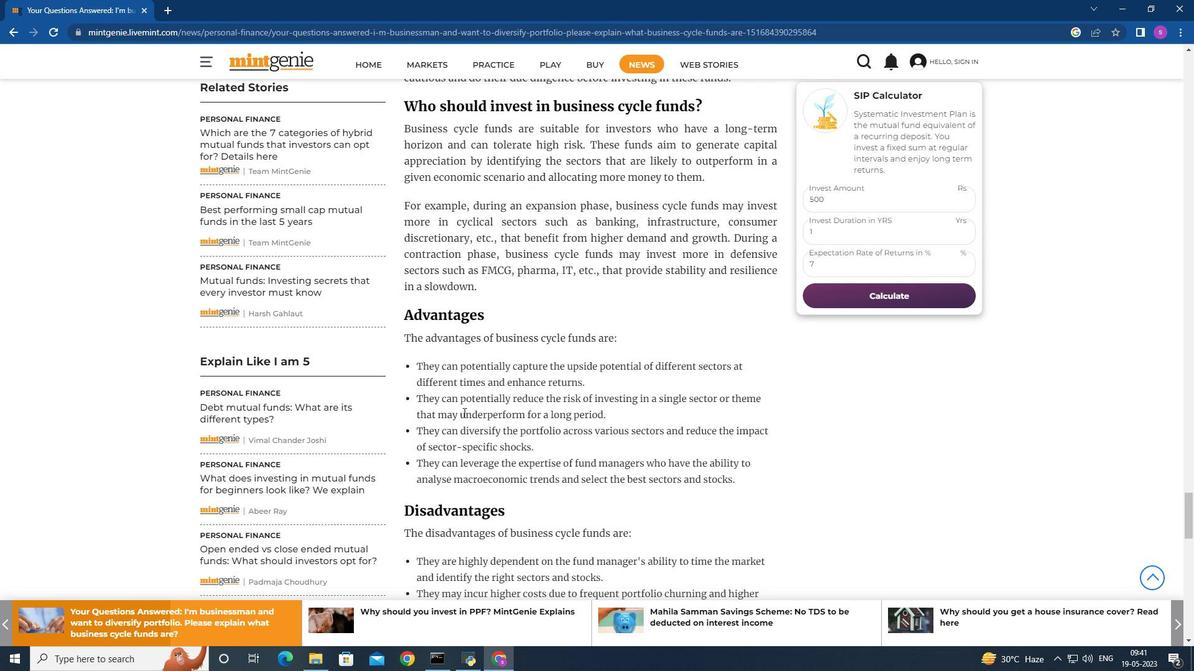 
Action: Mouse scrolled (463, 412) with delta (0, 0)
Screenshot: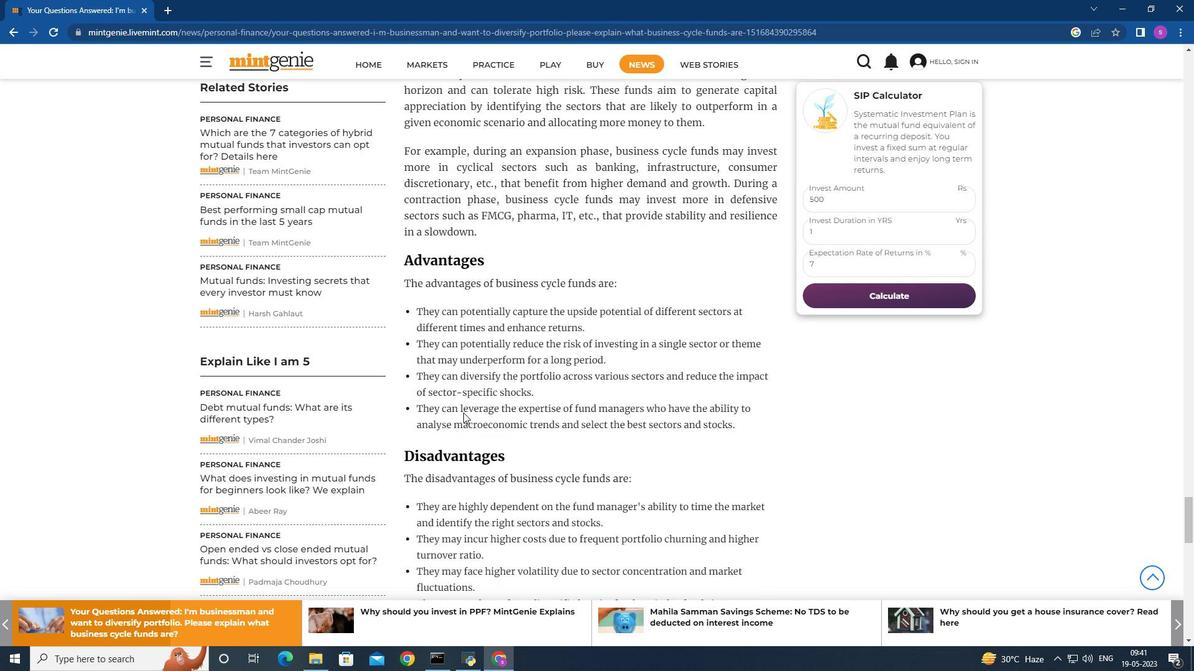 
Action: Mouse moved to (463, 413)
Screenshot: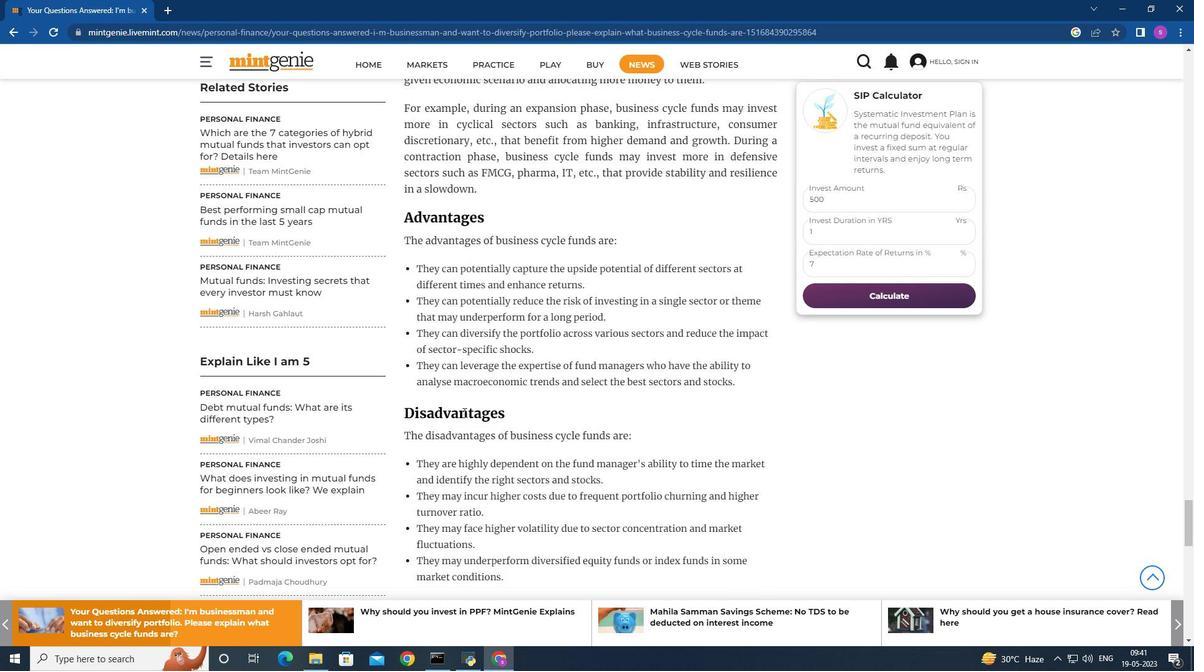 
Action: Mouse scrolled (463, 412) with delta (0, 0)
Screenshot: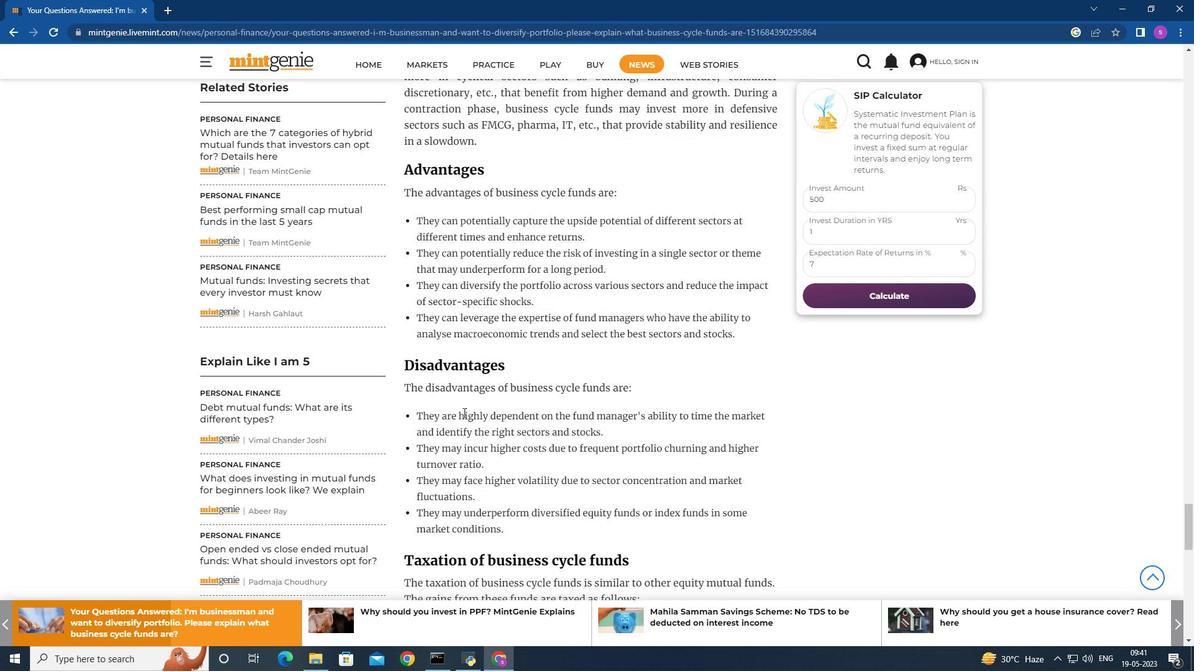 
Action: Mouse scrolled (463, 412) with delta (0, 0)
Screenshot: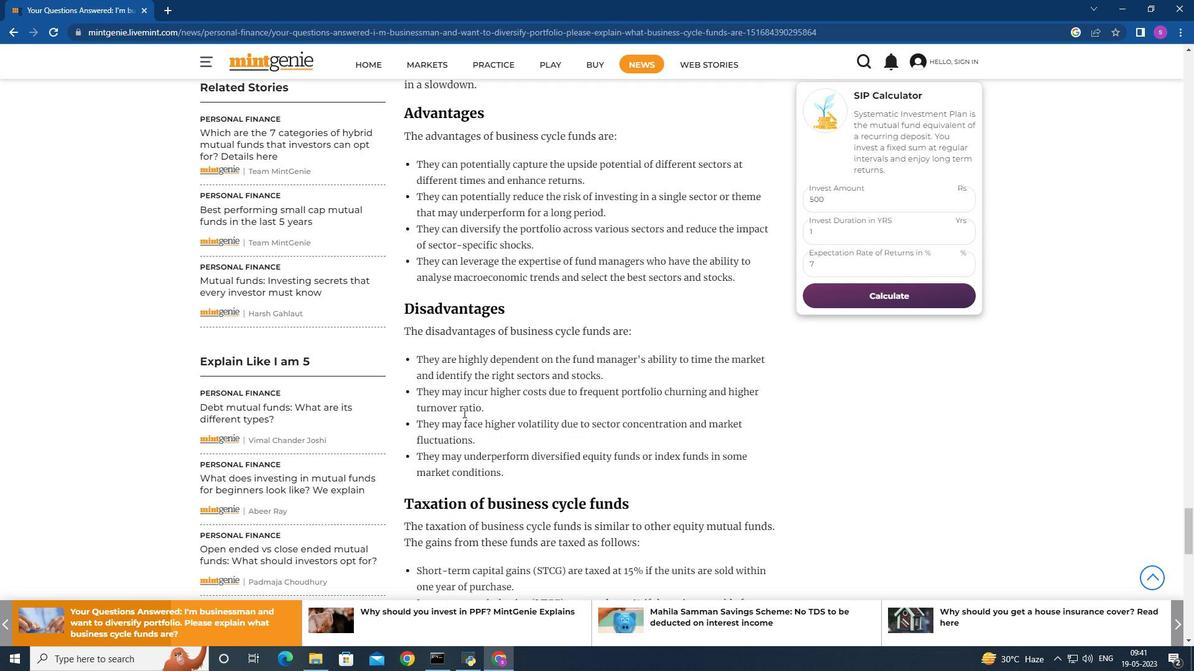 
Action: Mouse scrolled (463, 412) with delta (0, 0)
Screenshot: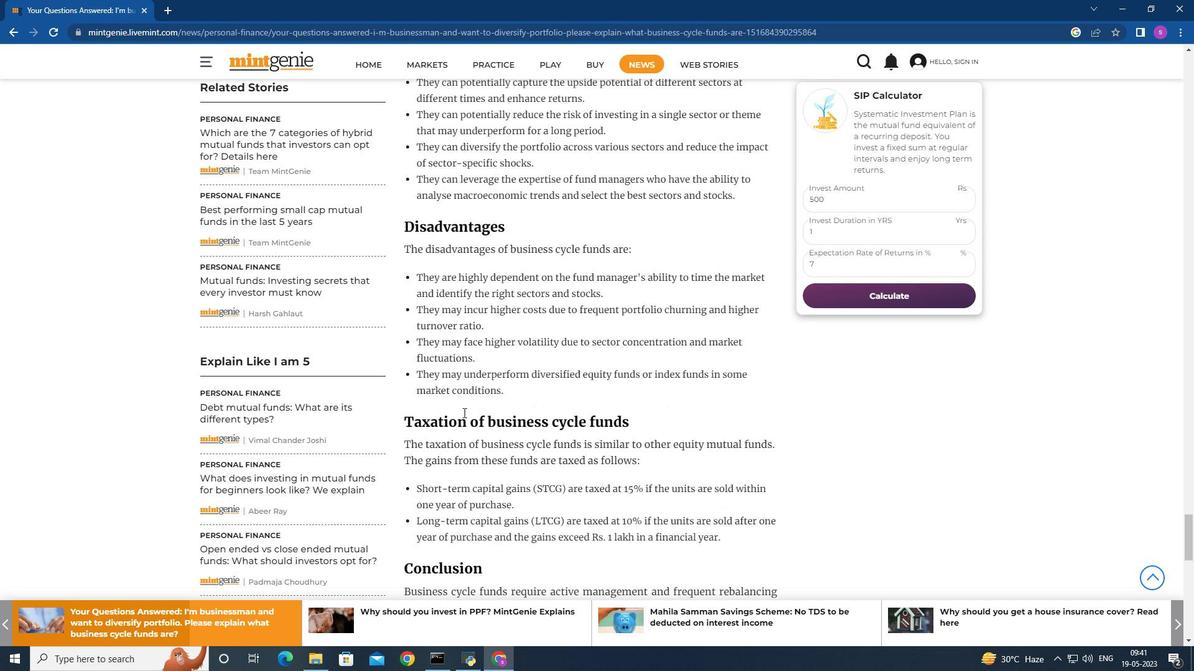 
Action: Mouse scrolled (463, 412) with delta (0, 0)
Screenshot: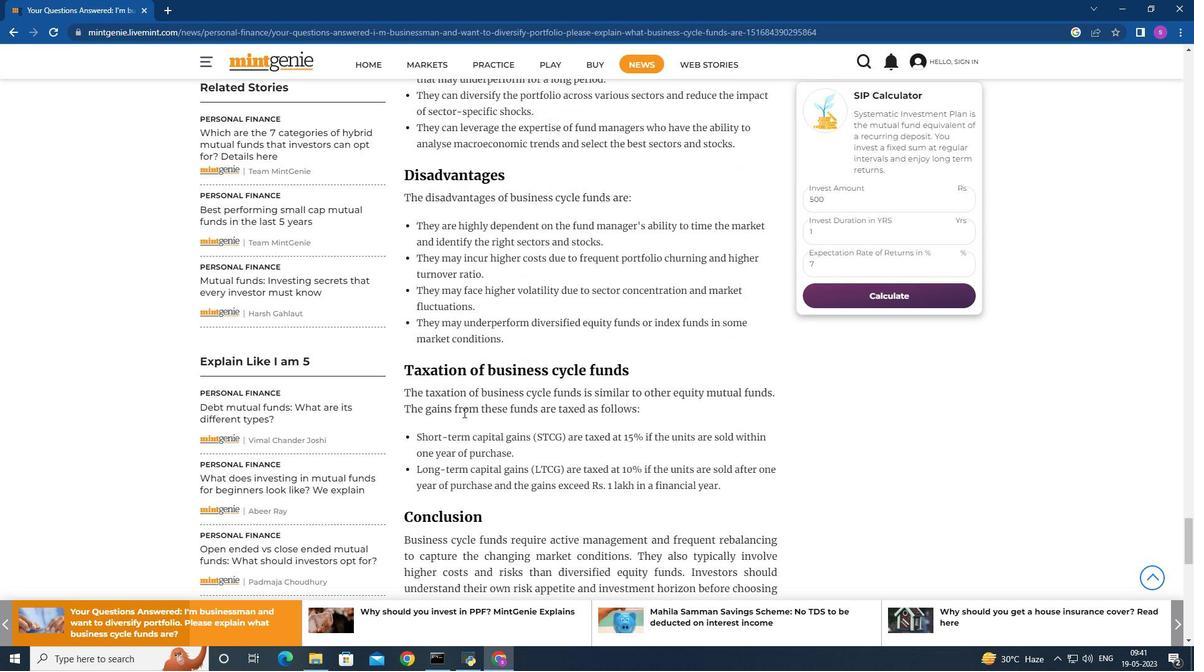 
Action: Mouse scrolled (463, 412) with delta (0, 0)
Screenshot: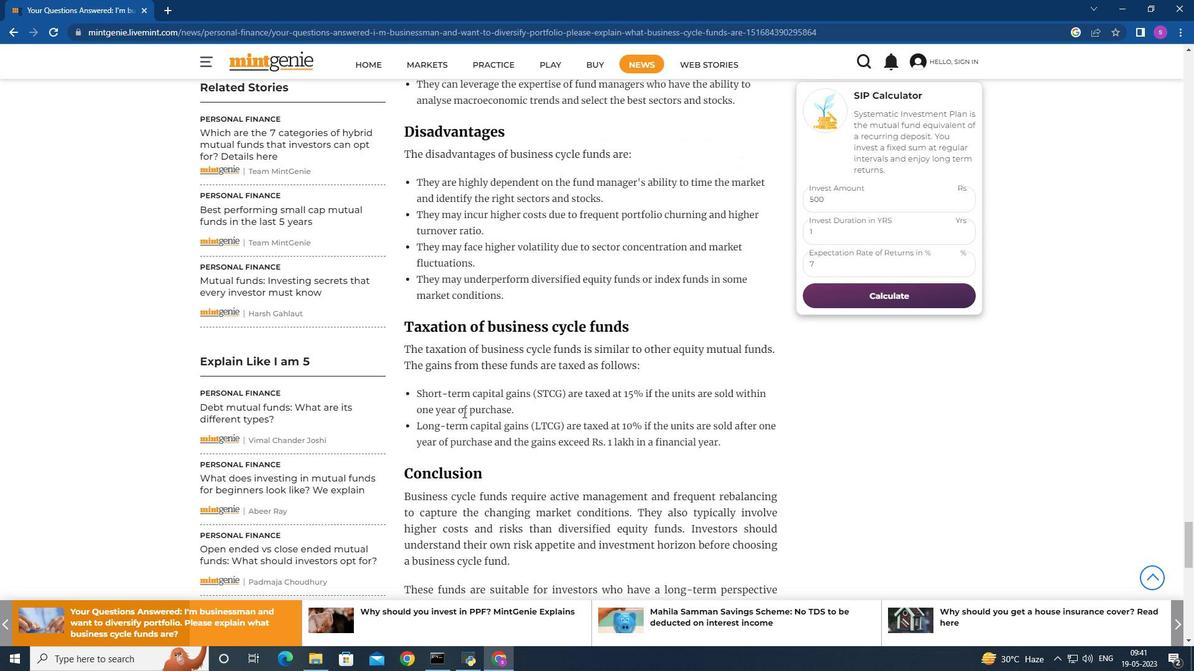 
Action: Mouse scrolled (463, 412) with delta (0, 0)
Screenshot: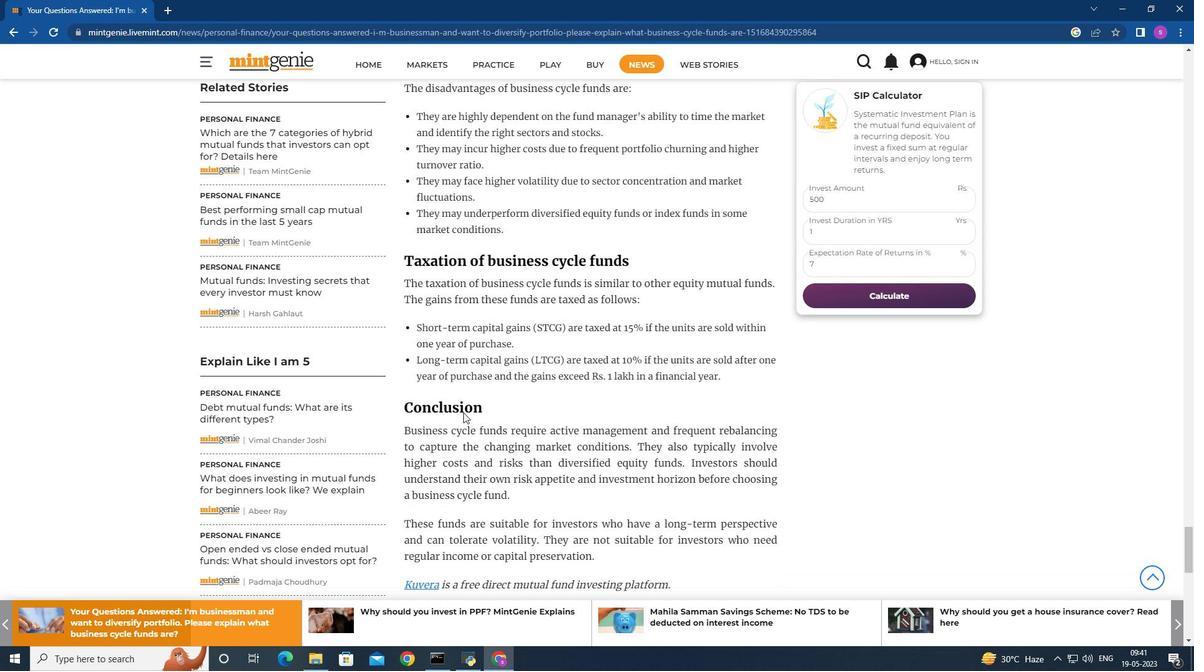 
Action: Mouse scrolled (463, 412) with delta (0, 0)
Screenshot: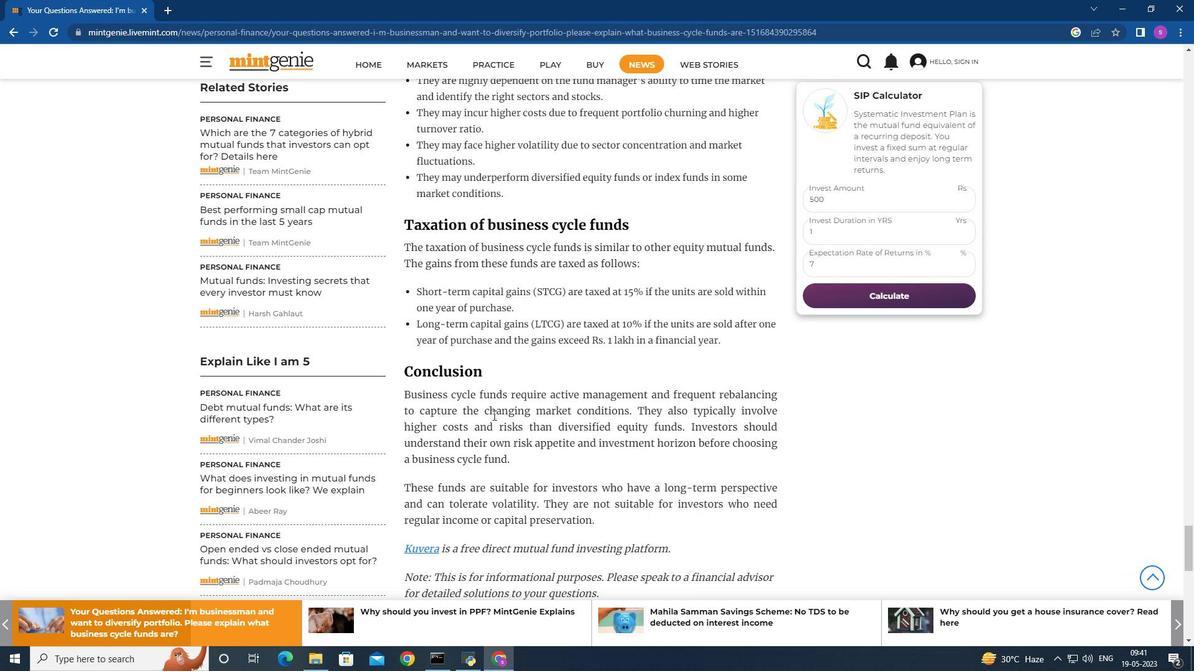 
Action: Mouse moved to (541, 419)
Screenshot: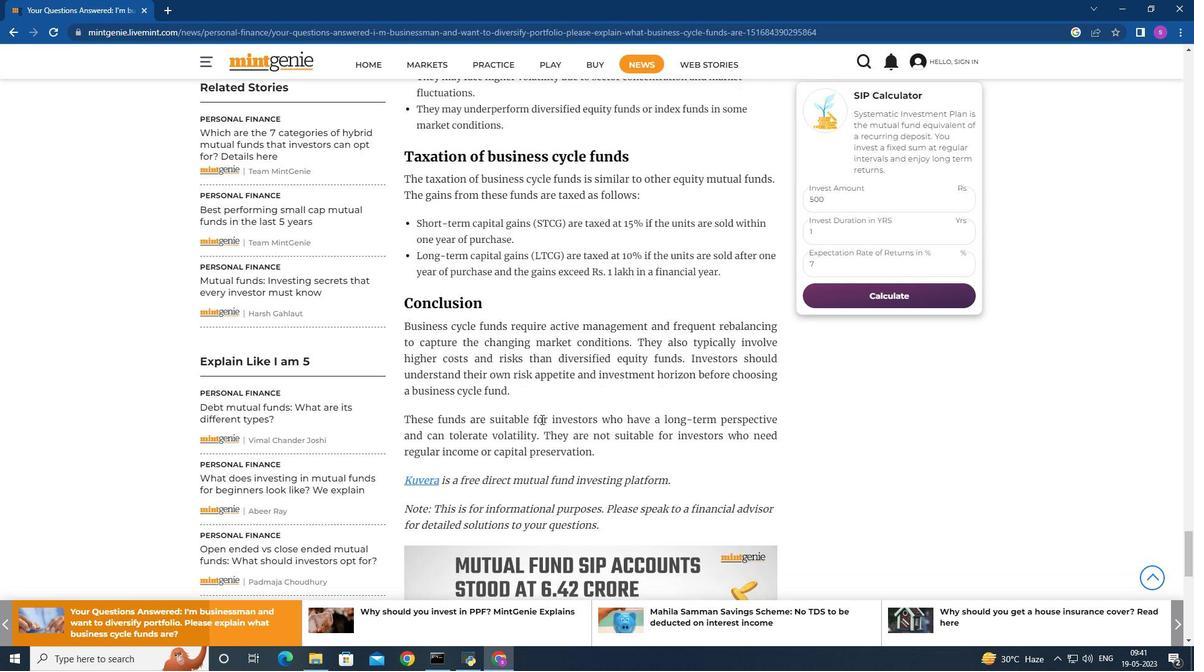 
Action: Mouse scrolled (541, 419) with delta (0, 0)
Screenshot: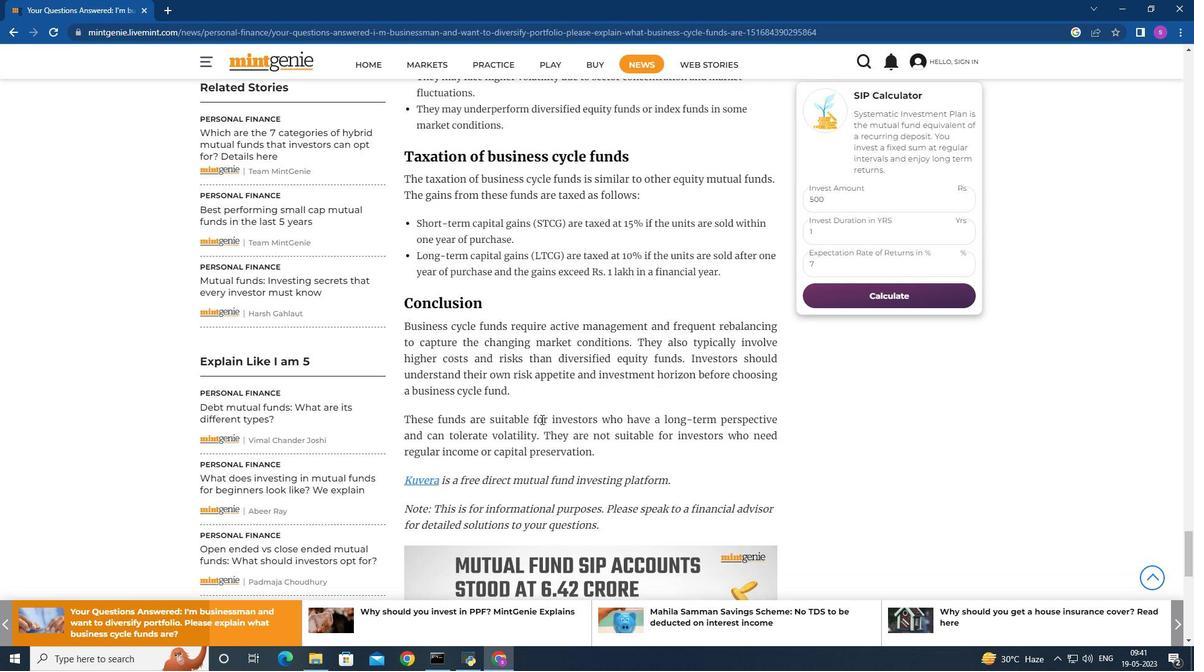 
Action: Mouse scrolled (541, 419) with delta (0, 0)
Screenshot: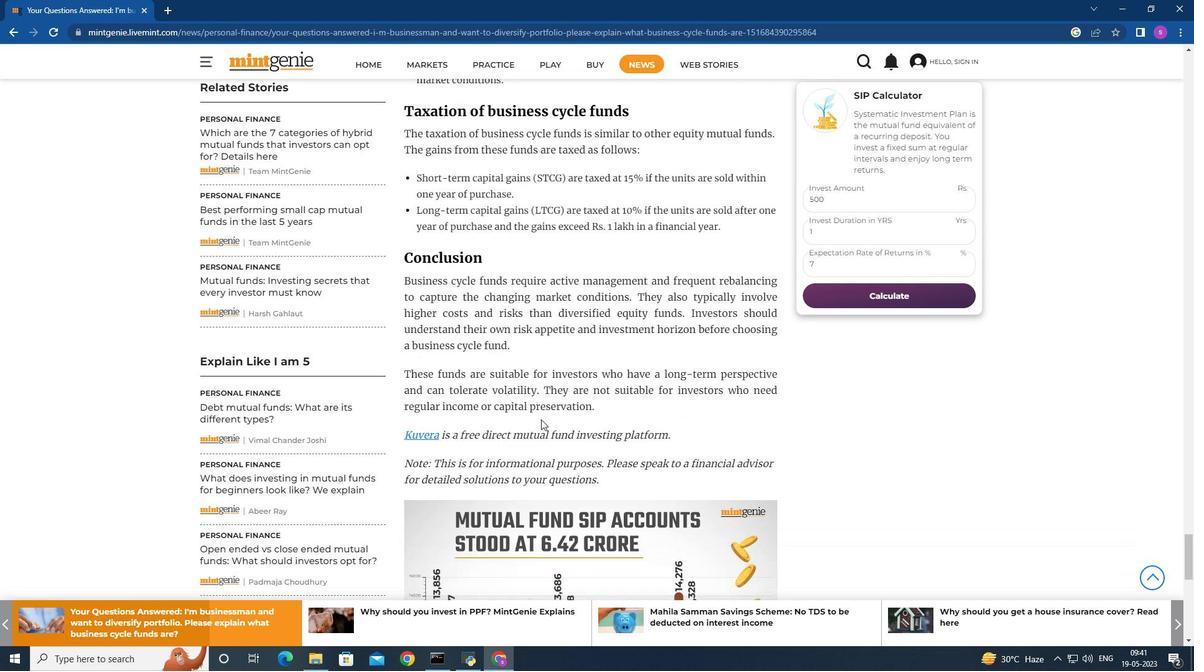 
Action: Mouse scrolled (541, 419) with delta (0, 0)
Screenshot: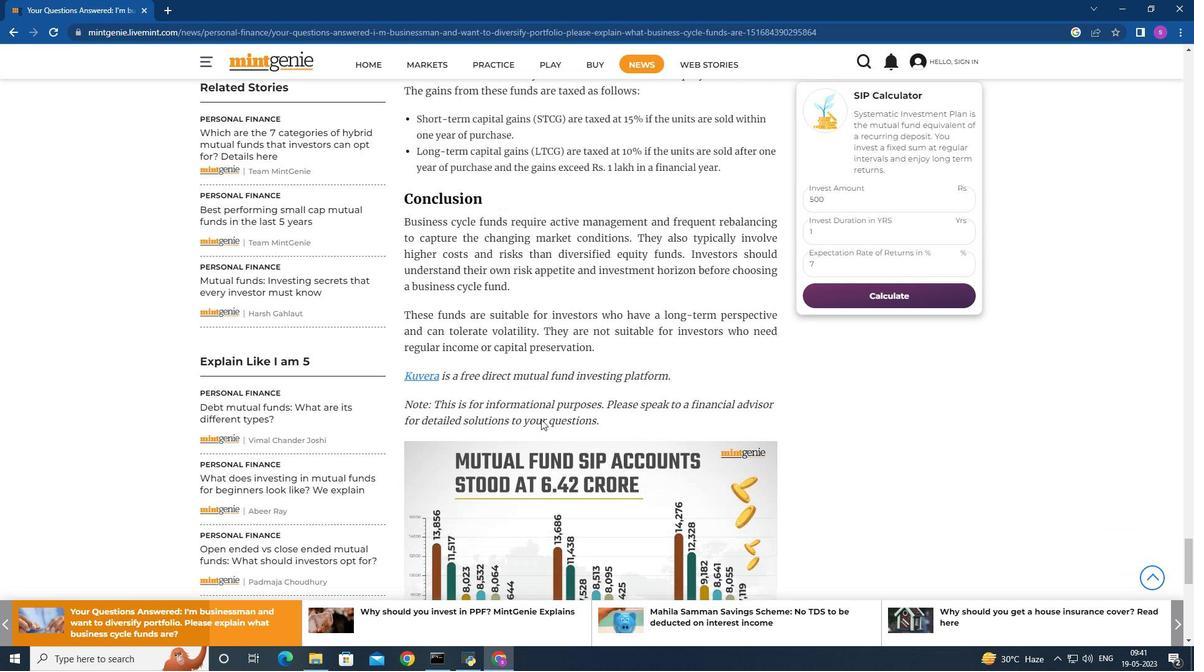 
Action: Mouse scrolled (541, 419) with delta (0, 0)
Screenshot: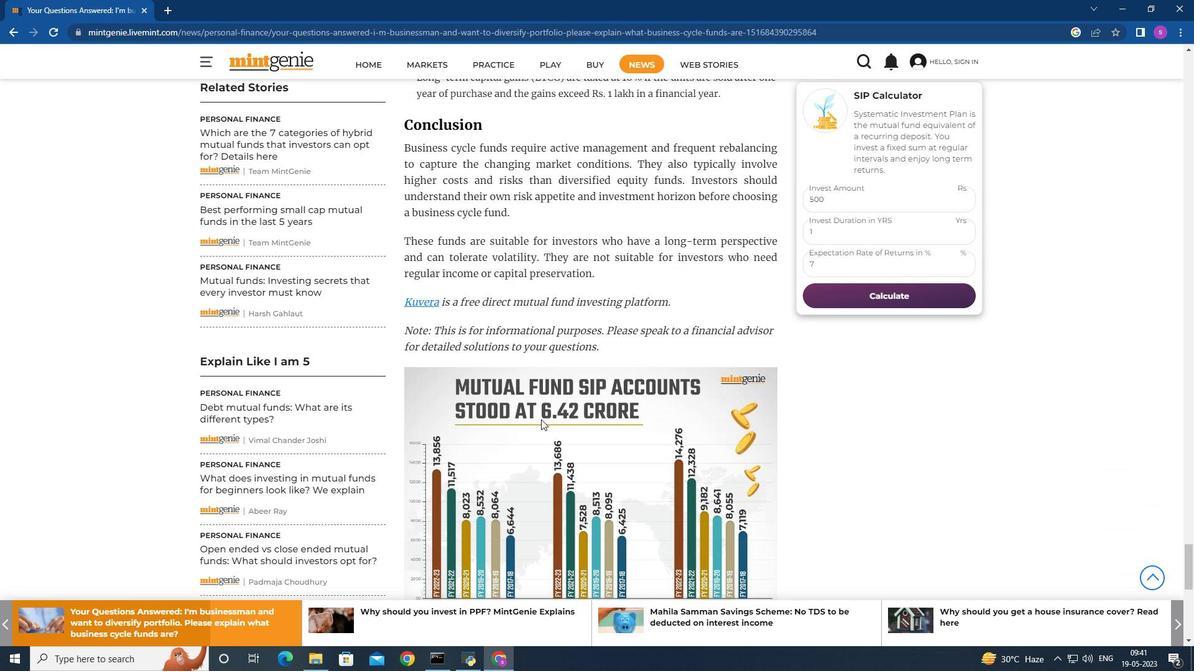 
Action: Mouse scrolled (541, 419) with delta (0, 0)
Screenshot: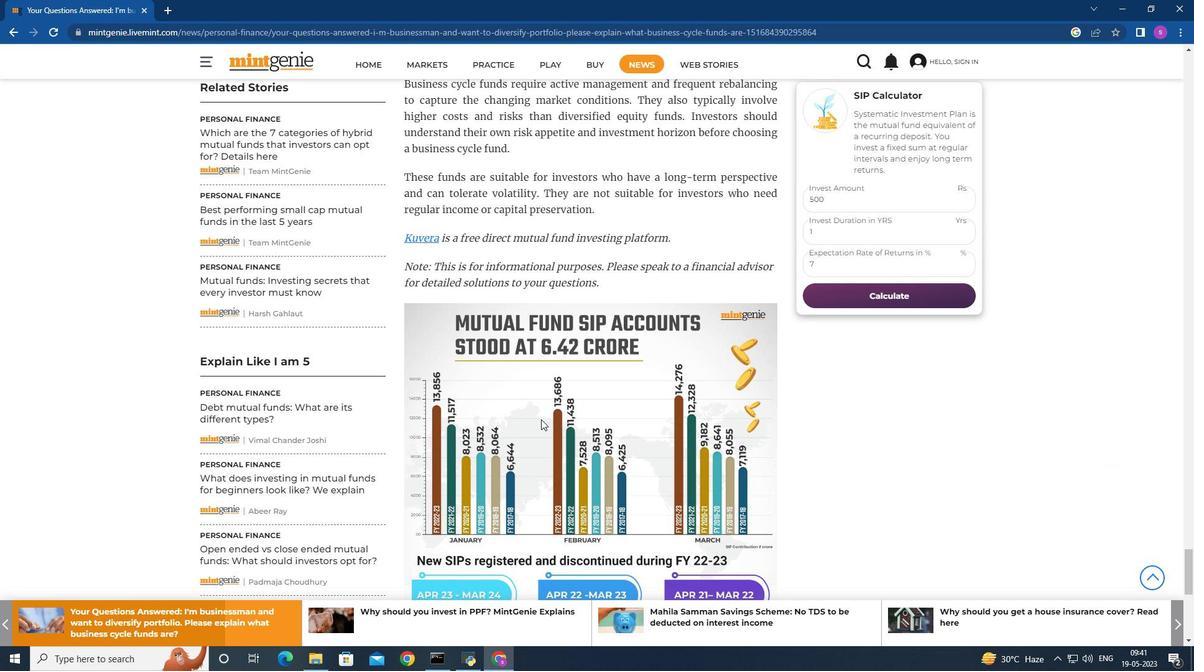 
Action: Mouse scrolled (541, 419) with delta (0, 0)
Screenshot: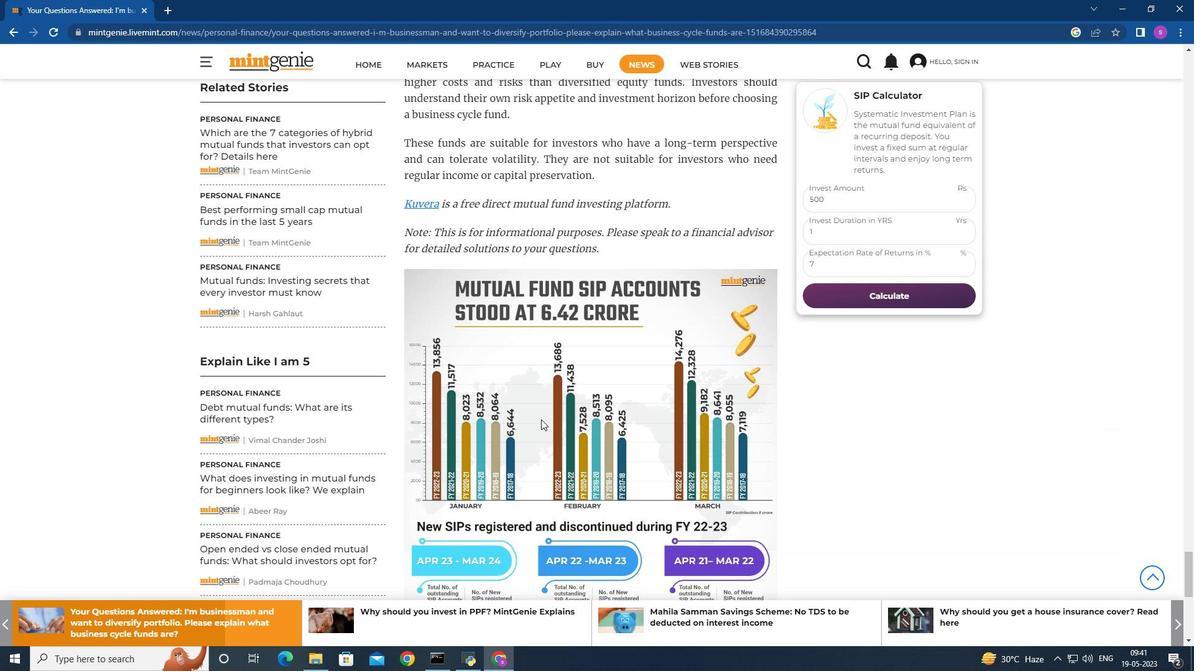 
Action: Mouse scrolled (541, 419) with delta (0, 0)
Screenshot: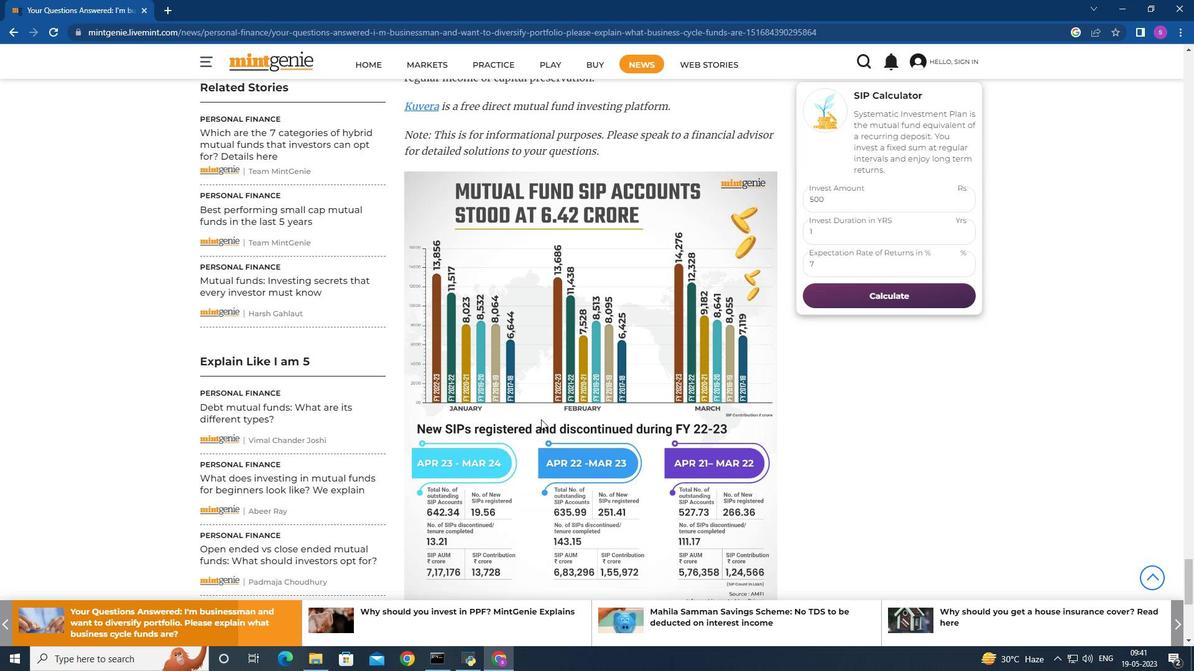 
Action: Mouse scrolled (541, 419) with delta (0, 0)
Screenshot: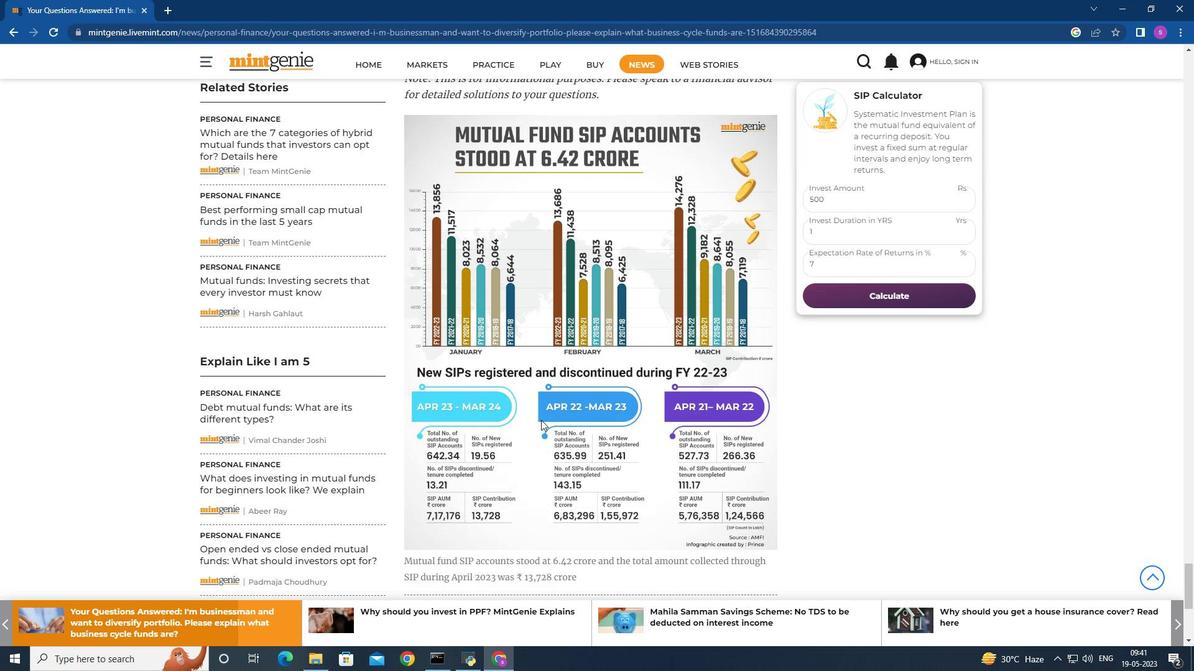 
Action: Mouse scrolled (541, 419) with delta (0, 0)
Screenshot: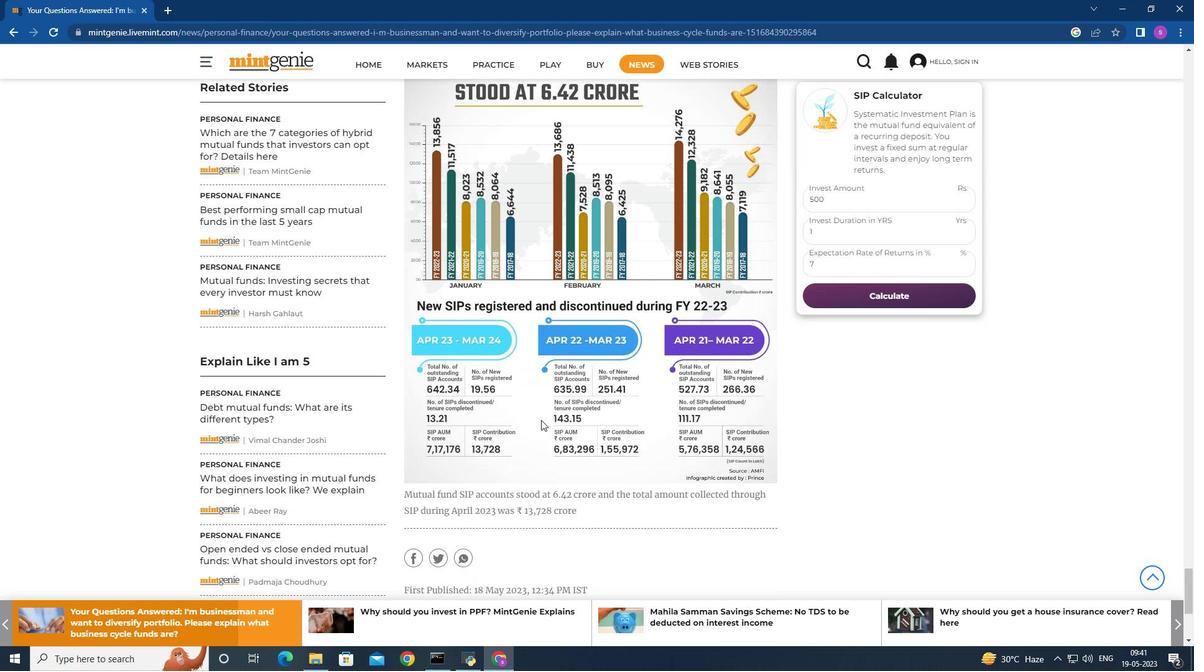 
Action: Mouse moved to (541, 420)
Screenshot: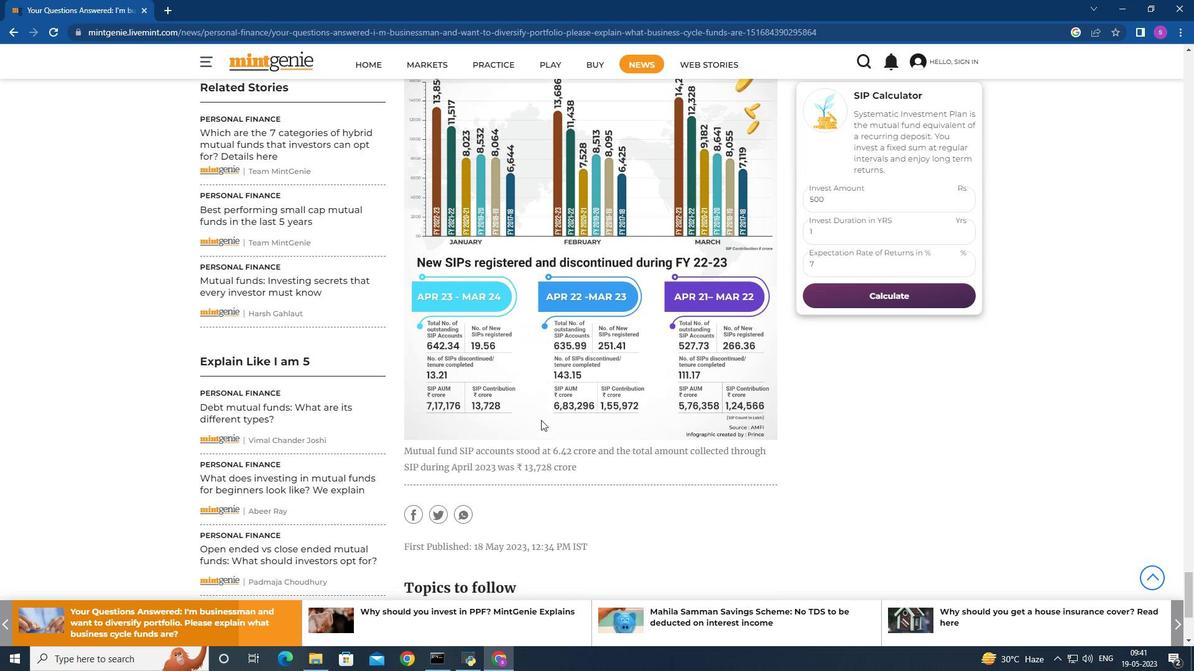 
Action: Mouse scrolled (541, 419) with delta (0, 0)
Screenshot: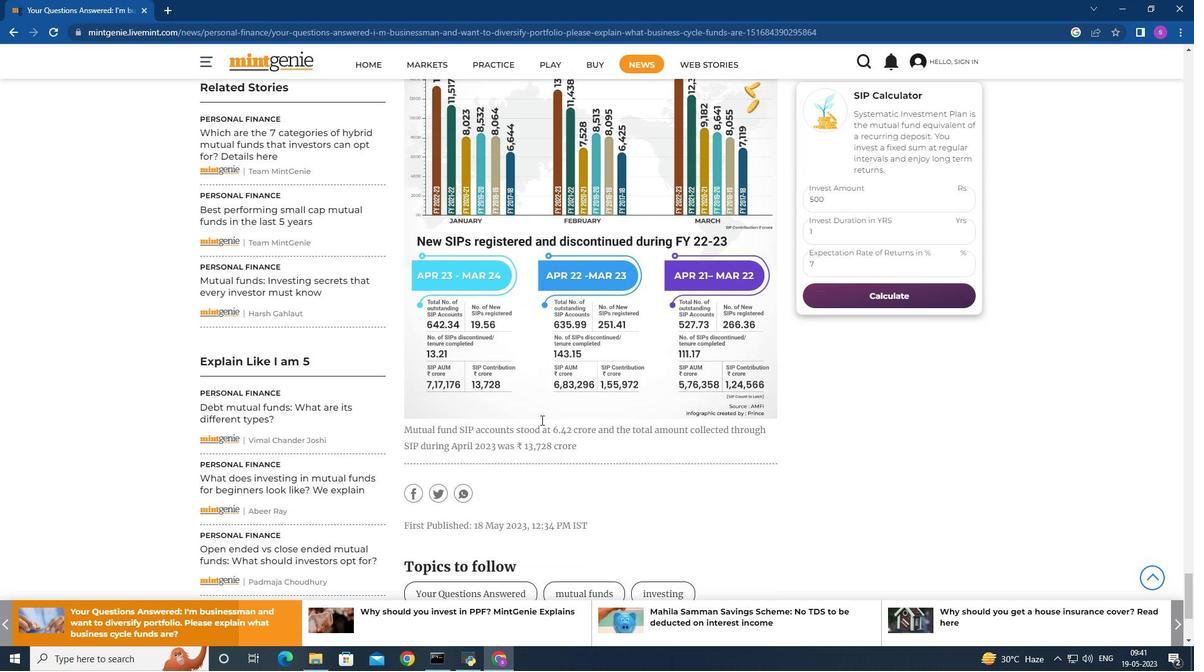 
Action: Mouse scrolled (541, 419) with delta (0, 0)
Screenshot: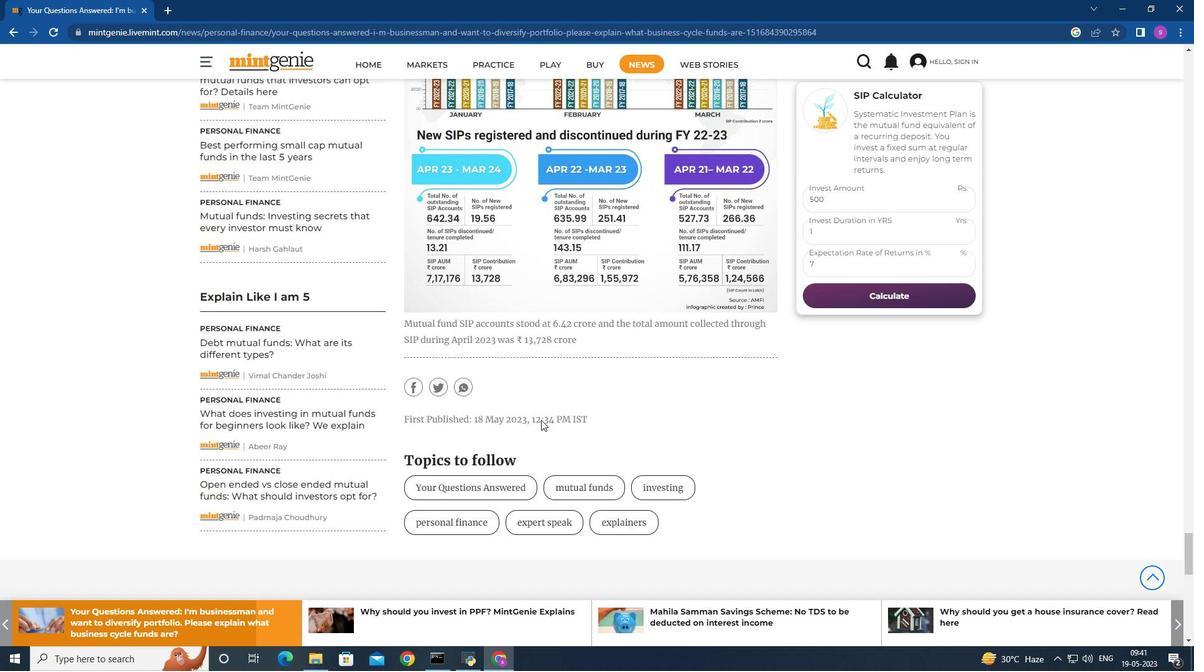 
Action: Mouse scrolled (541, 419) with delta (0, 0)
Screenshot: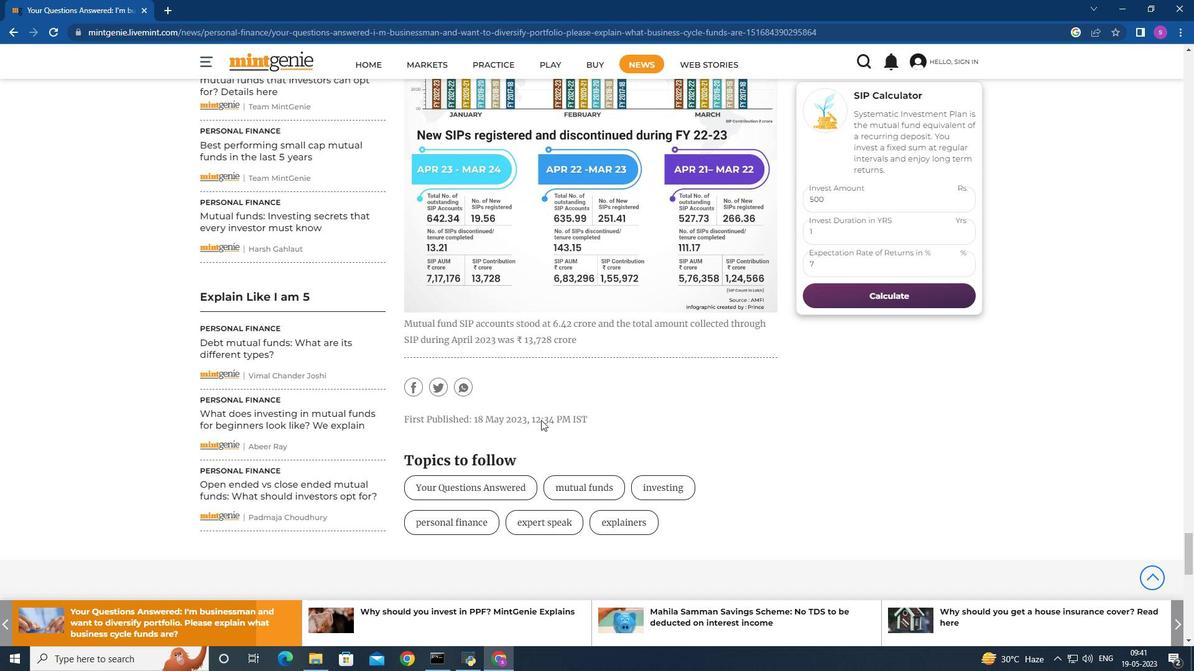 
Action: Mouse scrolled (541, 419) with delta (0, 0)
Screenshot: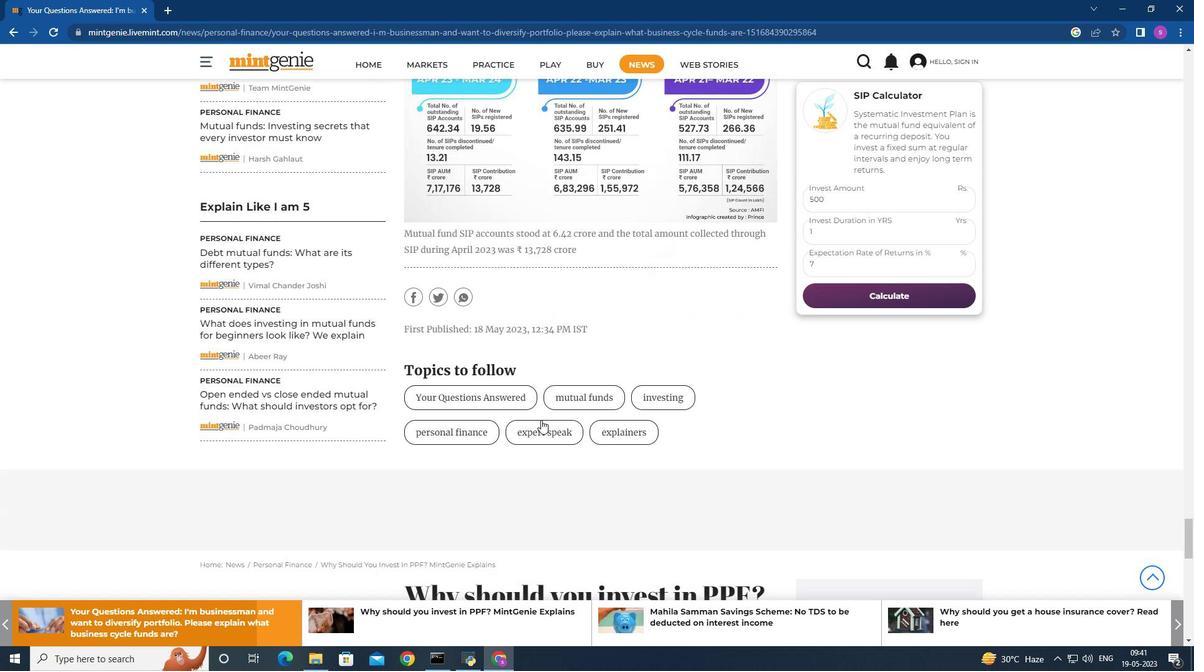 
Action: Mouse scrolled (541, 419) with delta (0, 0)
Screenshot: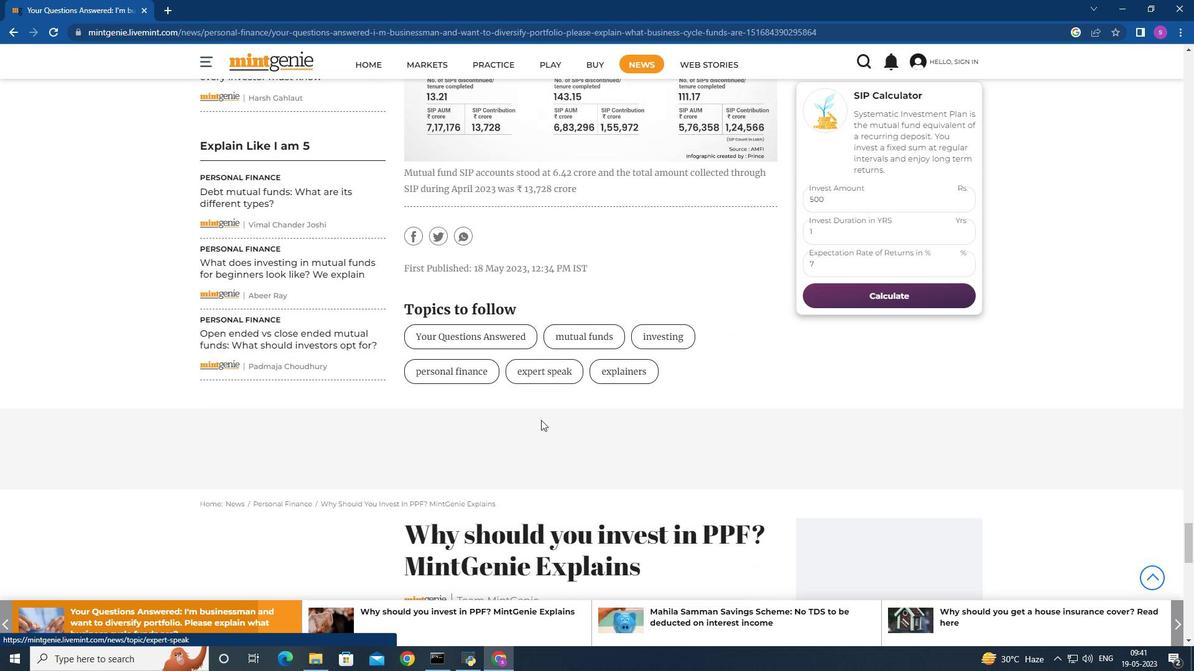
Action: Mouse scrolled (541, 419) with delta (0, 0)
Screenshot: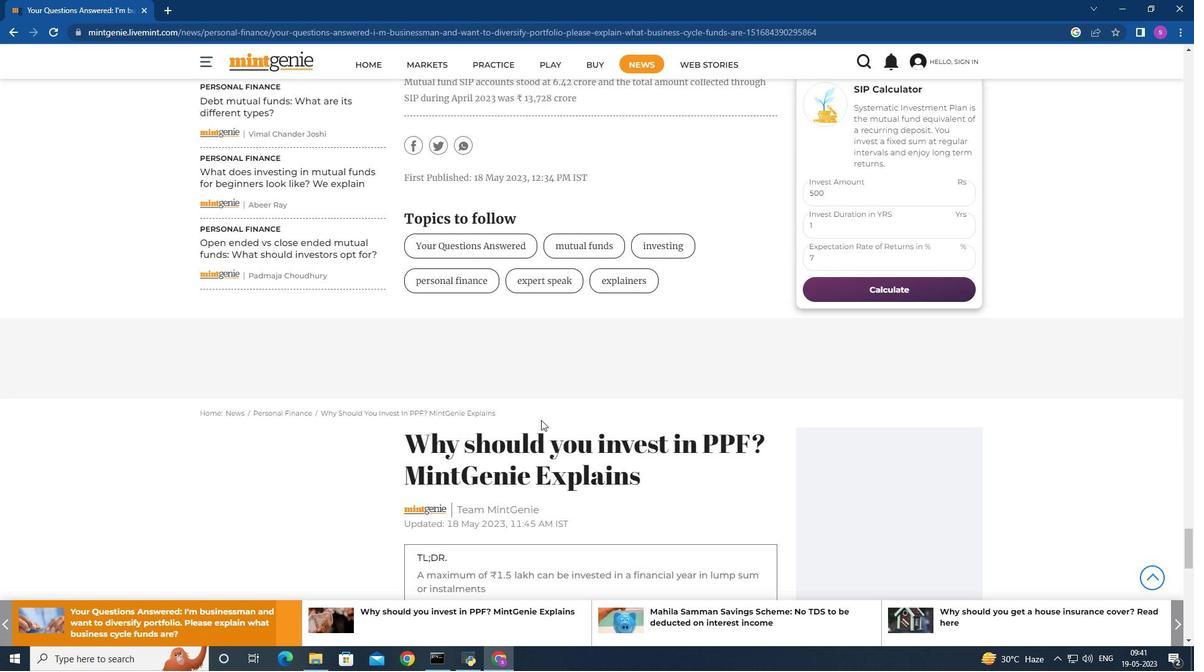 
Action: Mouse scrolled (541, 419) with delta (0, 0)
Screenshot: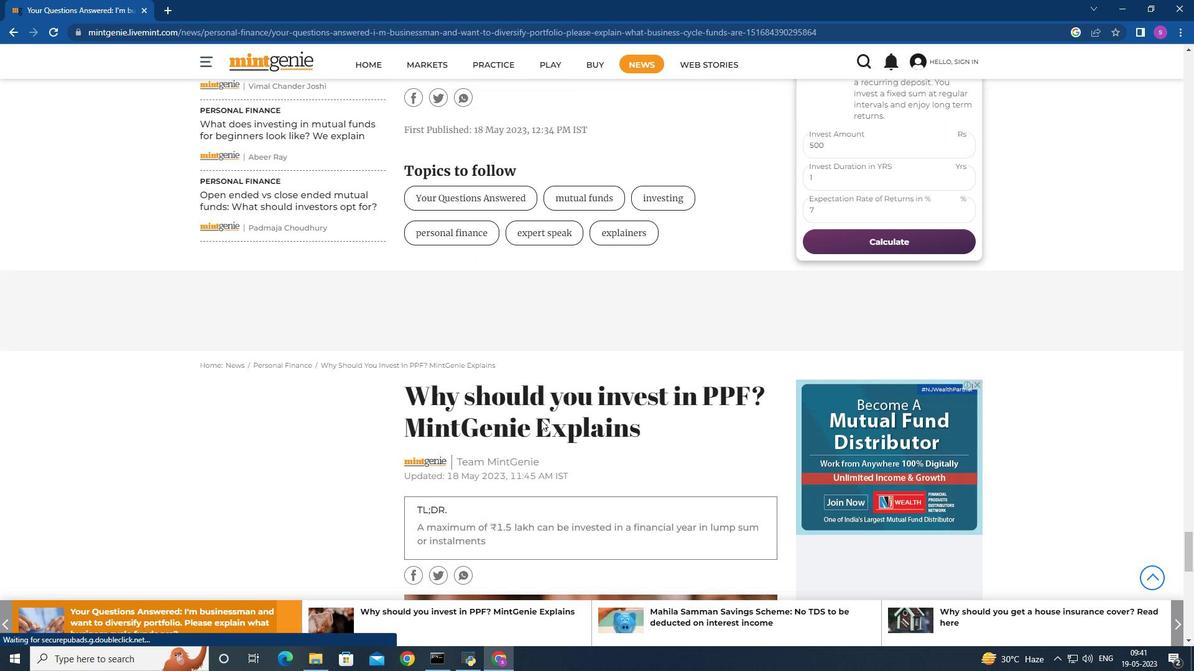 
Action: Mouse scrolled (541, 419) with delta (0, 0)
Screenshot: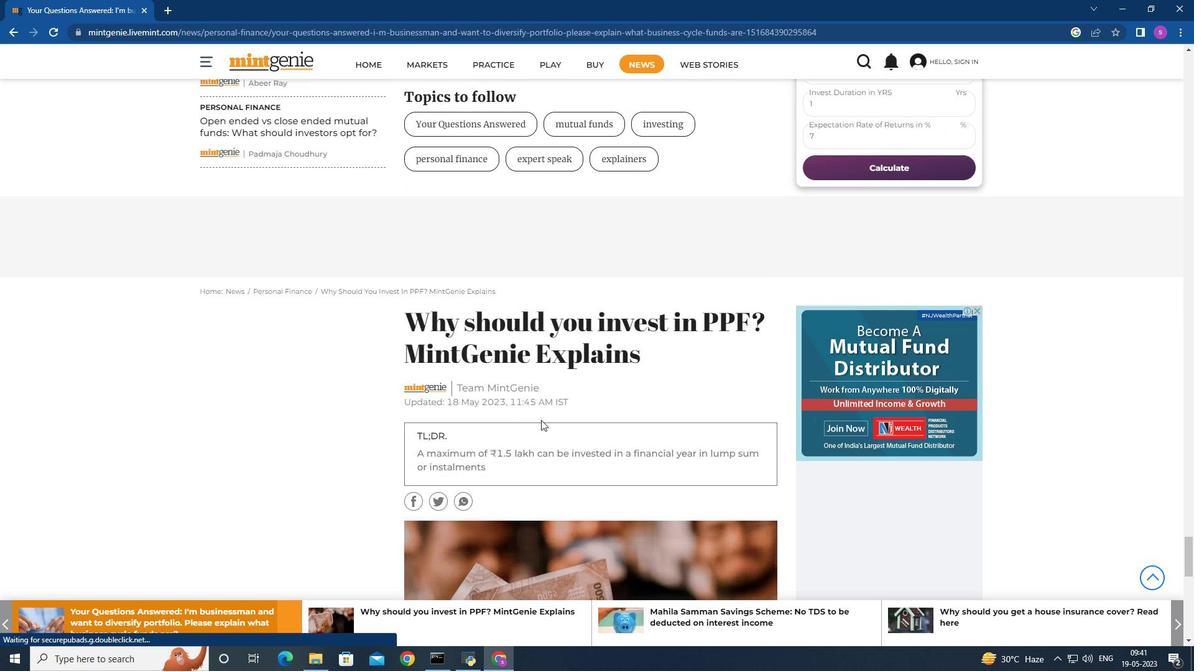 
Action: Mouse scrolled (541, 419) with delta (0, 0)
Screenshot: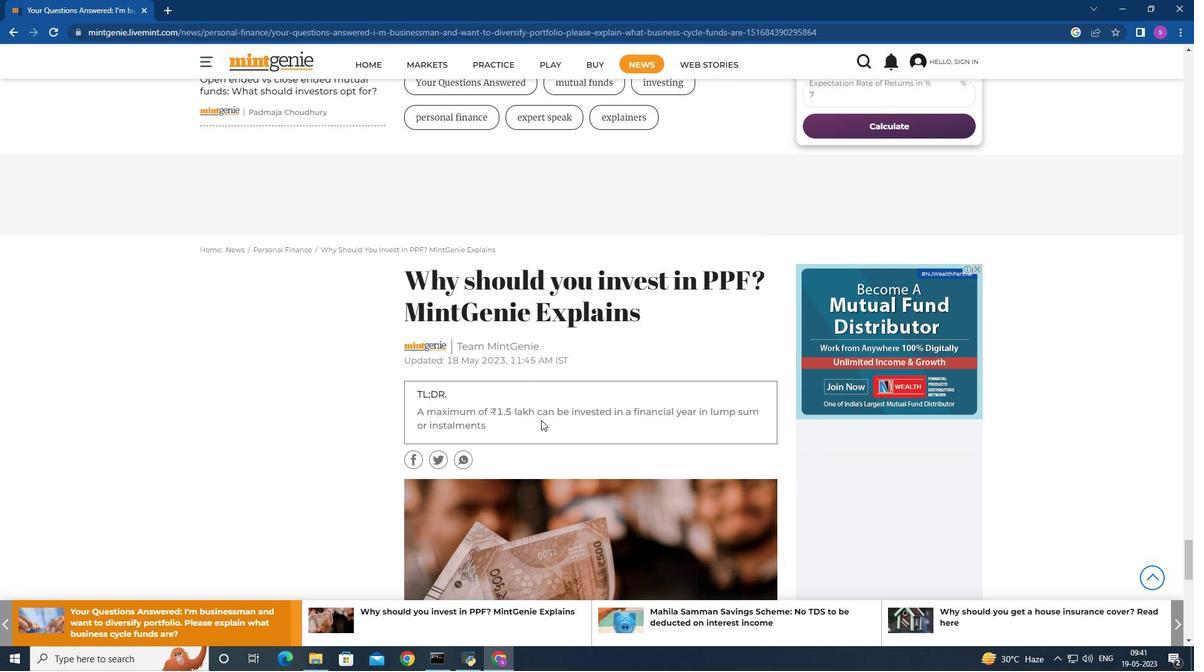 
Action: Mouse scrolled (541, 419) with delta (0, 0)
Screenshot: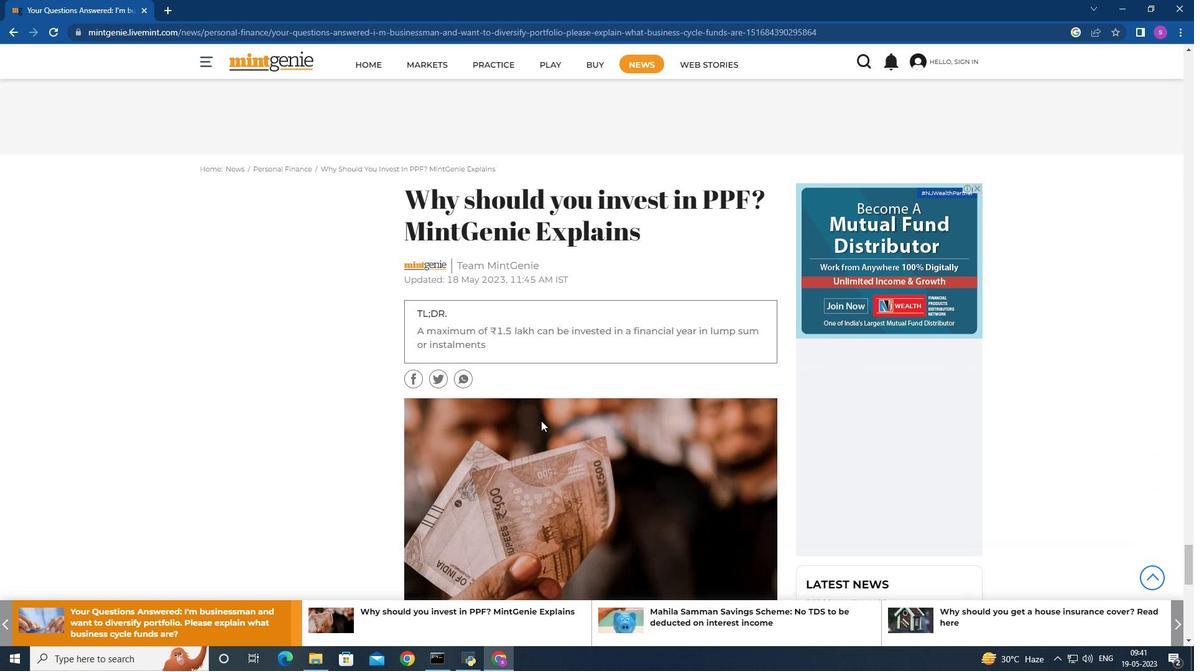 
Action: Mouse moved to (541, 420)
Screenshot: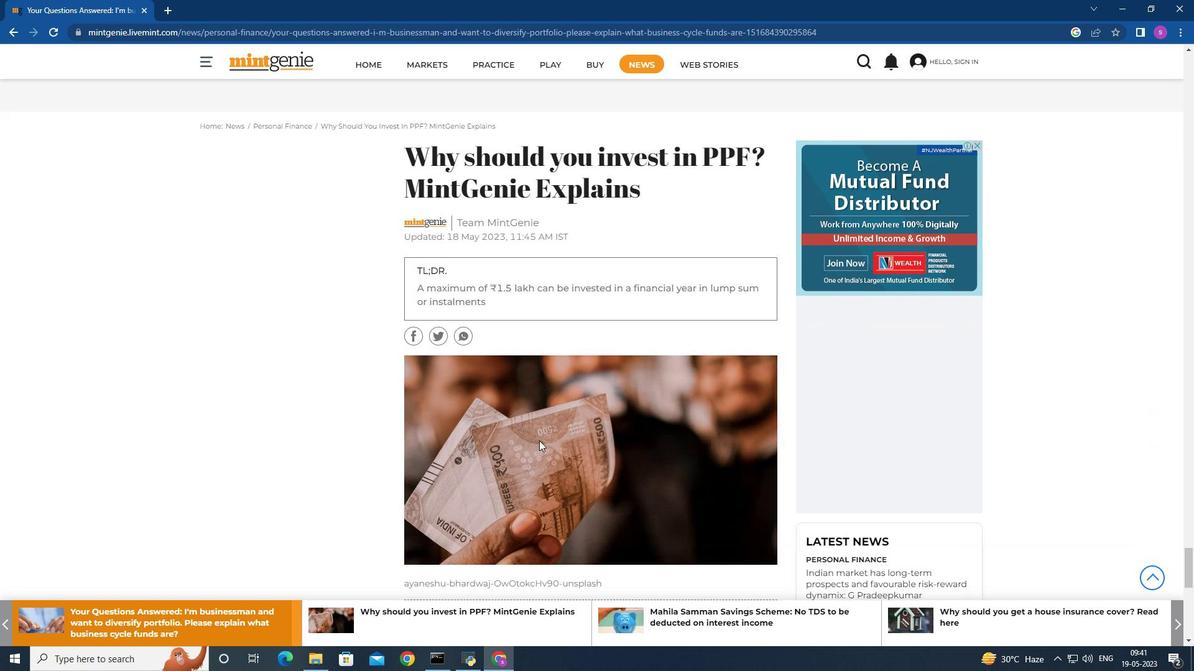 
Action: Mouse scrolled (541, 419) with delta (0, 0)
Screenshot: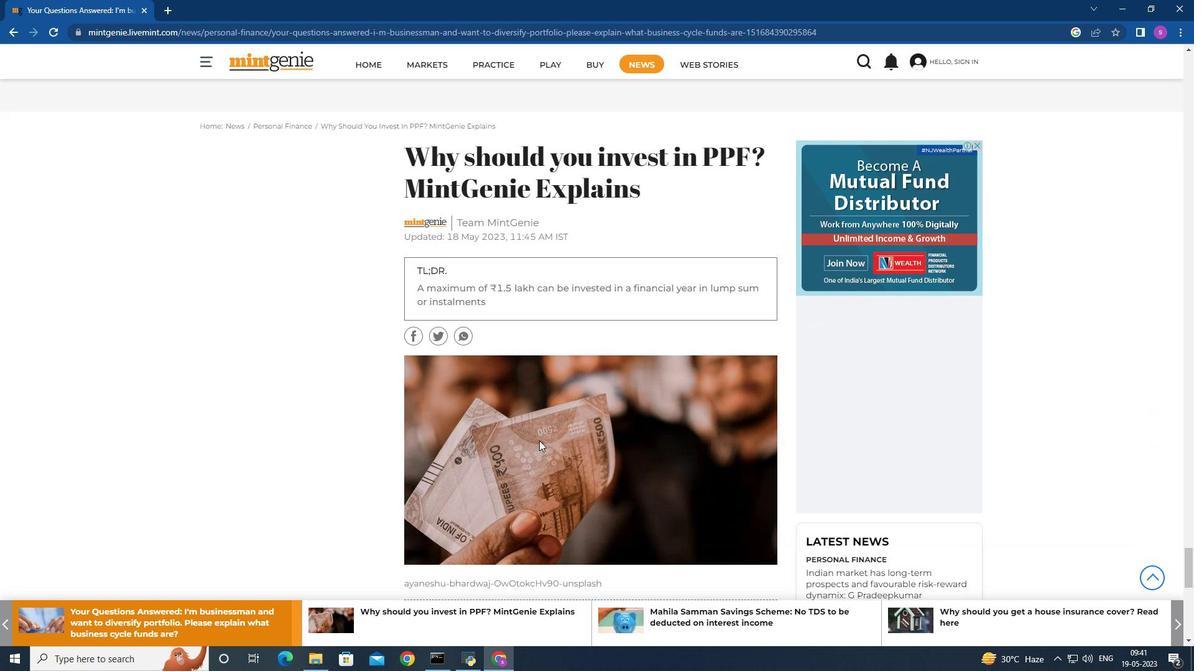 
Action: Mouse moved to (538, 443)
Screenshot: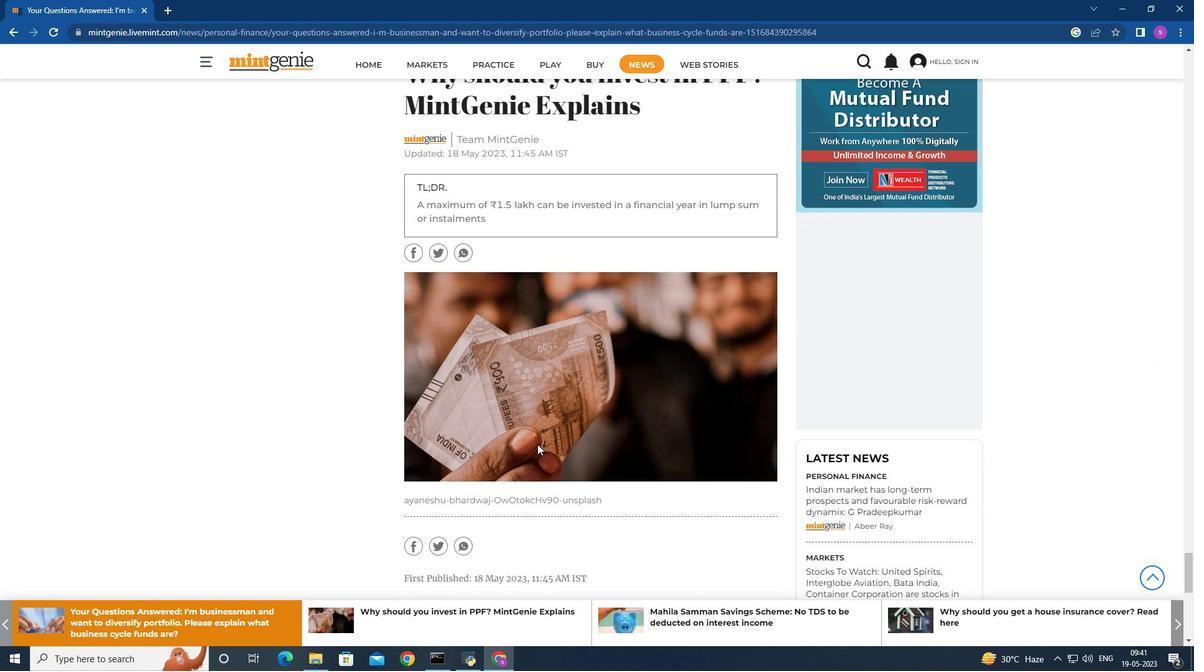 
Action: Mouse scrolled (538, 442) with delta (0, 0)
Screenshot: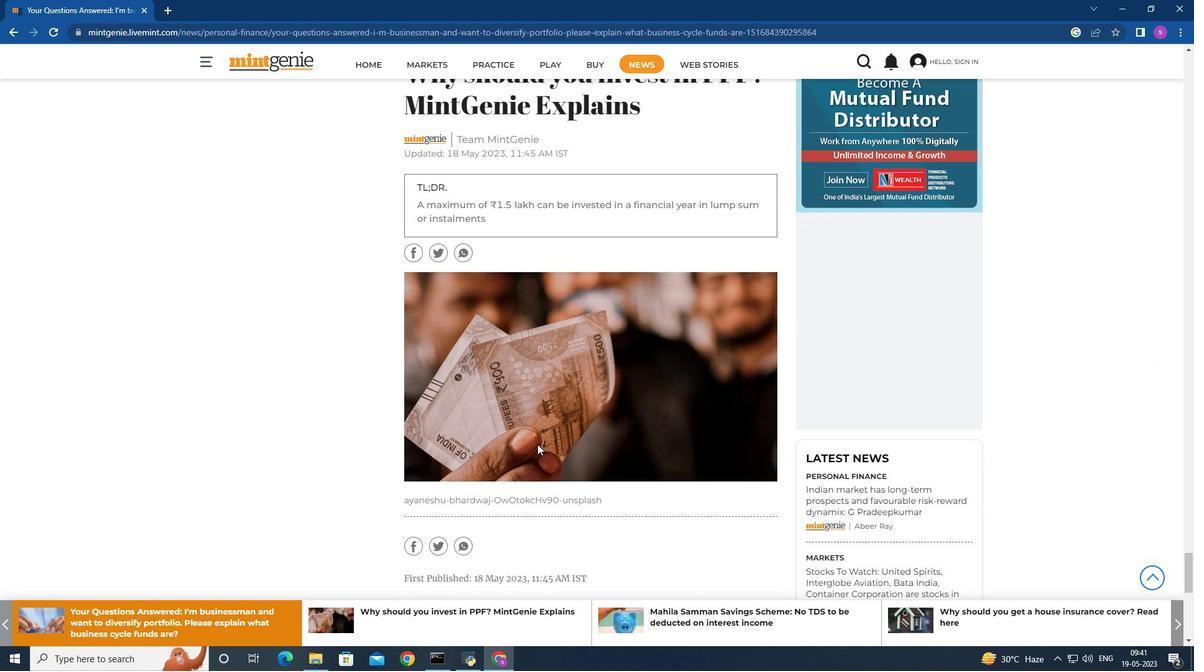 
Action: Mouse moved to (538, 444)
Screenshot: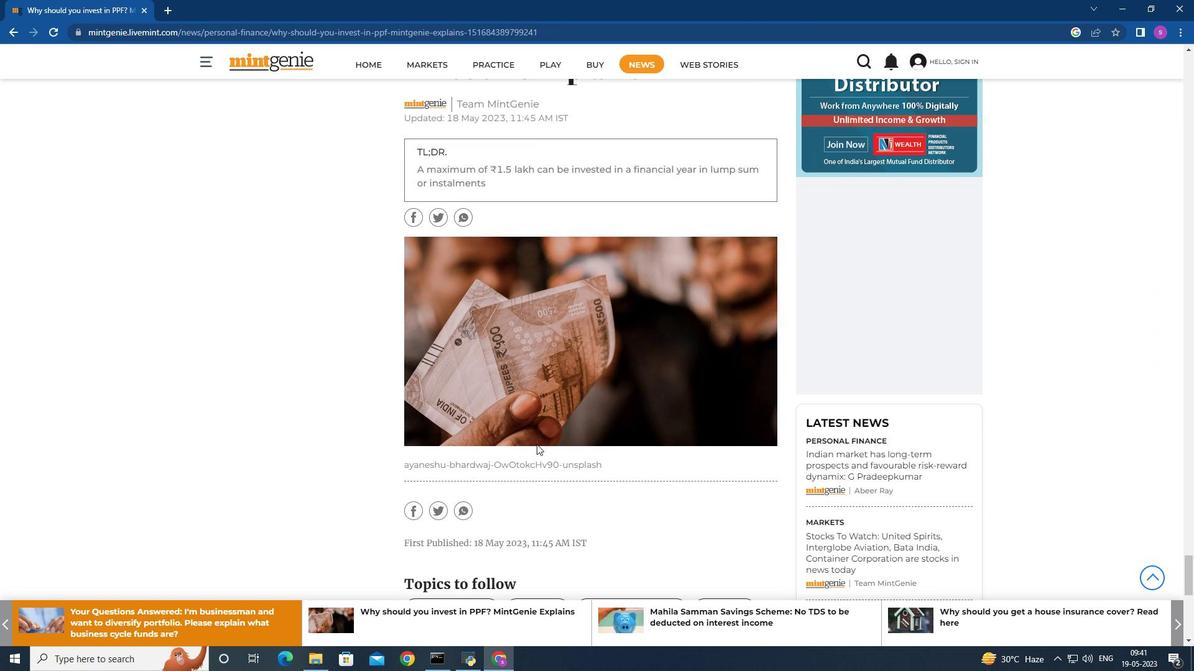 
Action: Mouse scrolled (538, 443) with delta (0, 0)
Screenshot: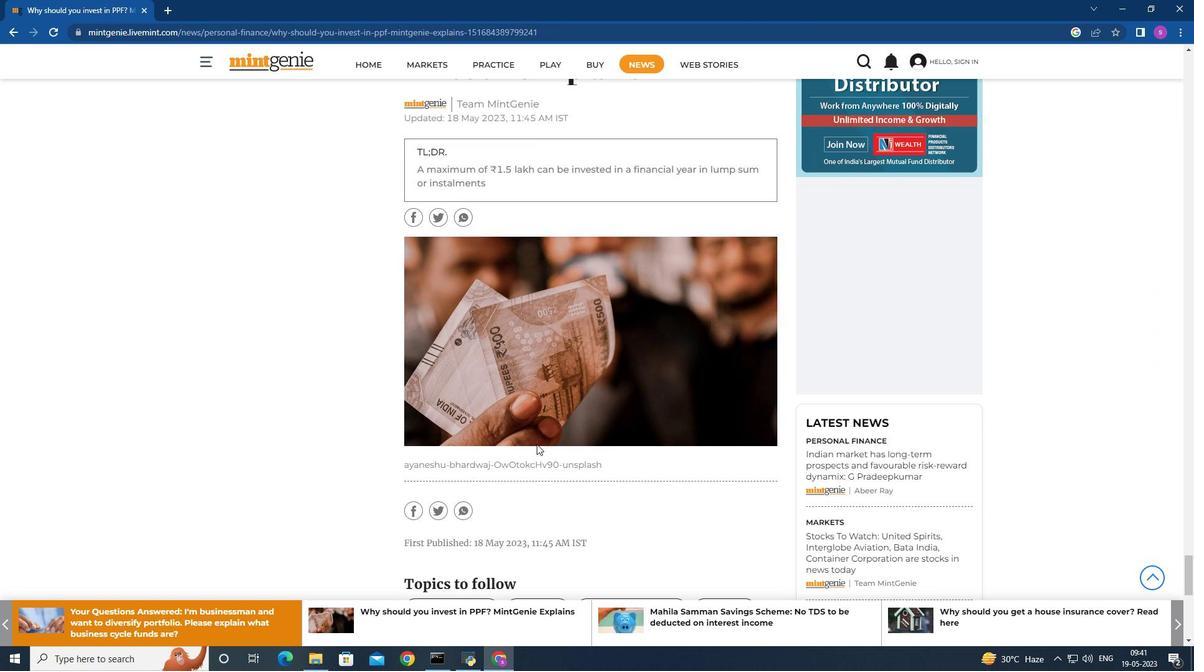 
Action: Mouse moved to (536, 444)
Screenshot: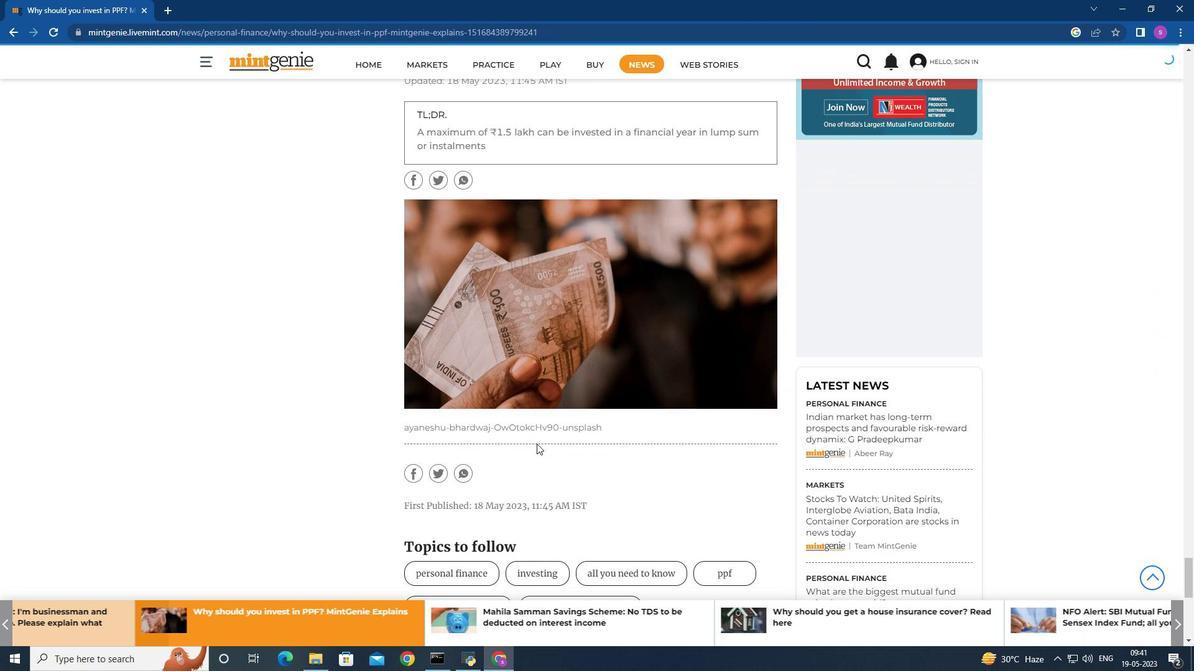 
Action: Mouse scrolled (536, 443) with delta (0, 0)
Screenshot: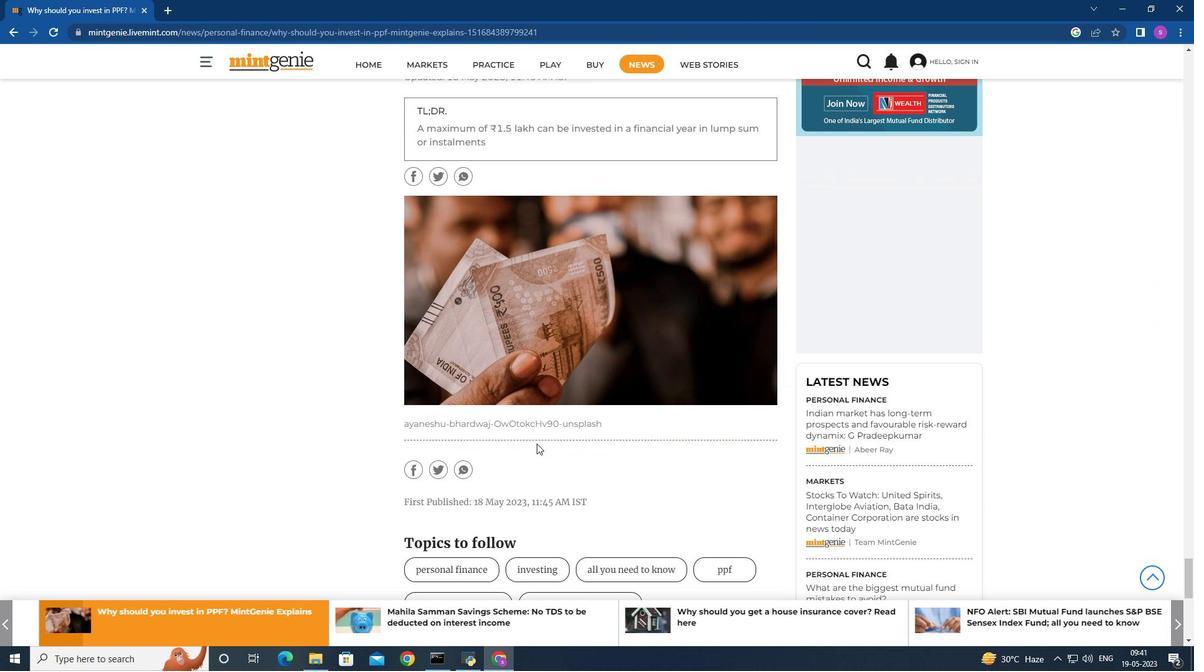 
Action: Mouse scrolled (536, 443) with delta (0, 0)
Screenshot: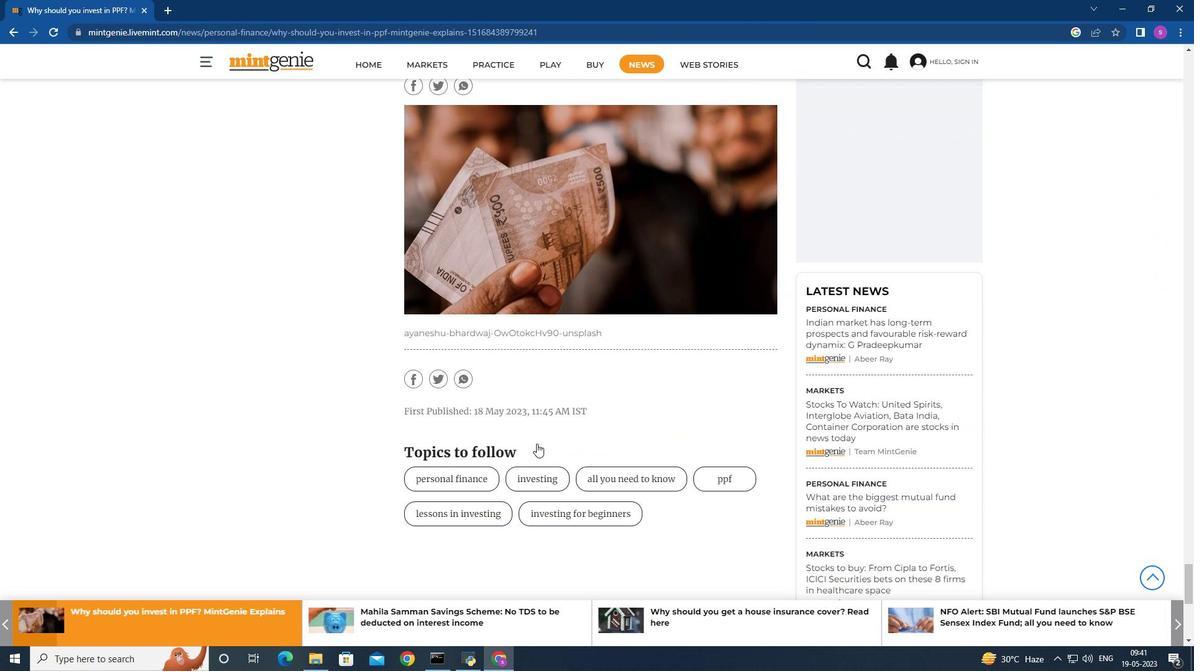 
Action: Mouse scrolled (536, 443) with delta (0, 0)
Screenshot: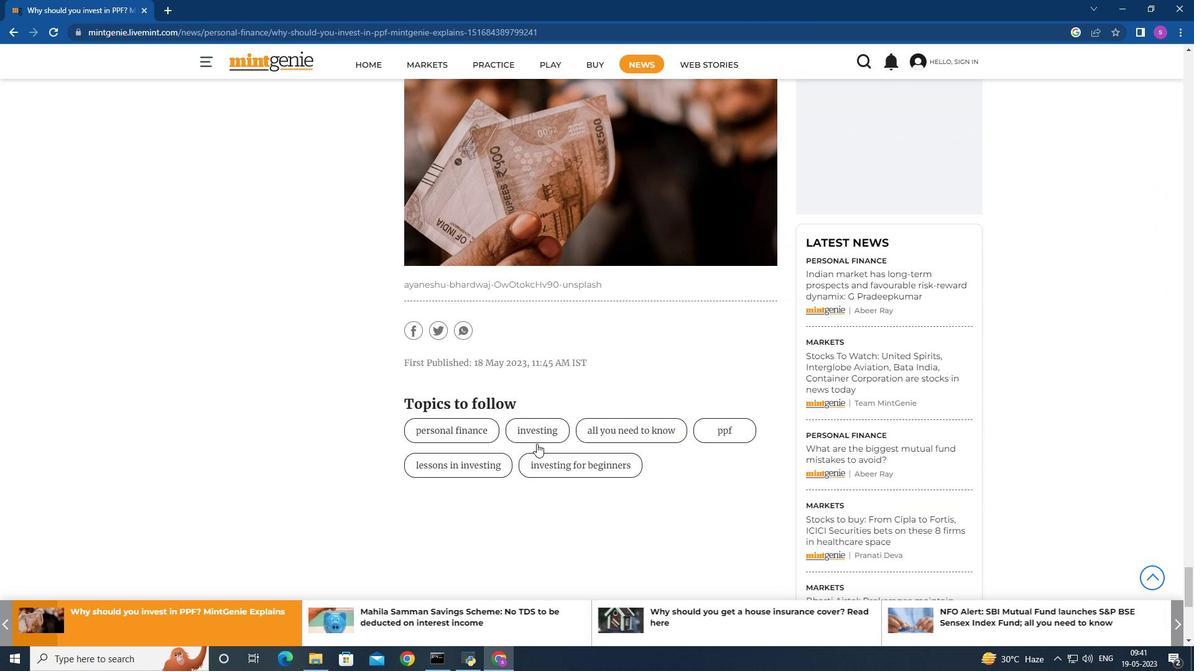 
Action: Mouse scrolled (536, 443) with delta (0, 0)
Screenshot: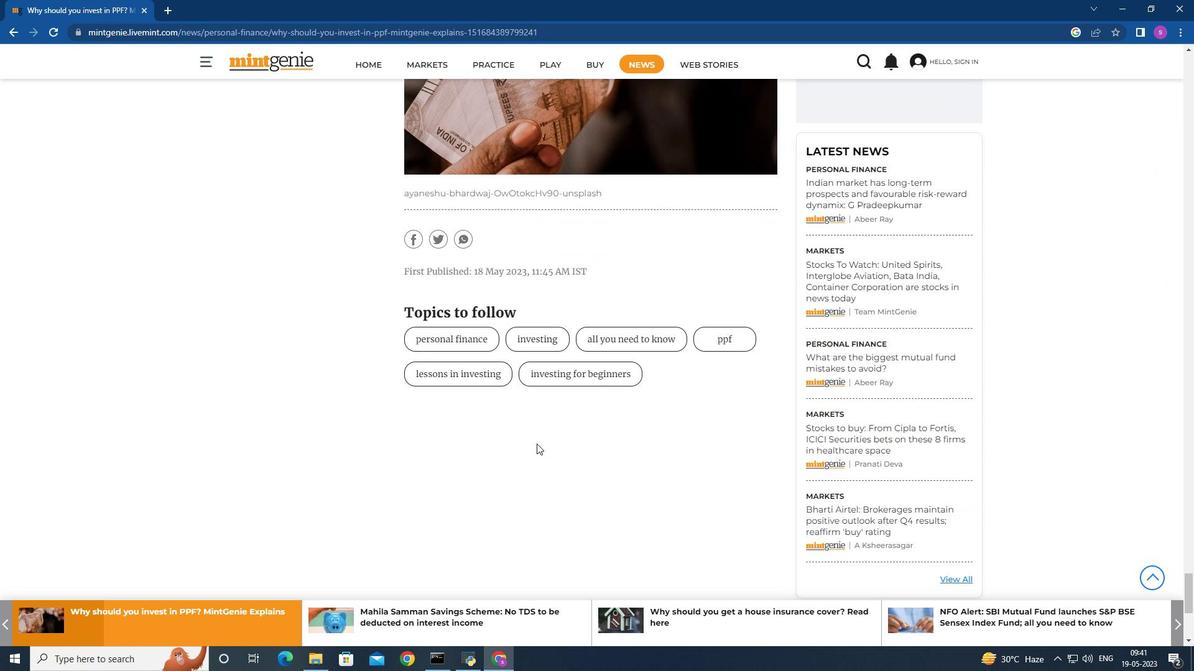 
Action: Mouse scrolled (536, 443) with delta (0, 0)
Screenshot: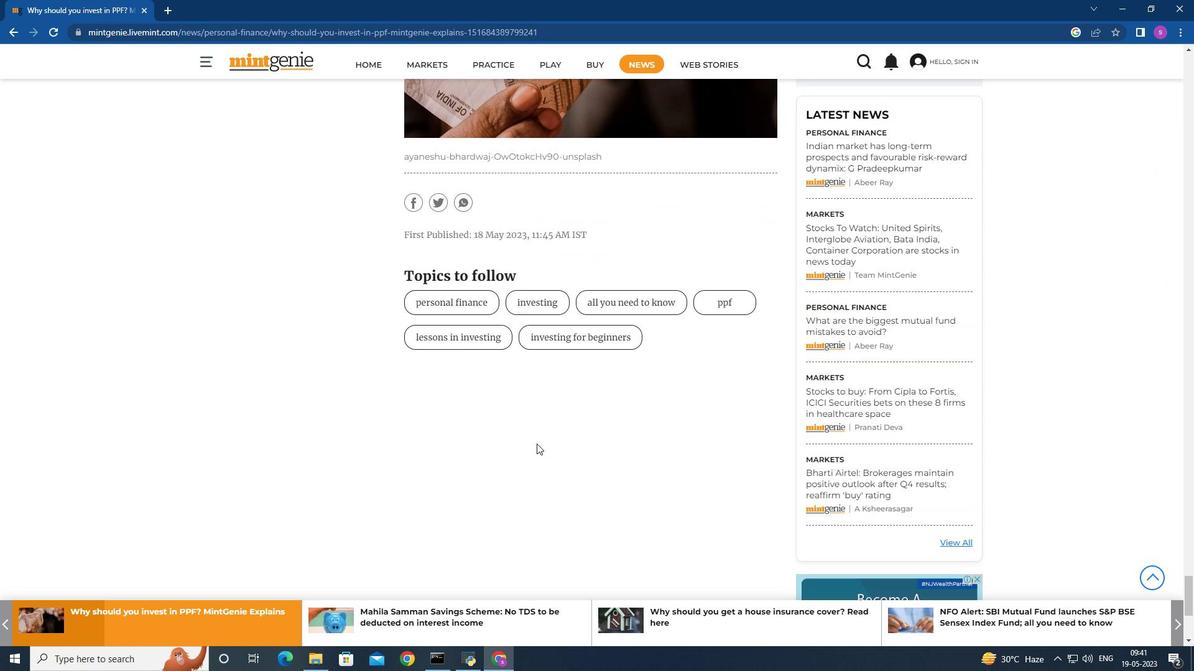 
Action: Mouse scrolled (536, 443) with delta (0, 0)
Screenshot: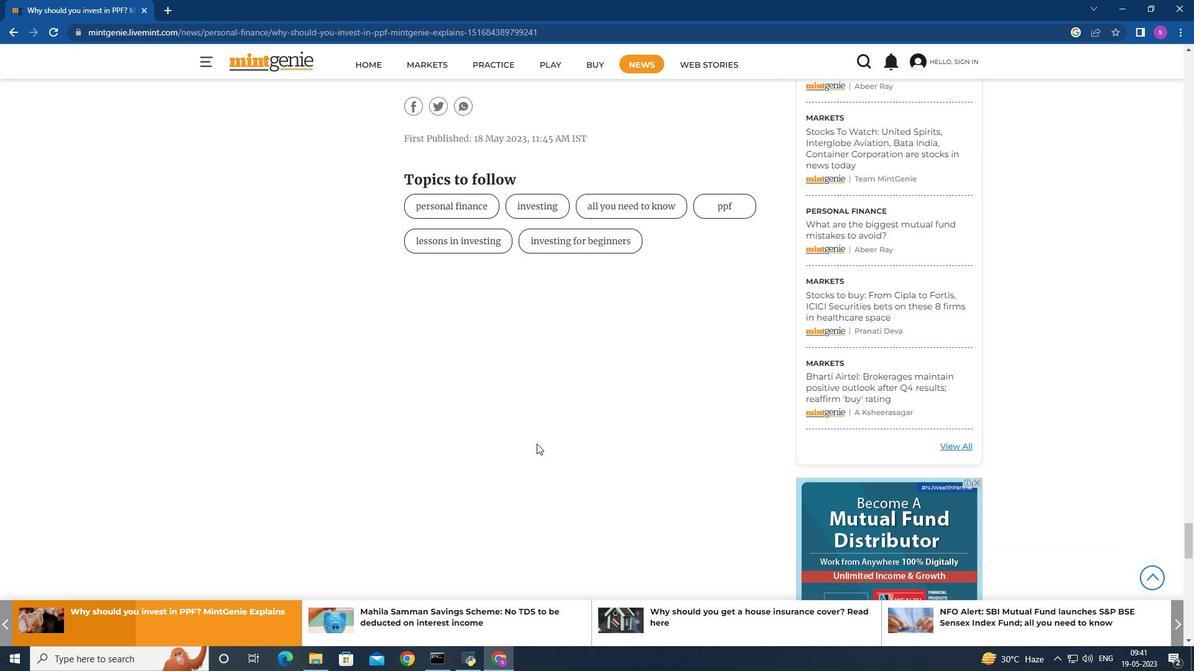 
Action: Mouse scrolled (536, 443) with delta (0, 0)
Screenshot: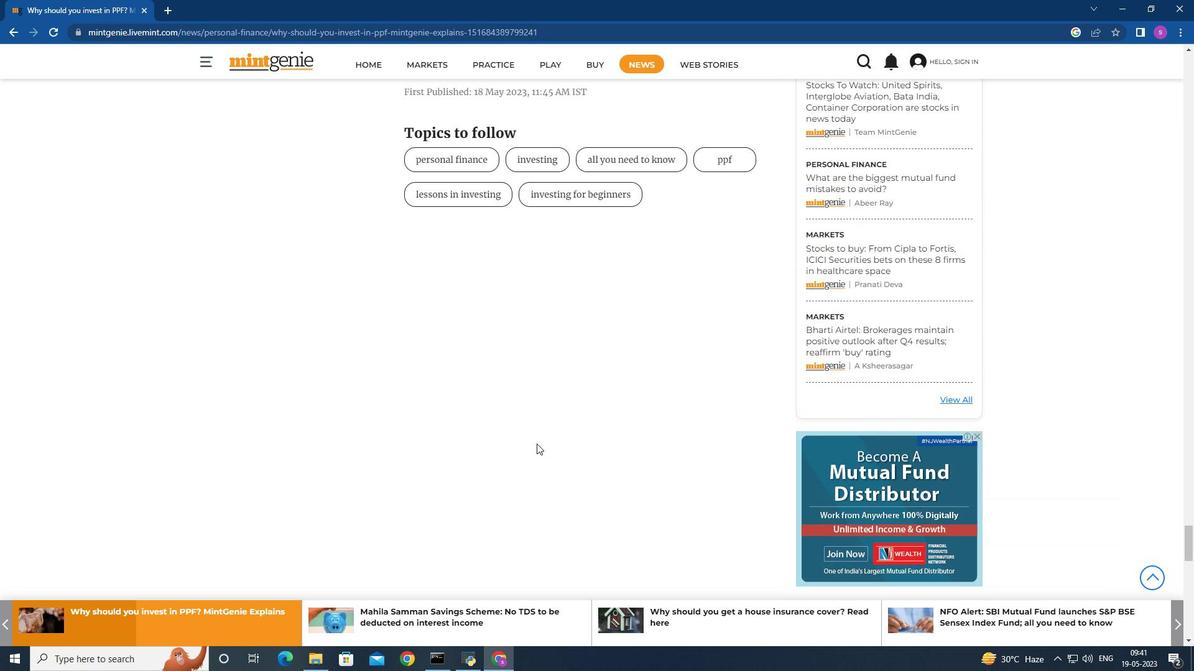 
Action: Mouse scrolled (536, 443) with delta (0, 0)
Screenshot: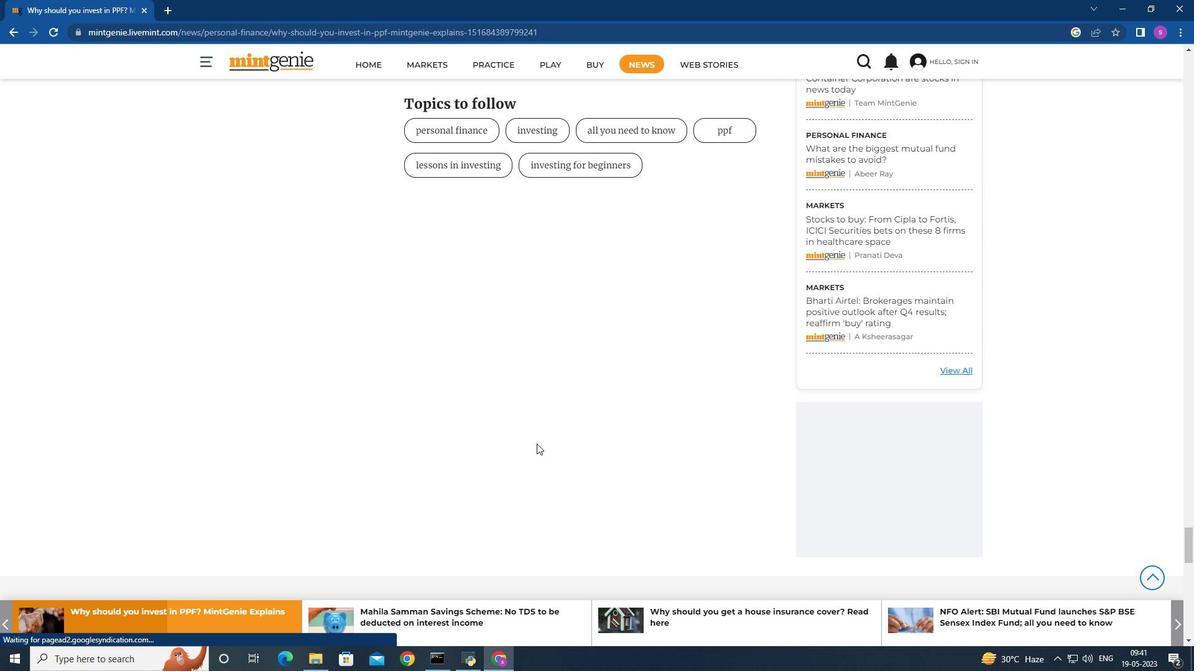 
Action: Mouse scrolled (536, 443) with delta (0, 0)
Screenshot: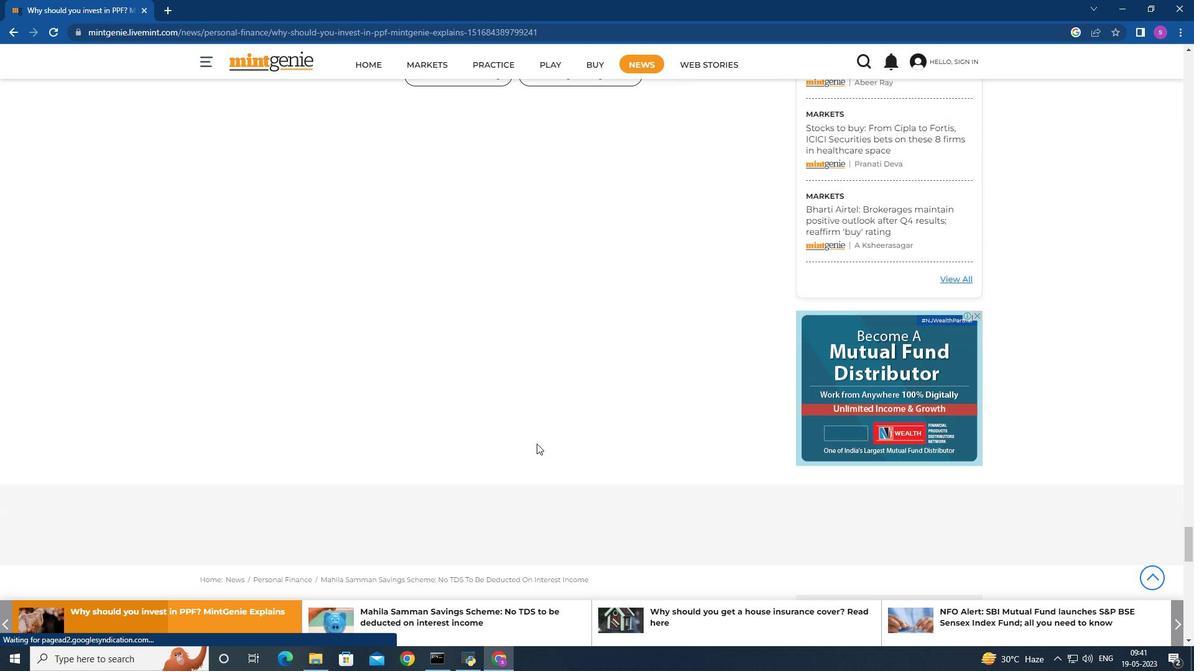 
Action: Mouse scrolled (536, 443) with delta (0, 0)
Screenshot: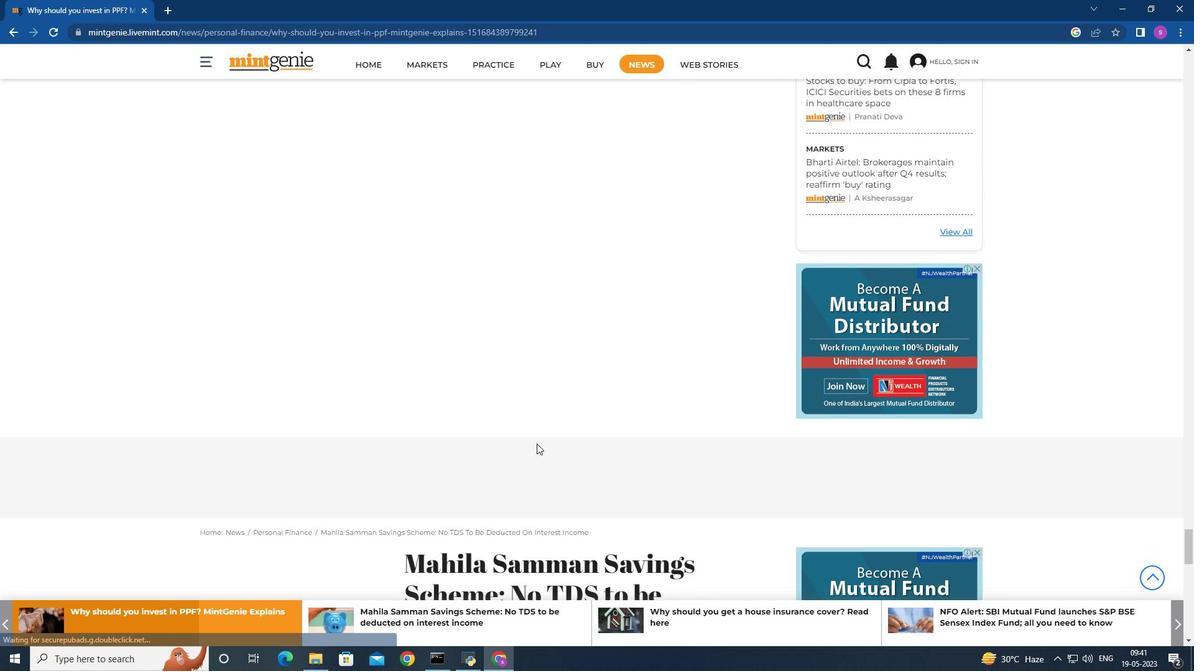 
Action: Mouse scrolled (536, 443) with delta (0, 0)
Screenshot: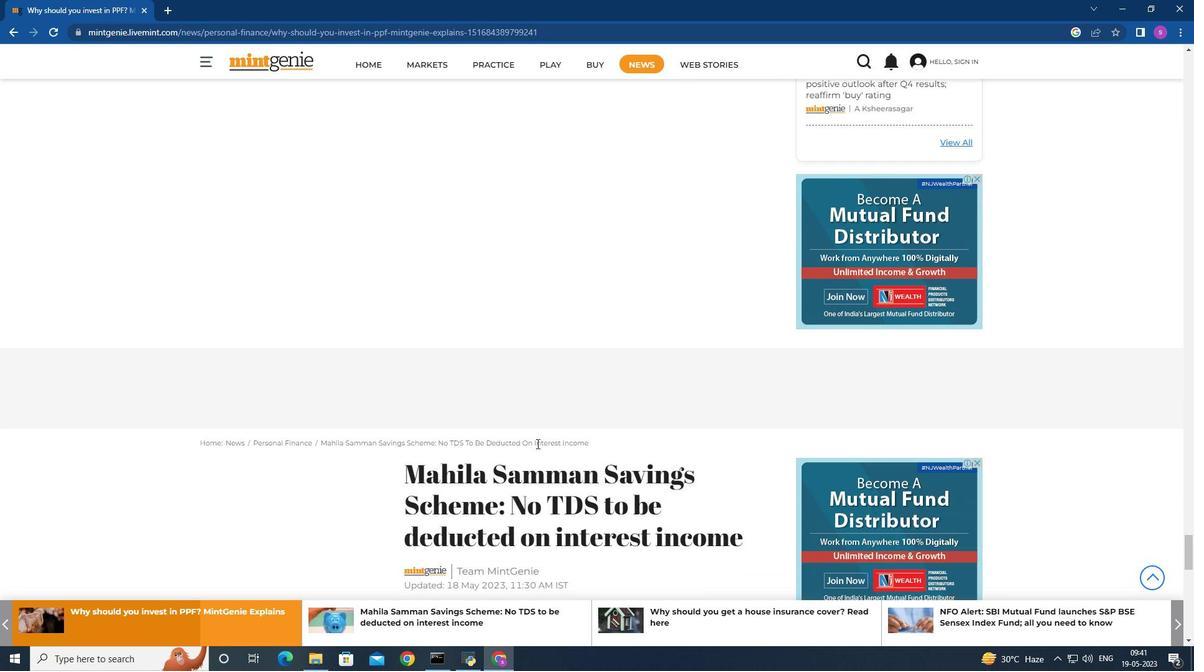 
Action: Mouse scrolled (536, 443) with delta (0, 0)
Screenshot: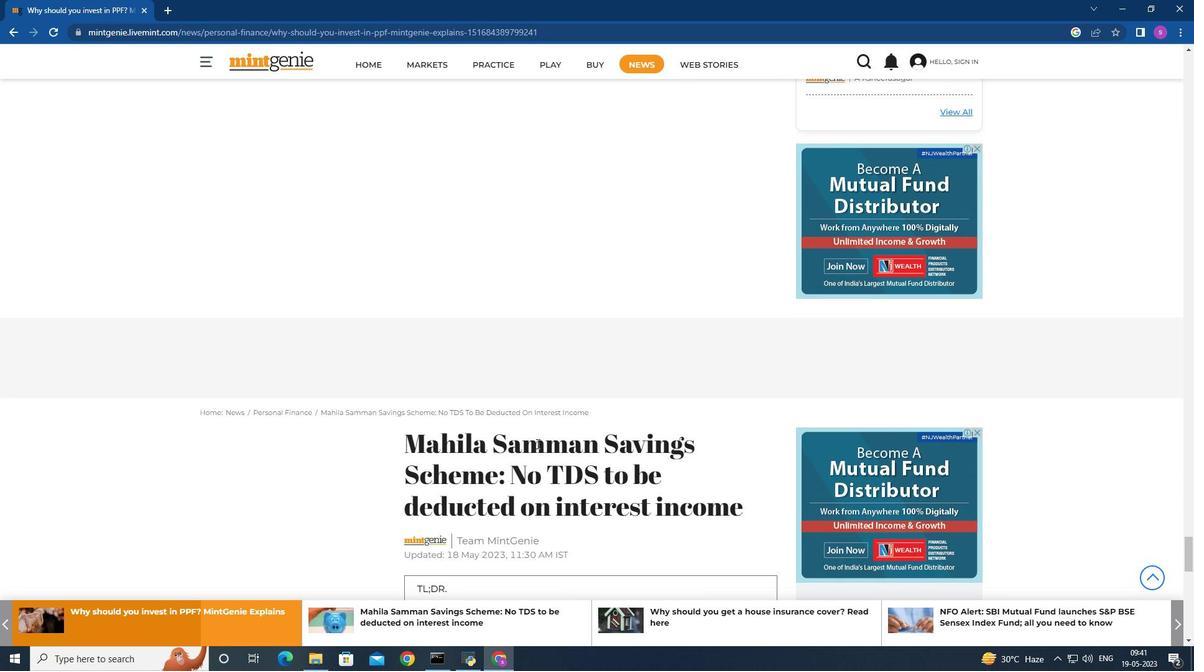 
Action: Mouse scrolled (536, 443) with delta (0, 0)
Screenshot: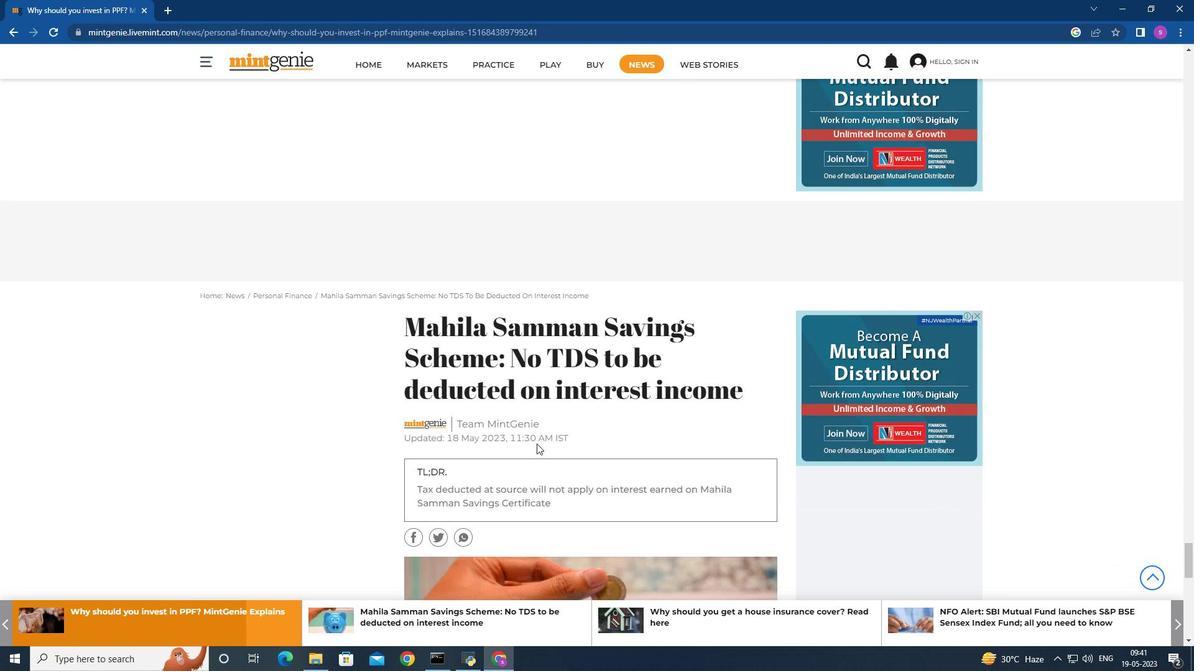 
Action: Mouse scrolled (536, 443) with delta (0, 0)
Screenshot: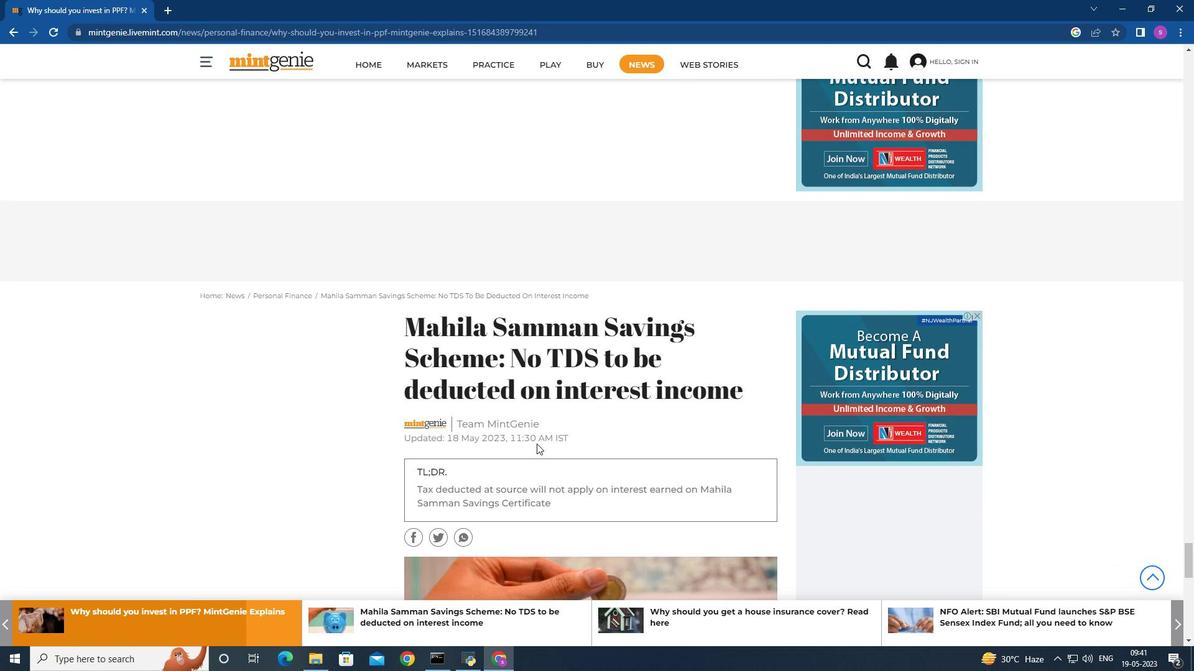 
Action: Mouse moved to (536, 444)
Screenshot: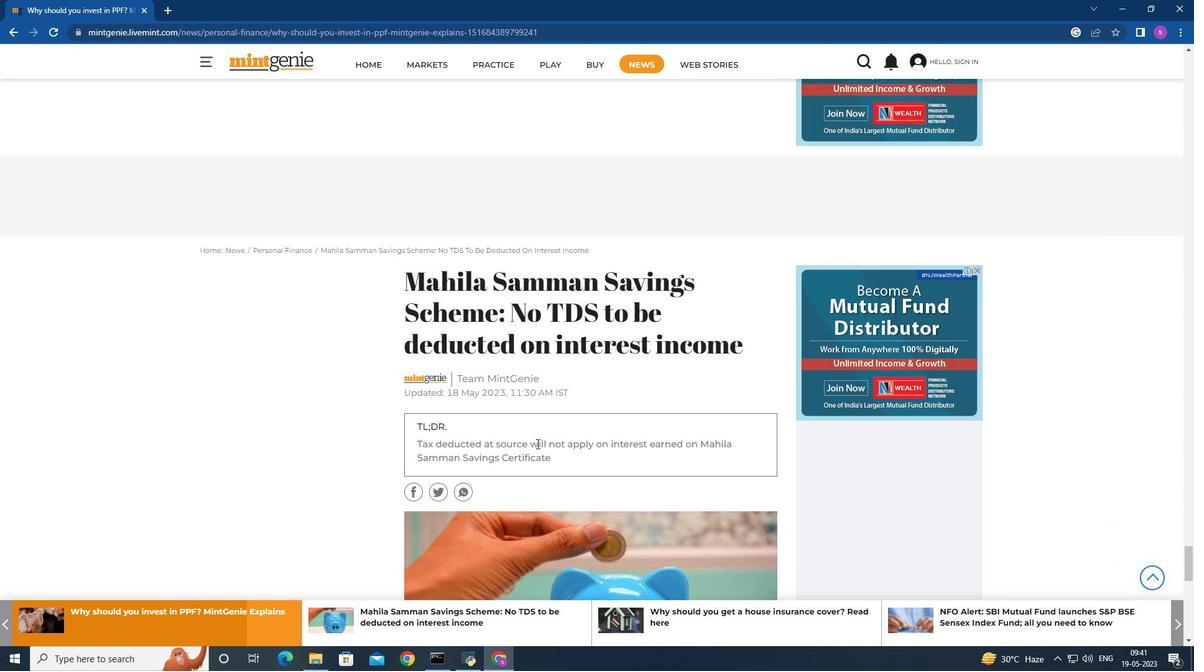 
Action: Mouse scrolled (536, 443) with delta (0, 0)
Screenshot: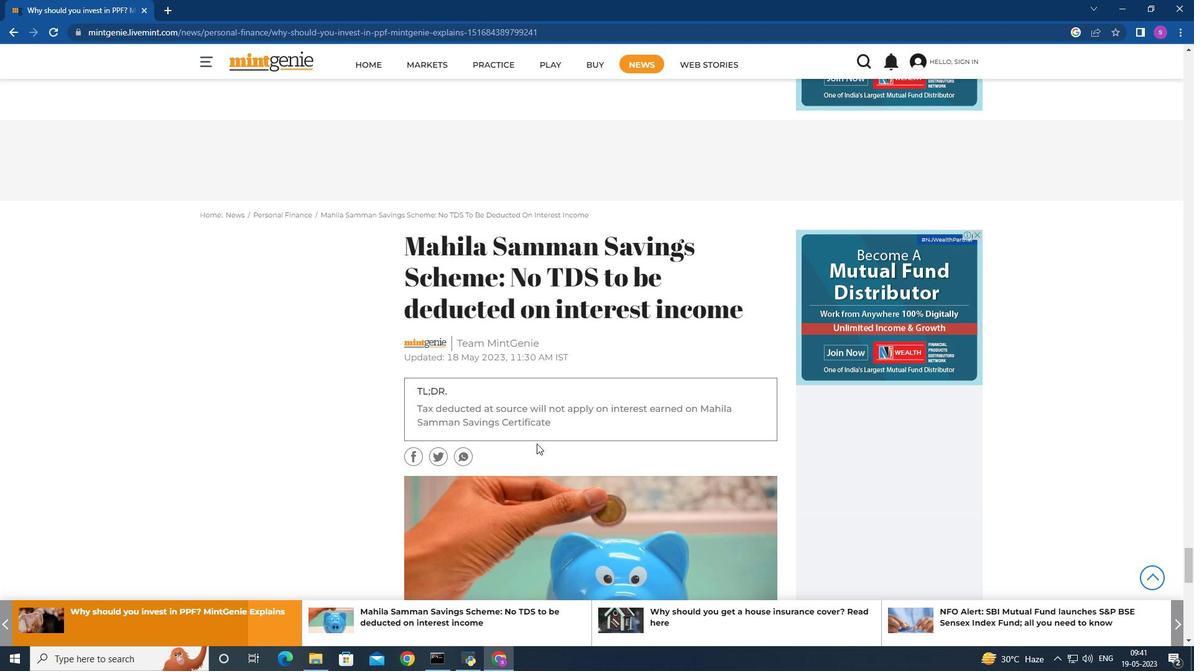 
Action: Mouse moved to (536, 443)
Screenshot: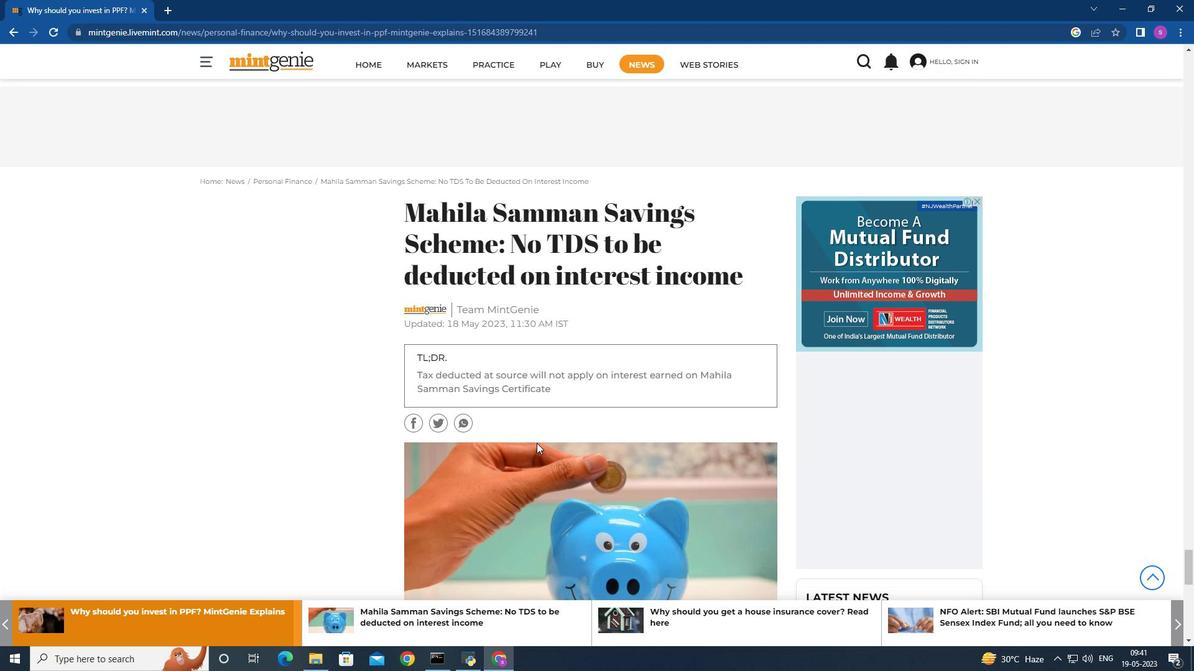 
Action: Mouse scrolled (536, 442) with delta (0, 0)
Screenshot: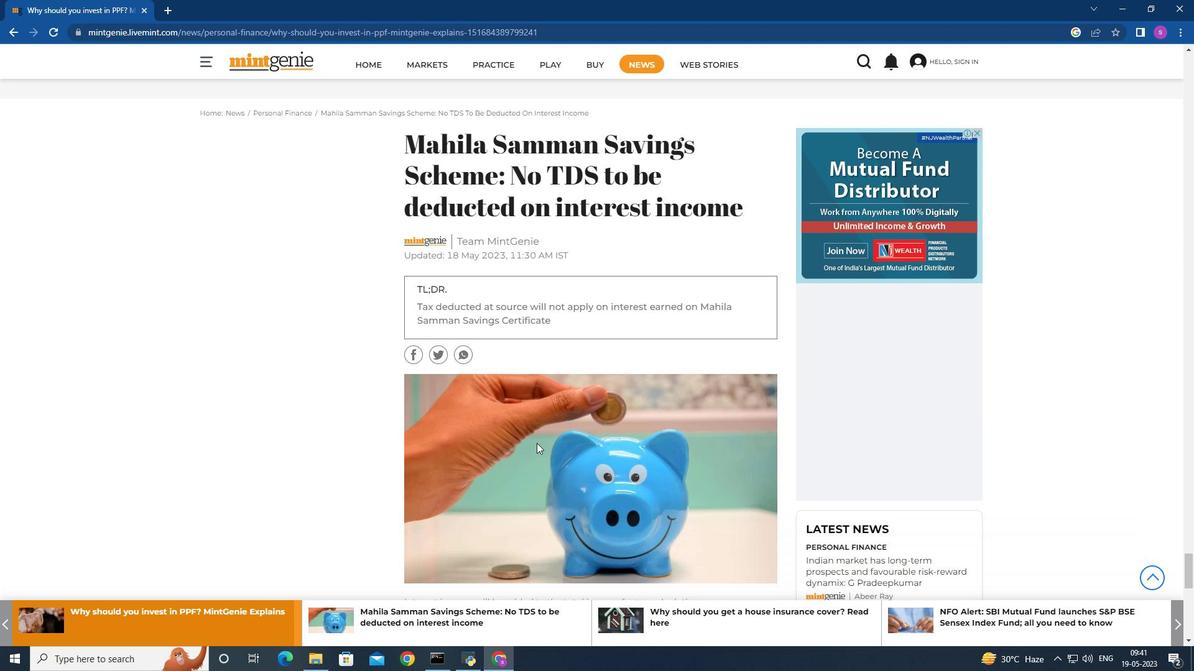 
Action: Mouse scrolled (536, 442) with delta (0, 0)
Screenshot: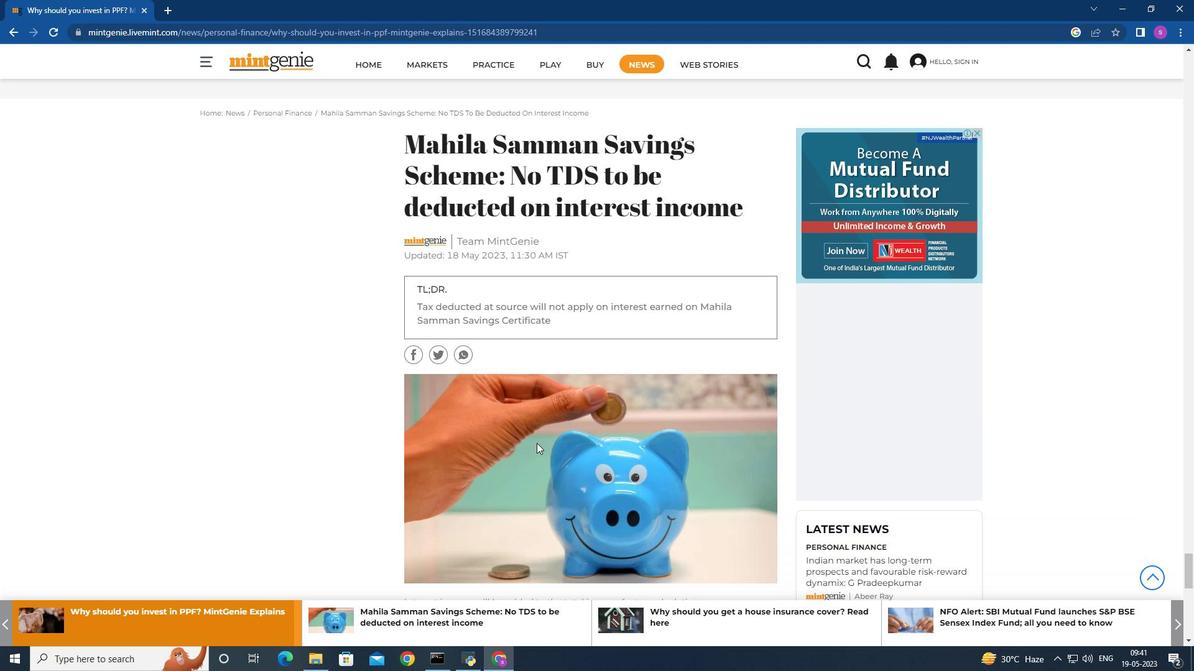 
Action: Mouse moved to (536, 443)
Screenshot: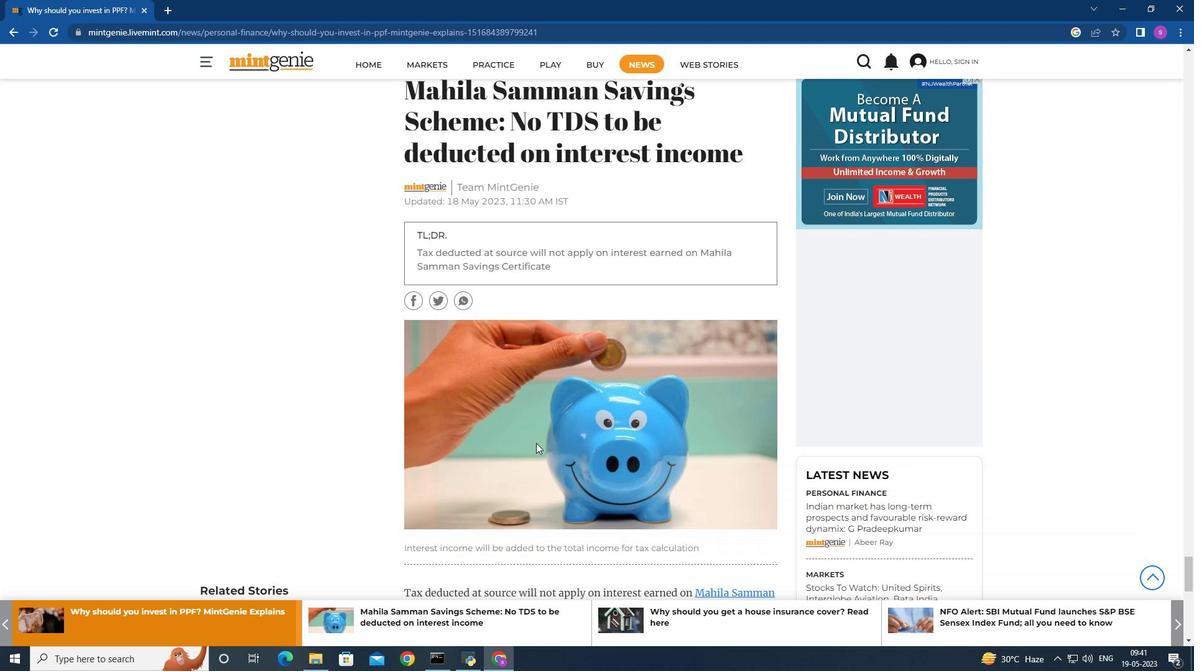 
Action: Mouse scrolled (536, 442) with delta (0, 0)
Screenshot: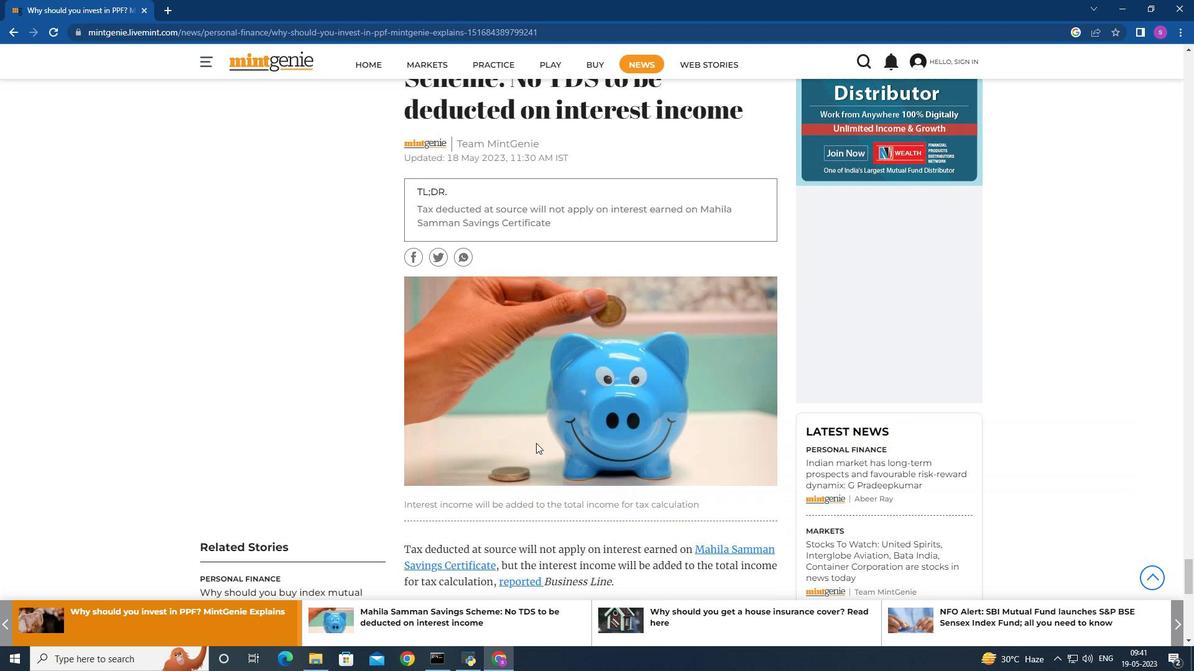 
Action: Mouse moved to (536, 443)
Screenshot: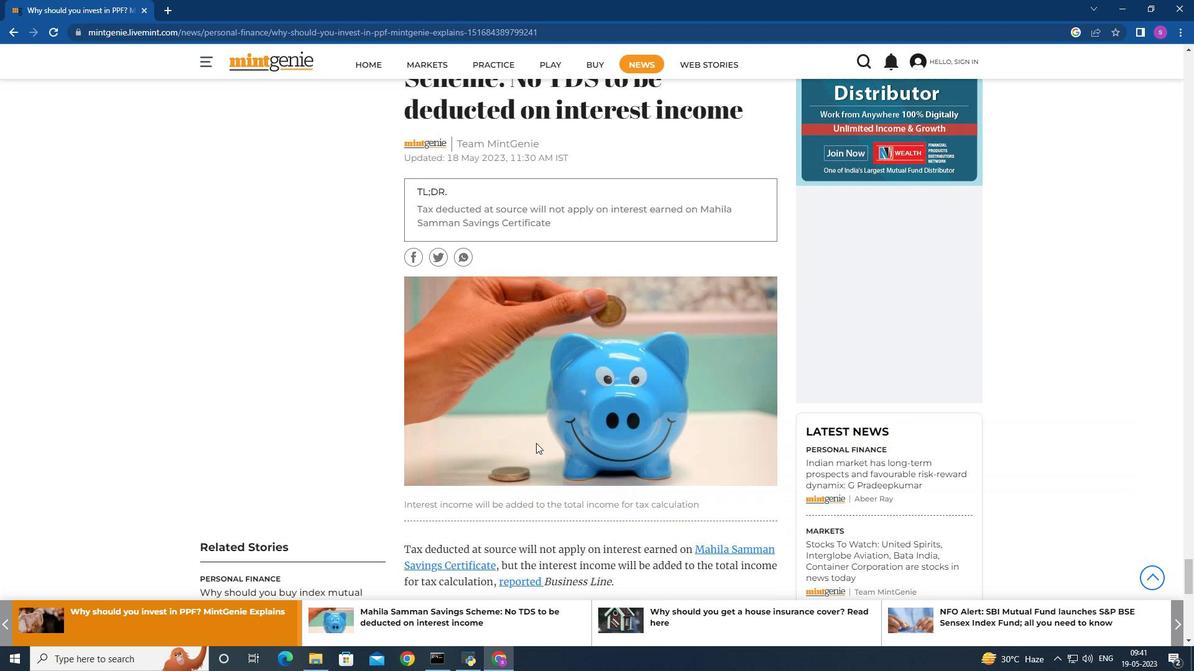 
Action: Mouse scrolled (536, 442) with delta (0, 0)
Screenshot: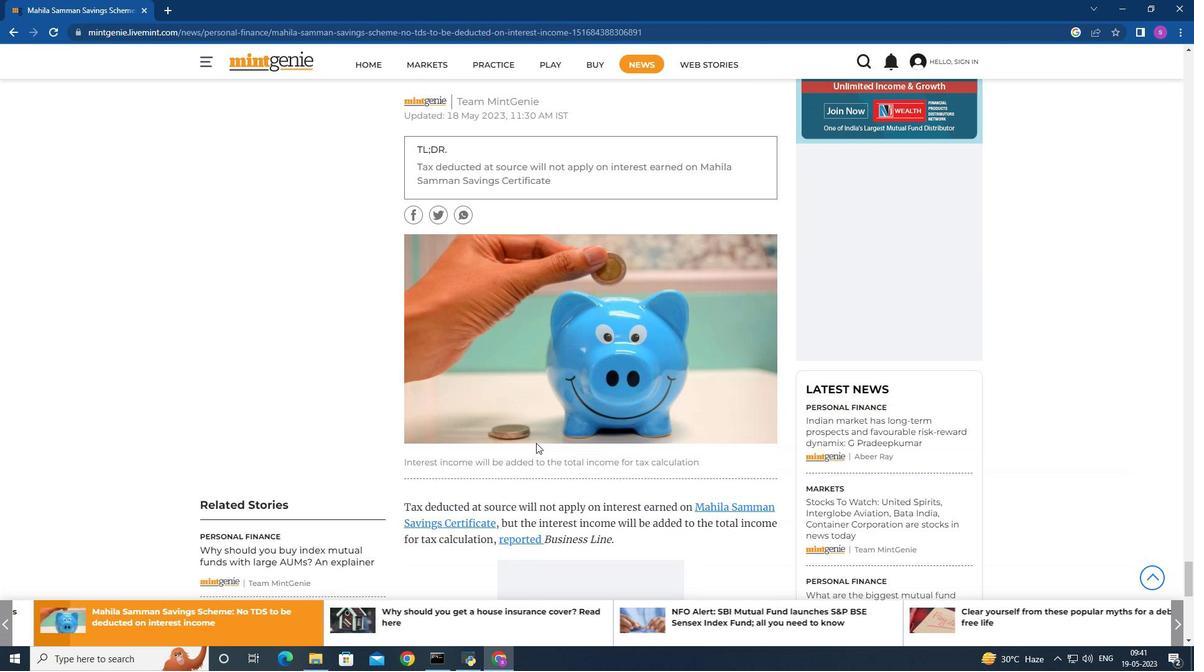
Action: Mouse scrolled (536, 442) with delta (0, 0)
Screenshot: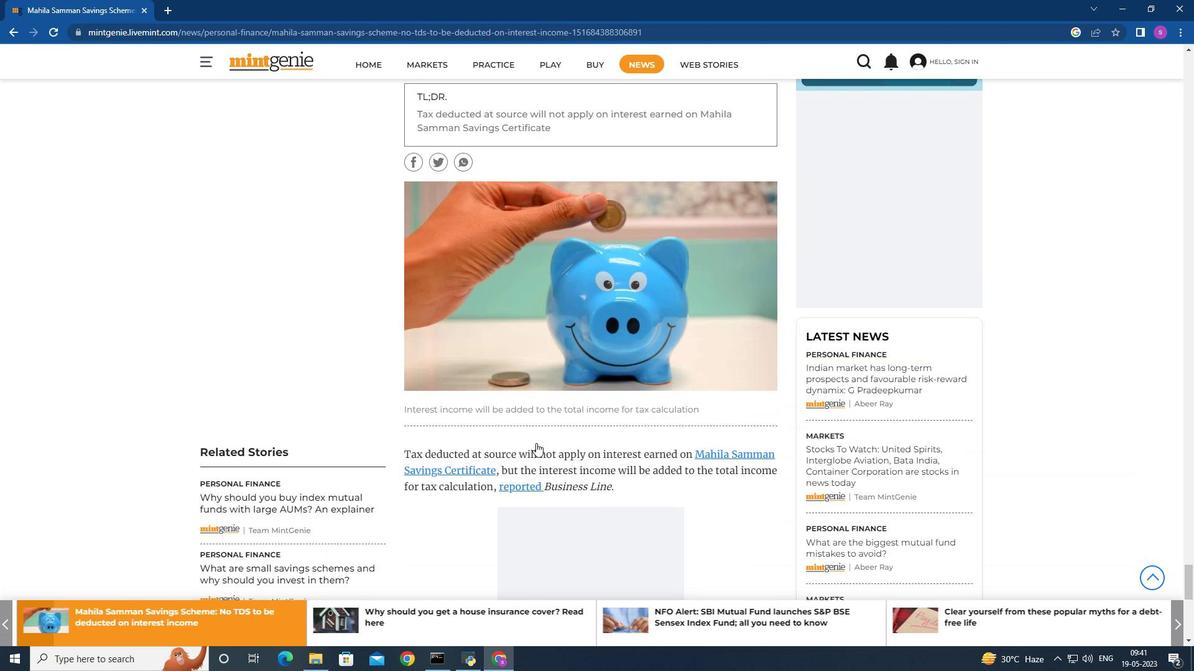 
Action: Mouse scrolled (536, 442) with delta (0, 0)
Screenshot: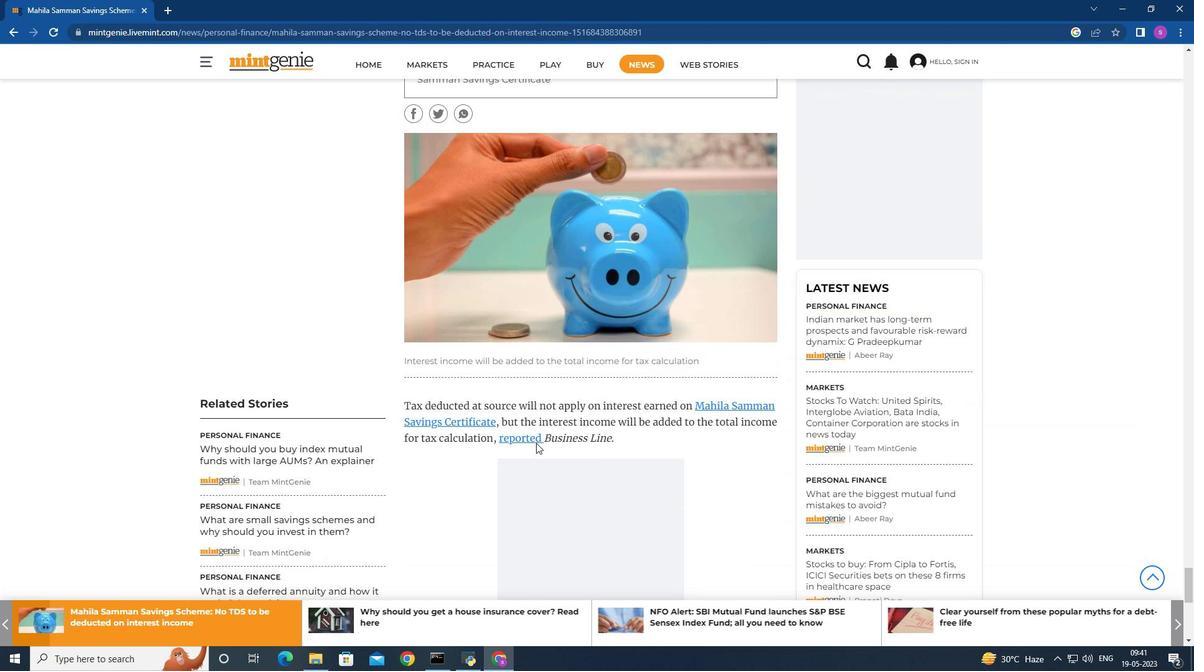 
Action: Mouse scrolled (536, 442) with delta (0, 0)
Screenshot: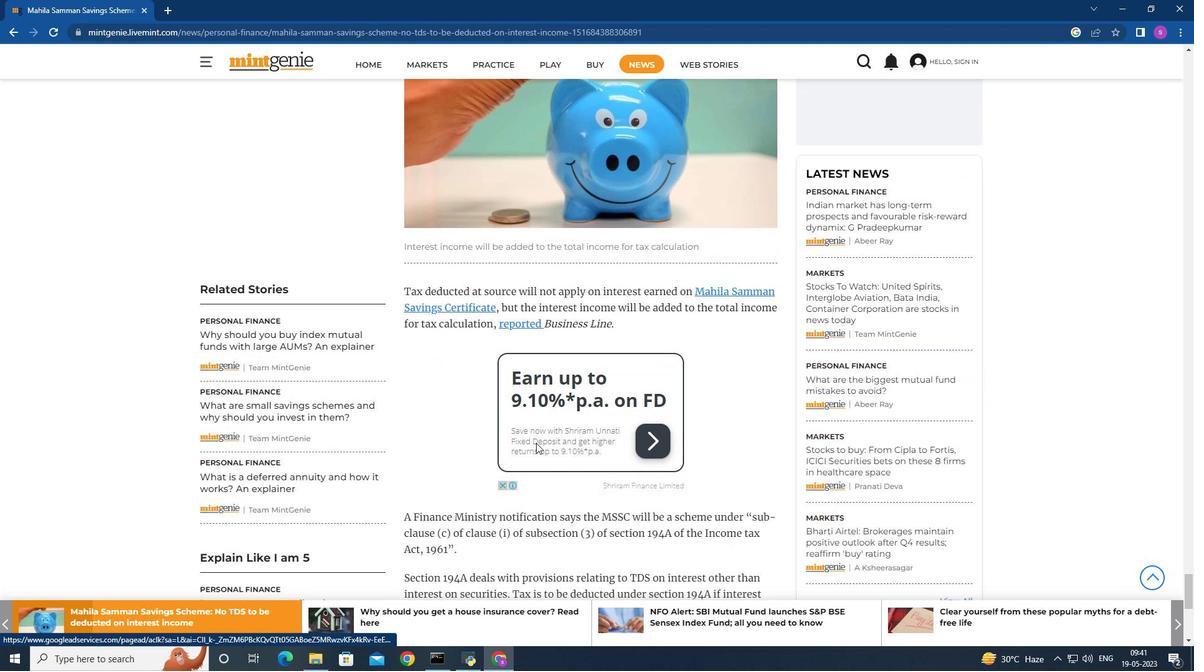 
Action: Mouse scrolled (536, 442) with delta (0, 0)
Screenshot: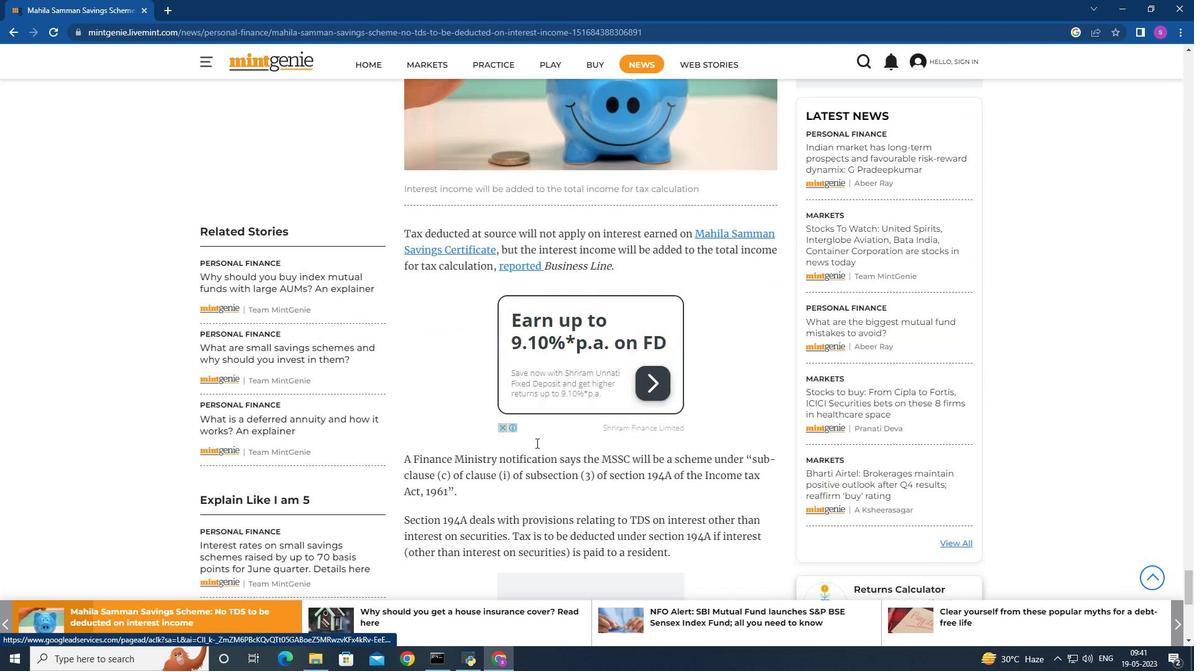
Action: Mouse scrolled (536, 442) with delta (0, 0)
Screenshot: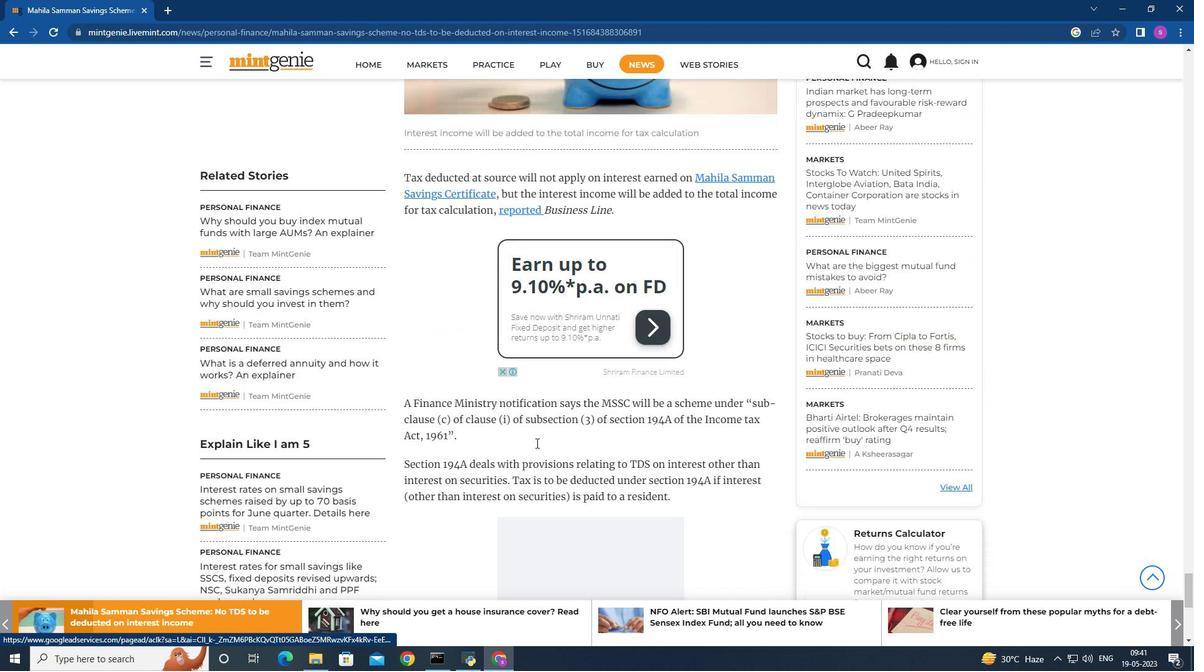 
Action: Mouse scrolled (536, 442) with delta (0, 0)
Screenshot: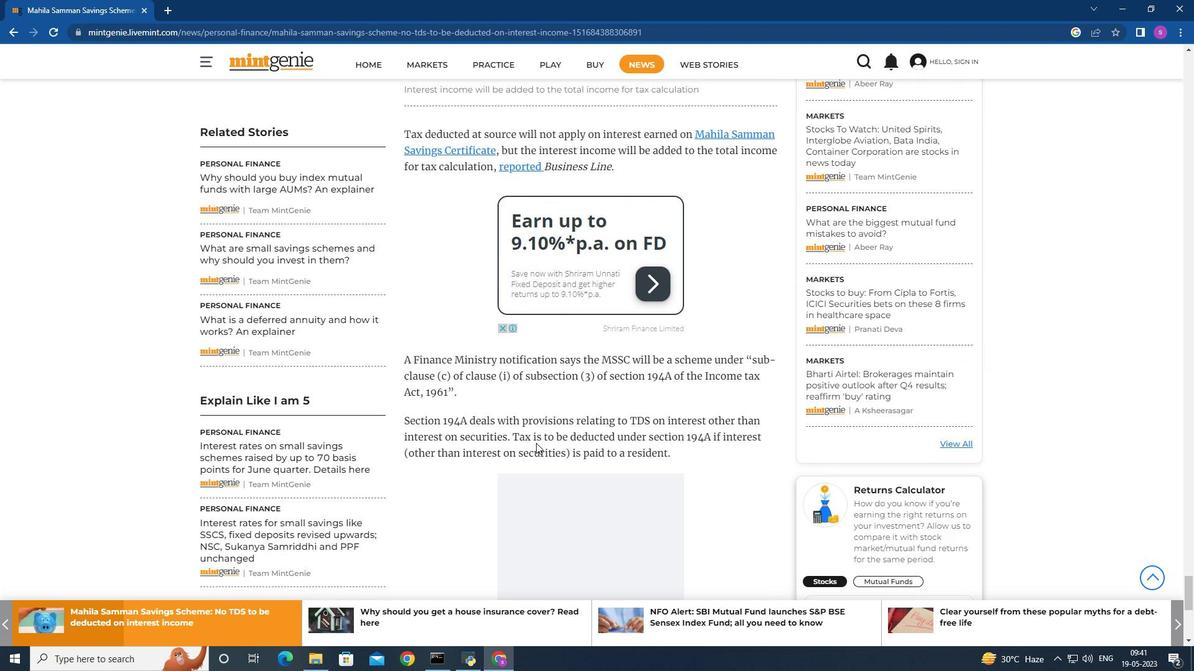 
Action: Mouse scrolled (536, 442) with delta (0, 0)
Screenshot: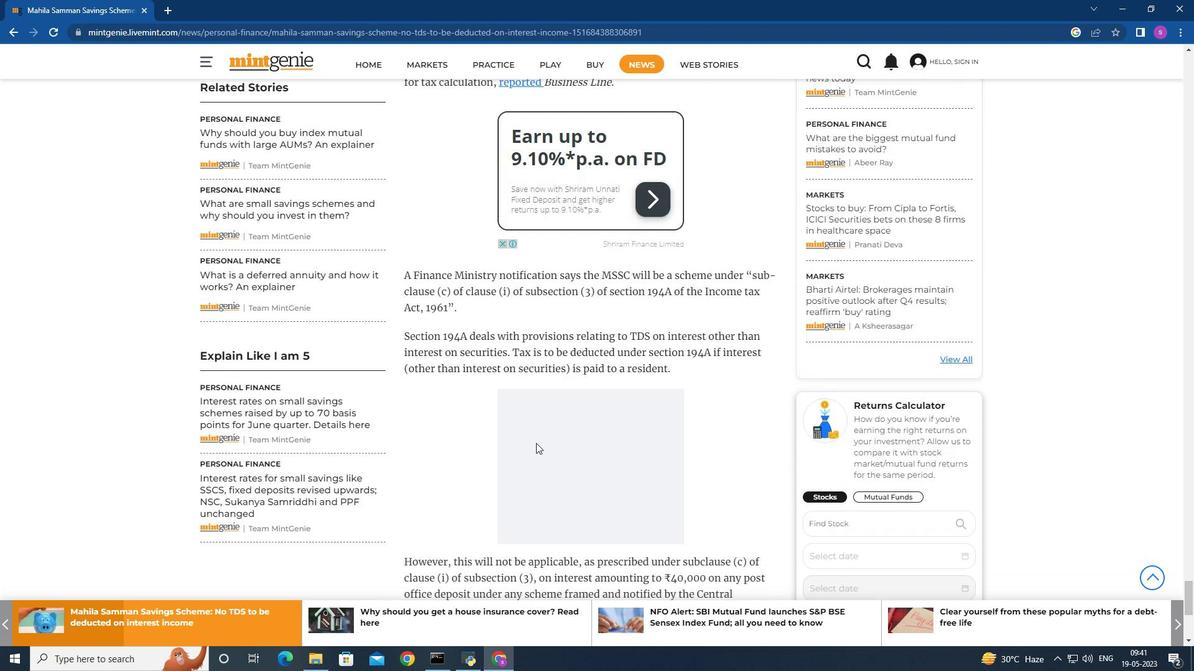 
Action: Mouse moved to (536, 443)
Screenshot: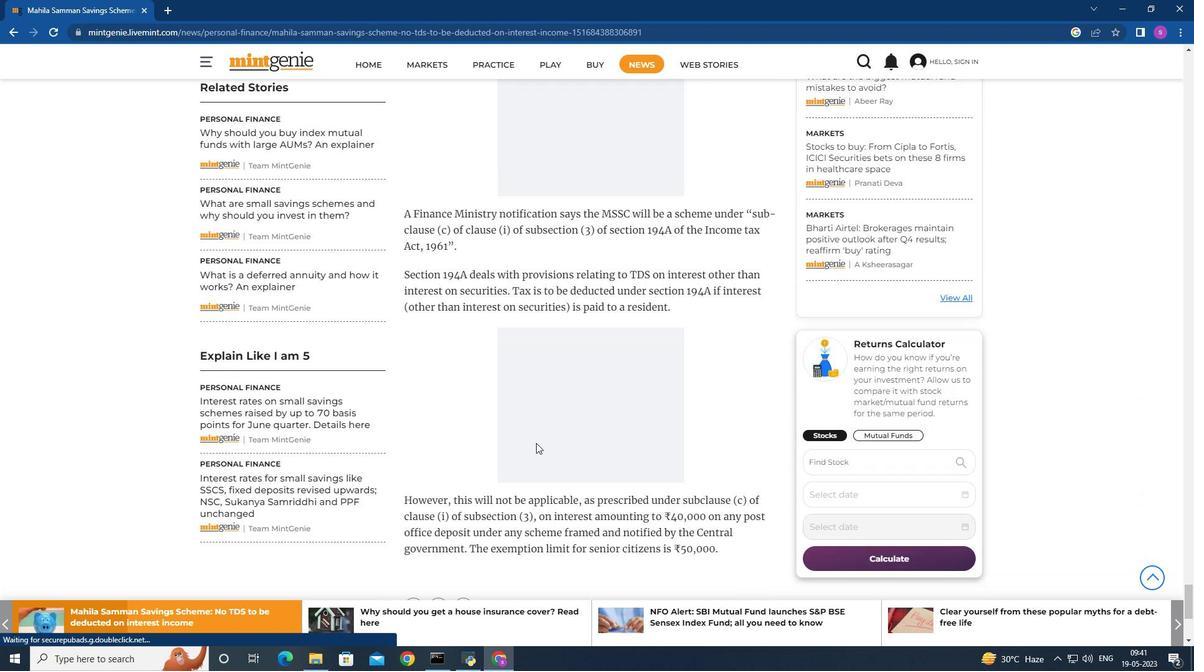 
Action: Mouse scrolled (536, 442) with delta (0, 0)
Screenshot: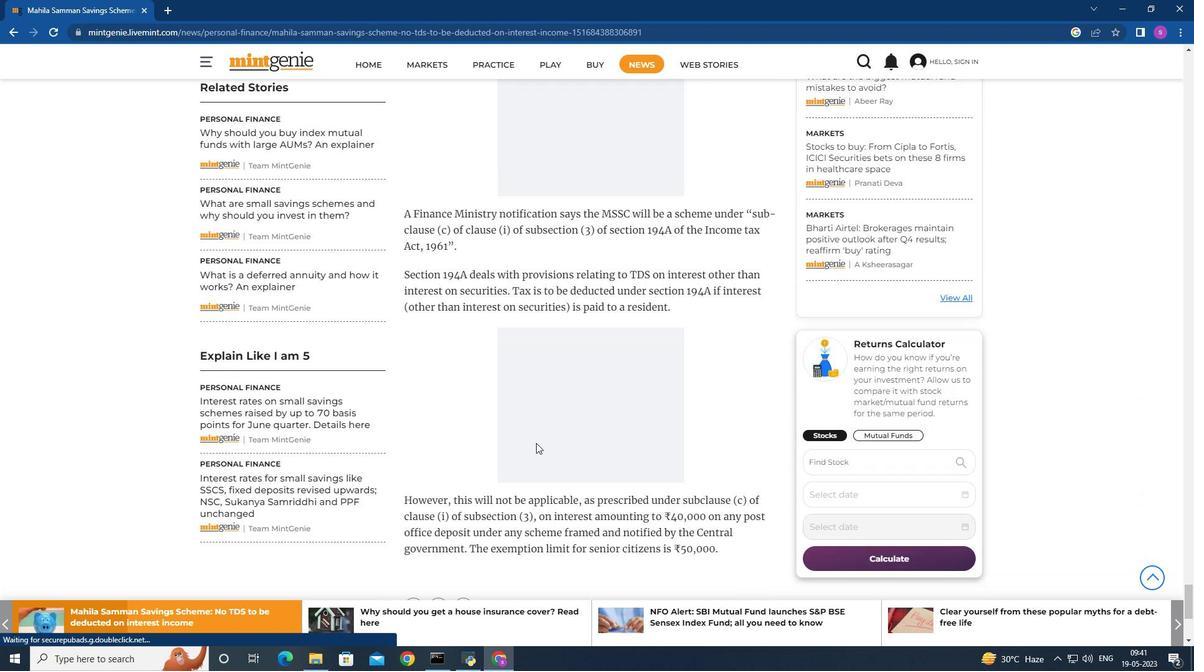 
Action: Mouse scrolled (536, 442) with delta (0, 0)
Screenshot: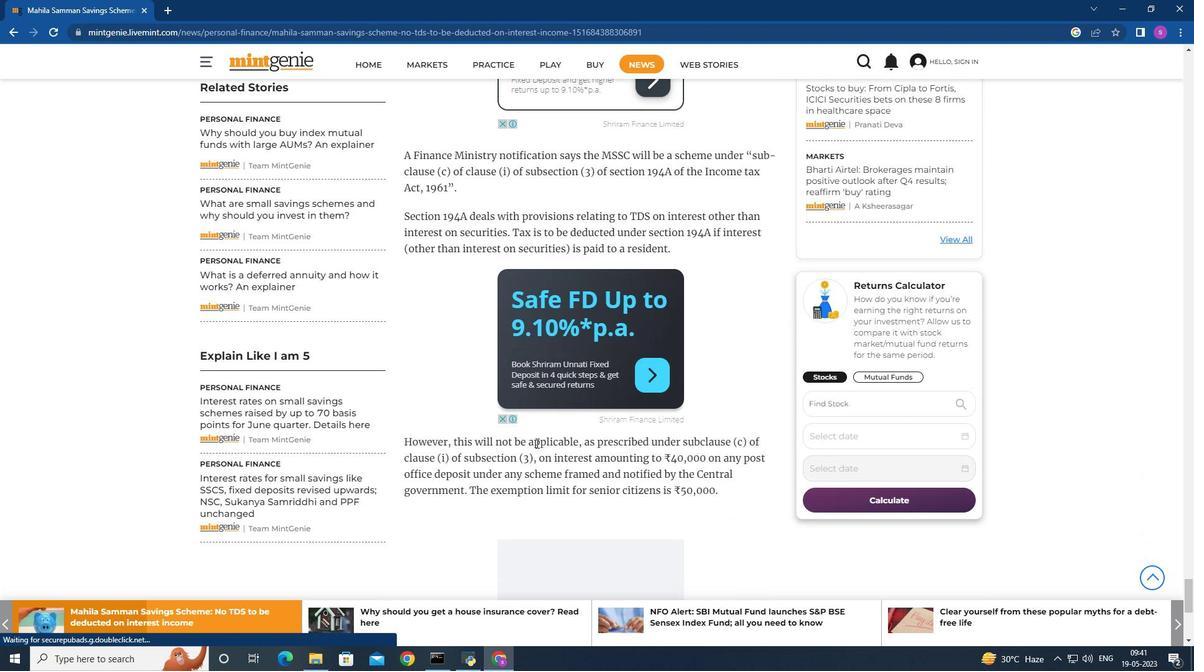 
Action: Mouse scrolled (536, 442) with delta (0, 0)
Screenshot: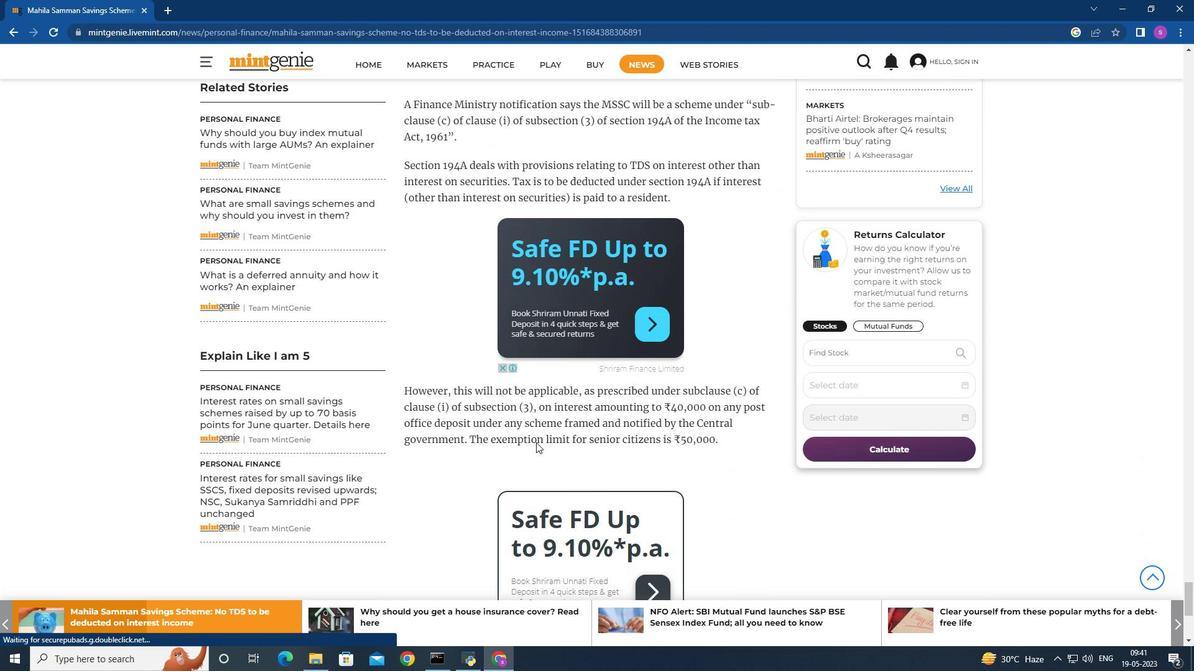 
Action: Mouse moved to (536, 442)
Screenshot: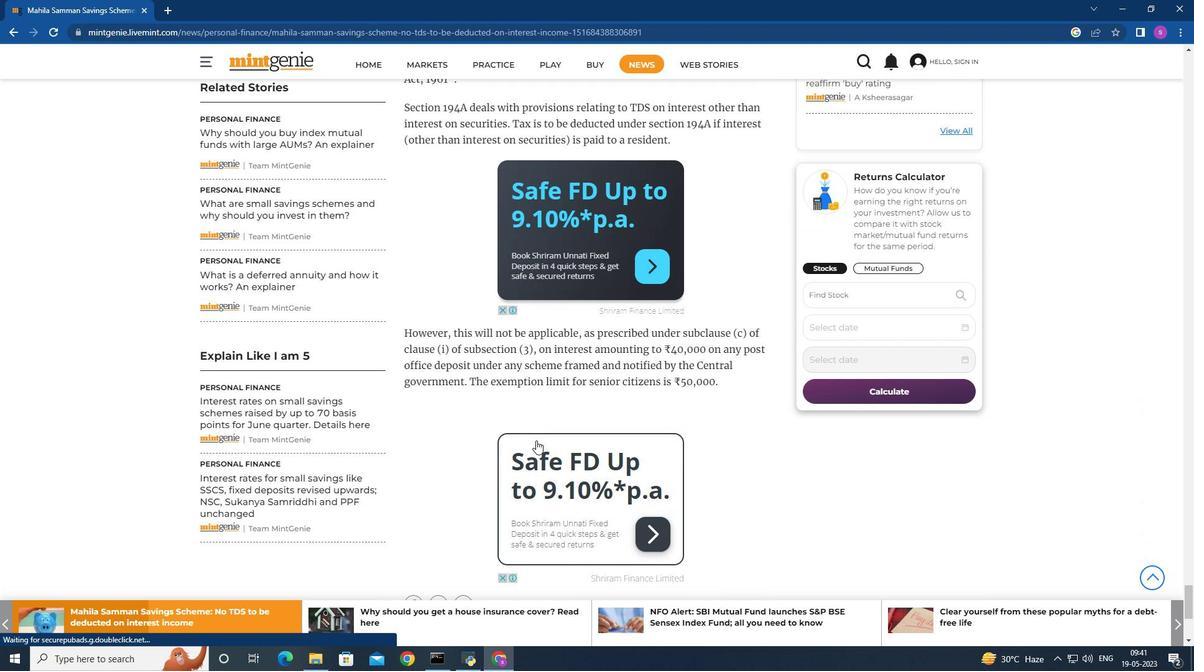 
Action: Mouse scrolled (536, 441) with delta (0, 0)
Screenshot: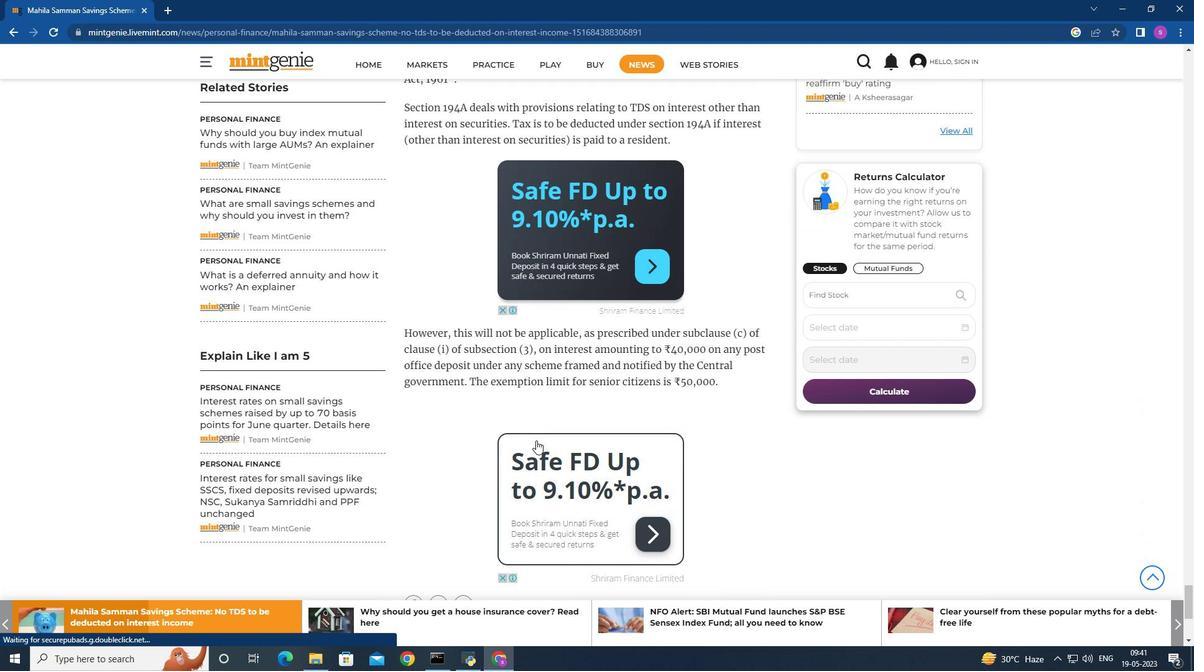 
Action: Mouse moved to (531, 431)
Screenshot: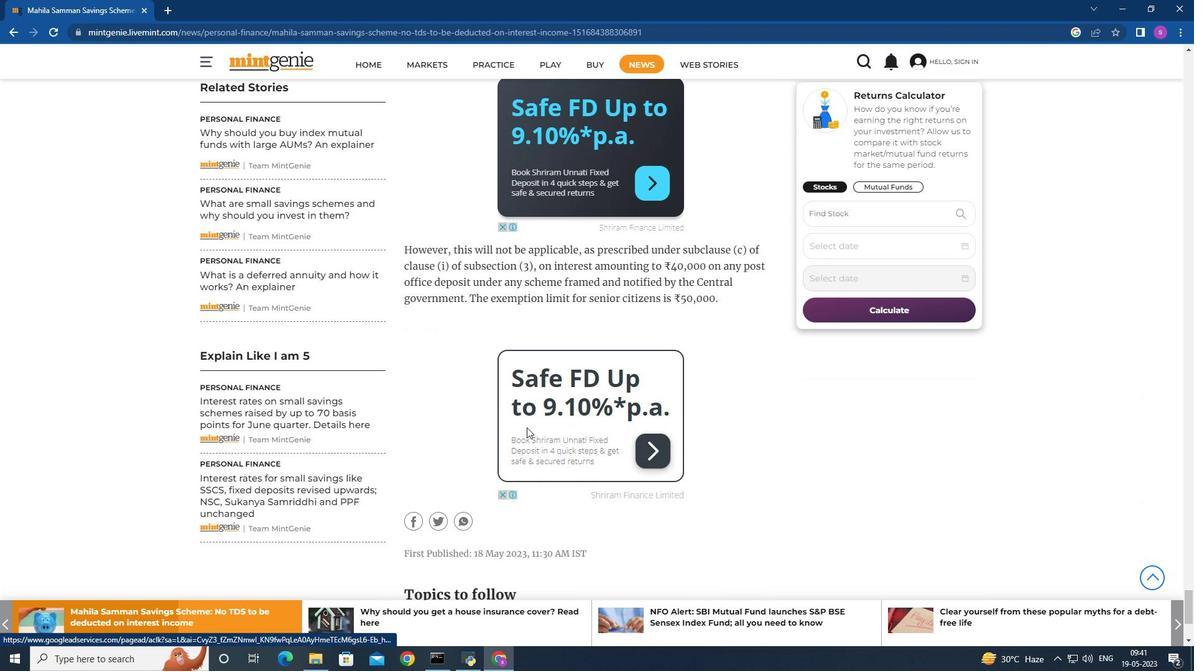 
Action: Mouse scrolled (531, 430) with delta (0, 0)
Screenshot: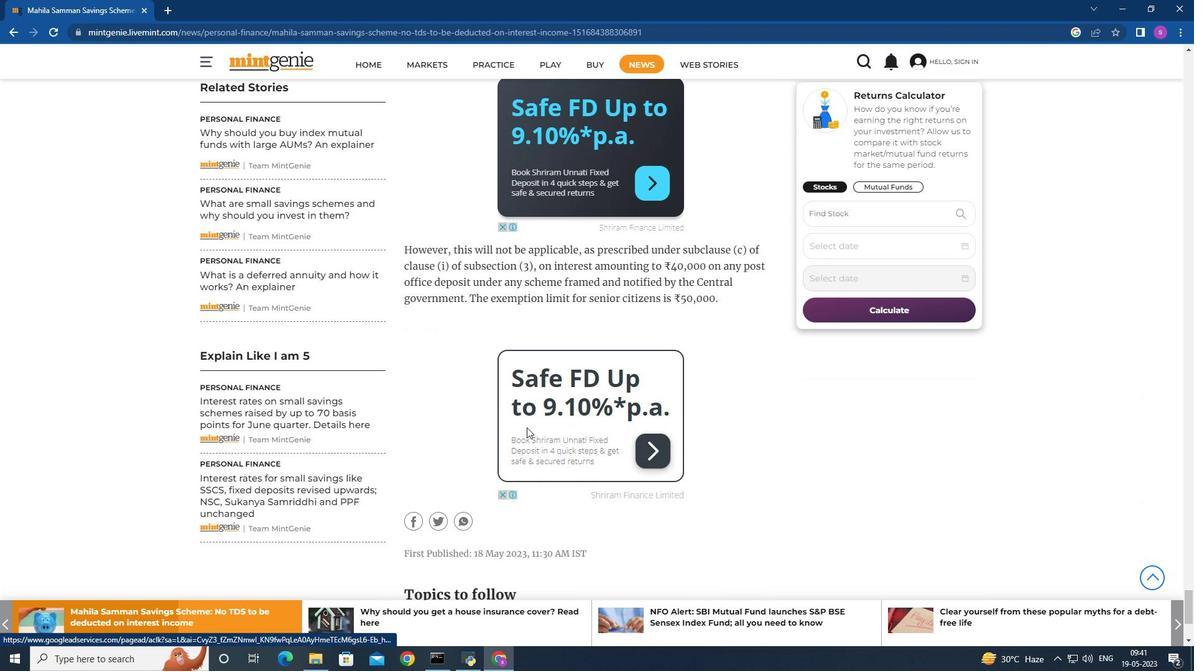 
Action: Mouse scrolled (531, 430) with delta (0, 0)
Screenshot: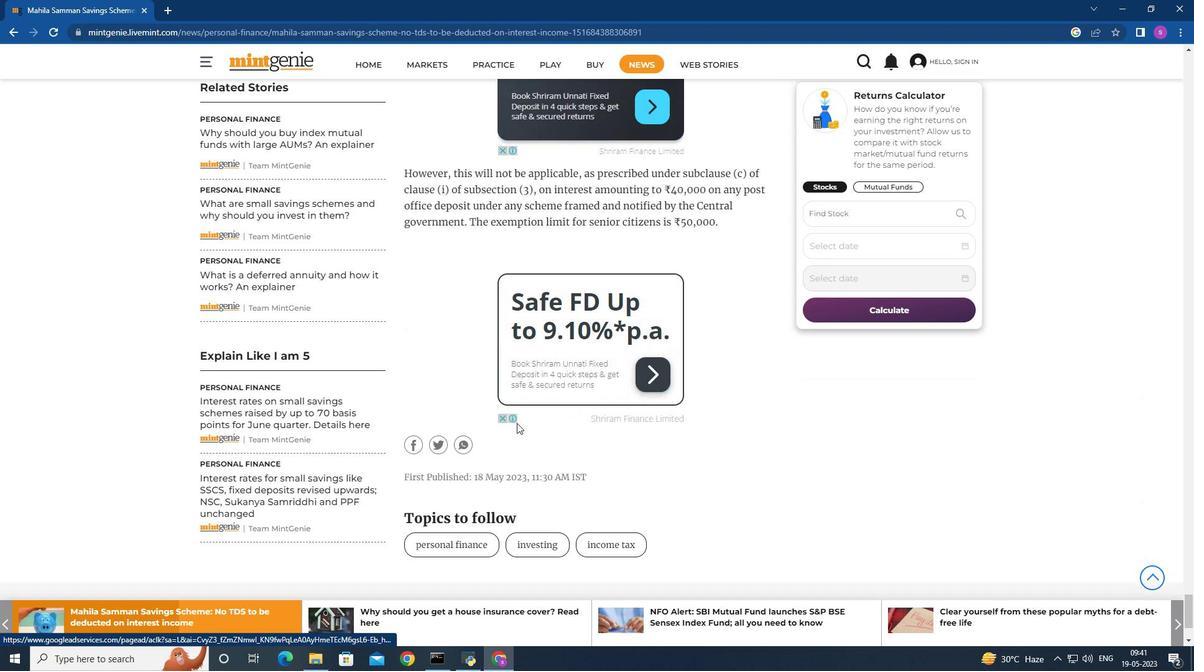 
Action: Mouse moved to (526, 428)
Screenshot: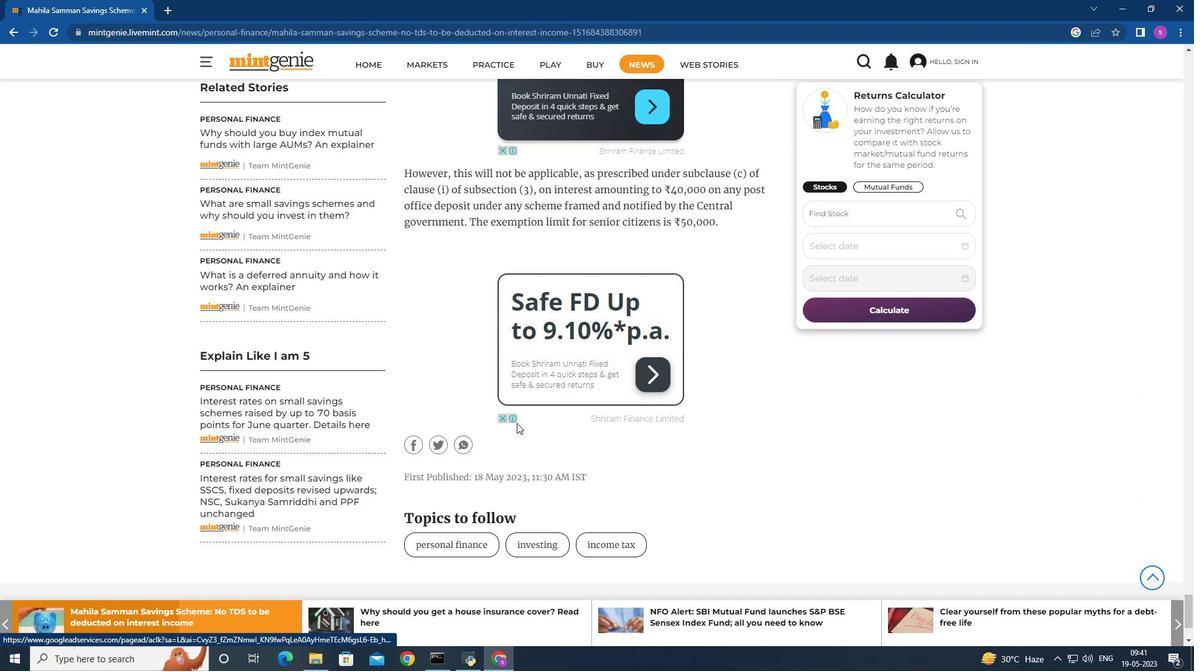 
Action: Mouse scrolled (526, 428) with delta (0, 0)
Screenshot: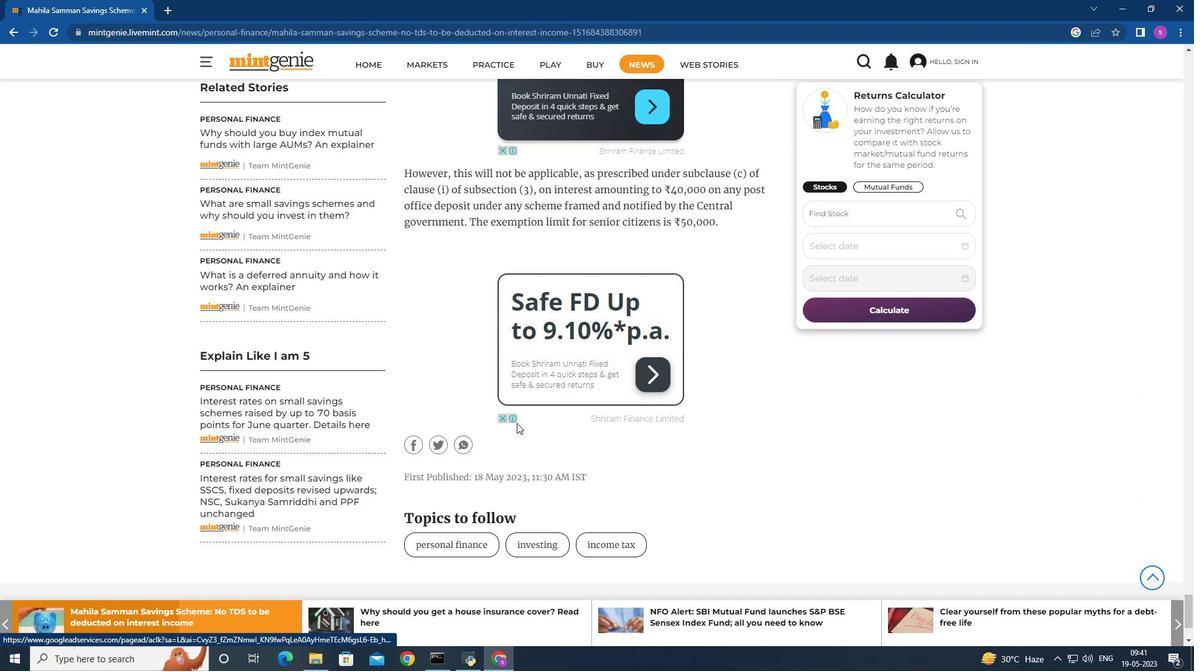 
Action: Mouse moved to (519, 423)
Screenshot: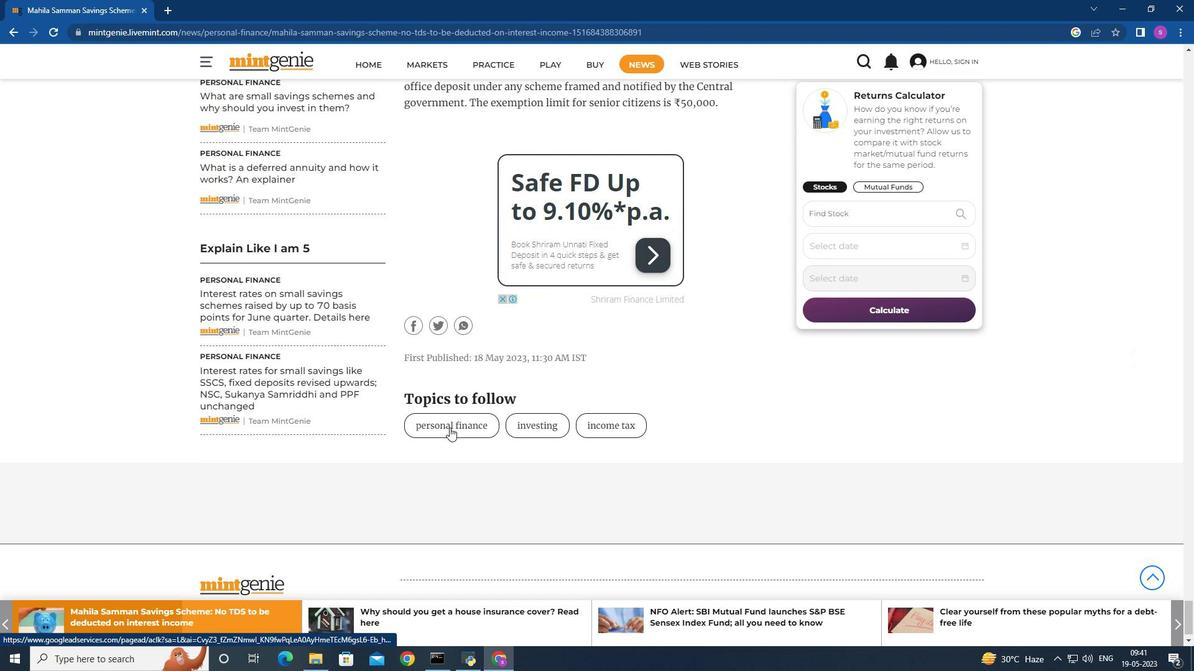 
Action: Mouse scrolled (519, 423) with delta (0, 0)
